 Task: Send an email with the signature Karen Flores with the subject Follow-up on a contract and the message Can you provide an update on the recruitment process for the new position? from softage.5@softage.net to softage.4@softage.net and move the email from Sent Items to the folder Dashboards
Action: Mouse moved to (54, 58)
Screenshot: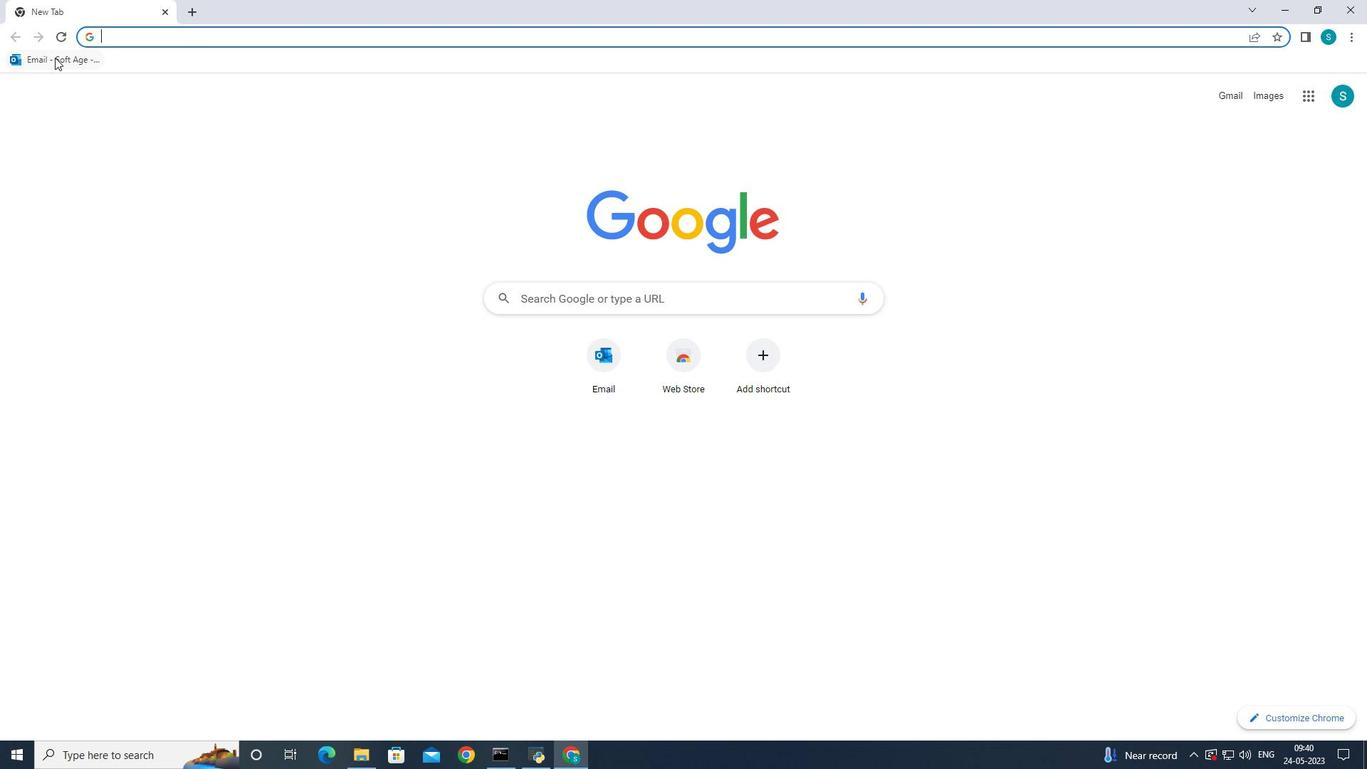 
Action: Mouse pressed left at (54, 58)
Screenshot: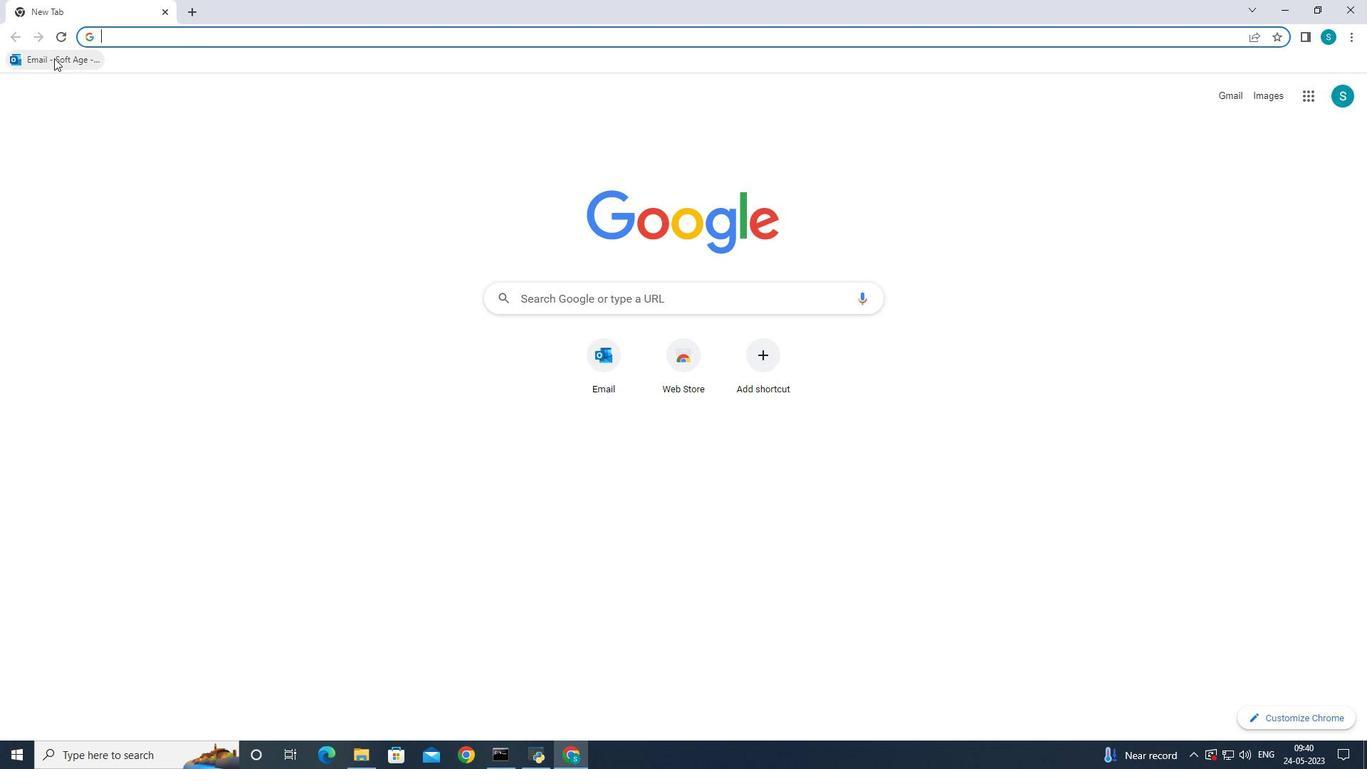 
Action: Mouse moved to (189, 128)
Screenshot: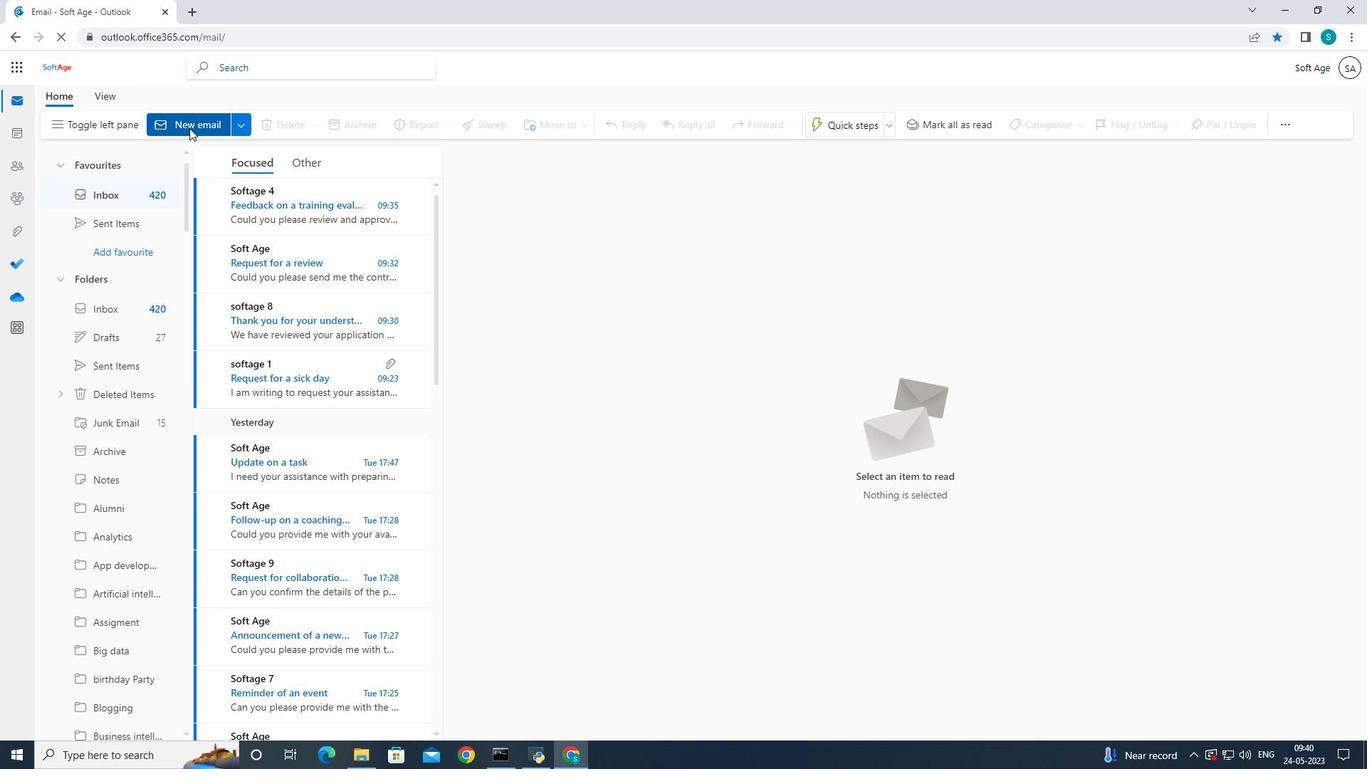 
Action: Mouse pressed left at (189, 128)
Screenshot: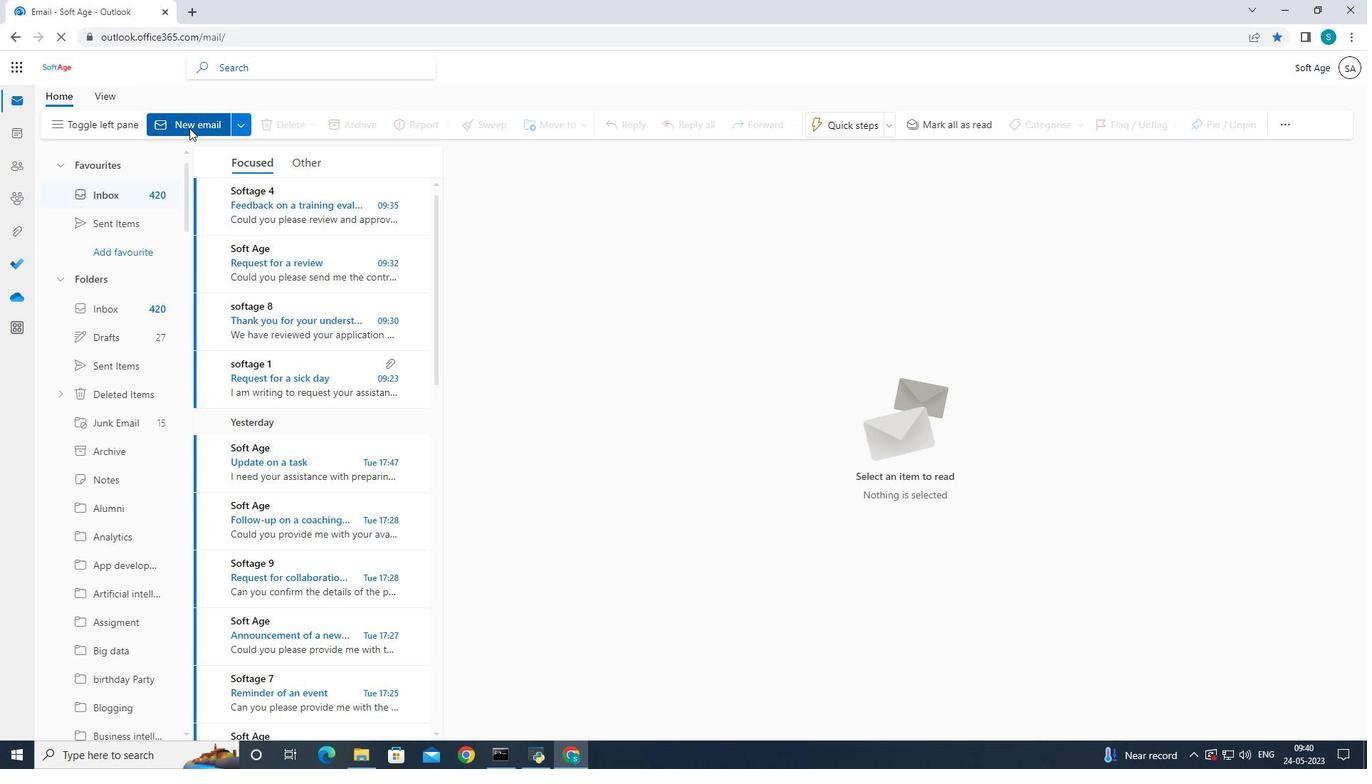 
Action: Mouse moved to (197, 126)
Screenshot: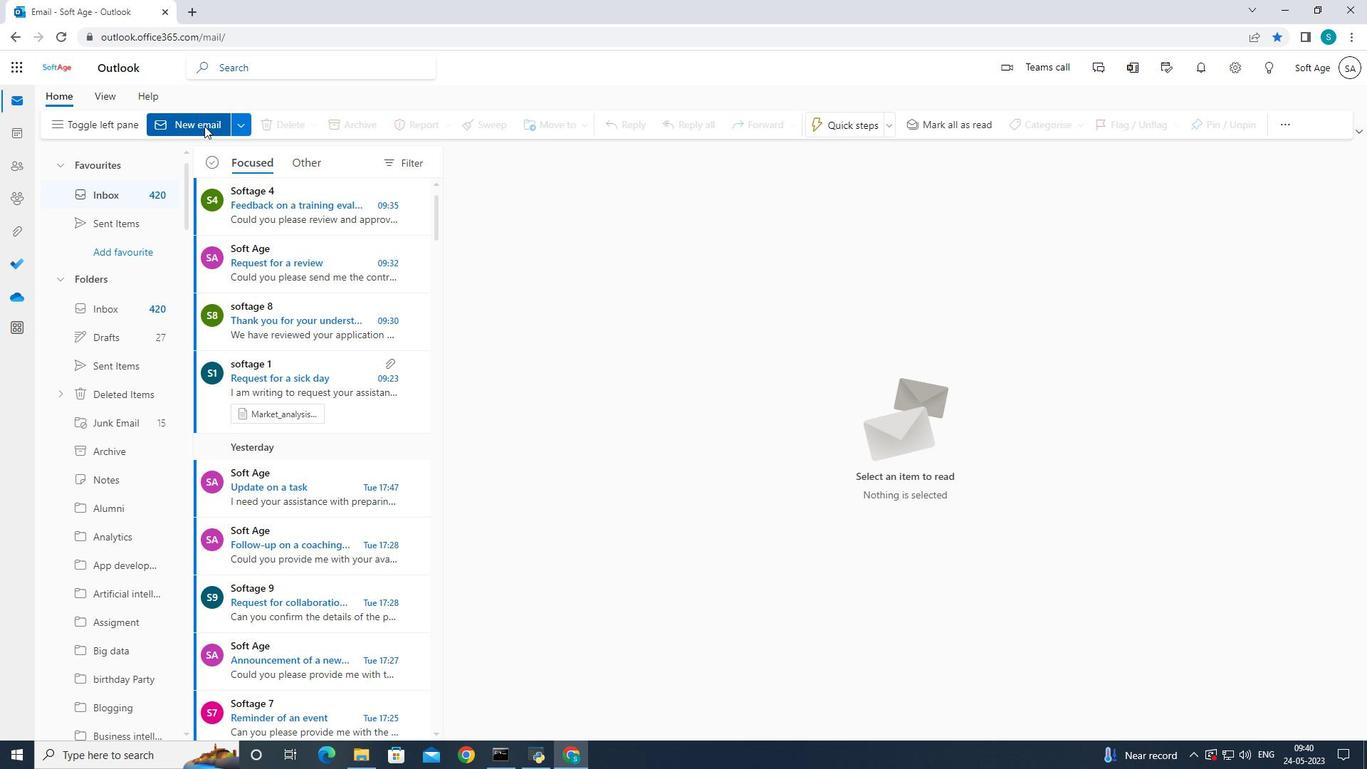 
Action: Mouse pressed left at (197, 126)
Screenshot: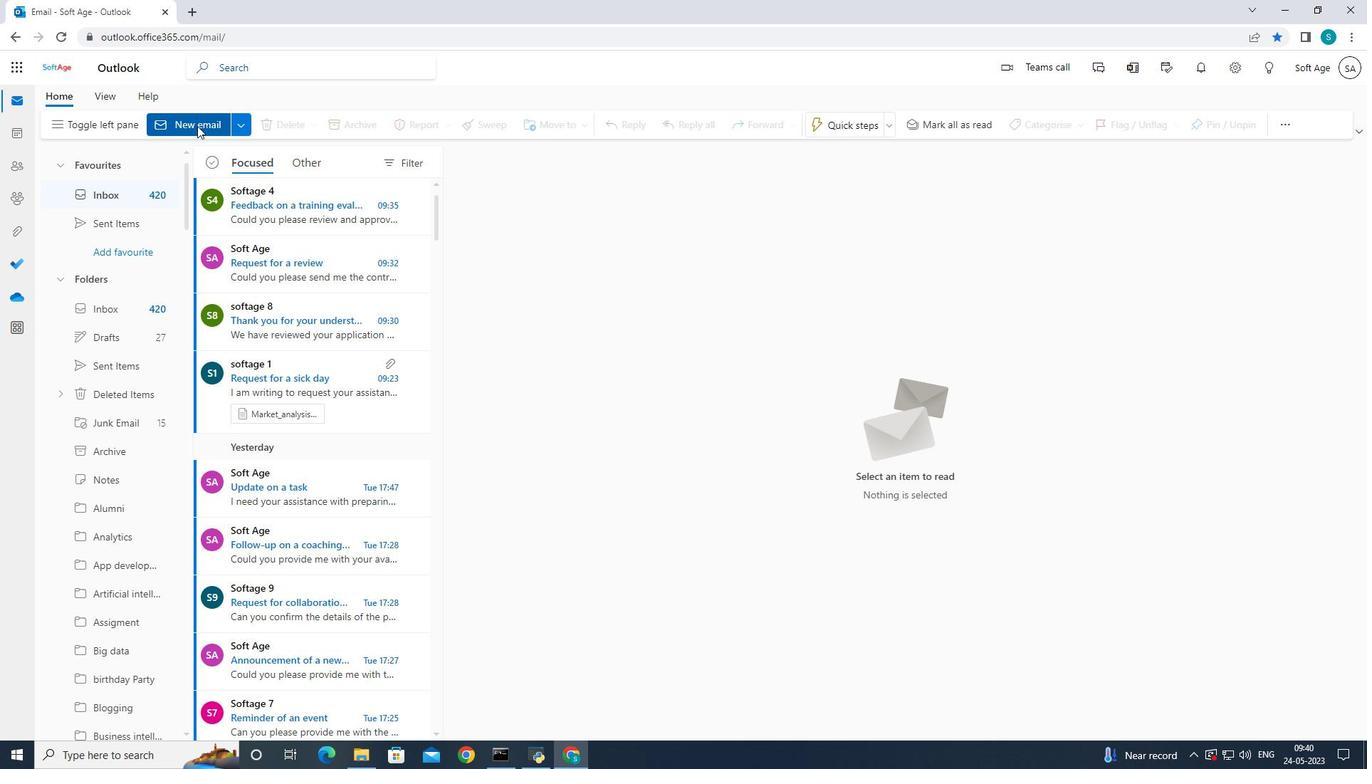 
Action: Mouse pressed left at (197, 126)
Screenshot: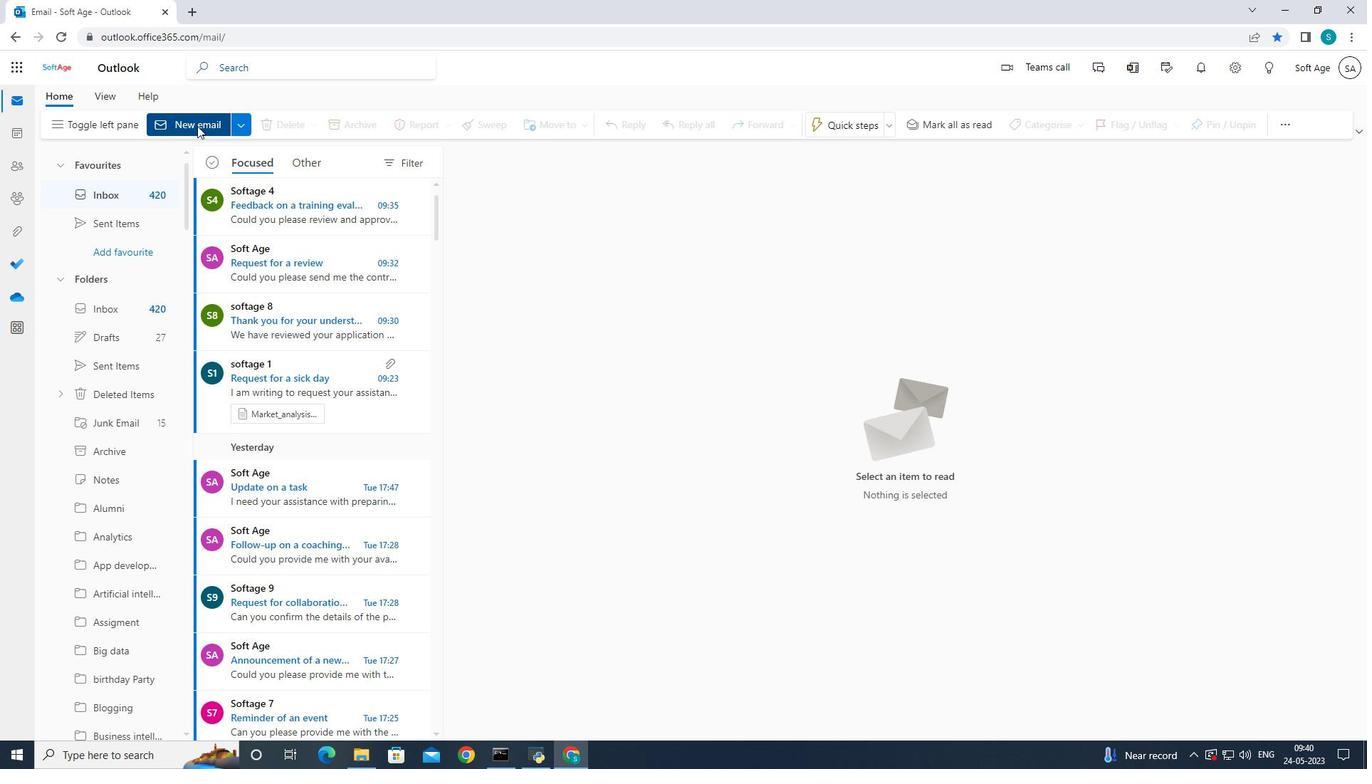 
Action: Mouse moved to (926, 125)
Screenshot: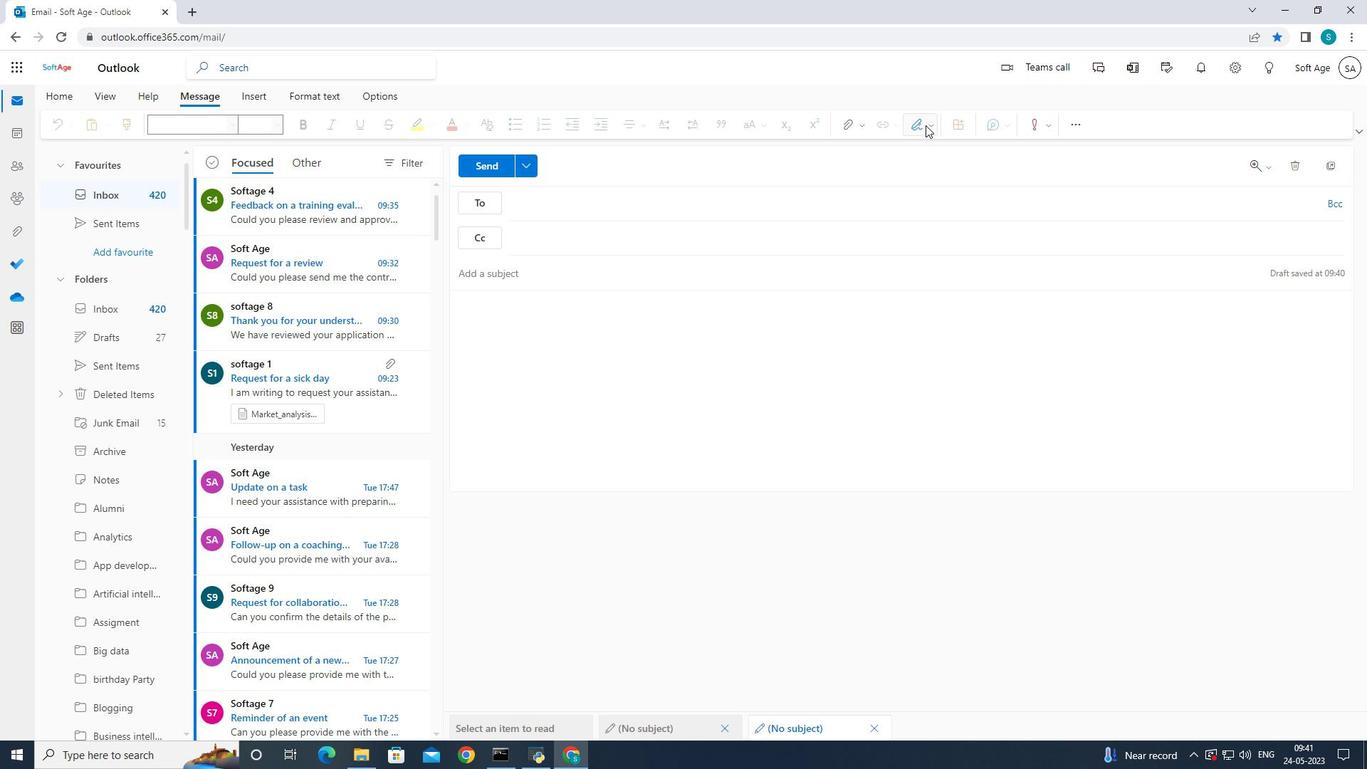 
Action: Mouse pressed left at (926, 125)
Screenshot: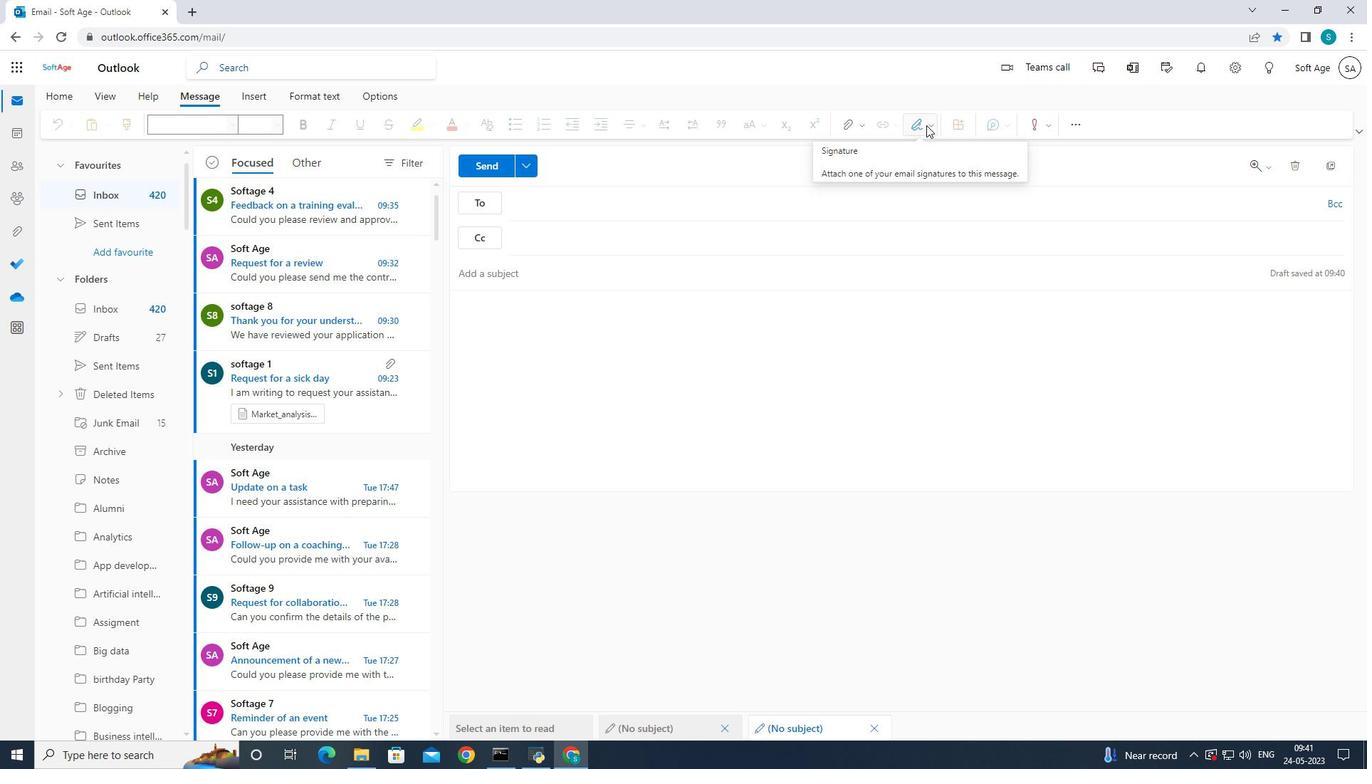 
Action: Mouse moved to (908, 182)
Screenshot: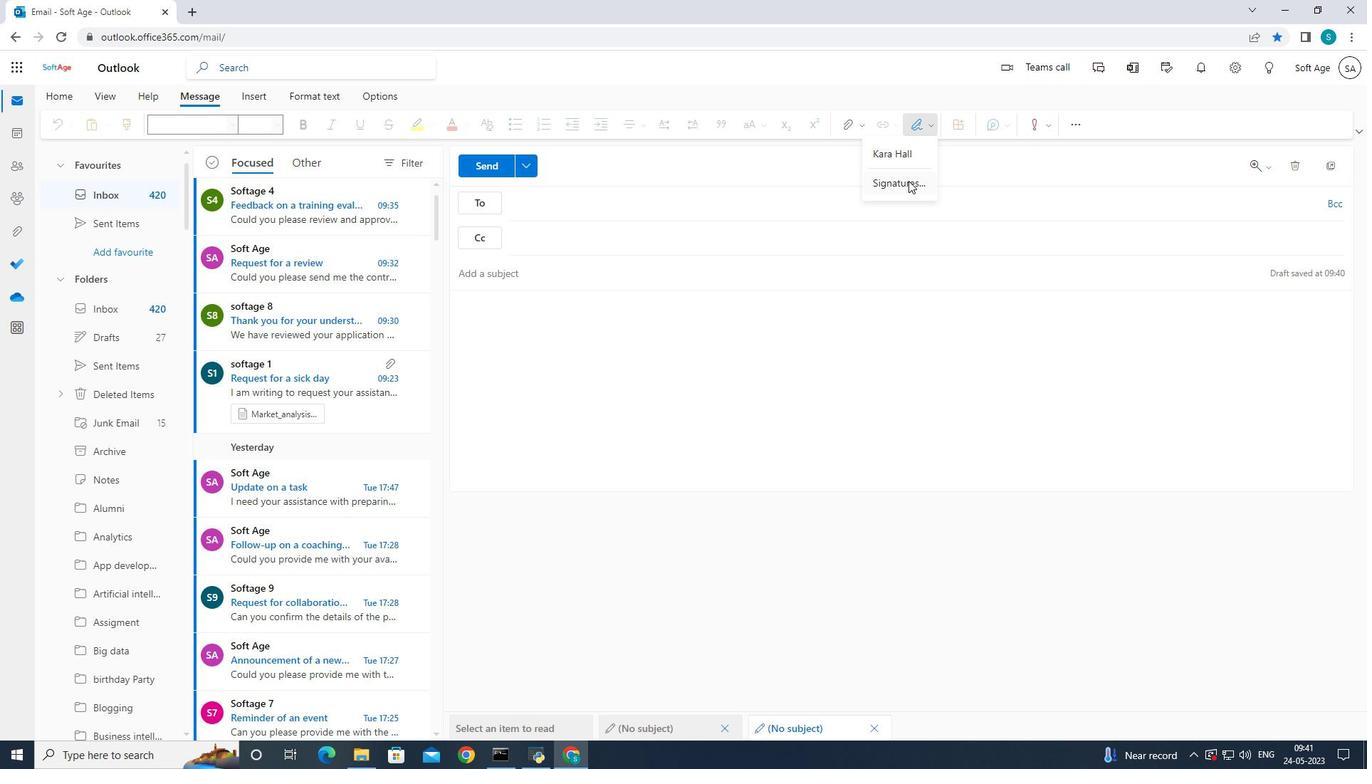 
Action: Mouse pressed left at (908, 182)
Screenshot: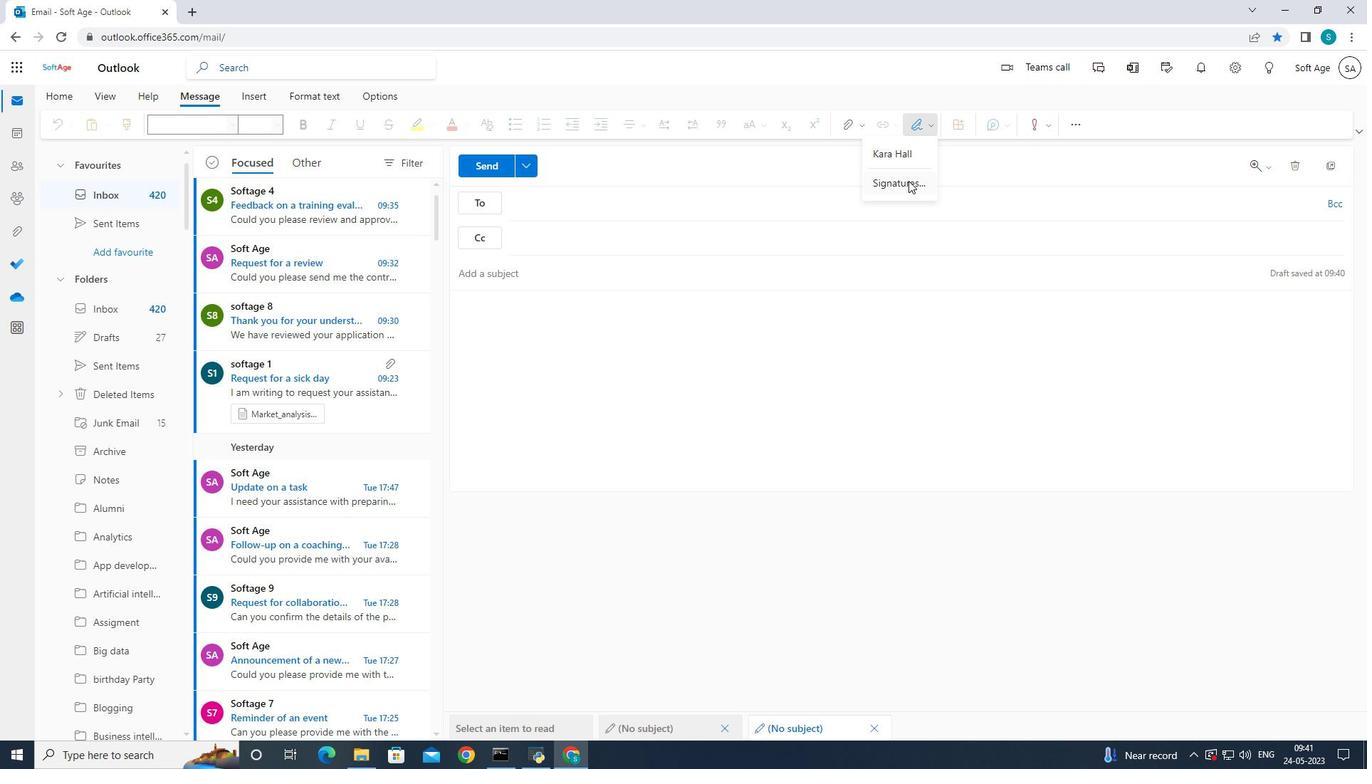 
Action: Mouse moved to (980, 235)
Screenshot: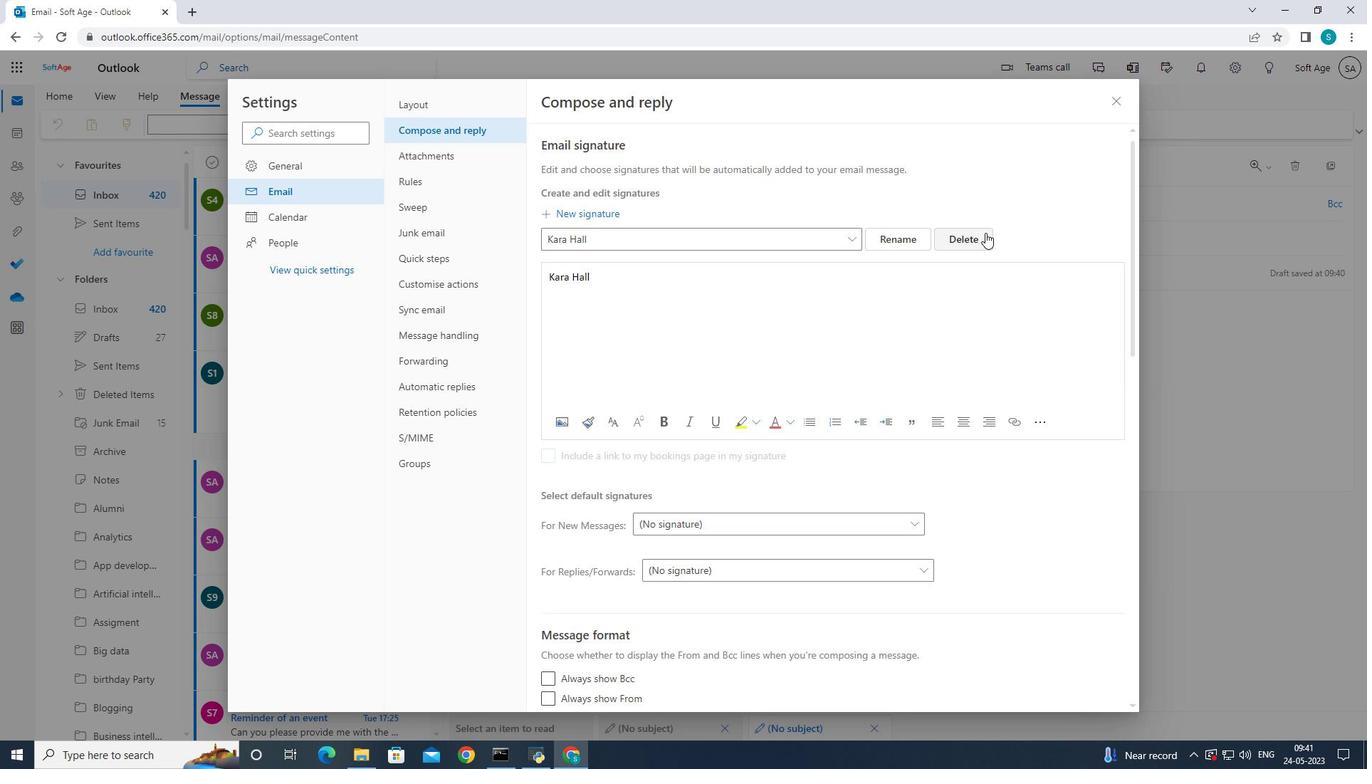 
Action: Mouse pressed left at (980, 235)
Screenshot: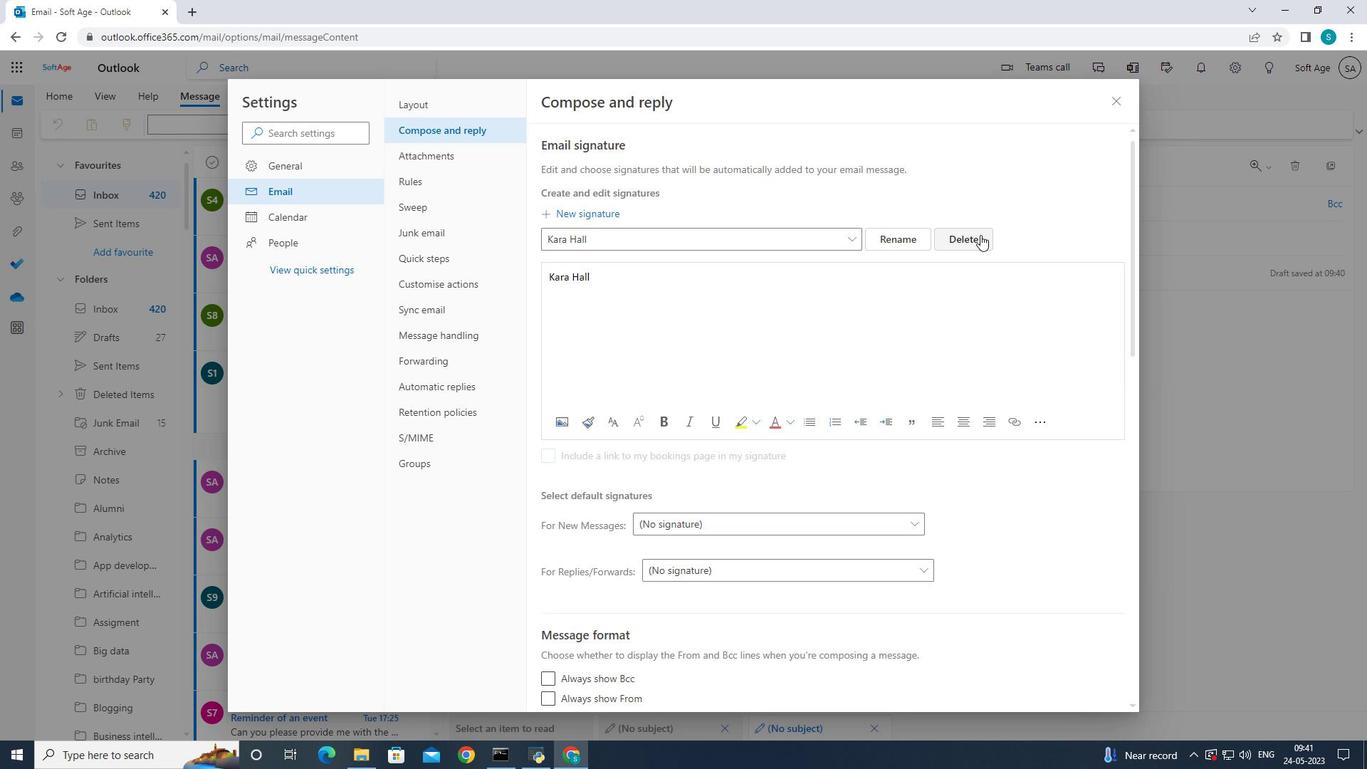 
Action: Mouse moved to (914, 240)
Screenshot: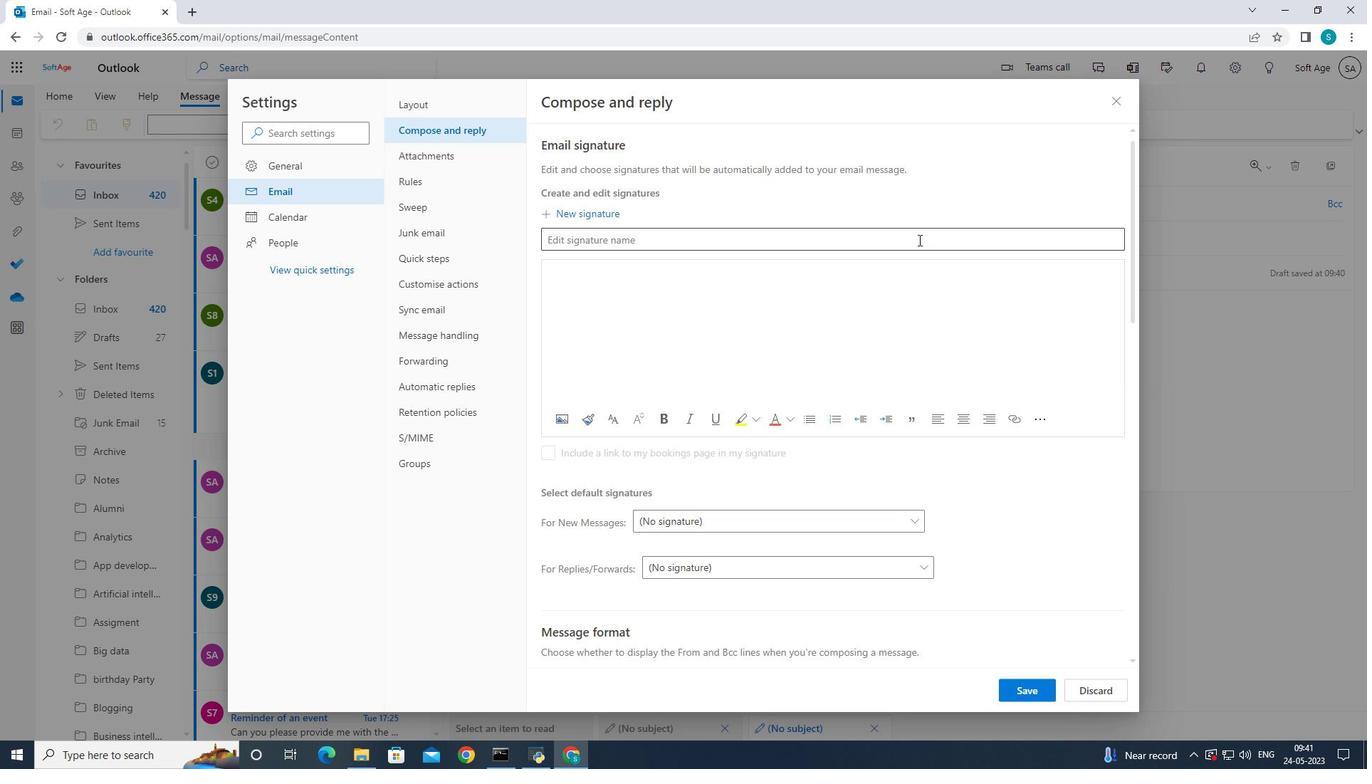 
Action: Key pressed <Key.caps_lock>KA<Key.caps_lock>
Screenshot: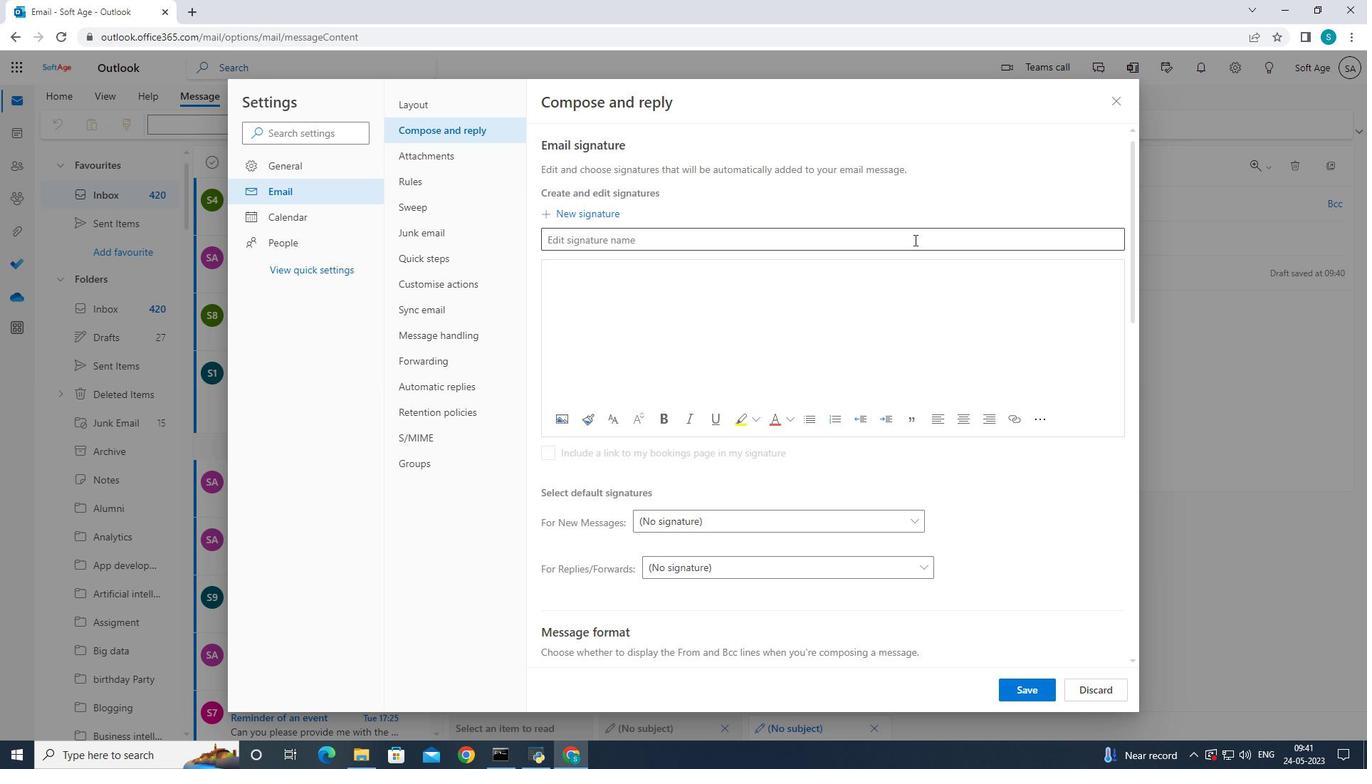 
Action: Mouse moved to (678, 232)
Screenshot: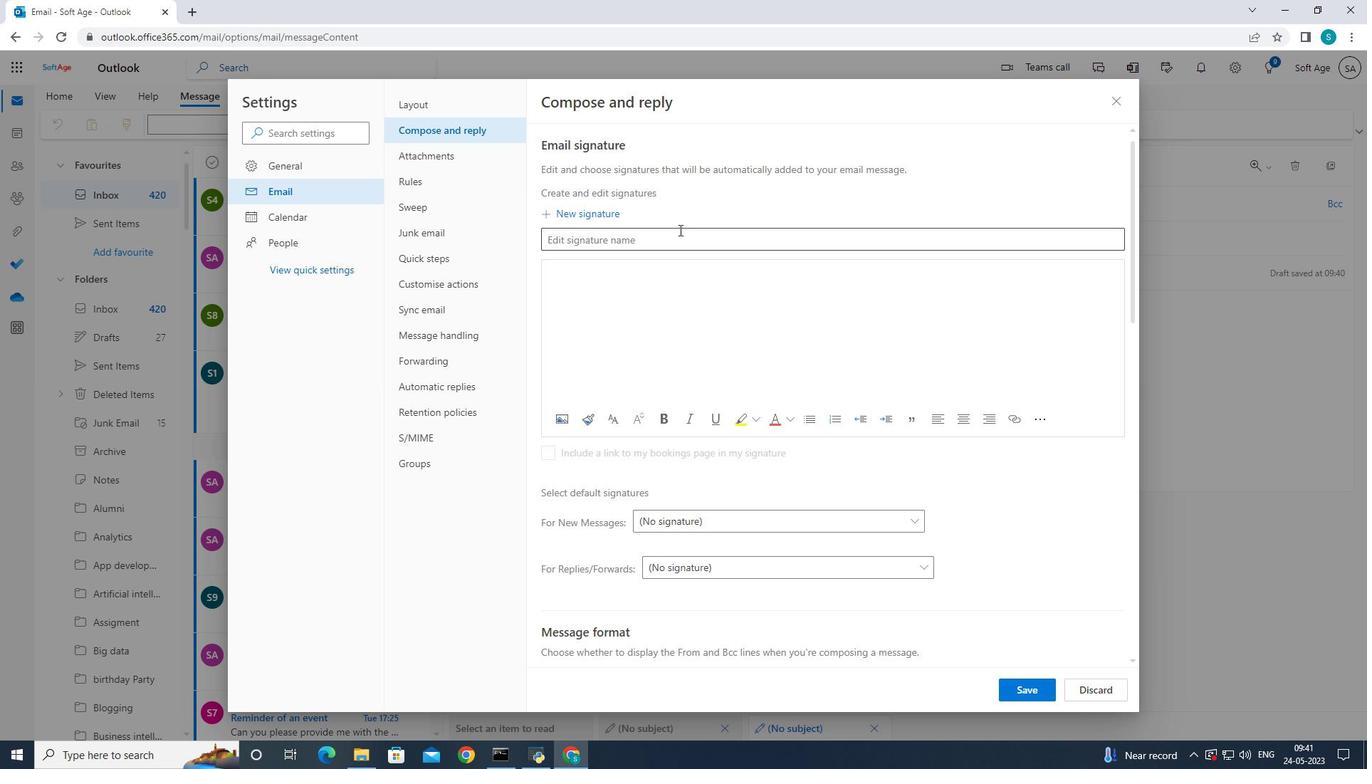 
Action: Mouse pressed left at (678, 232)
Screenshot: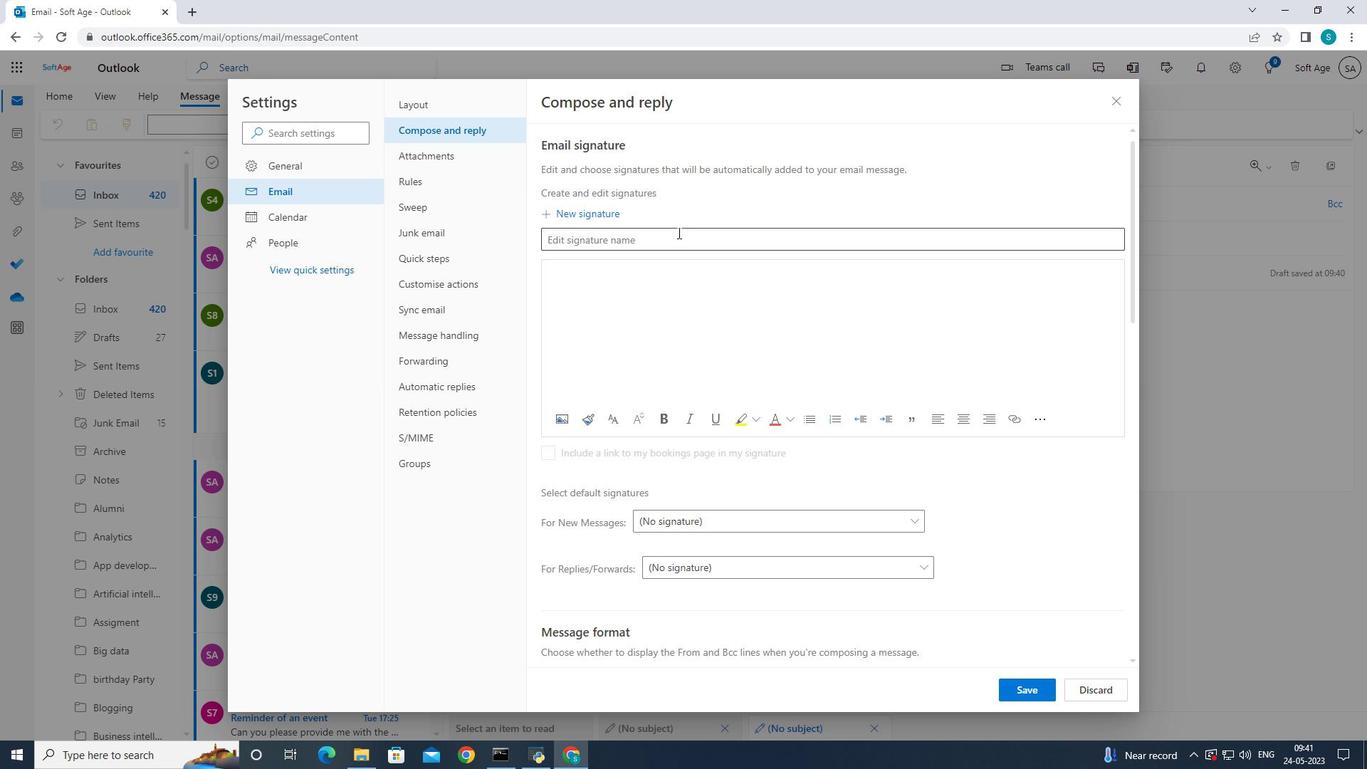 
Action: Mouse moved to (755, 220)
Screenshot: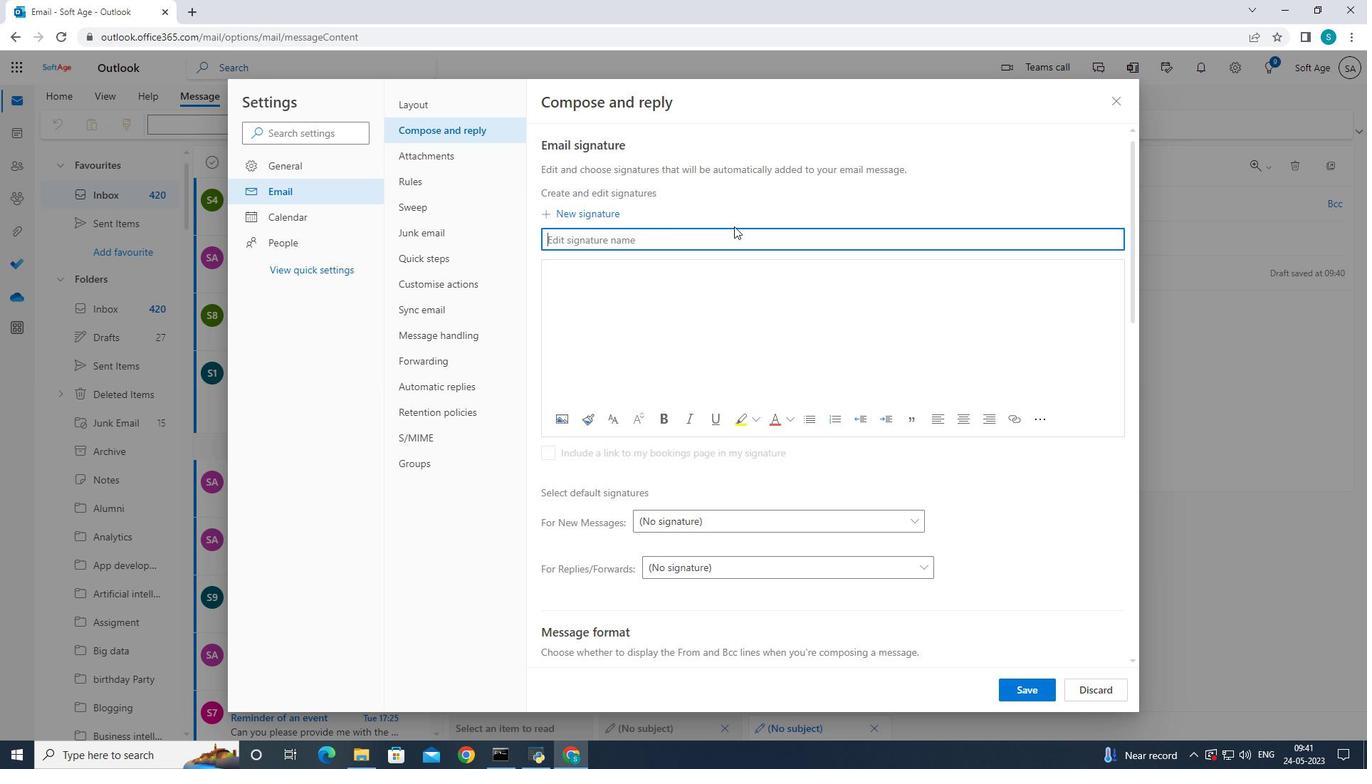 
Action: Key pressed <Key.caps_lock>K<Key.caps_lock>aren<Key.space><Key.caps_lock>F<Key.caps_lock>lores
Screenshot: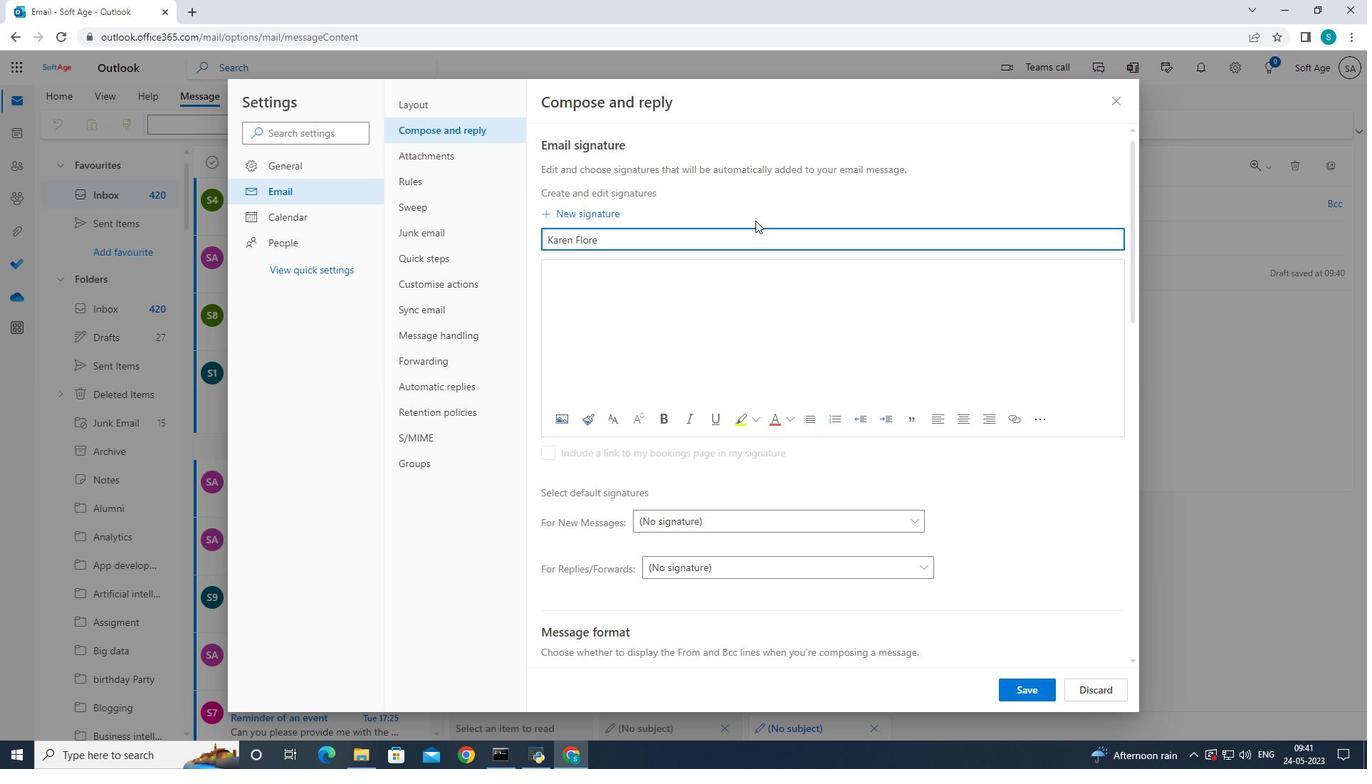 
Action: Mouse moved to (659, 273)
Screenshot: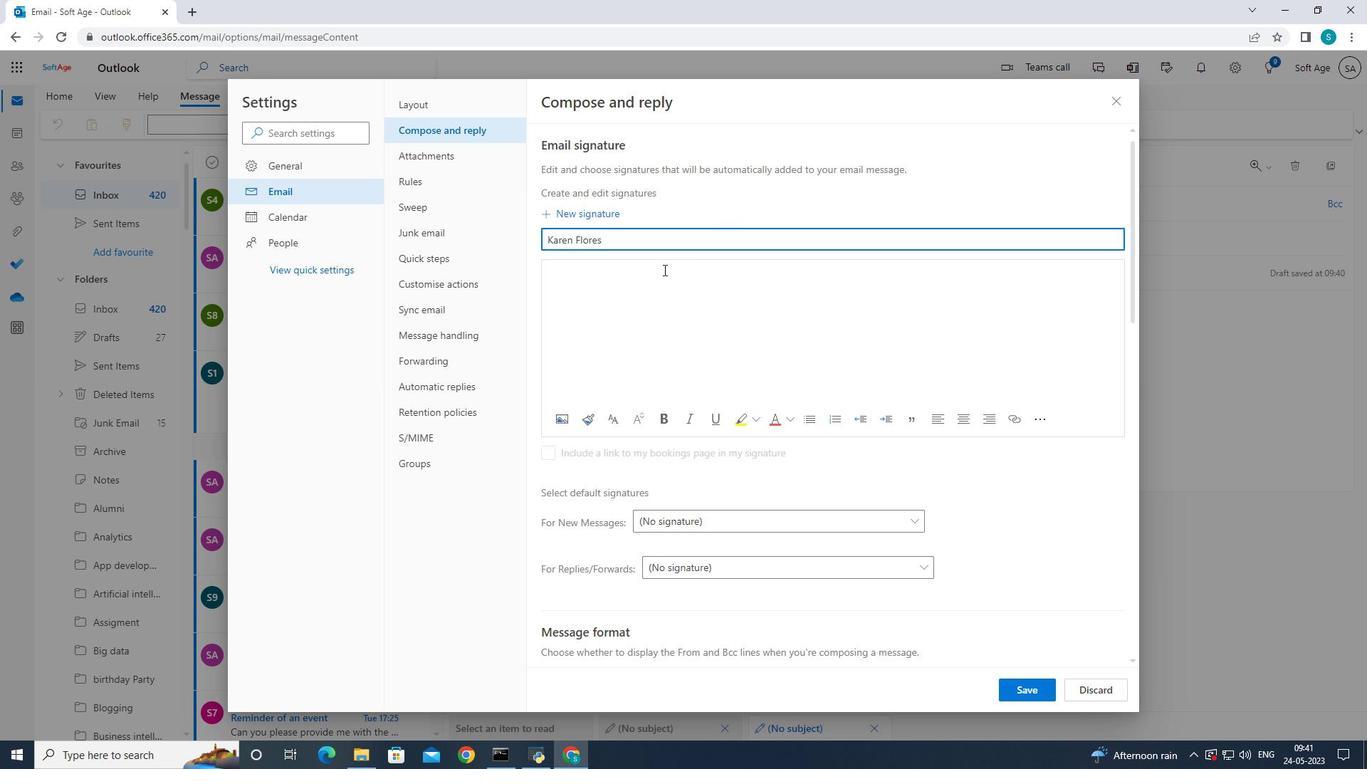 
Action: Mouse pressed left at (659, 273)
Screenshot: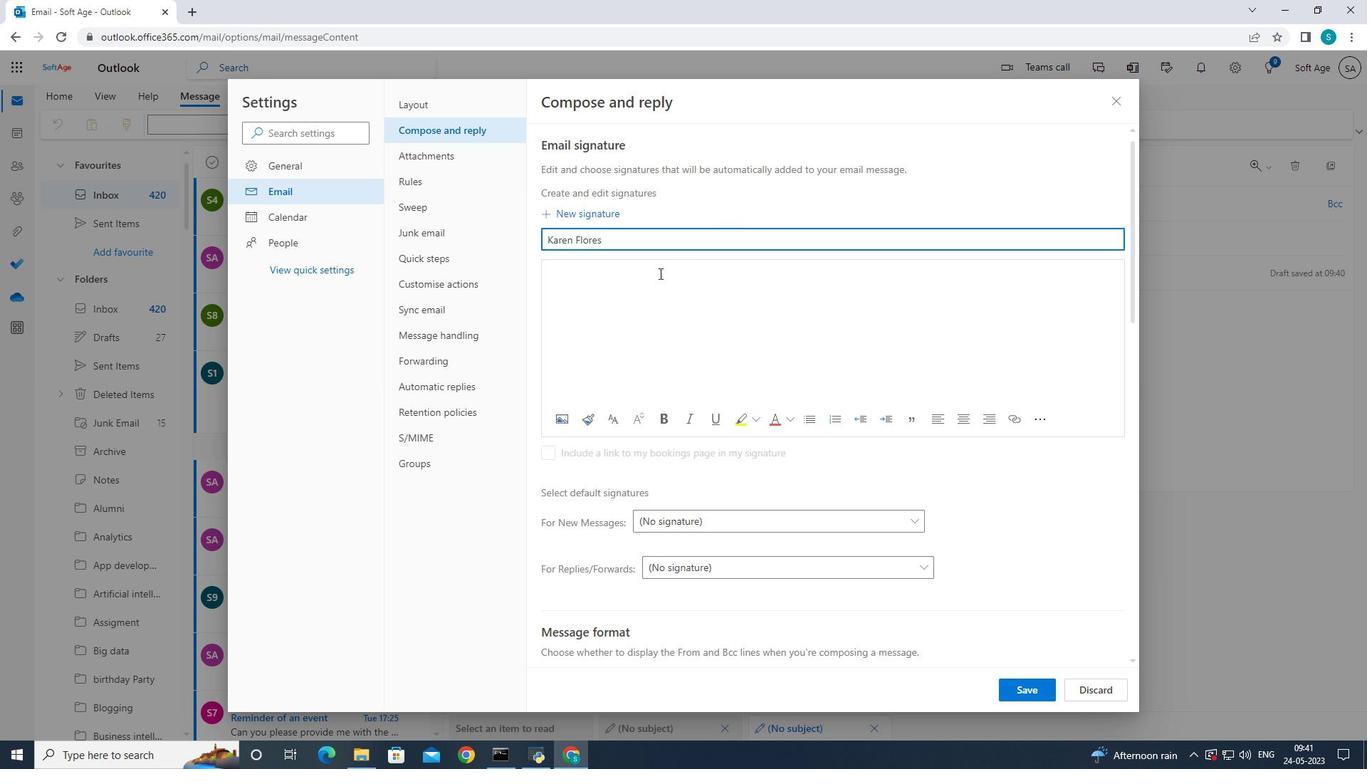 
Action: Key pressed <Key.caps_lock>K<Key.caps_lock>aren<Key.space><Key.caps_lock>F<Key.caps_lock>lores
Screenshot: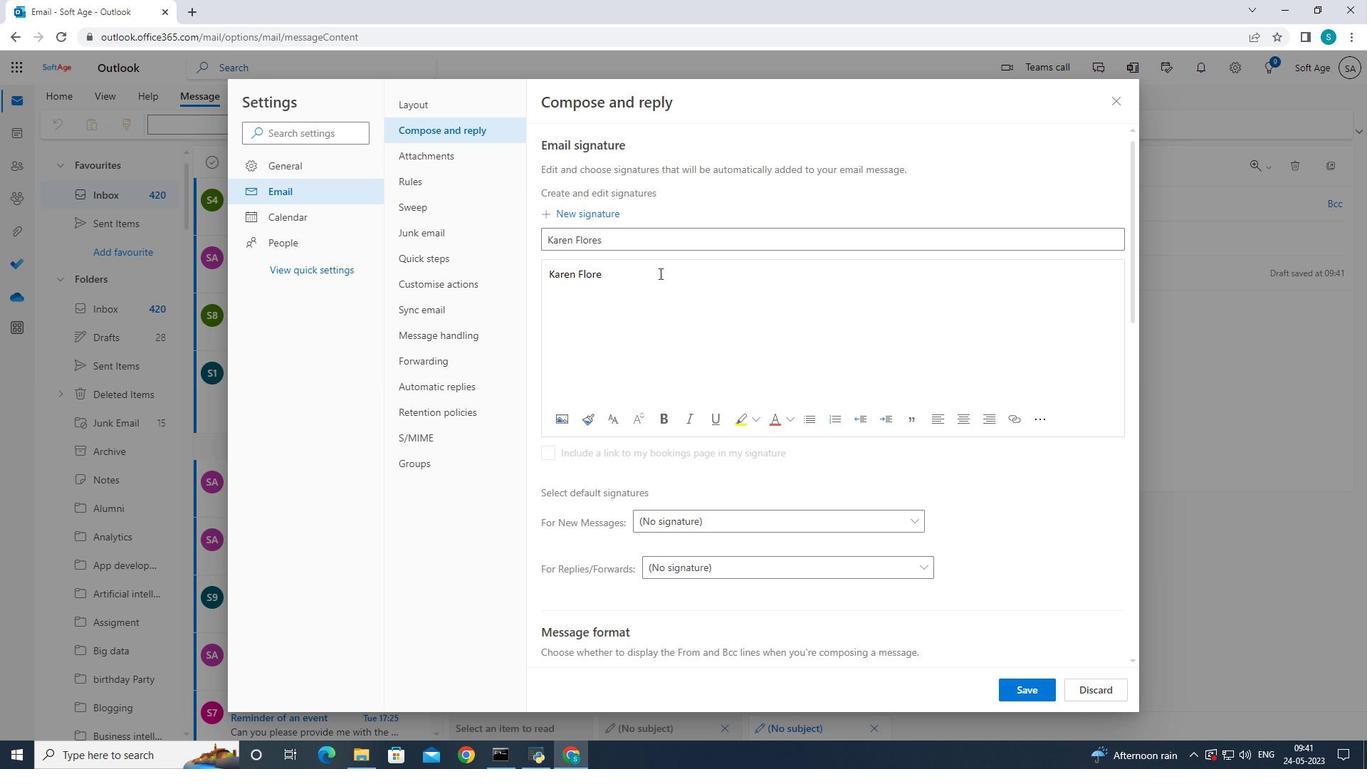 
Action: Mouse moved to (1007, 687)
Screenshot: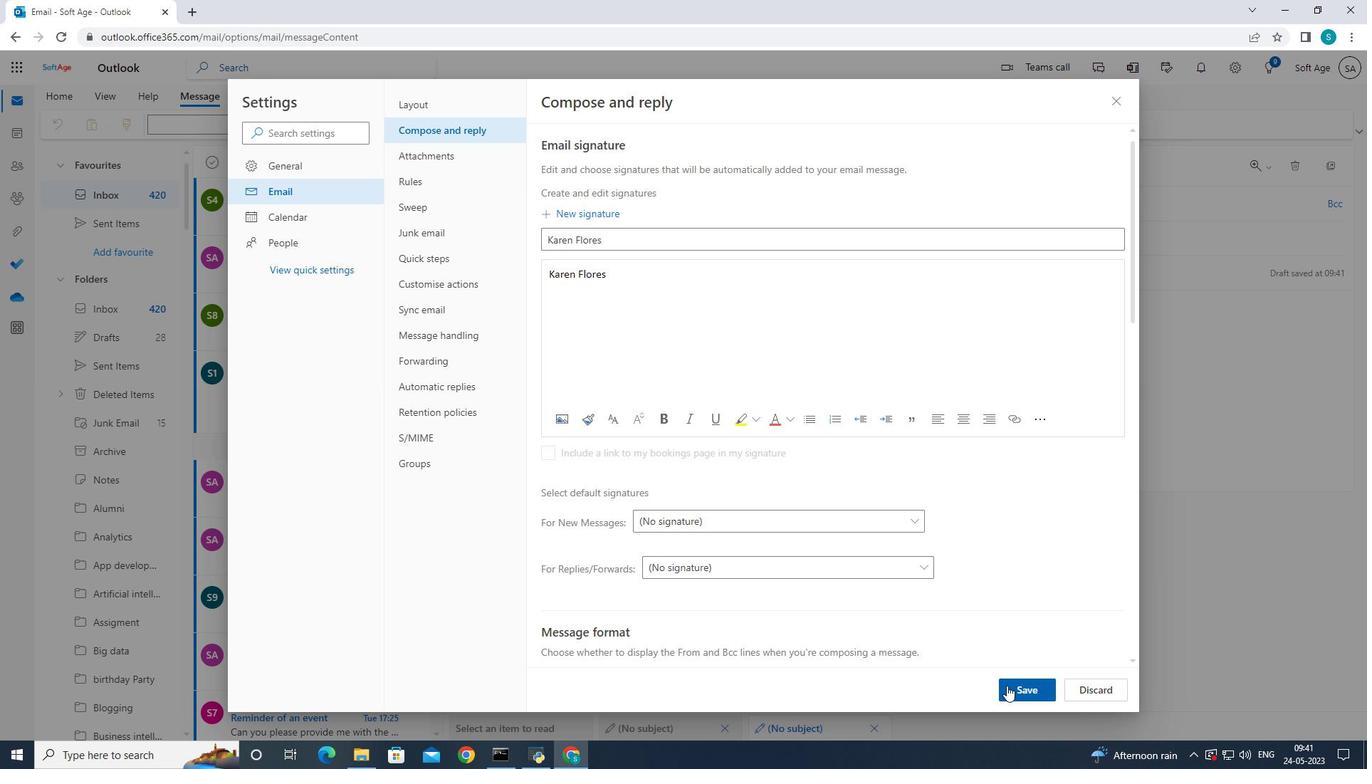 
Action: Mouse pressed left at (1007, 687)
Screenshot: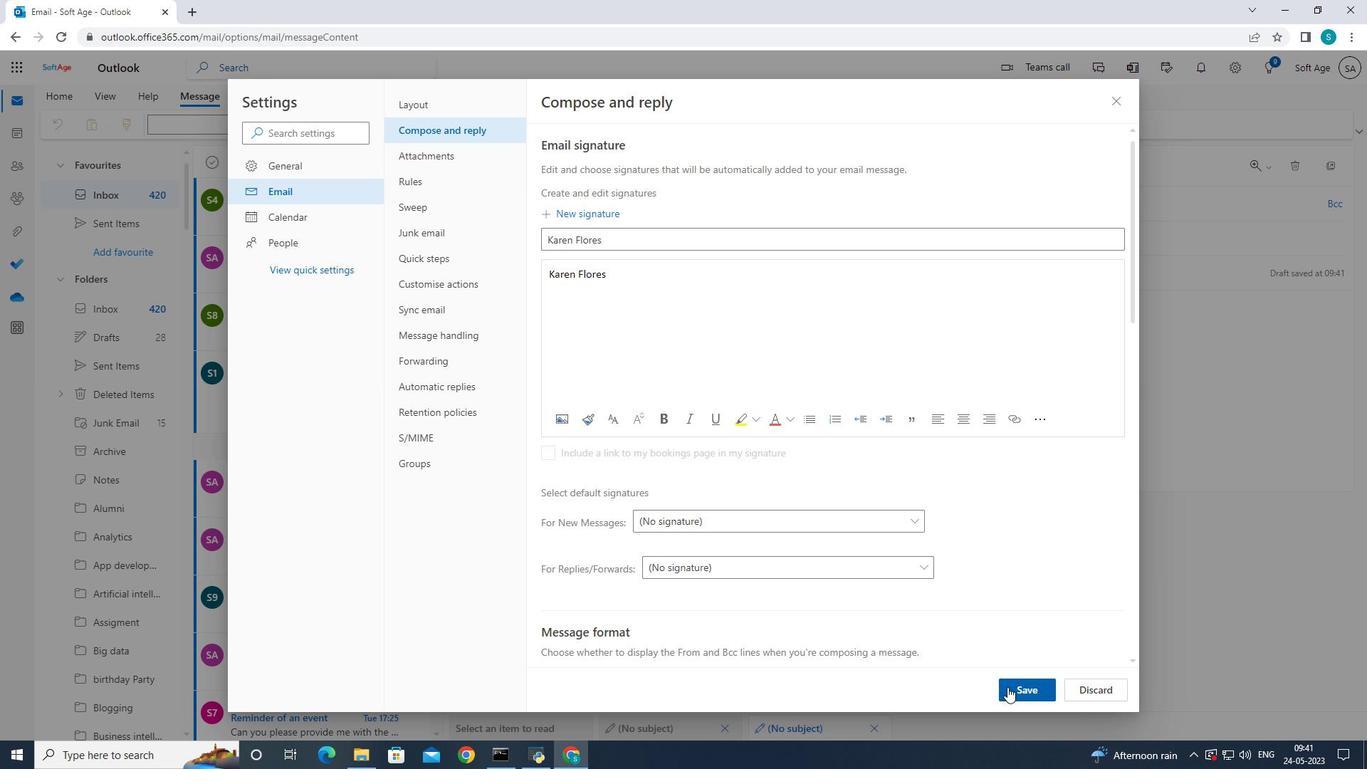 
Action: Mouse moved to (1113, 91)
Screenshot: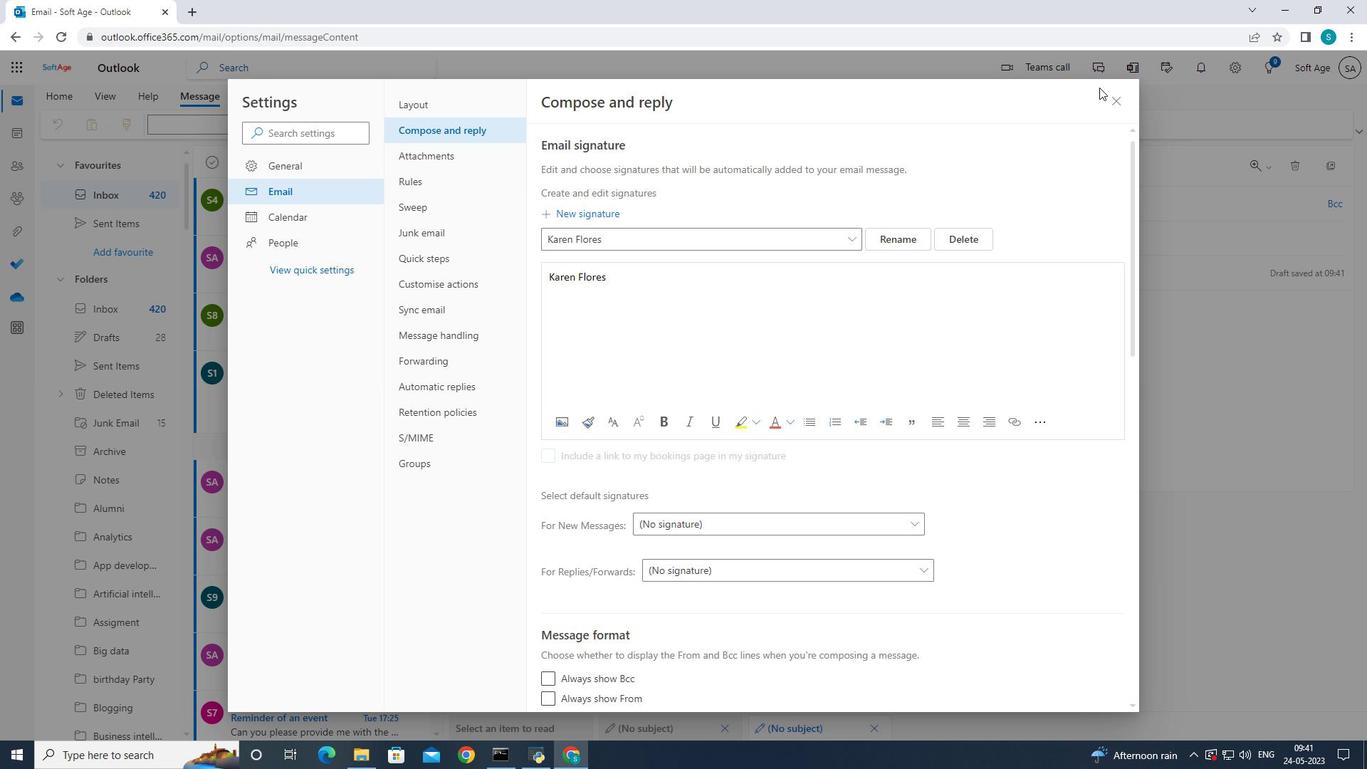 
Action: Mouse pressed left at (1113, 91)
Screenshot: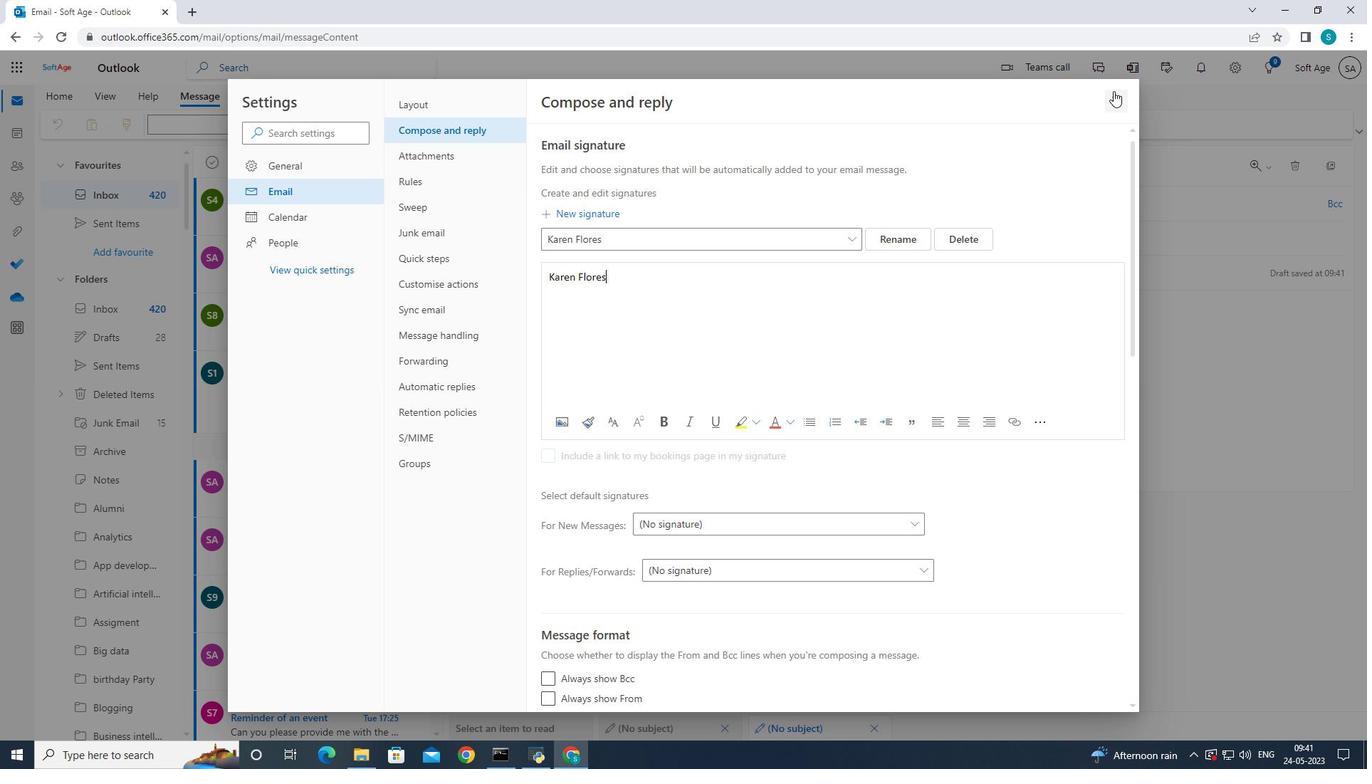 
Action: Mouse moved to (514, 269)
Screenshot: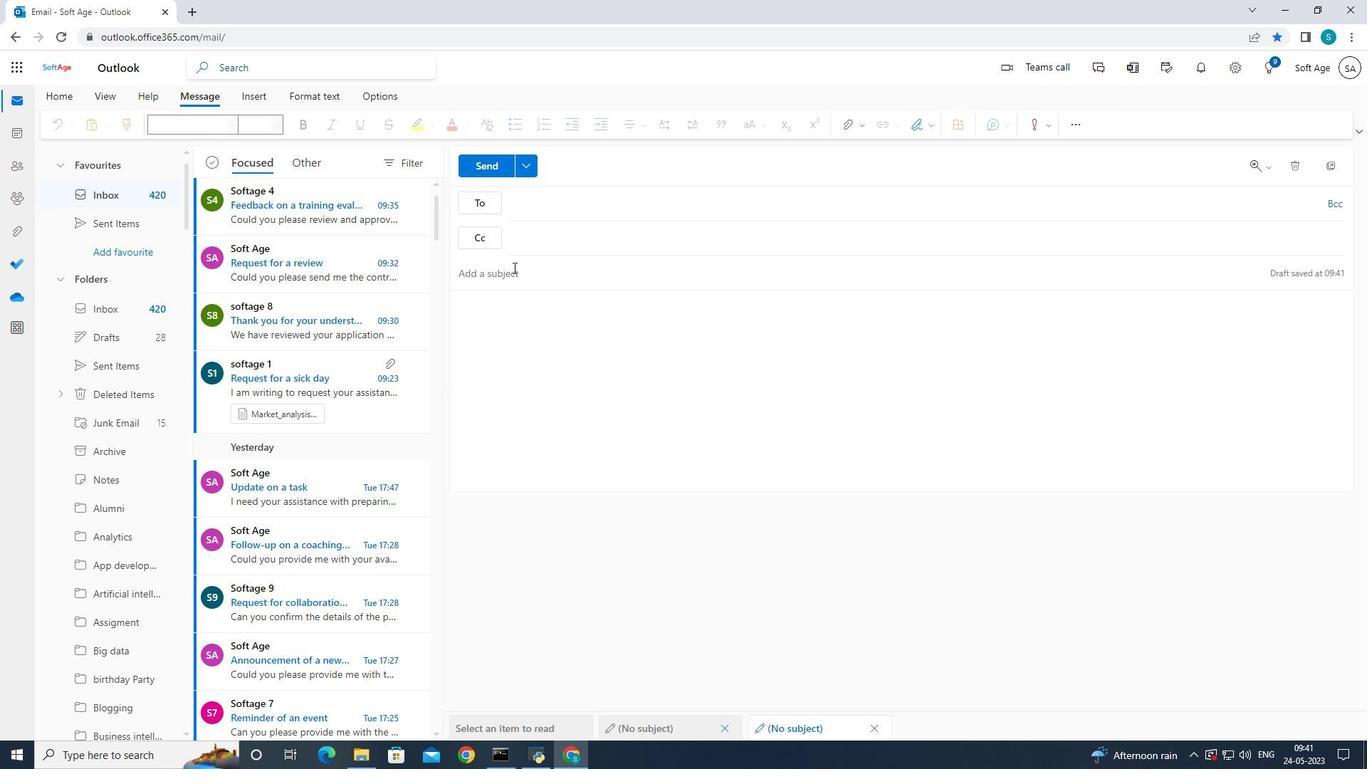 
Action: Mouse pressed left at (514, 269)
Screenshot: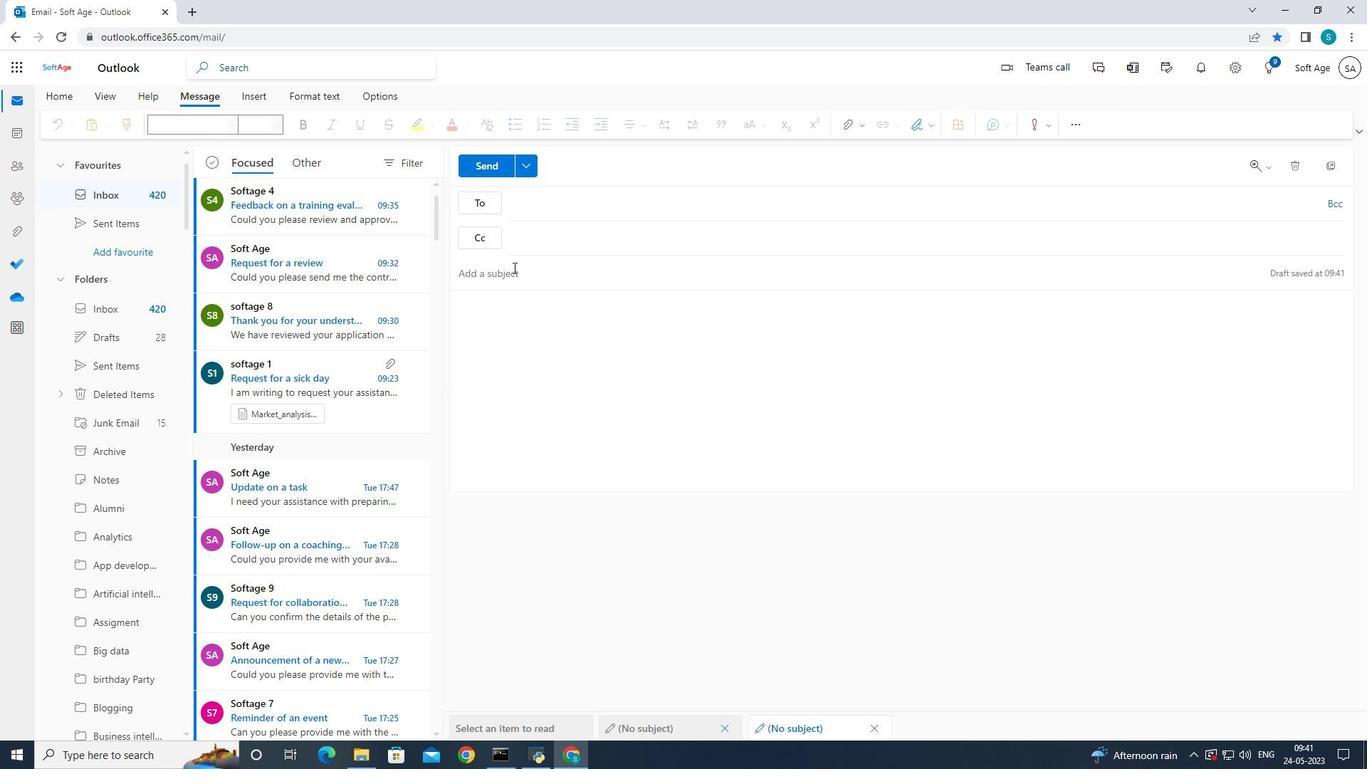 
Action: Mouse moved to (551, 263)
Screenshot: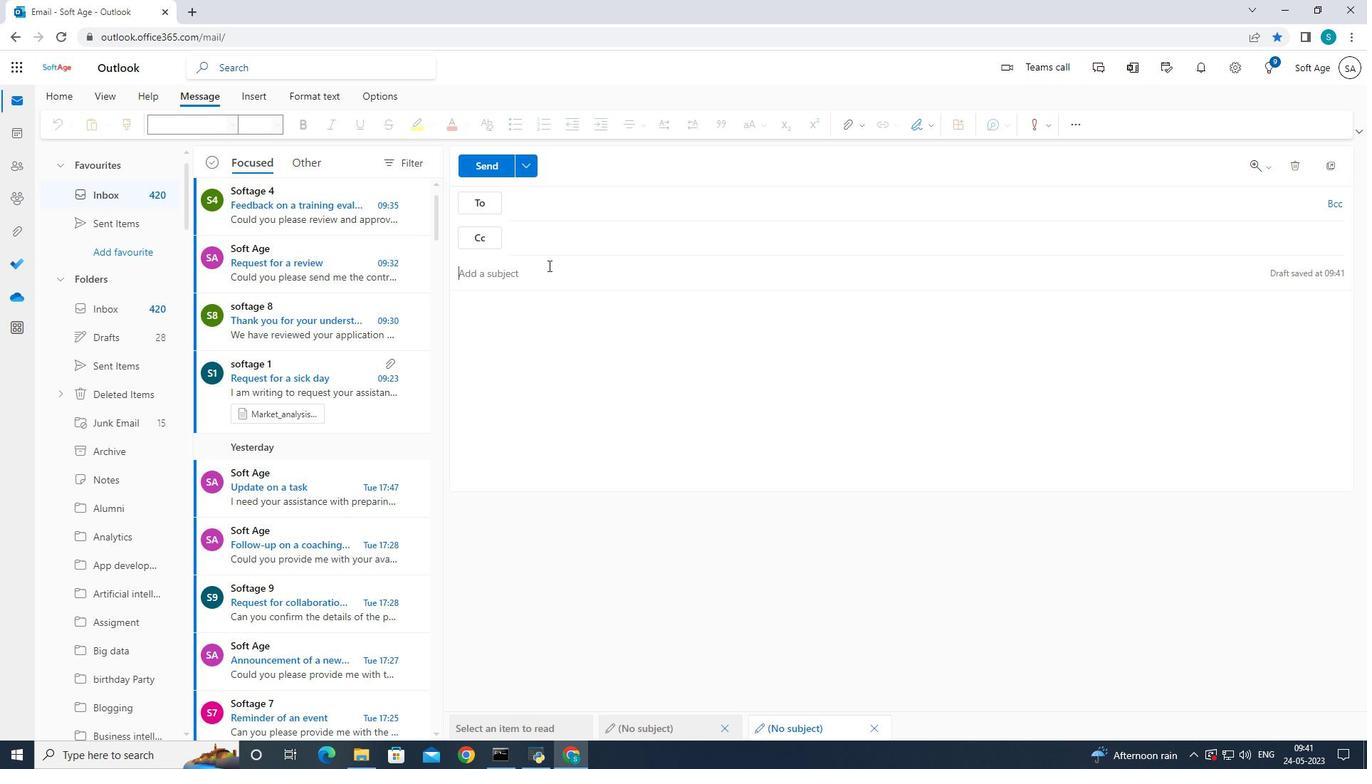 
Action: Key pressed <Key.caps_lock>F<Key.caps_lock>olloe-up<Key.space>on<Key.space>a<Key.space>contract
Screenshot: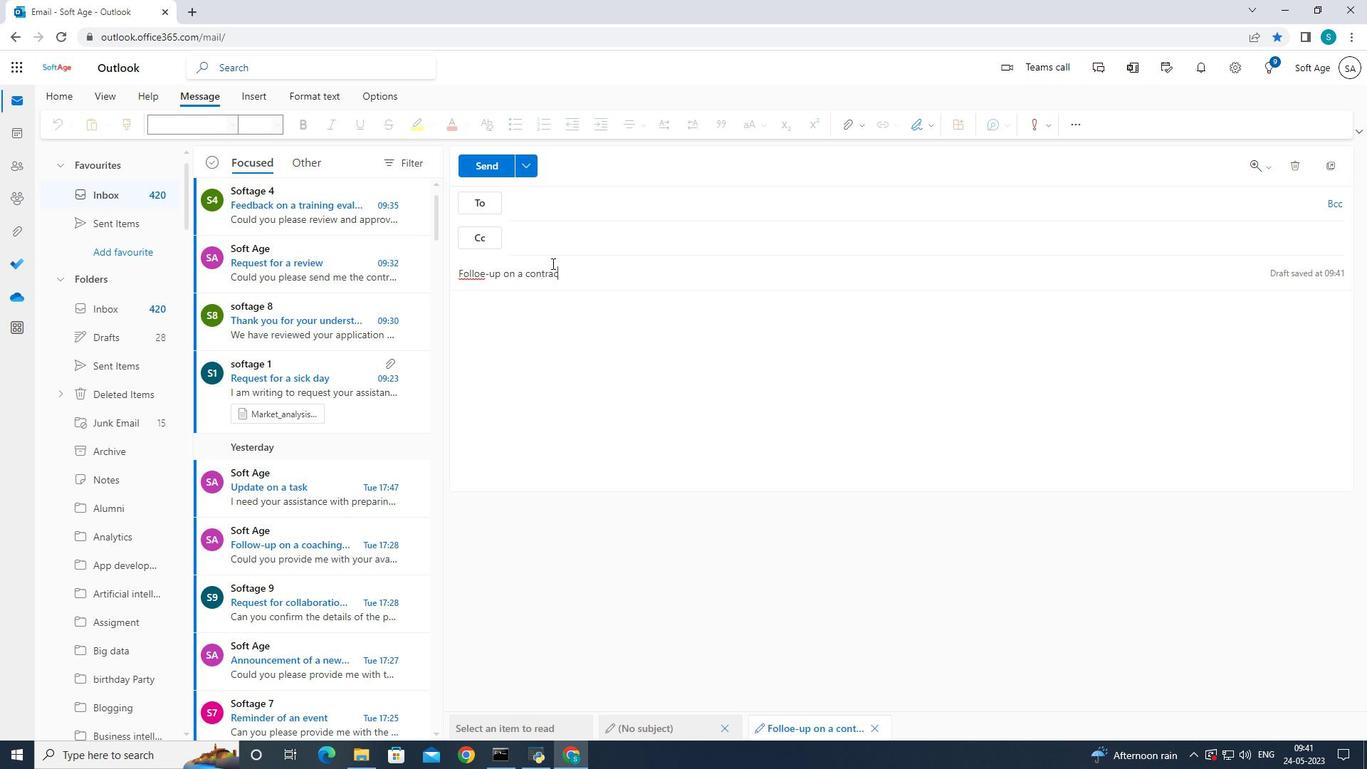 
Action: Mouse moved to (485, 276)
Screenshot: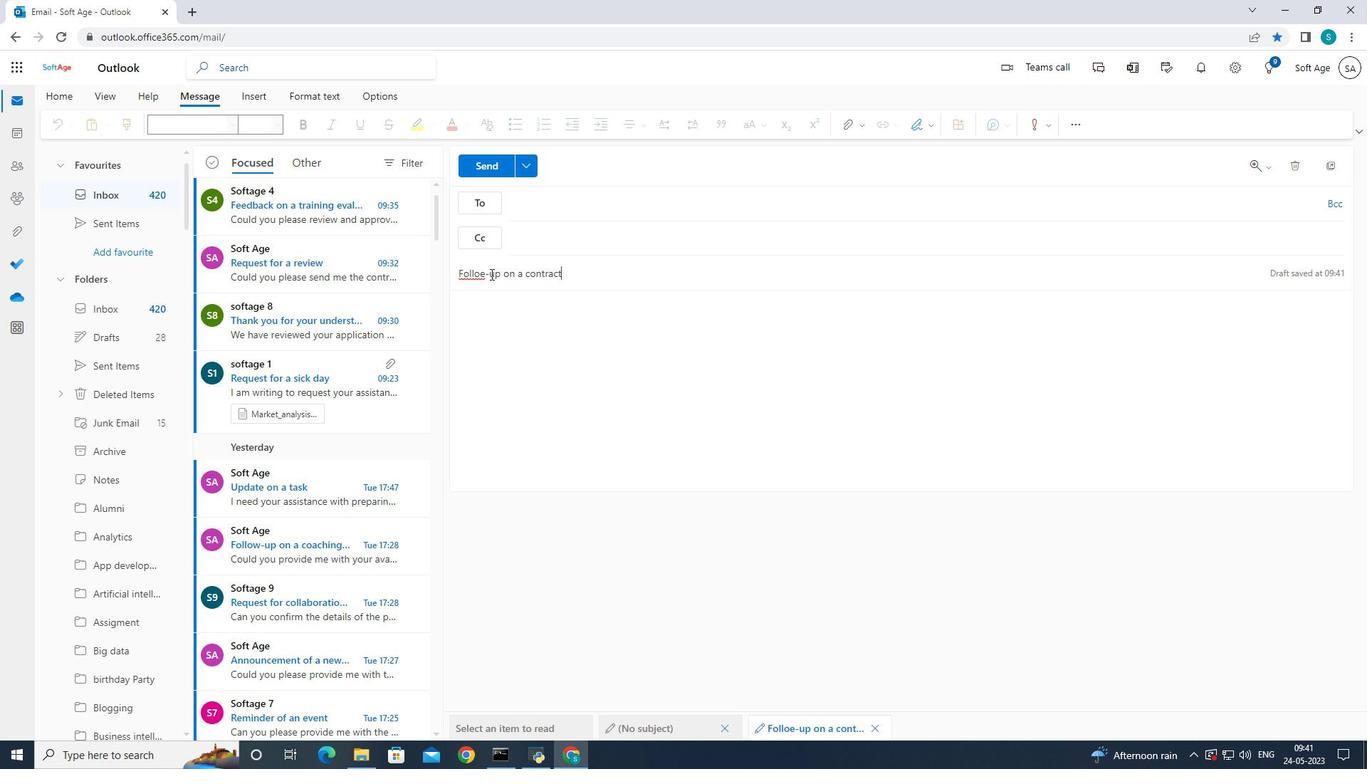 
Action: Mouse pressed left at (485, 276)
Screenshot: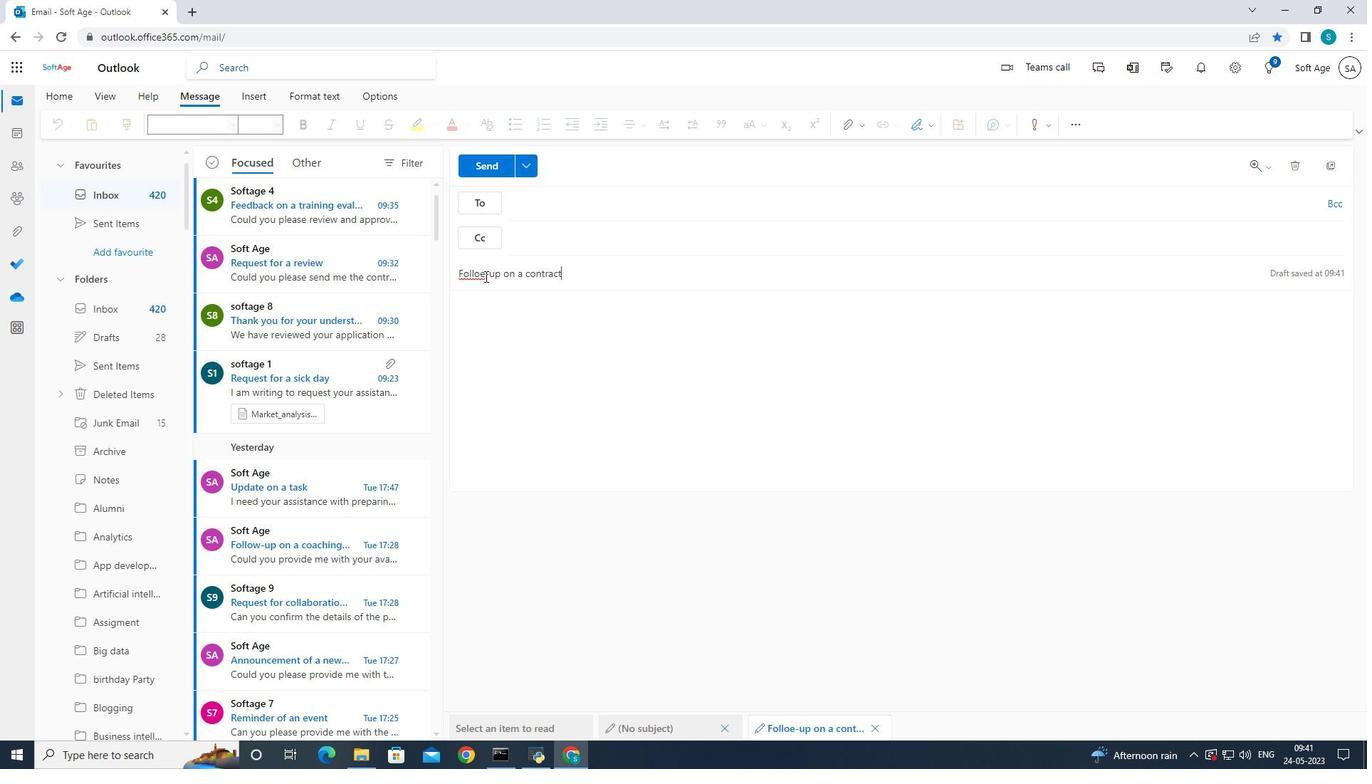 
Action: Mouse moved to (496, 272)
Screenshot: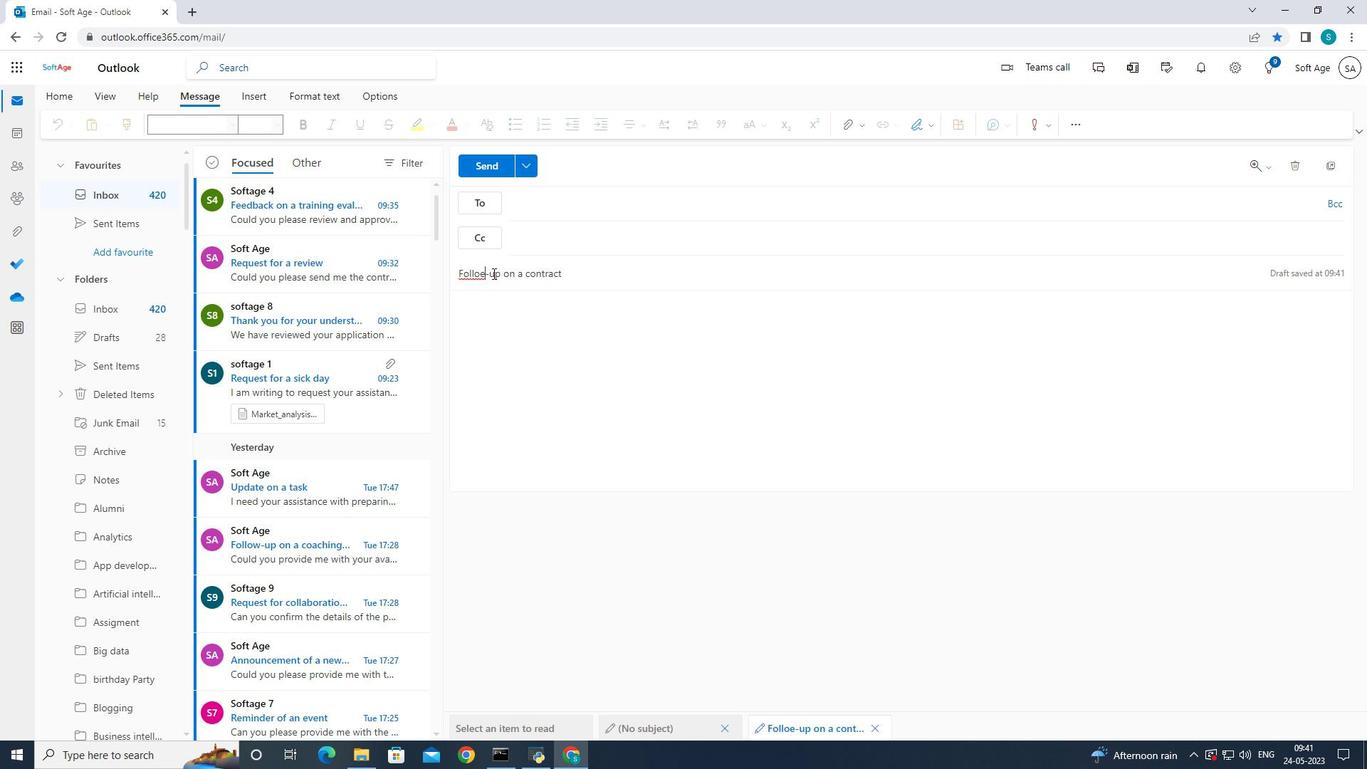 
Action: Key pressed <Key.backspace>w
Screenshot: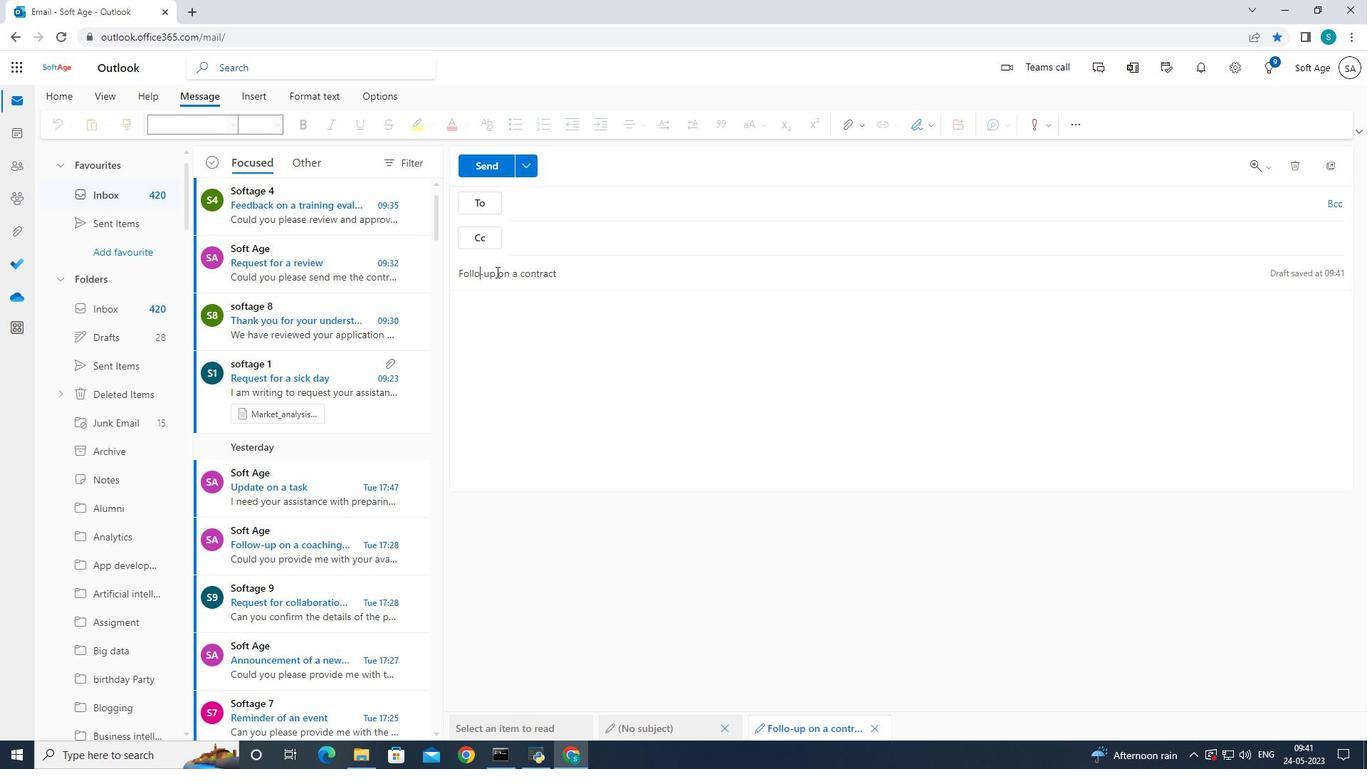 
Action: Mouse moved to (501, 299)
Screenshot: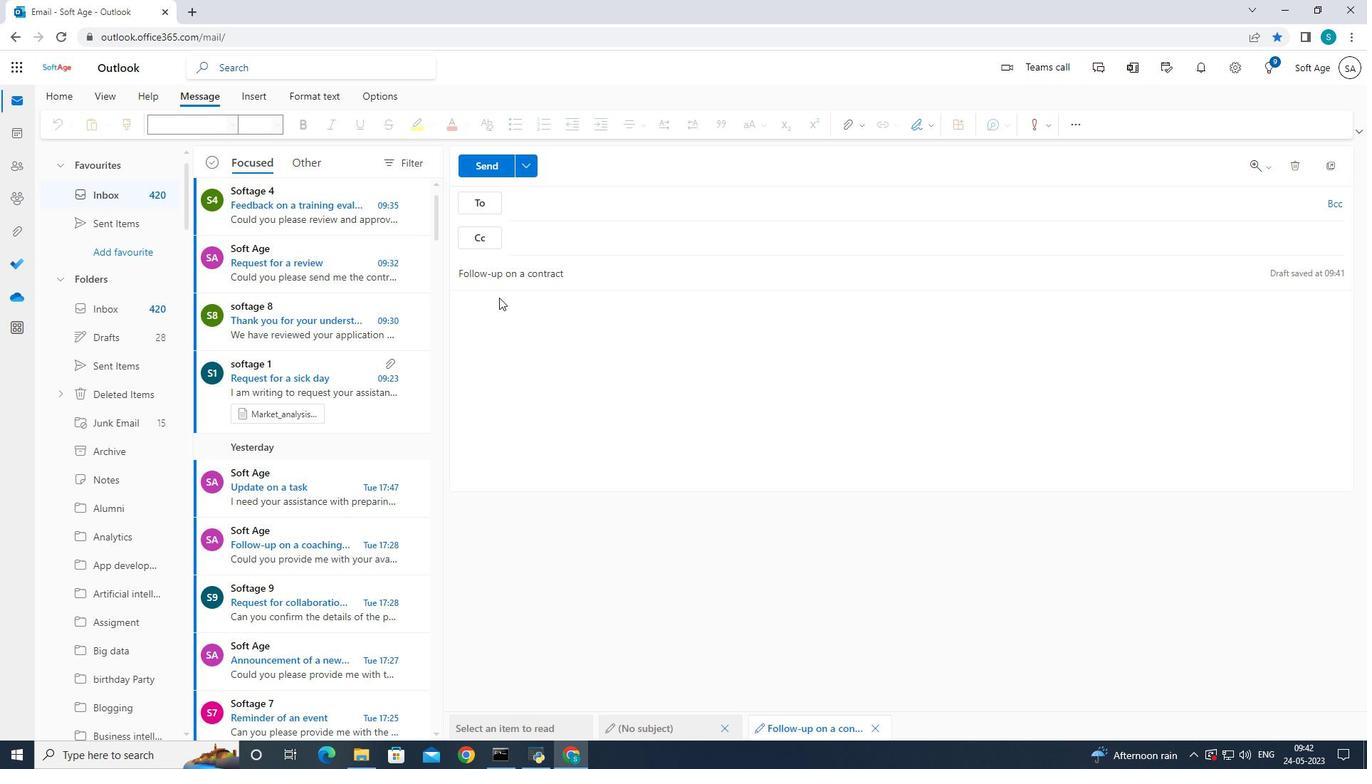 
Action: Mouse pressed left at (501, 299)
Screenshot: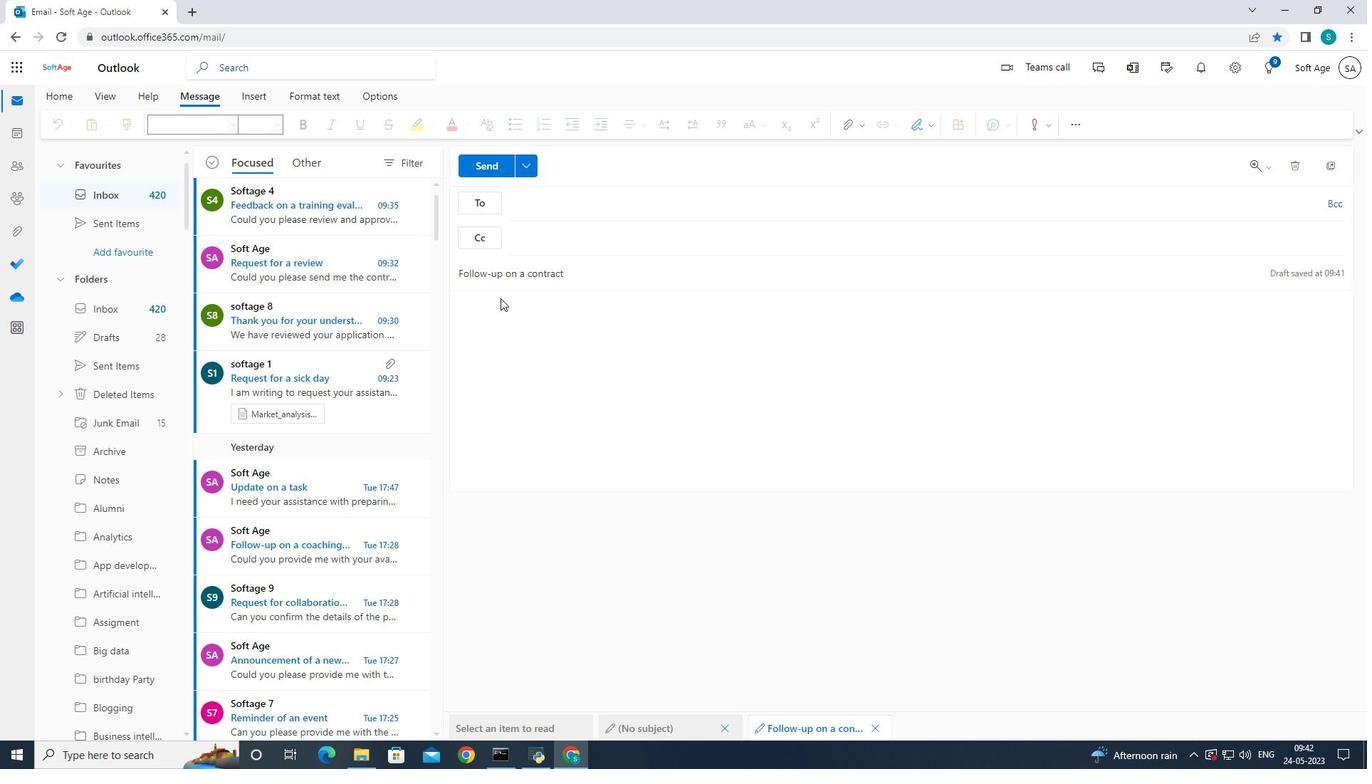 
Action: Mouse moved to (529, 321)
Screenshot: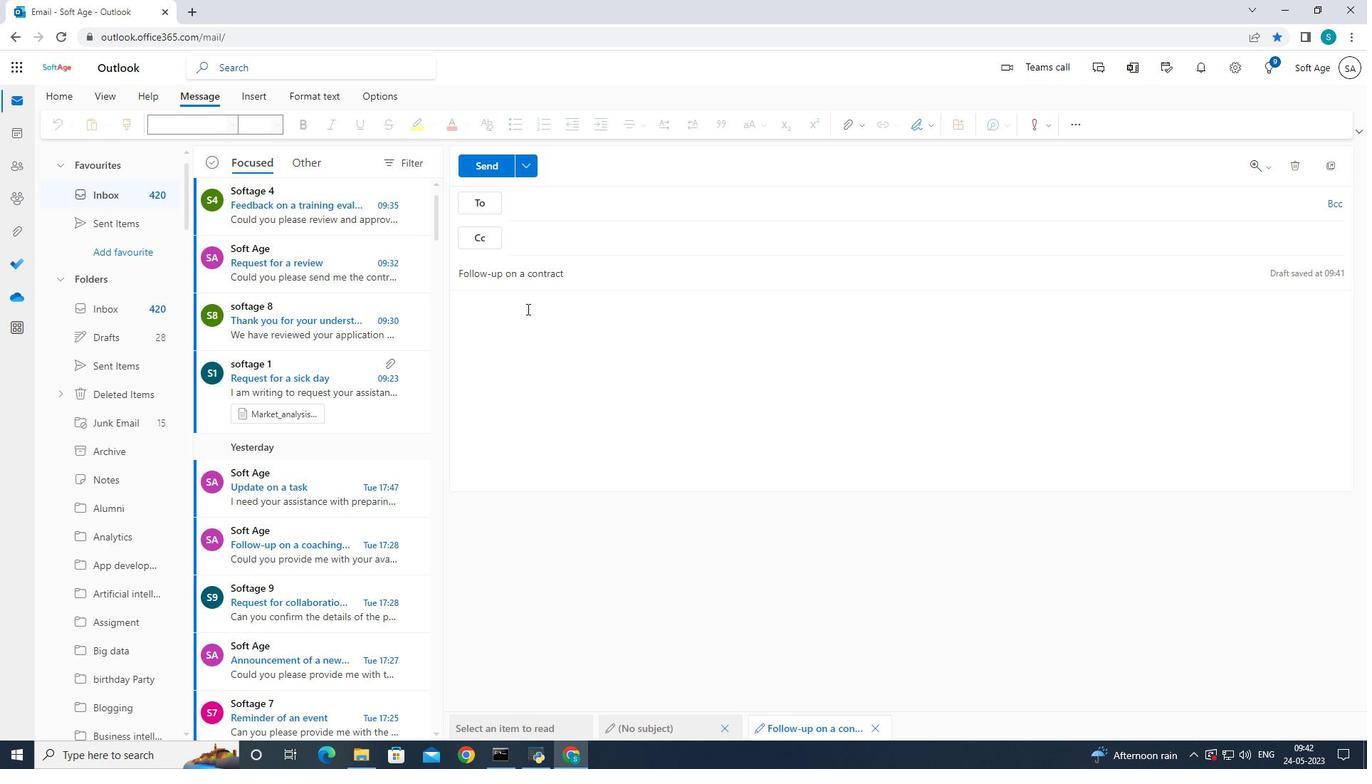 
Action: Mouse pressed left at (527, 309)
Screenshot: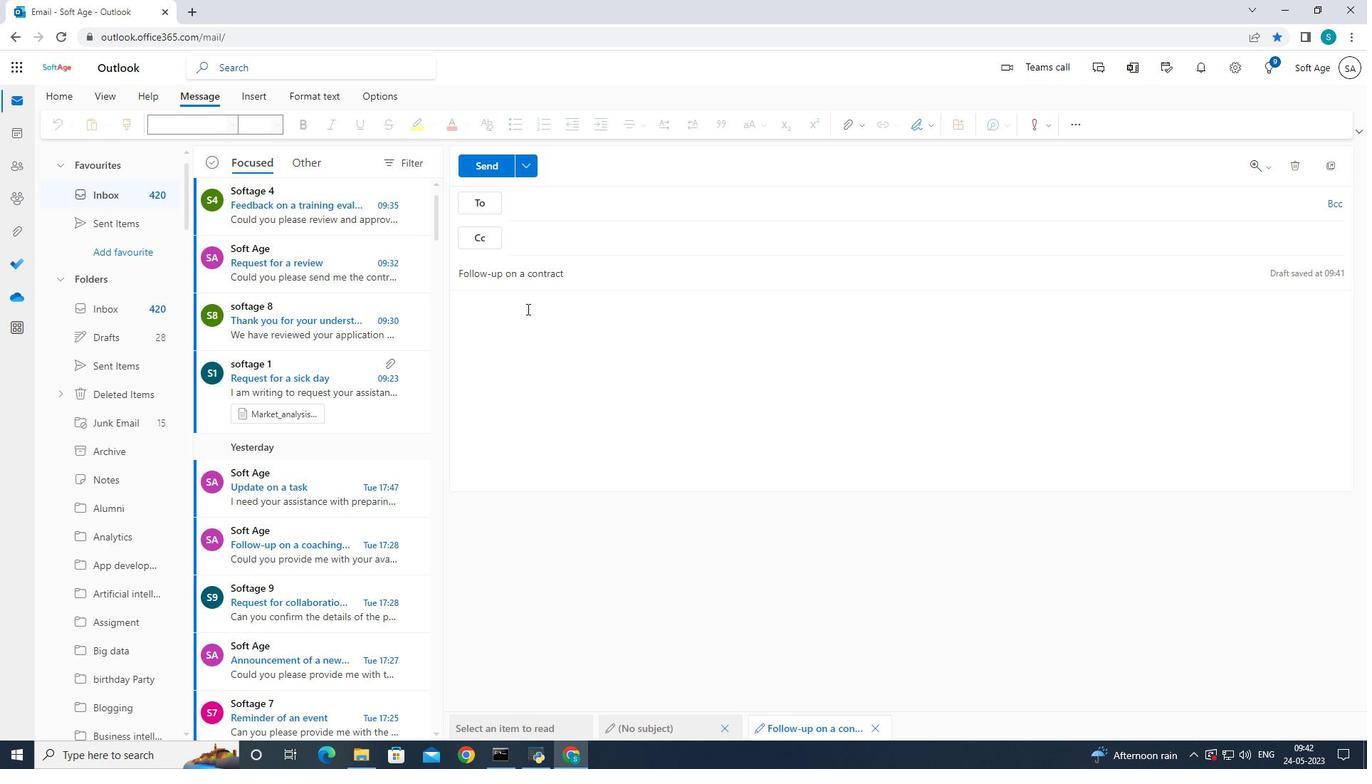 
Action: Mouse moved to (930, 123)
Screenshot: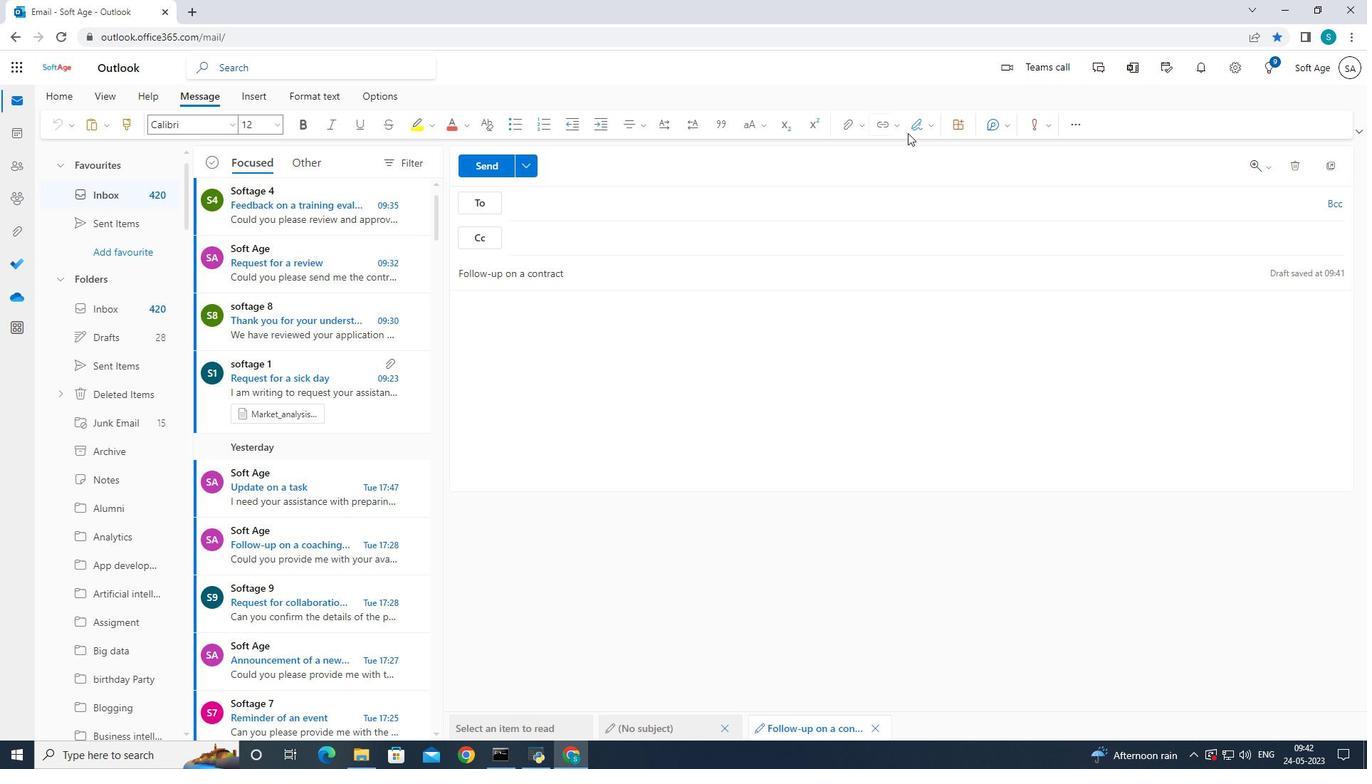 
Action: Mouse pressed left at (930, 123)
Screenshot: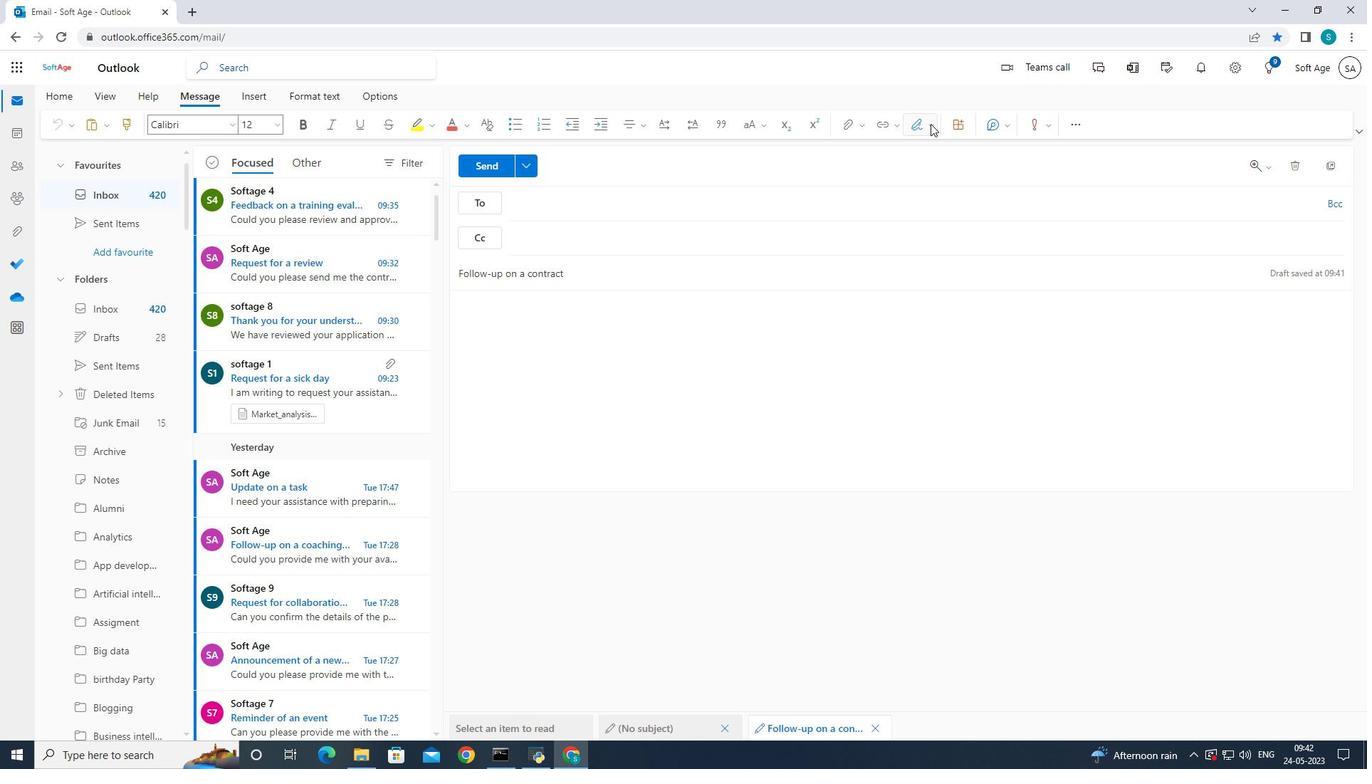 
Action: Mouse moved to (919, 153)
Screenshot: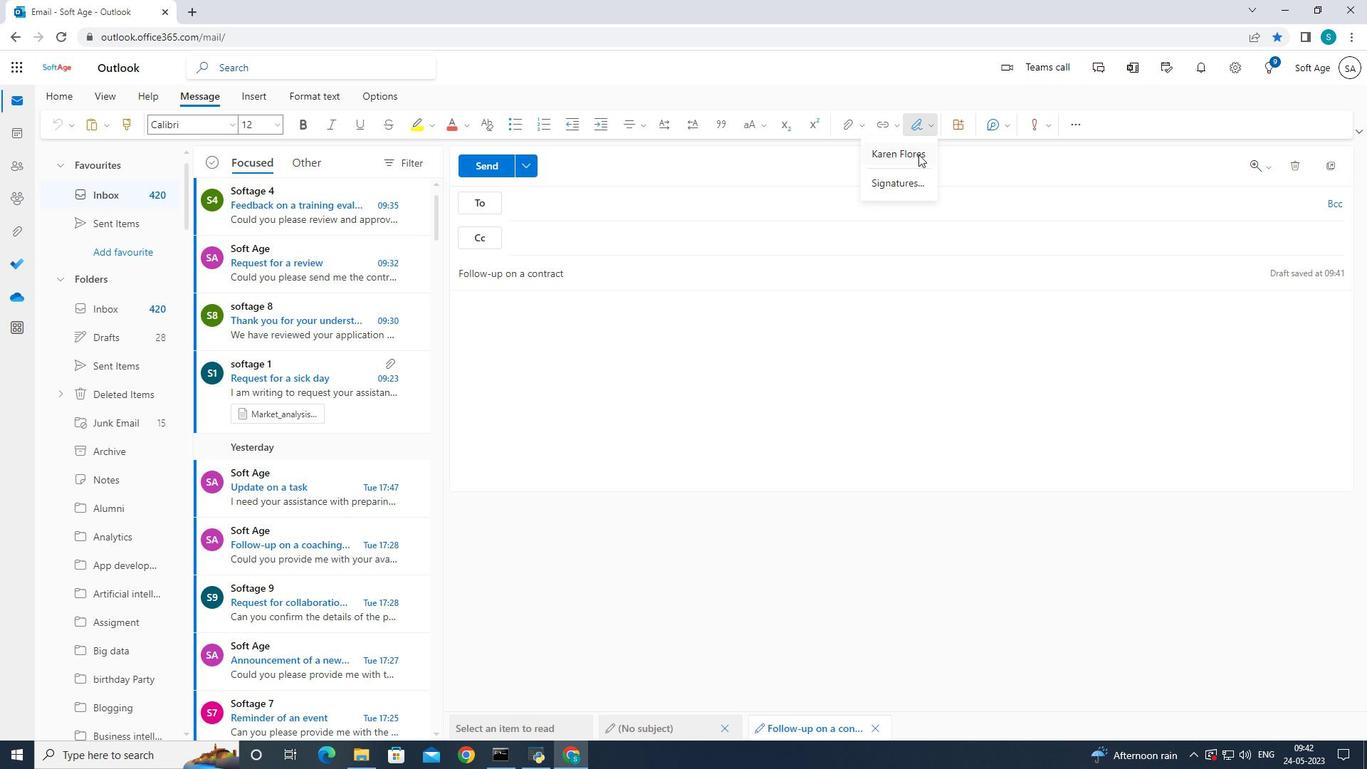 
Action: Mouse pressed left at (919, 153)
Screenshot: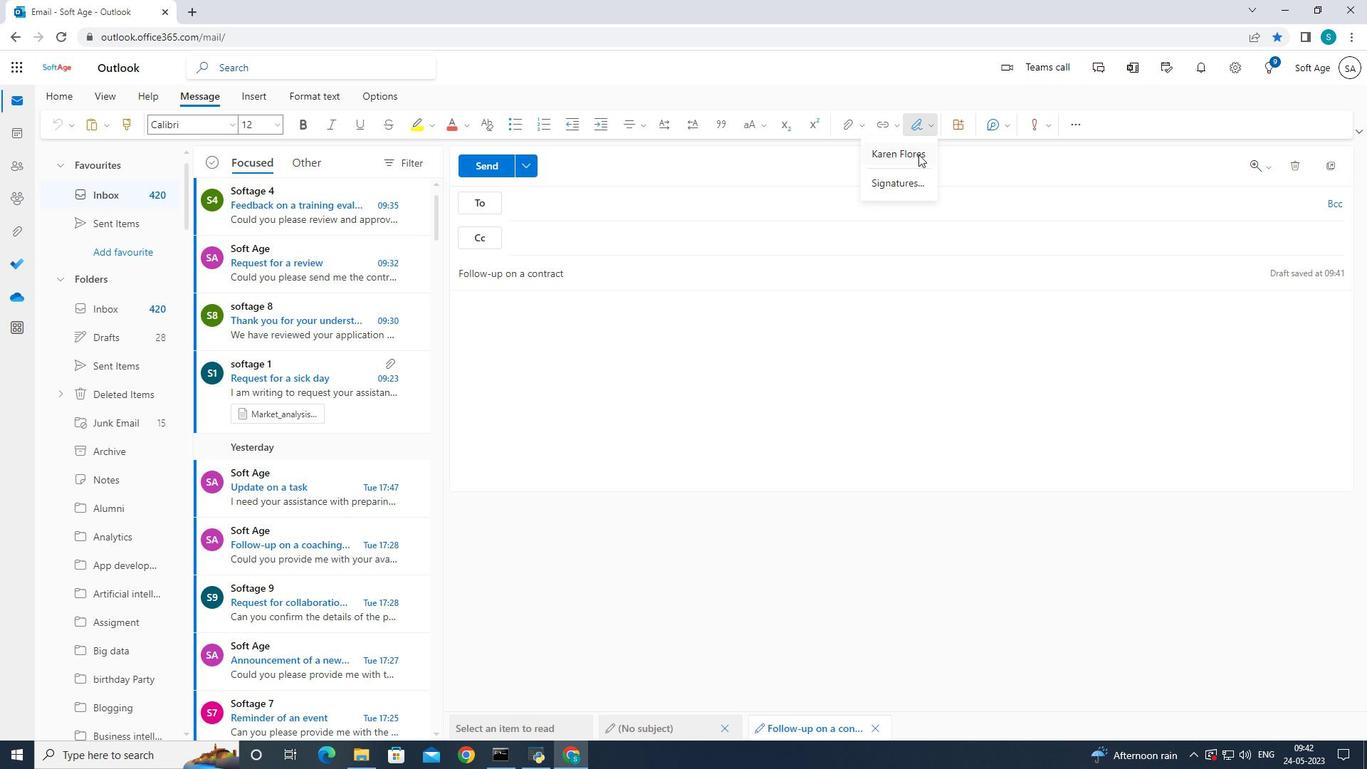 
Action: Mouse moved to (806, 298)
Screenshot: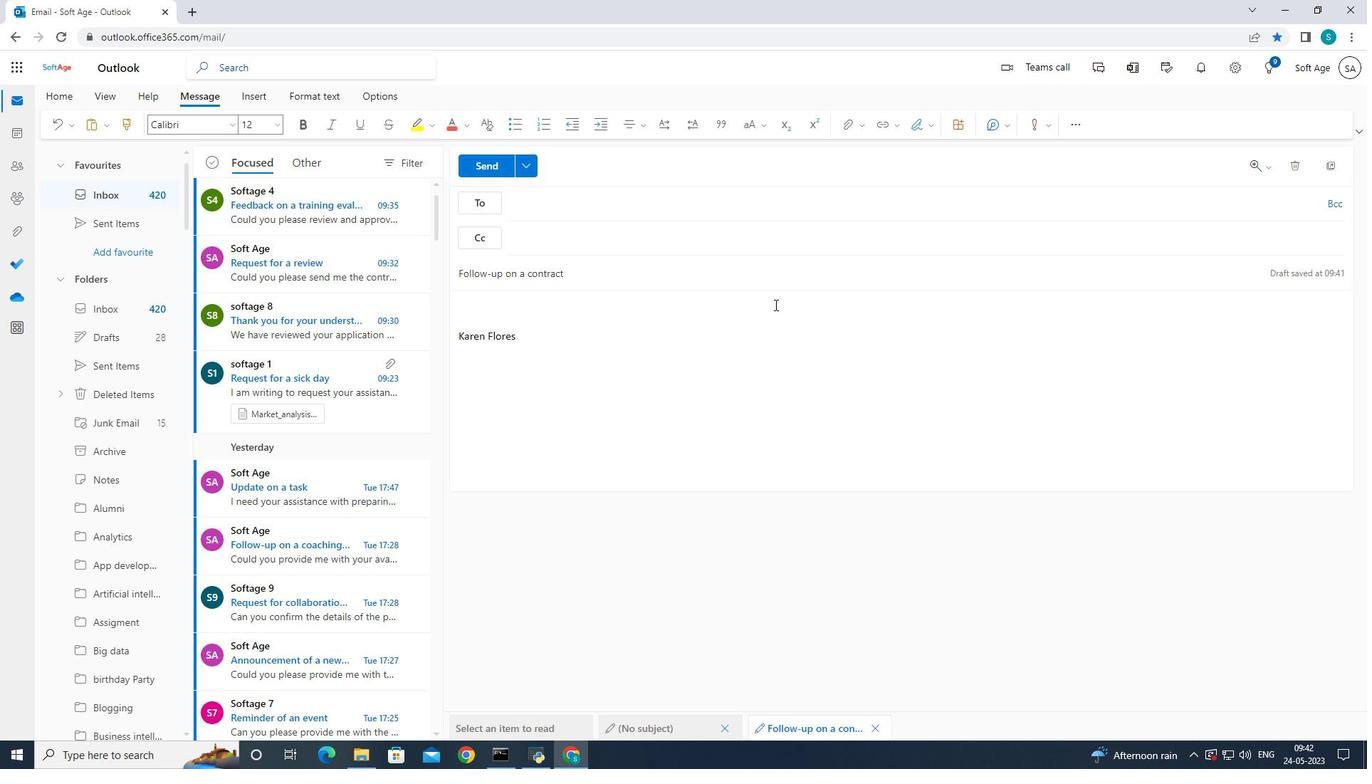 
Action: Key pressed <Key.caps_lock>C<Key.caps_lock>an<Key.space>you<Key.space>provide<Key.space>an<Key.space>update<Key.space>on<Key.space>the<Key.space>recruitment<Key.space>process<Key.space>for<Key.space>the<Key.space>new<Key.space>position<Key.shift_r>?
Screenshot: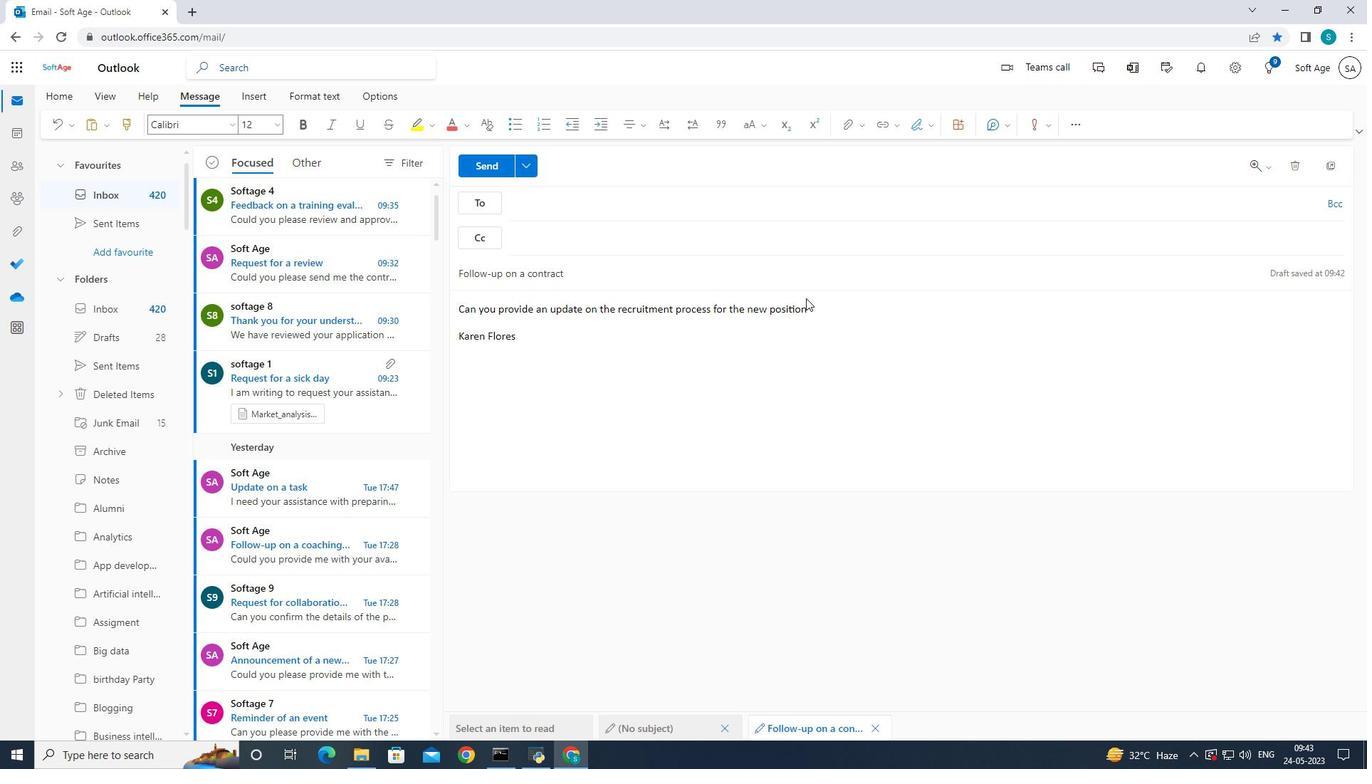 
Action: Mouse moved to (561, 202)
Screenshot: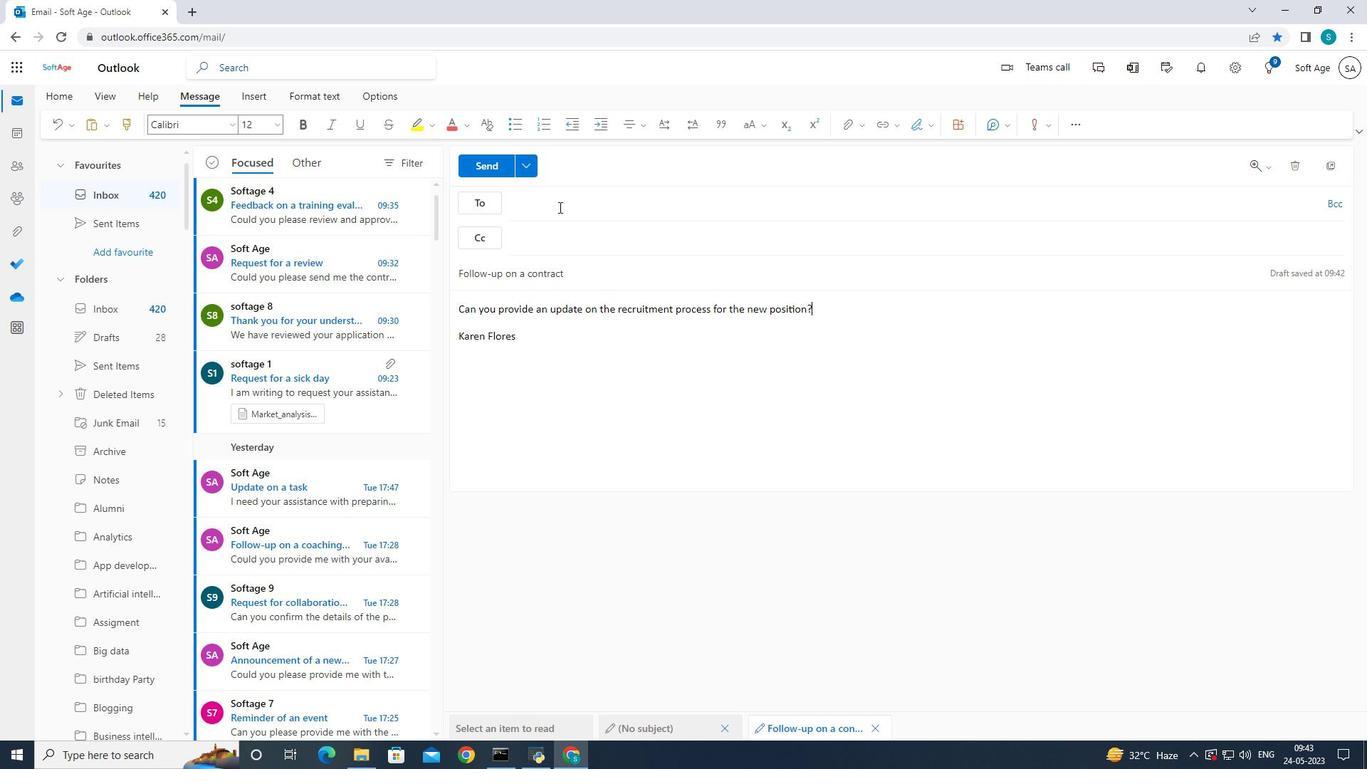
Action: Mouse pressed left at (561, 202)
Screenshot: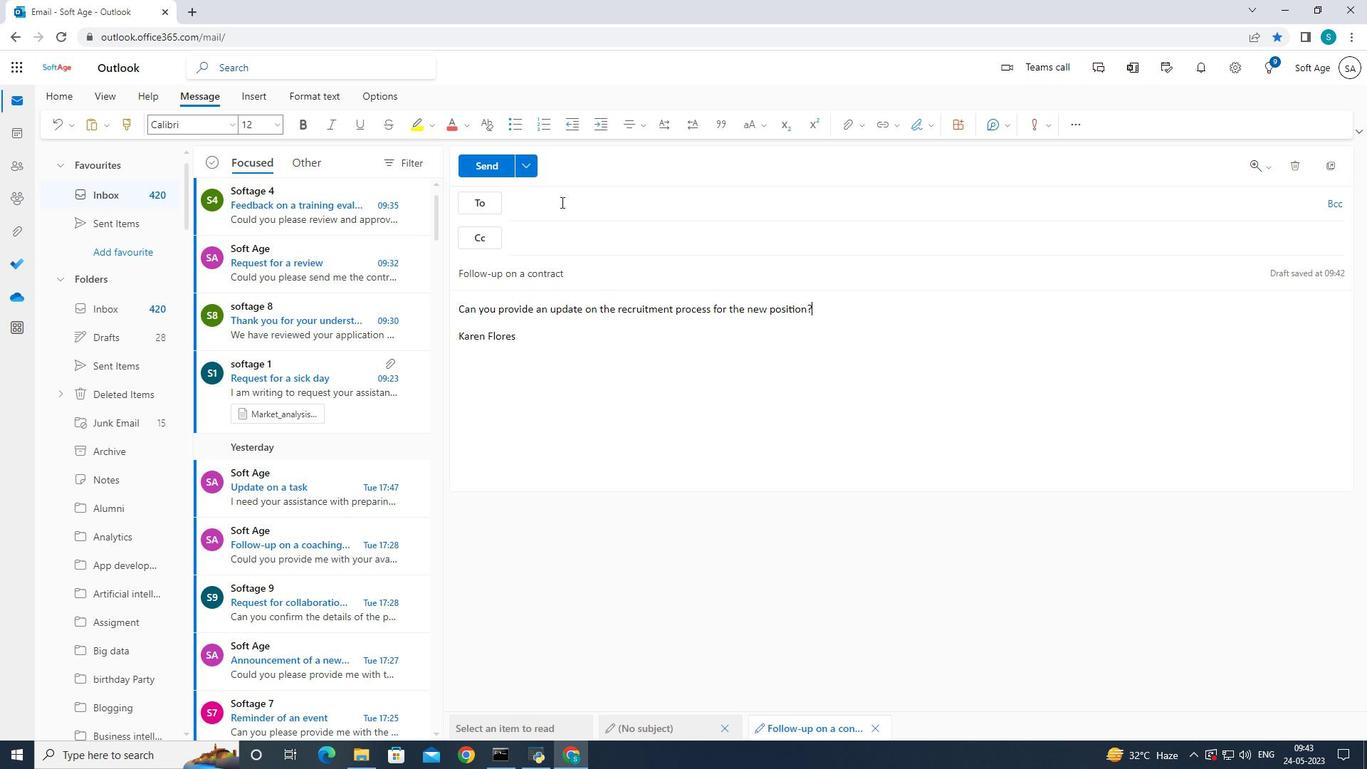 
Action: Mouse moved to (712, 260)
Screenshot: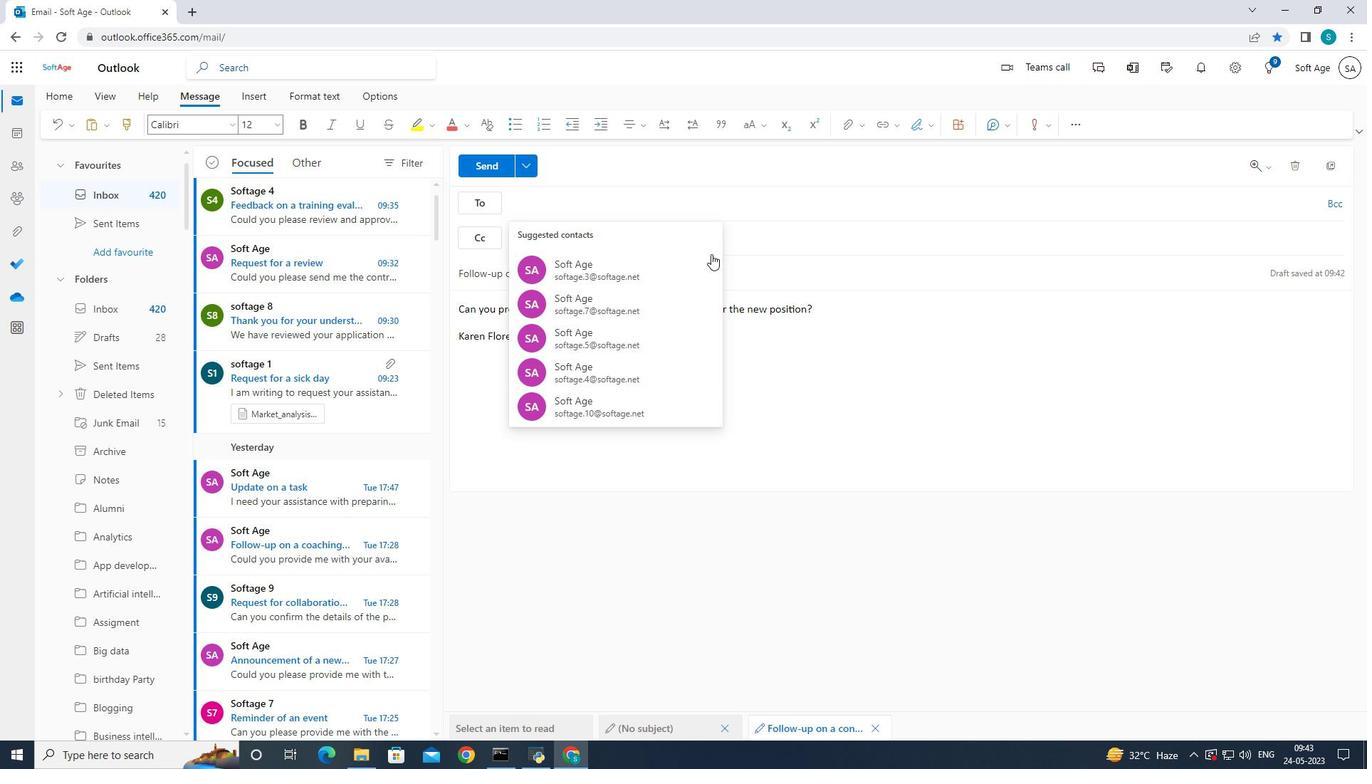 
Action: Key pressed softage.4<Key.shift>@so
Screenshot: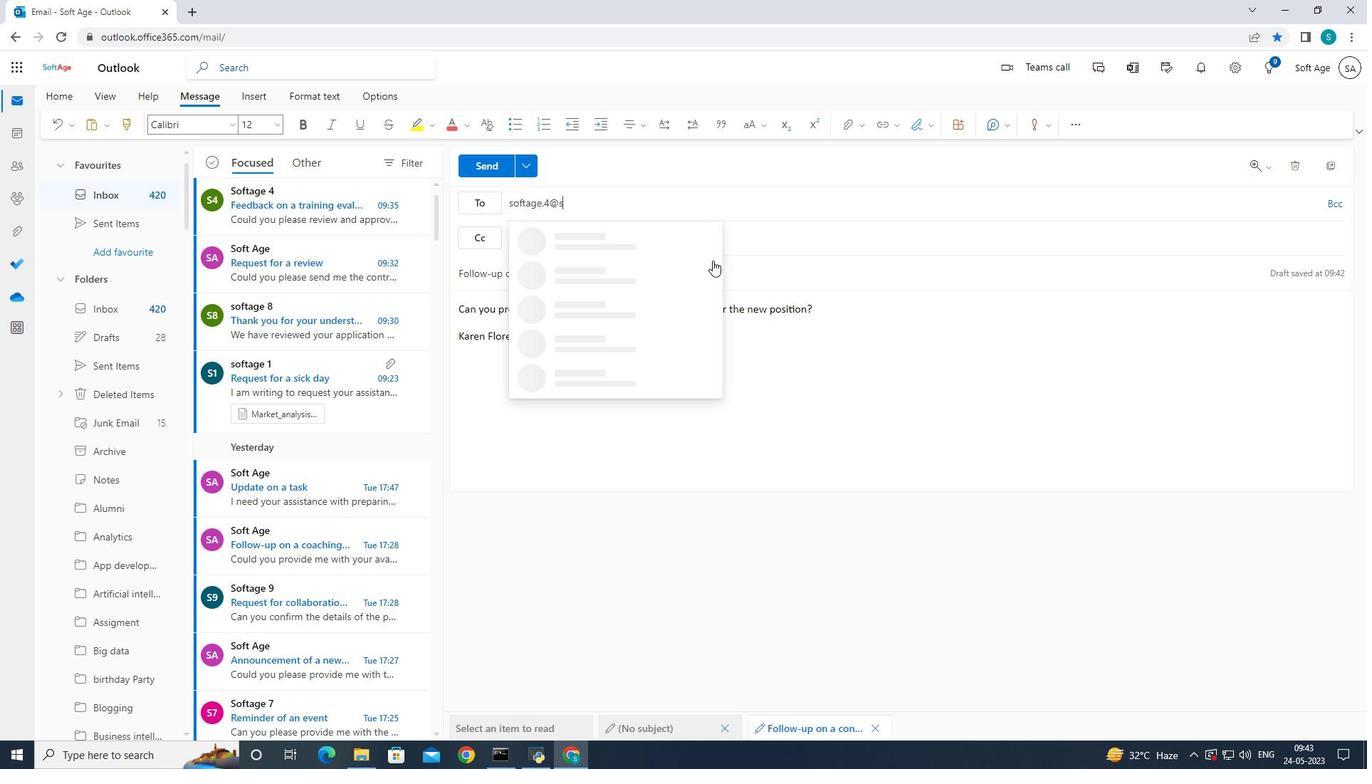 
Action: Mouse moved to (586, 243)
Screenshot: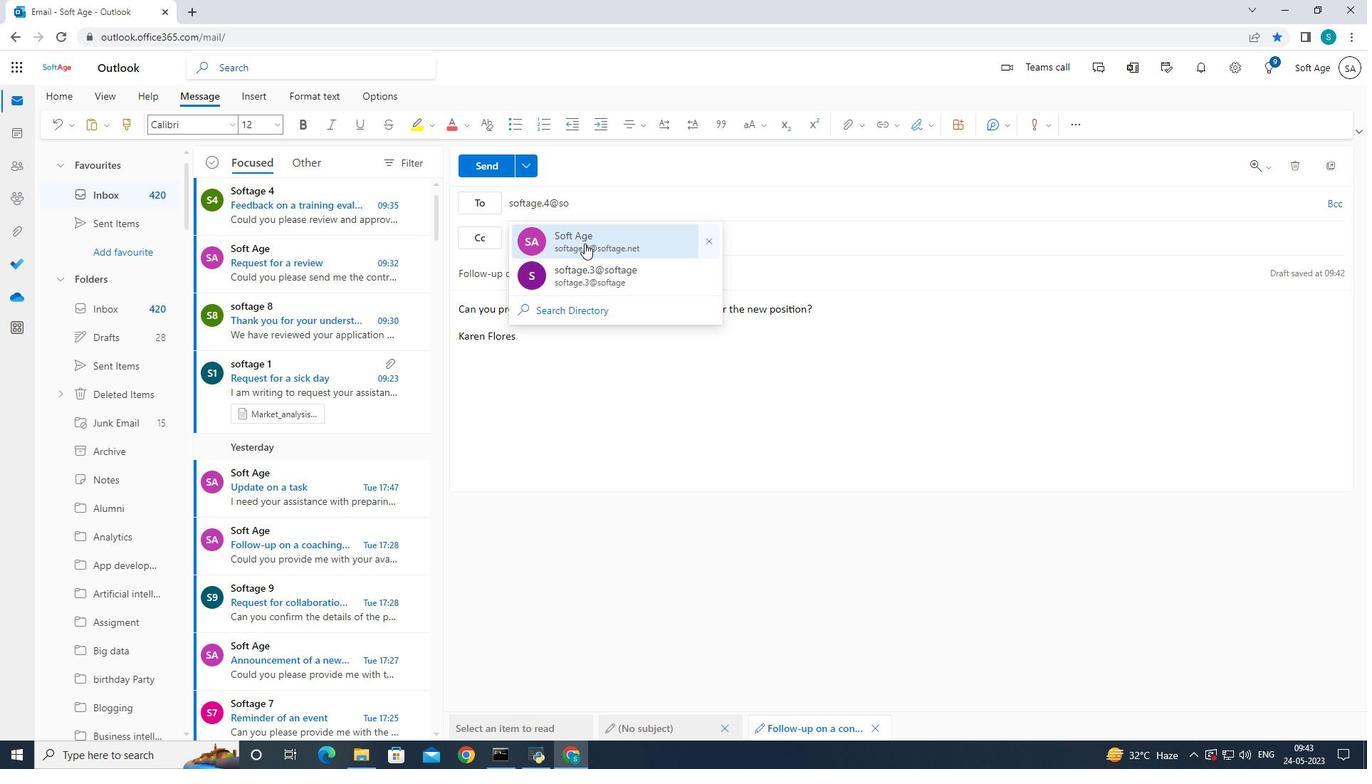 
Action: Mouse pressed left at (586, 243)
Screenshot: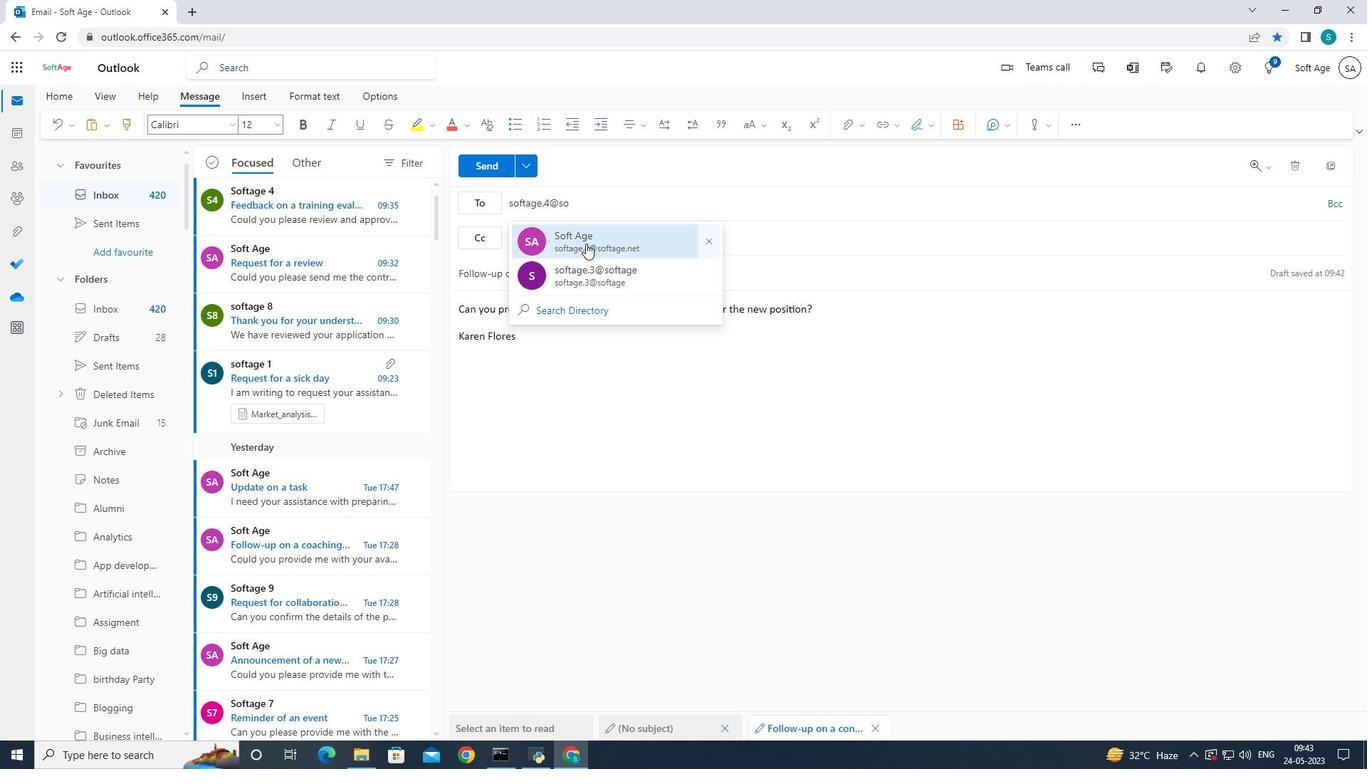 
Action: Mouse moved to (118, 400)
Screenshot: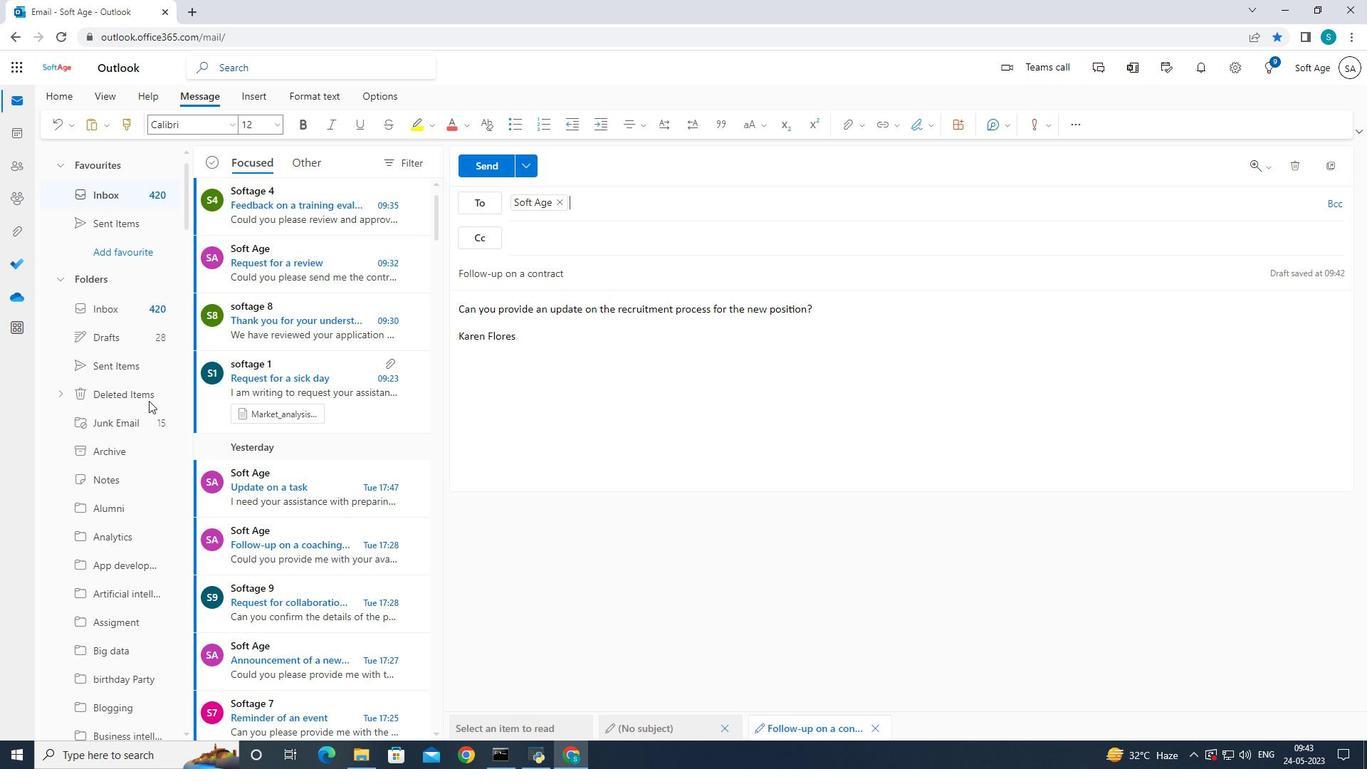 
Action: Mouse scrolled (118, 400) with delta (0, 0)
Screenshot: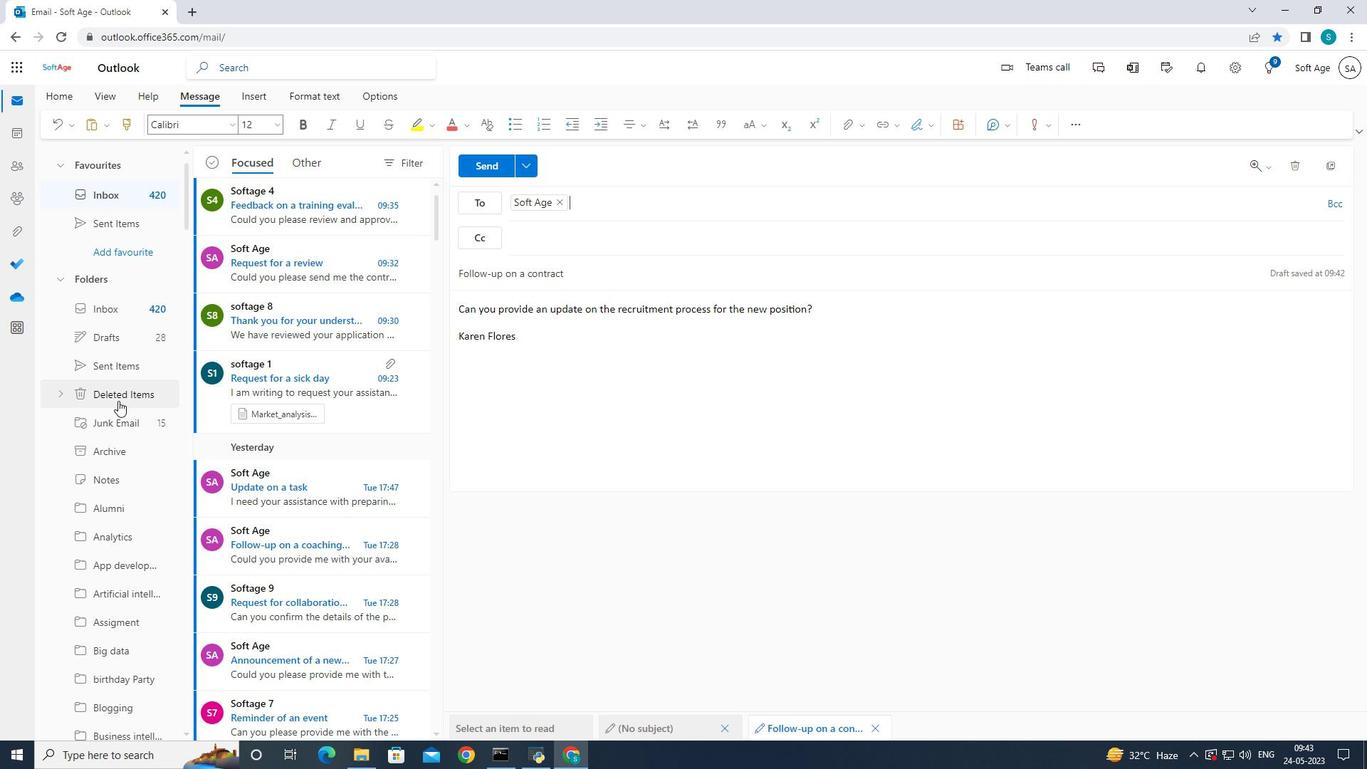 
Action: Mouse scrolled (118, 400) with delta (0, 0)
Screenshot: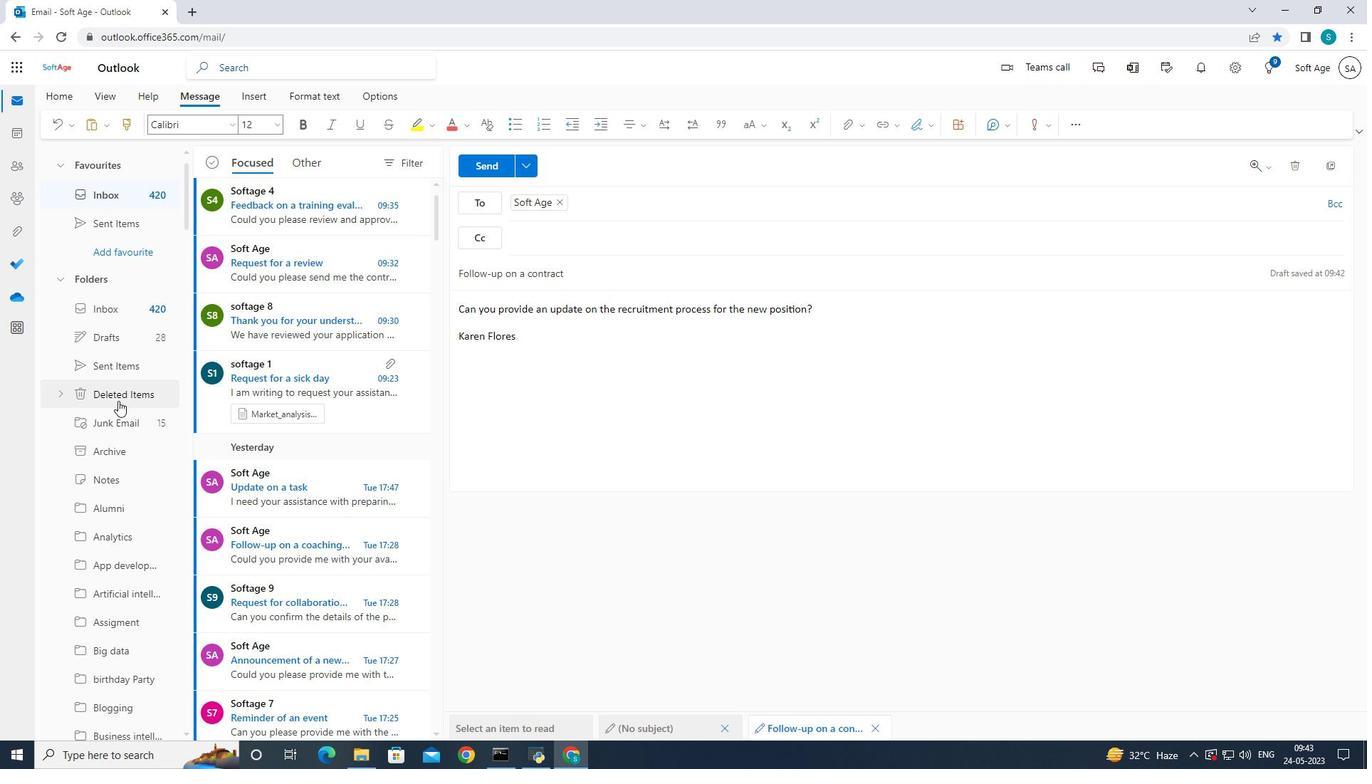 
Action: Mouse scrolled (118, 400) with delta (0, 0)
Screenshot: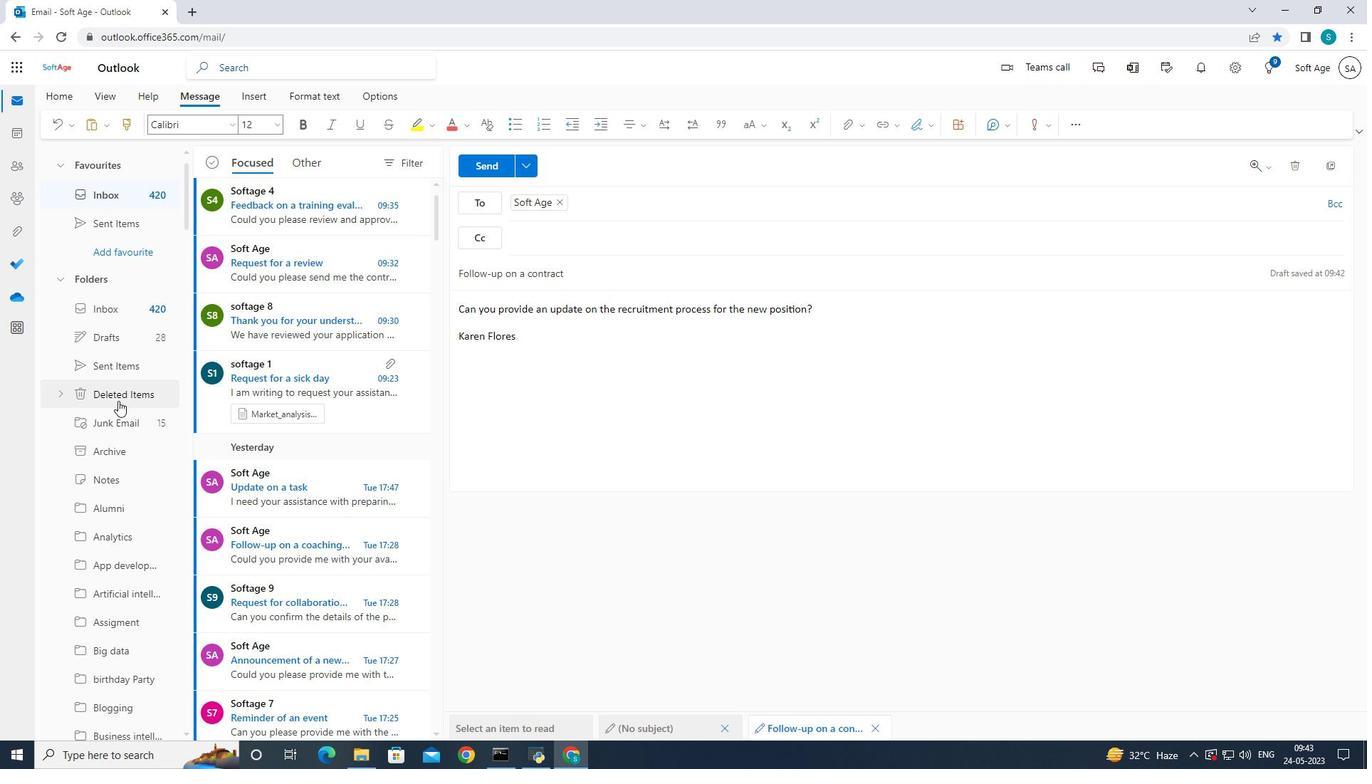 
Action: Mouse scrolled (118, 400) with delta (0, 0)
Screenshot: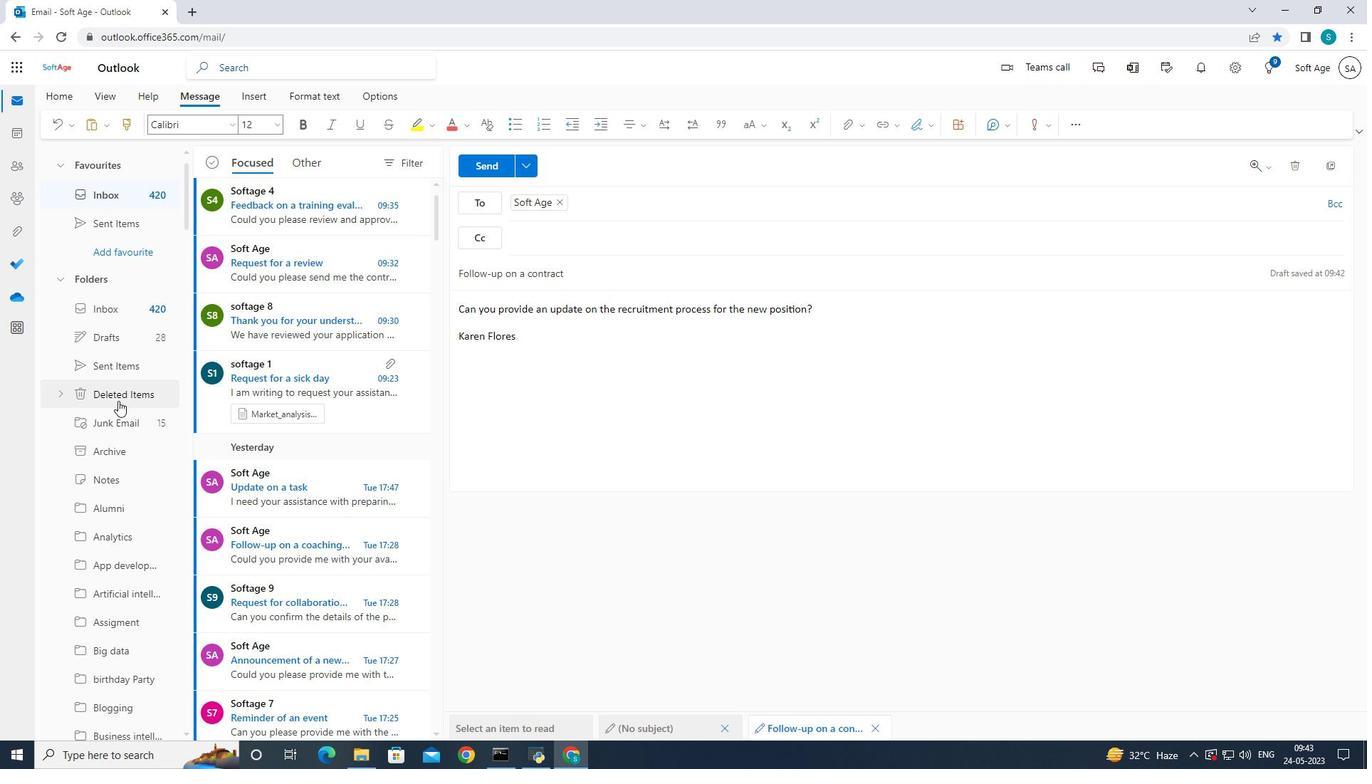 
Action: Mouse scrolled (118, 400) with delta (0, 0)
Screenshot: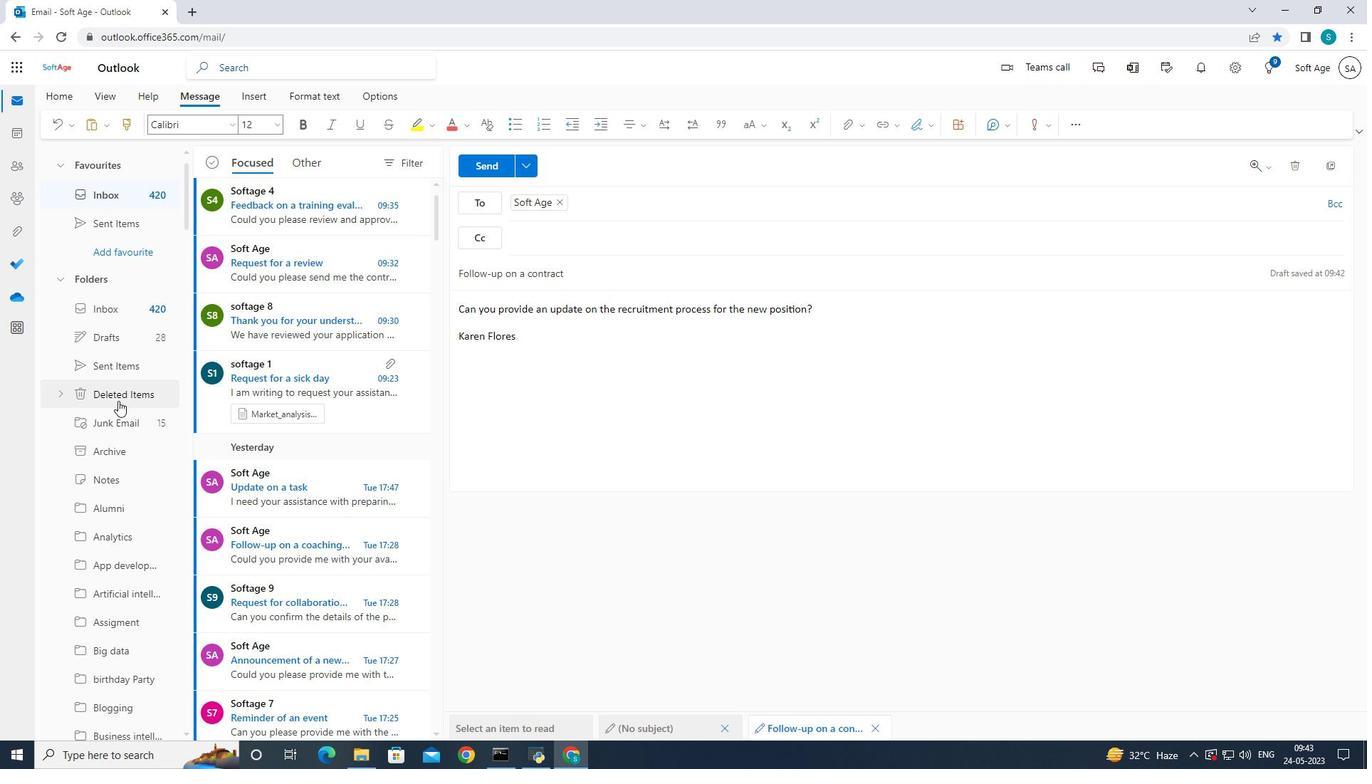 
Action: Mouse moved to (120, 399)
Screenshot: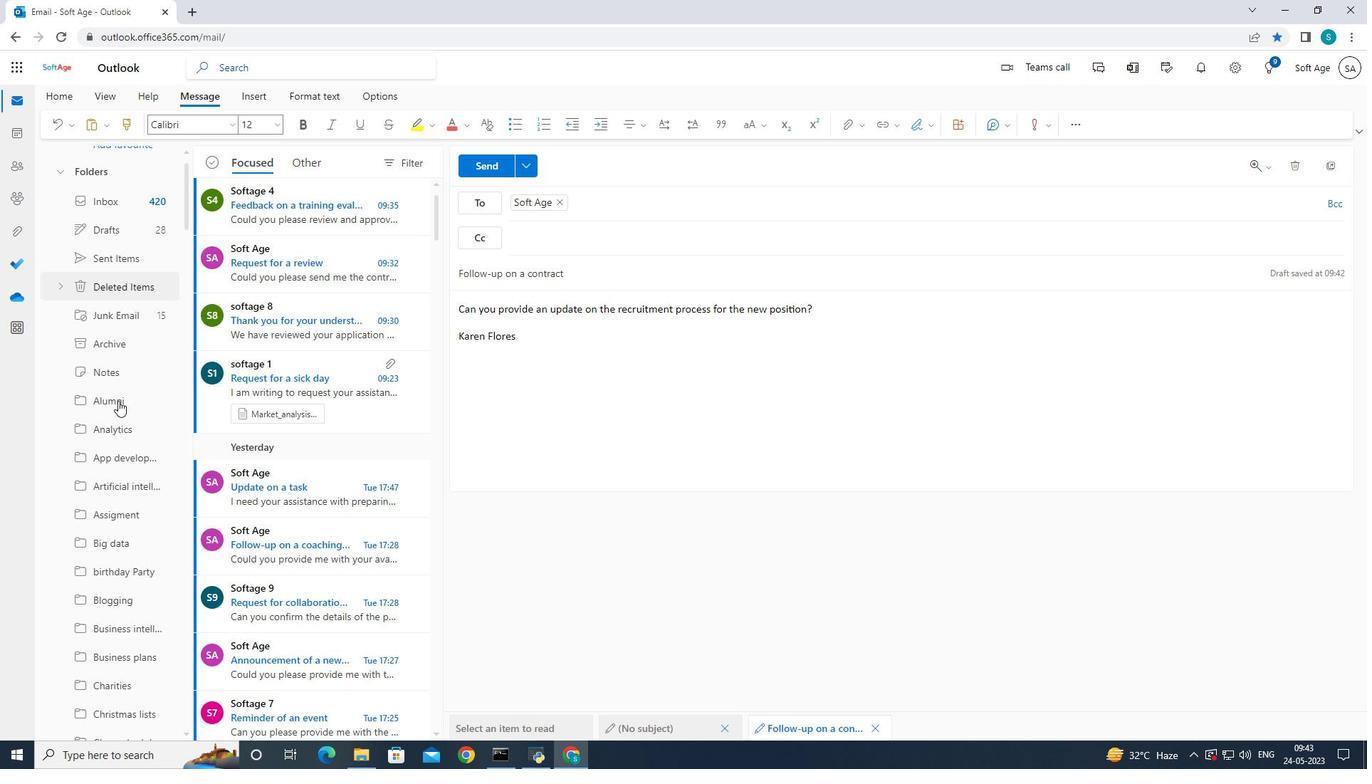 
Action: Mouse scrolled (120, 398) with delta (0, 0)
Screenshot: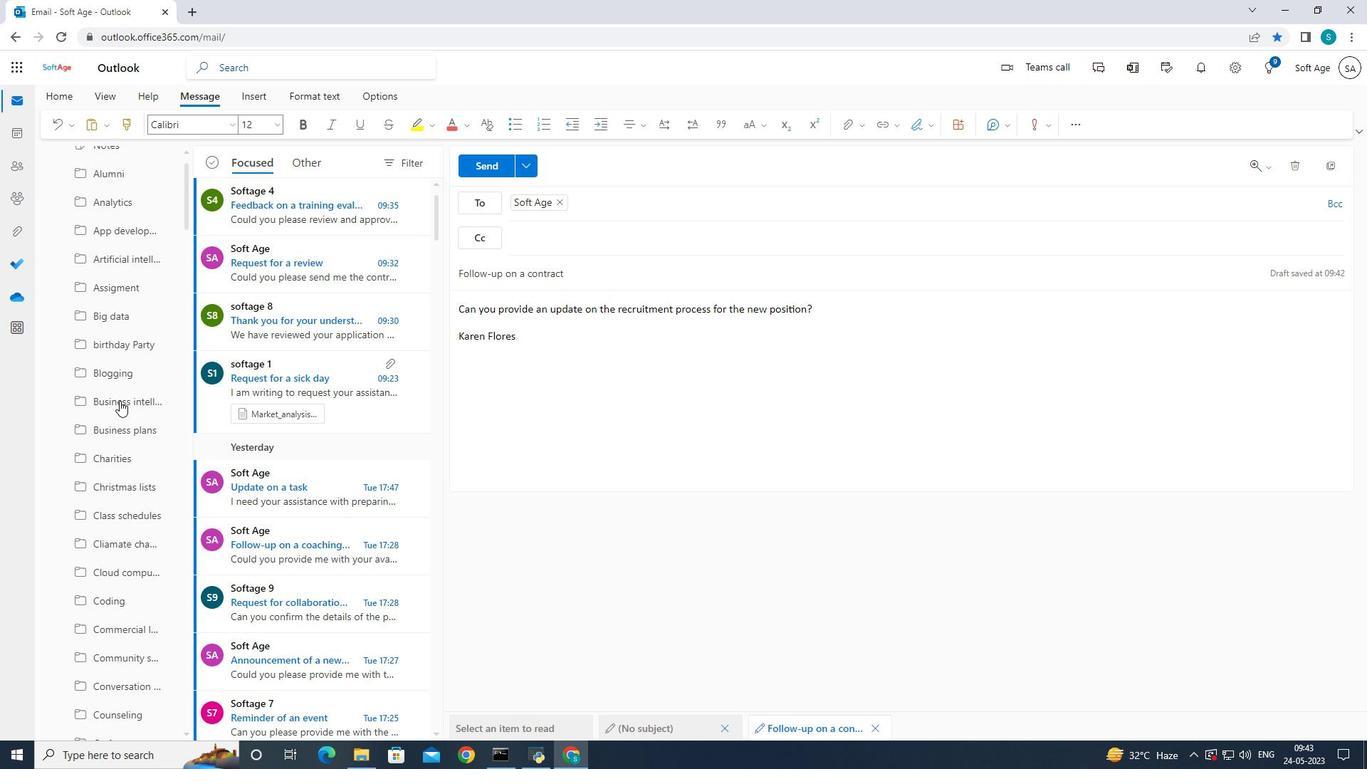 
Action: Mouse scrolled (120, 398) with delta (0, 0)
Screenshot: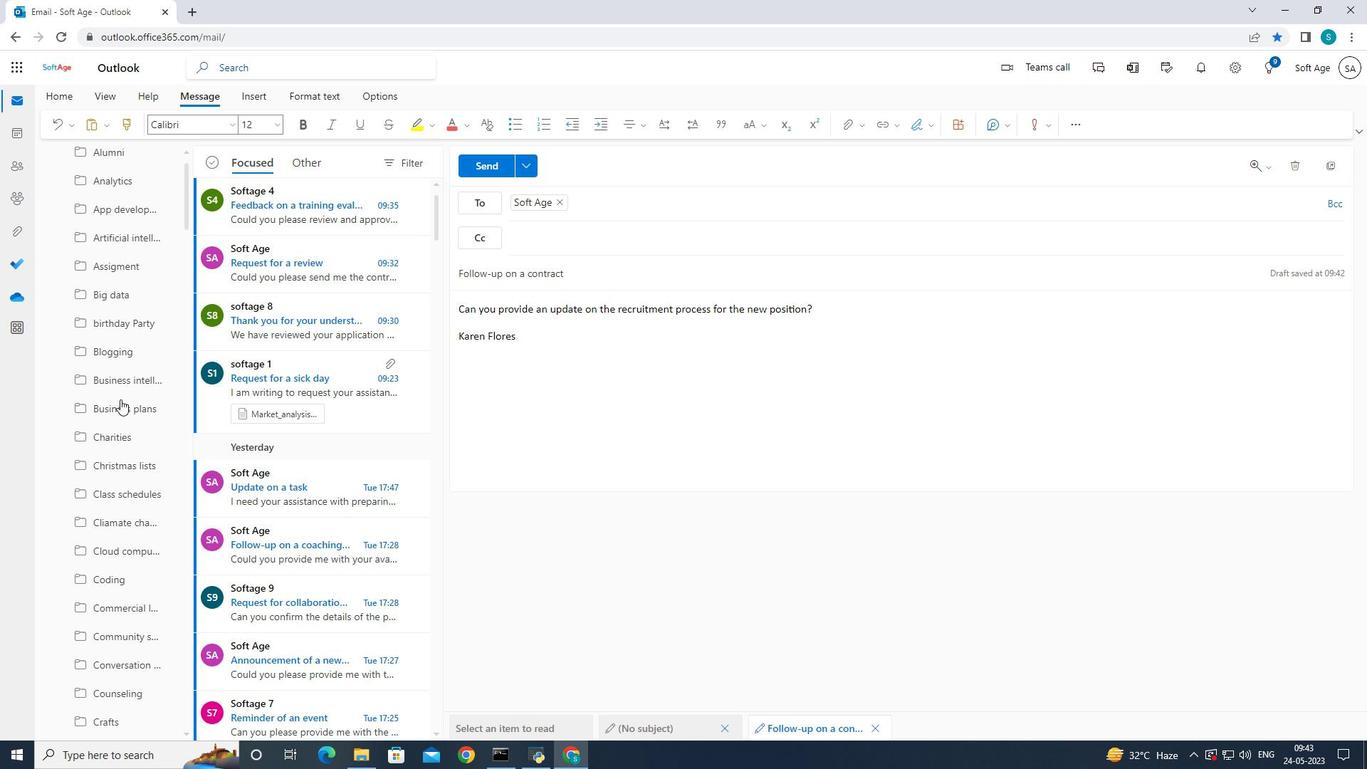 
Action: Mouse scrolled (120, 398) with delta (0, 0)
Screenshot: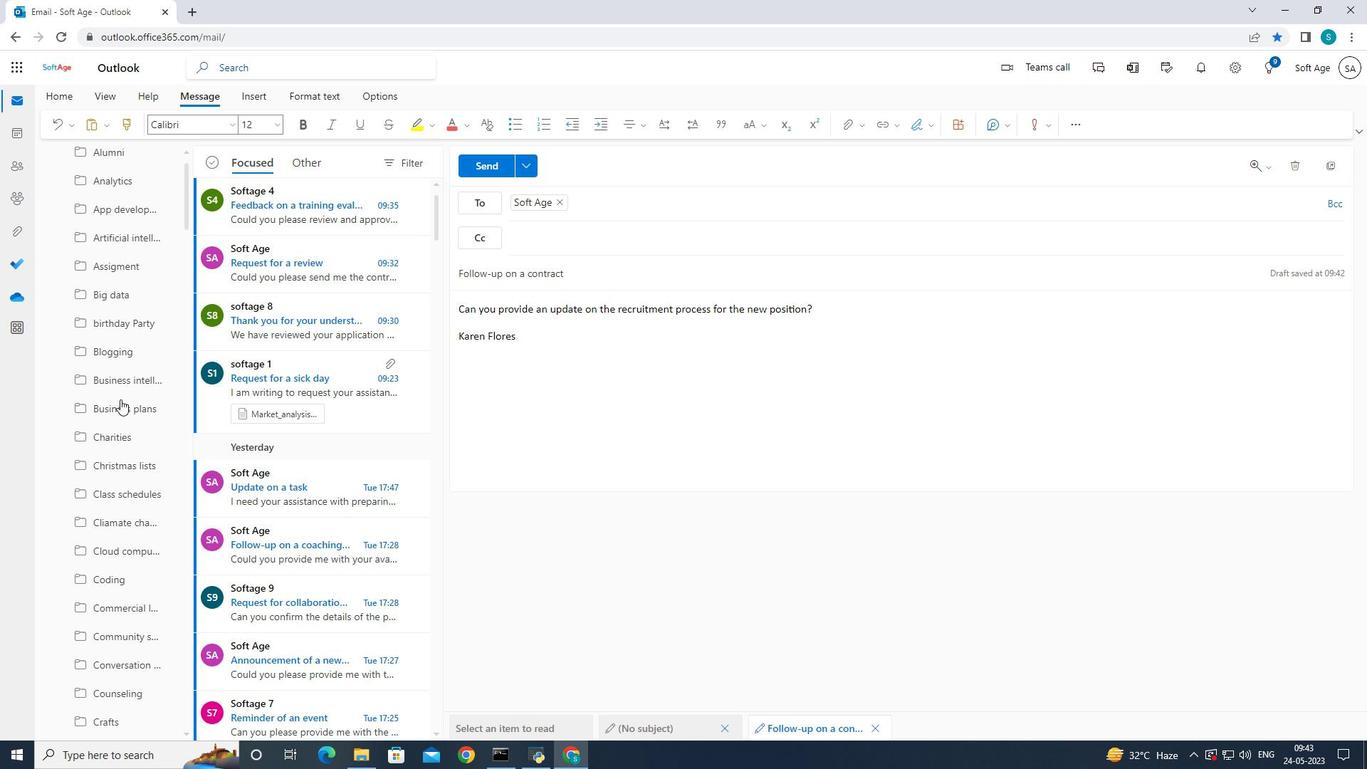
Action: Mouse scrolled (120, 398) with delta (0, 0)
Screenshot: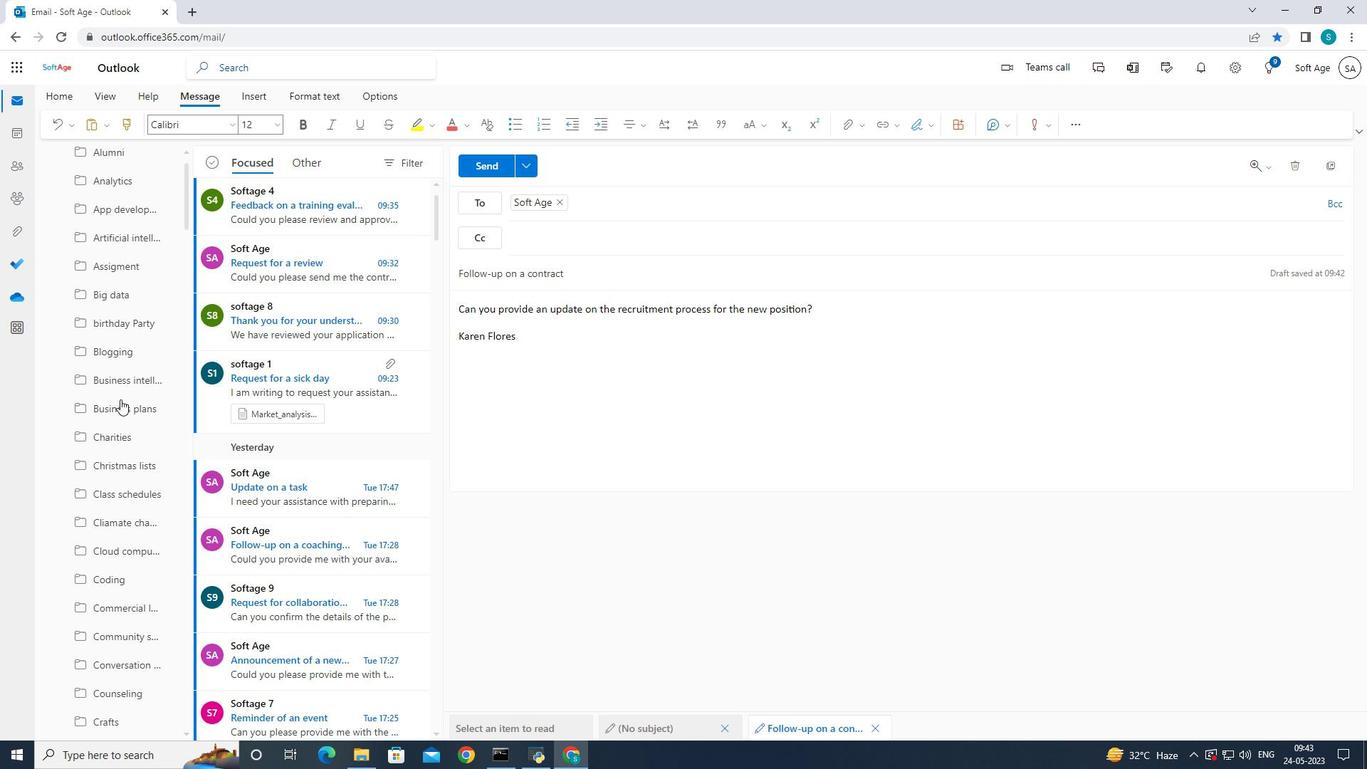 
Action: Mouse scrolled (120, 398) with delta (0, 0)
Screenshot: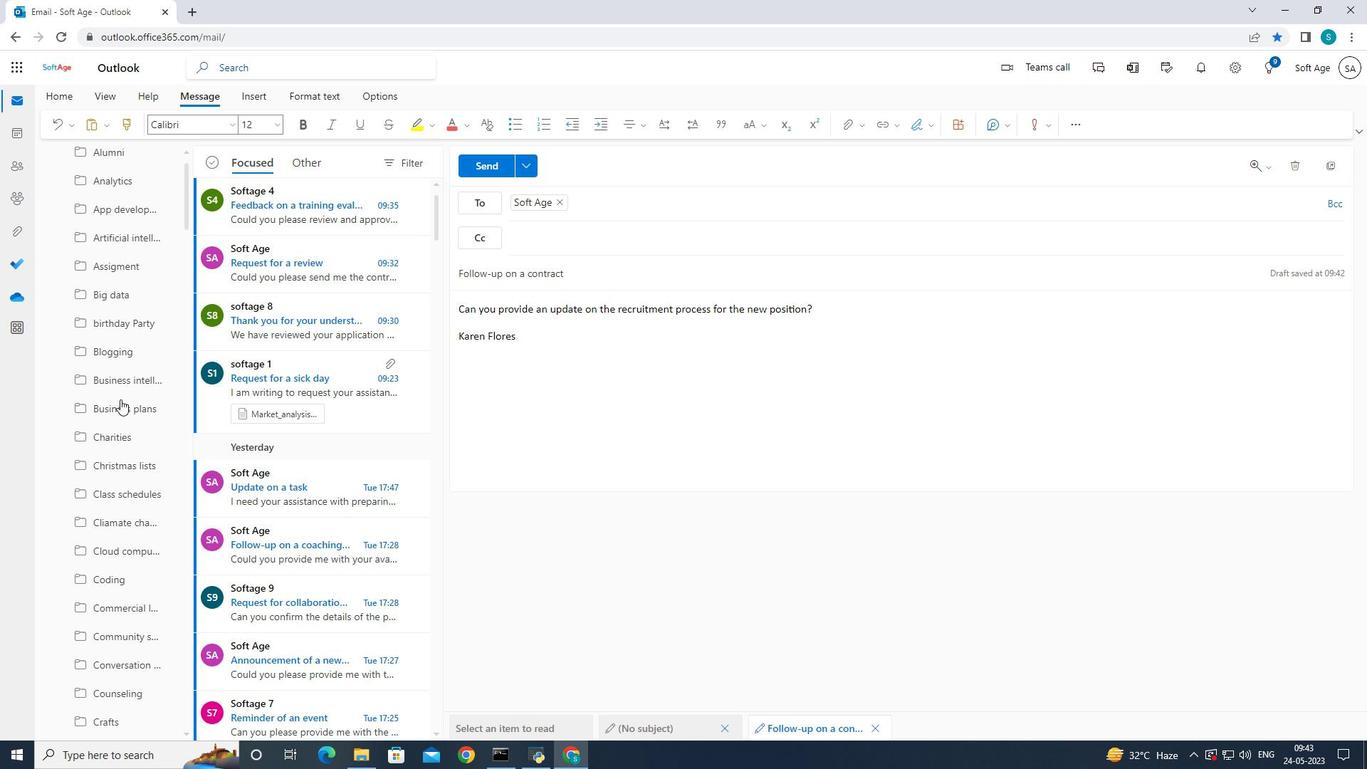 
Action: Mouse moved to (123, 398)
Screenshot: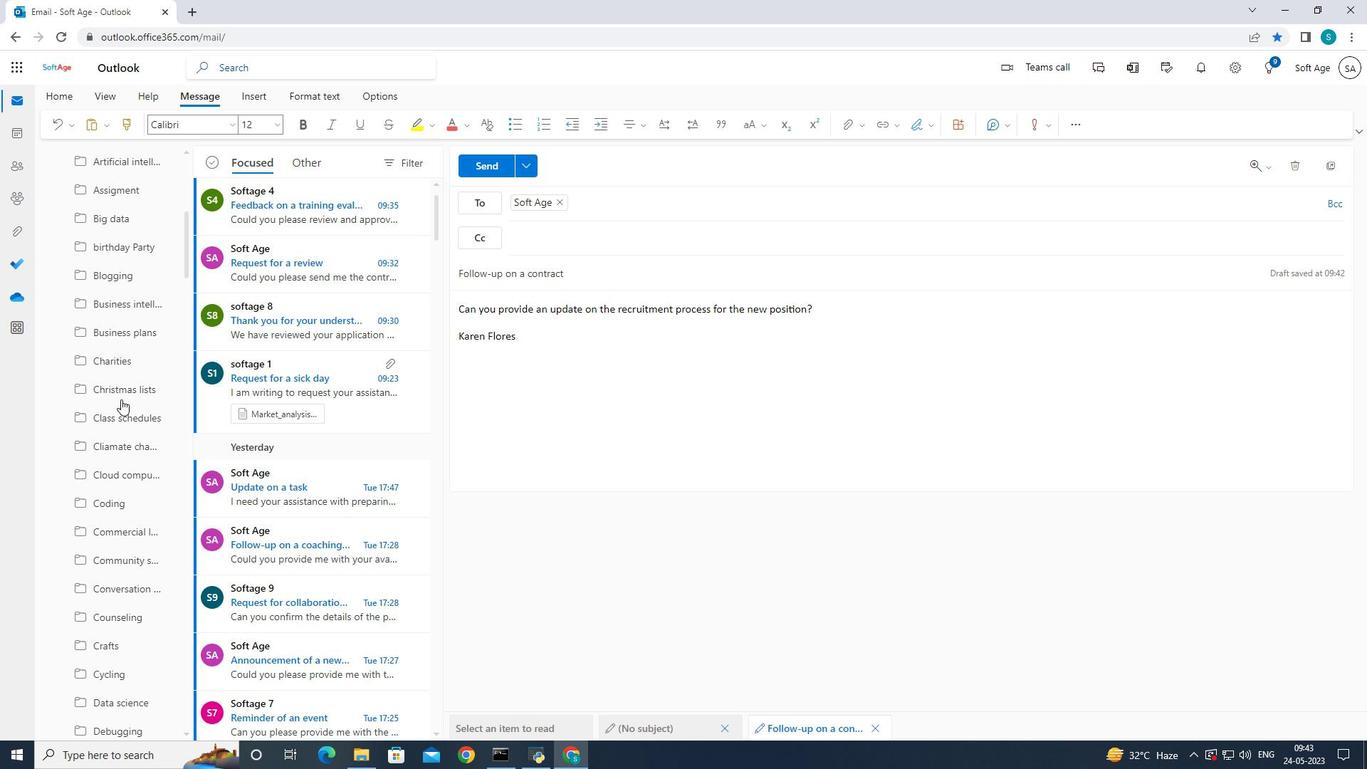 
Action: Mouse scrolled (123, 398) with delta (0, 0)
Screenshot: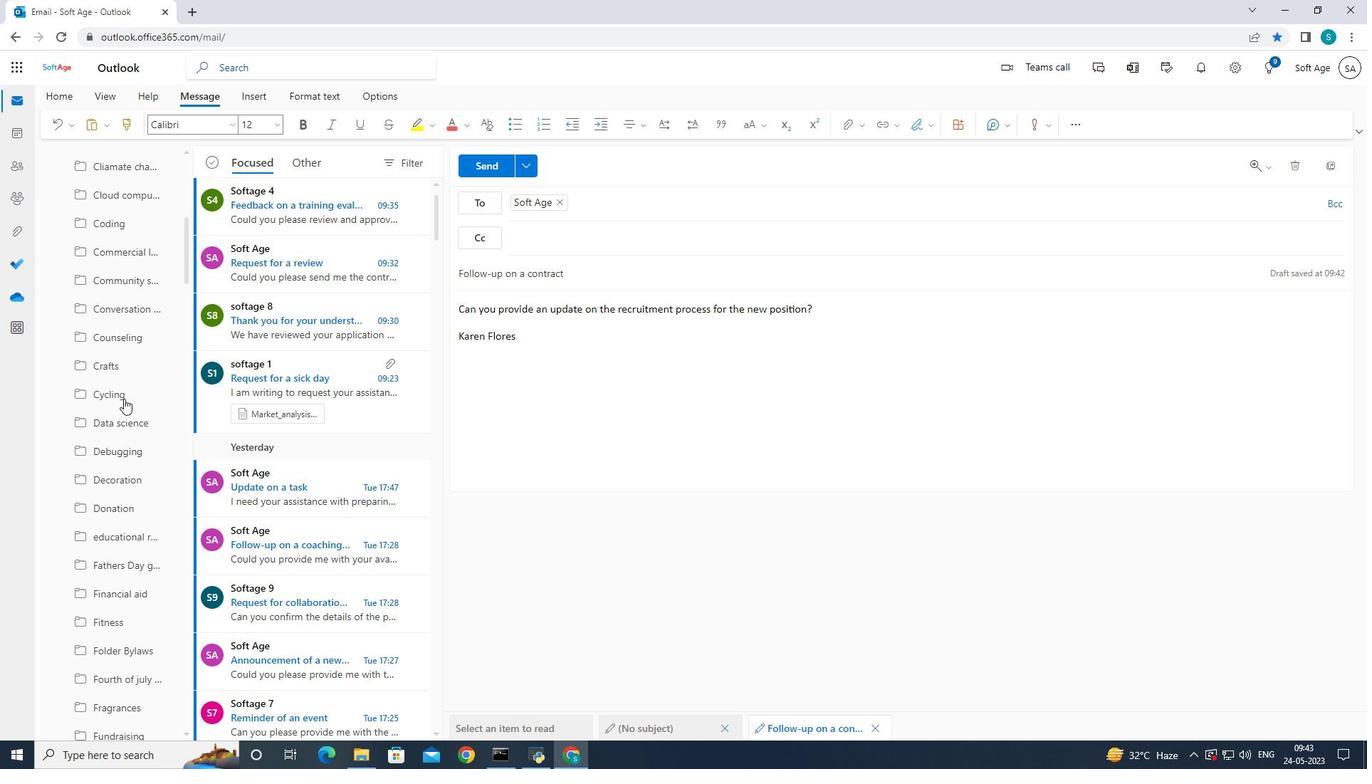 
Action: Mouse scrolled (123, 398) with delta (0, 0)
Screenshot: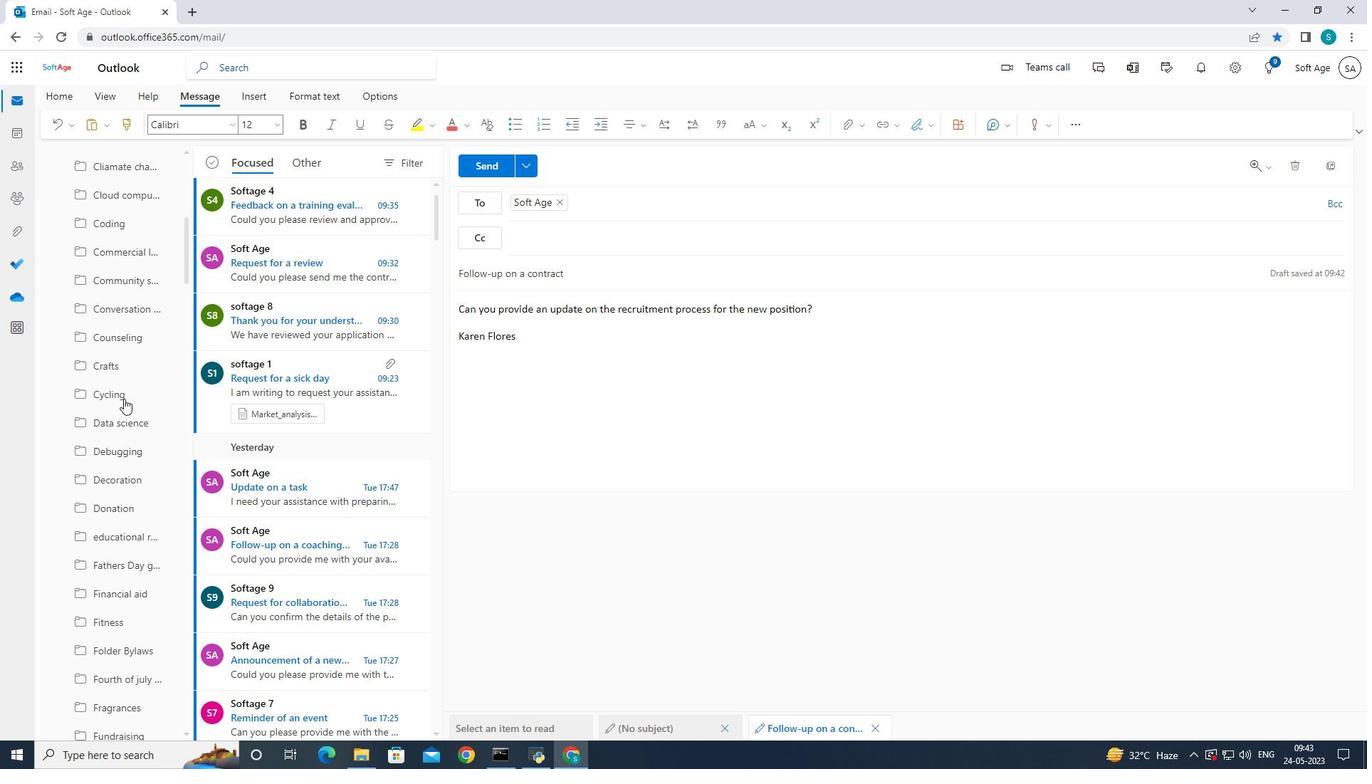 
Action: Mouse scrolled (123, 397) with delta (0, -1)
Screenshot: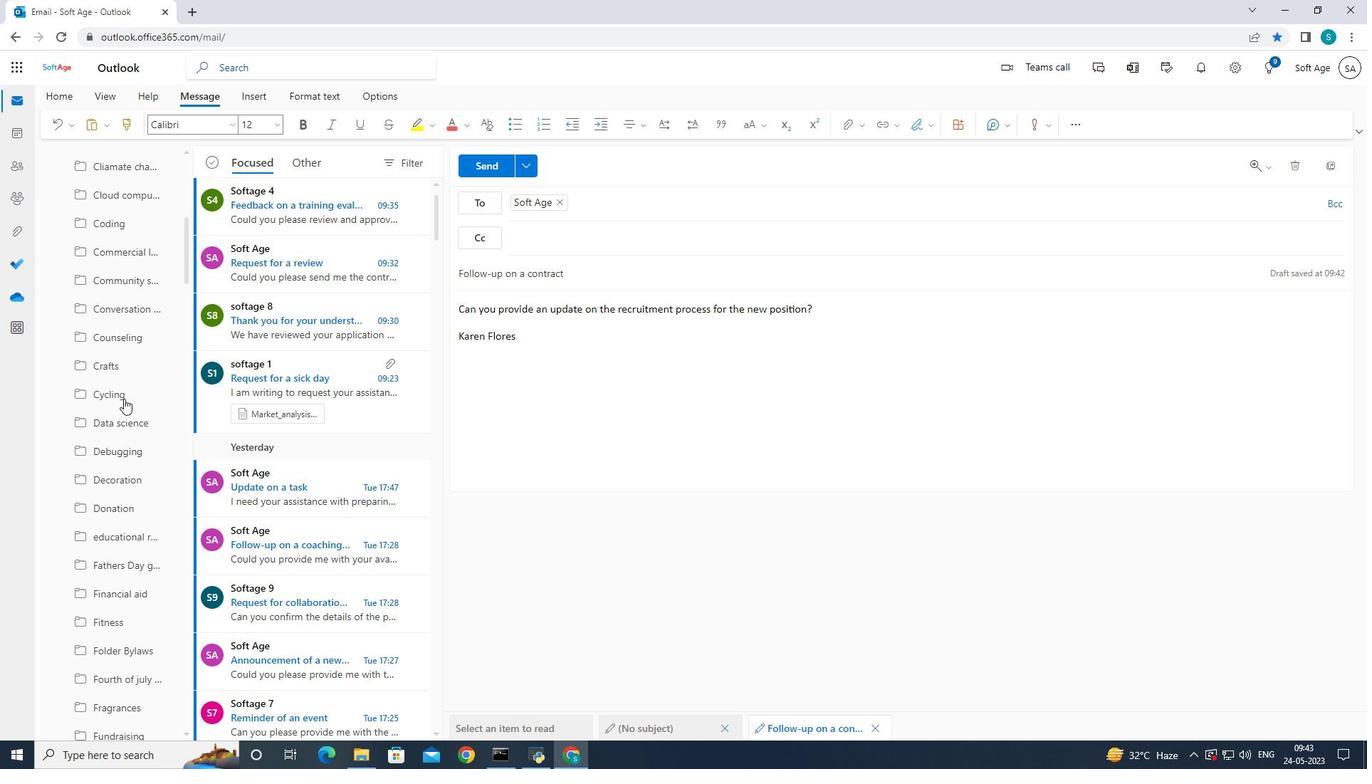
Action: Mouse scrolled (123, 398) with delta (0, 0)
Screenshot: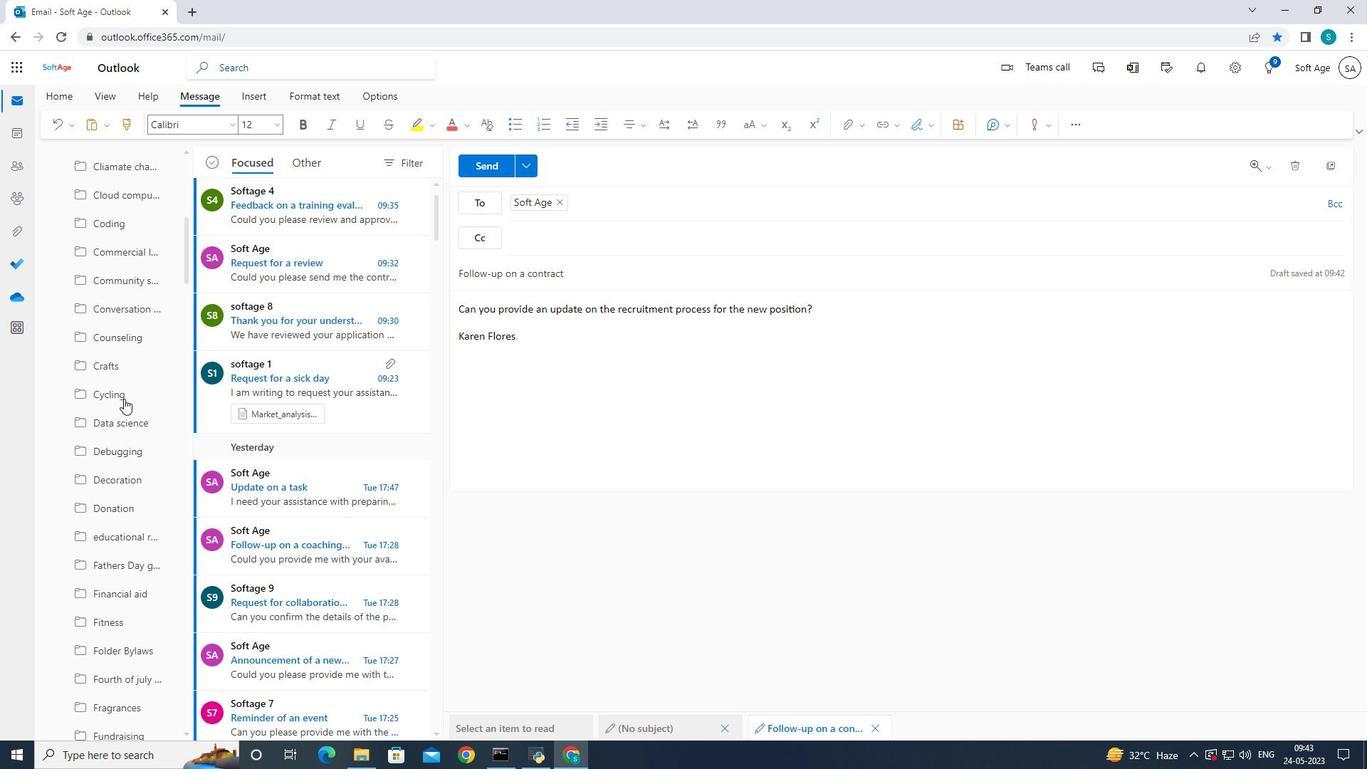 
Action: Mouse scrolled (123, 398) with delta (0, 0)
Screenshot: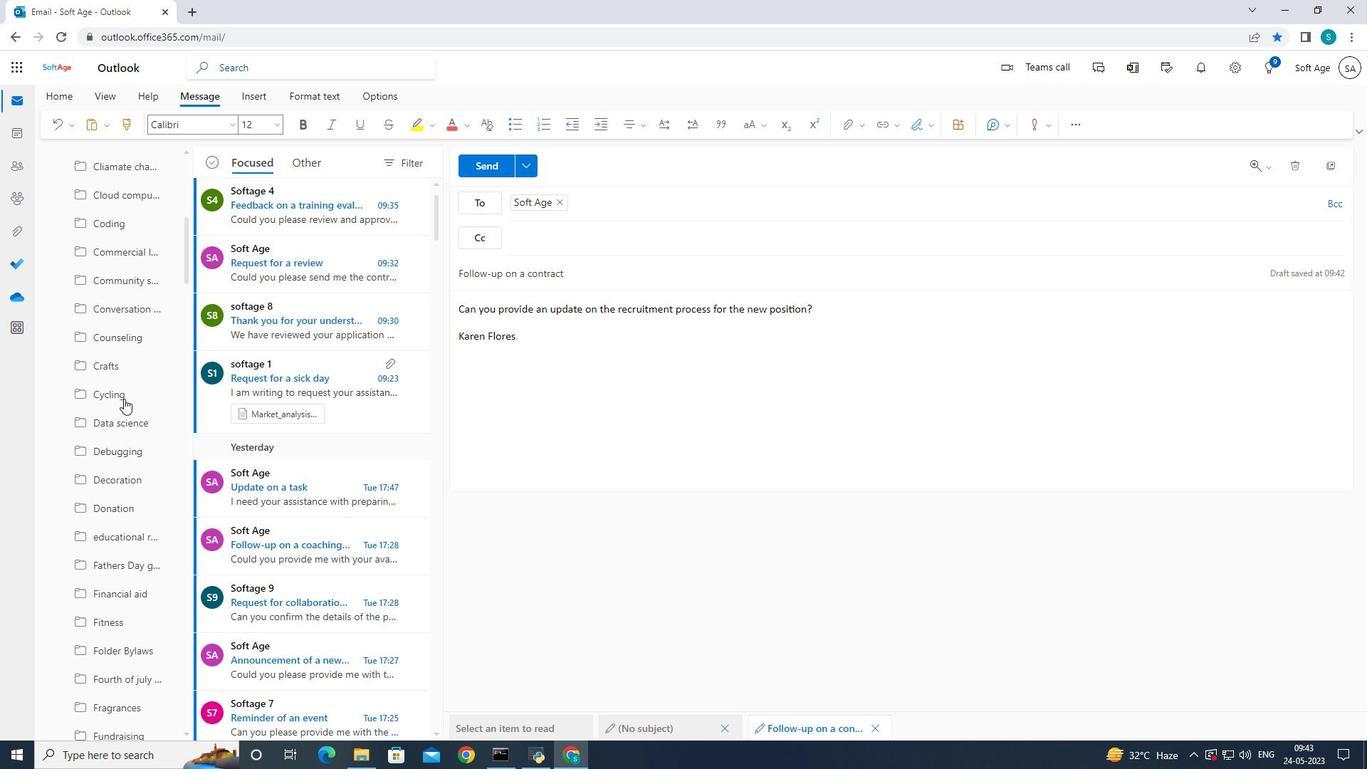 
Action: Mouse moved to (123, 398)
Screenshot: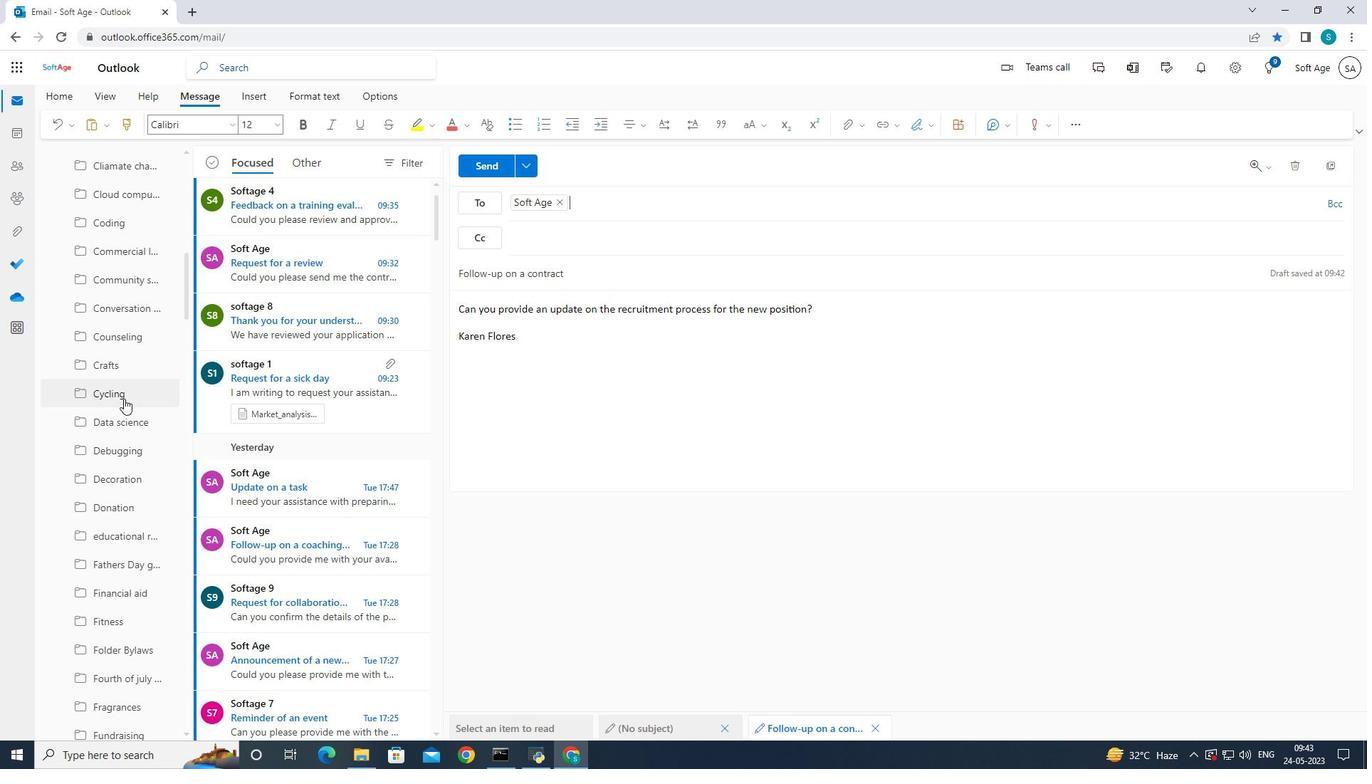 
Action: Mouse scrolled (123, 397) with delta (0, 0)
Screenshot: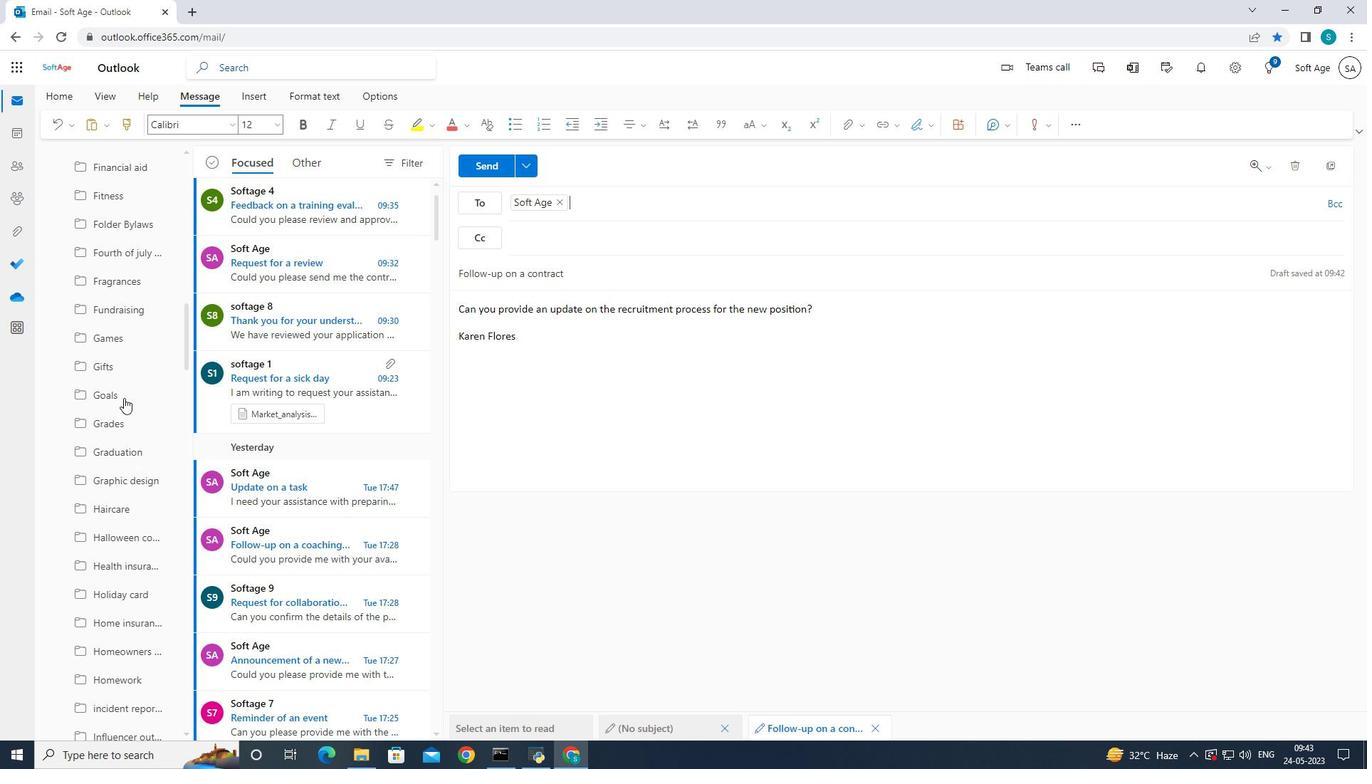 
Action: Mouse scrolled (123, 397) with delta (0, 0)
Screenshot: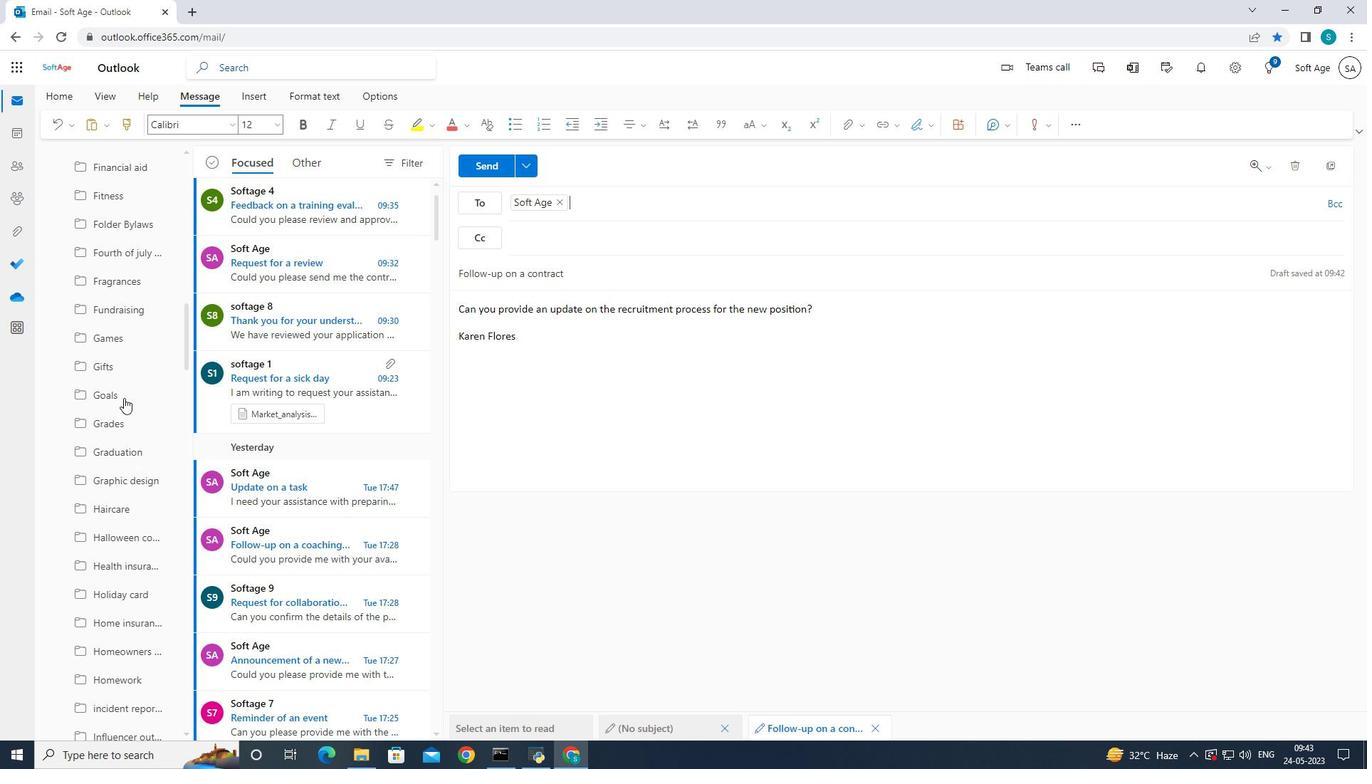 
Action: Mouse scrolled (123, 396) with delta (0, -1)
Screenshot: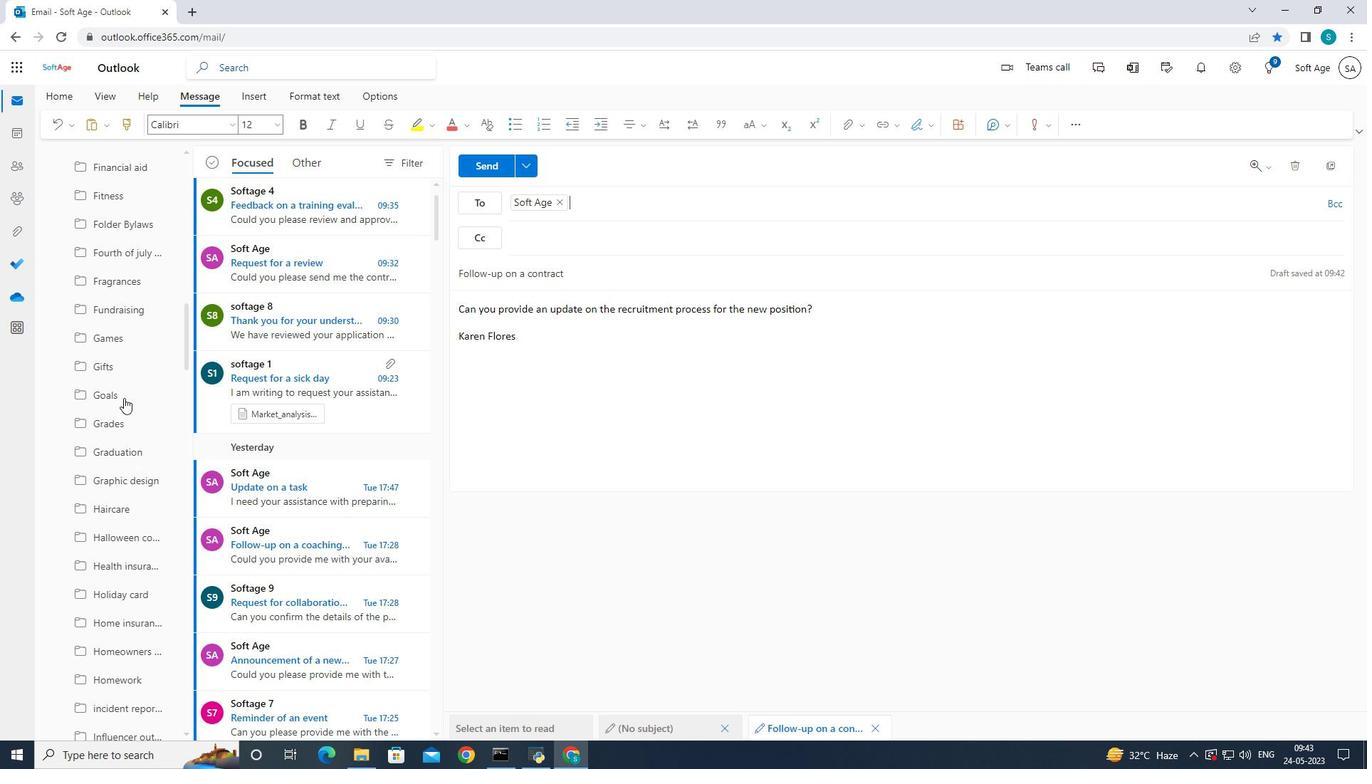 
Action: Mouse scrolled (123, 397) with delta (0, 0)
Screenshot: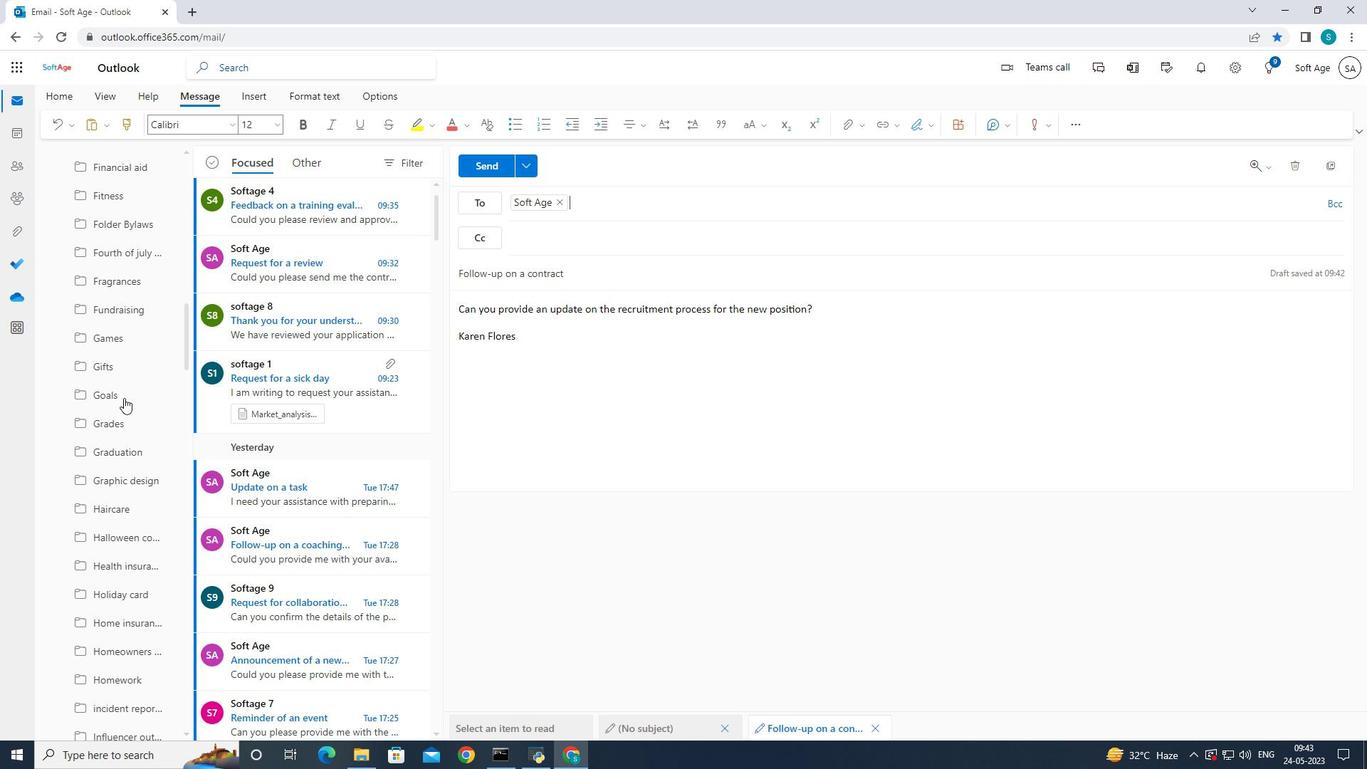 
Action: Mouse scrolled (123, 397) with delta (0, 0)
Screenshot: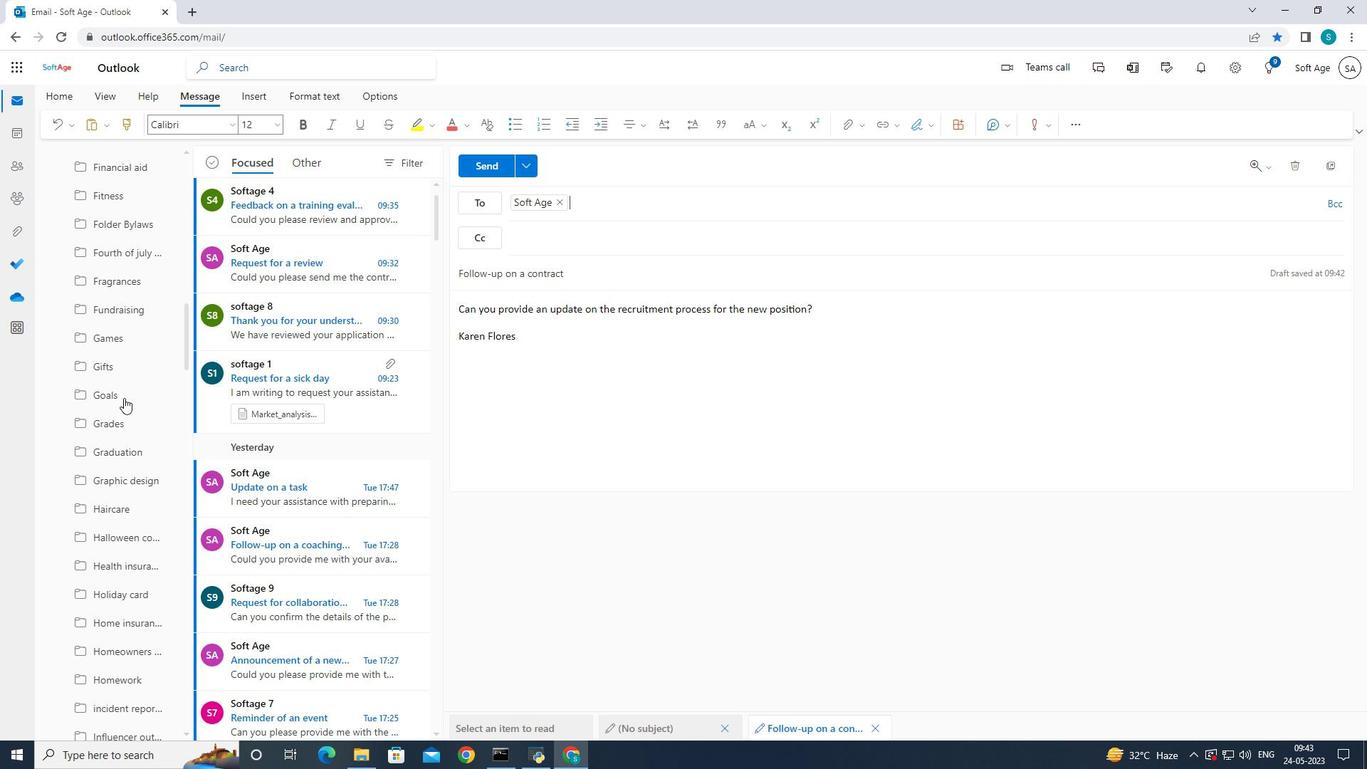 
Action: Mouse scrolled (123, 397) with delta (0, 0)
Screenshot: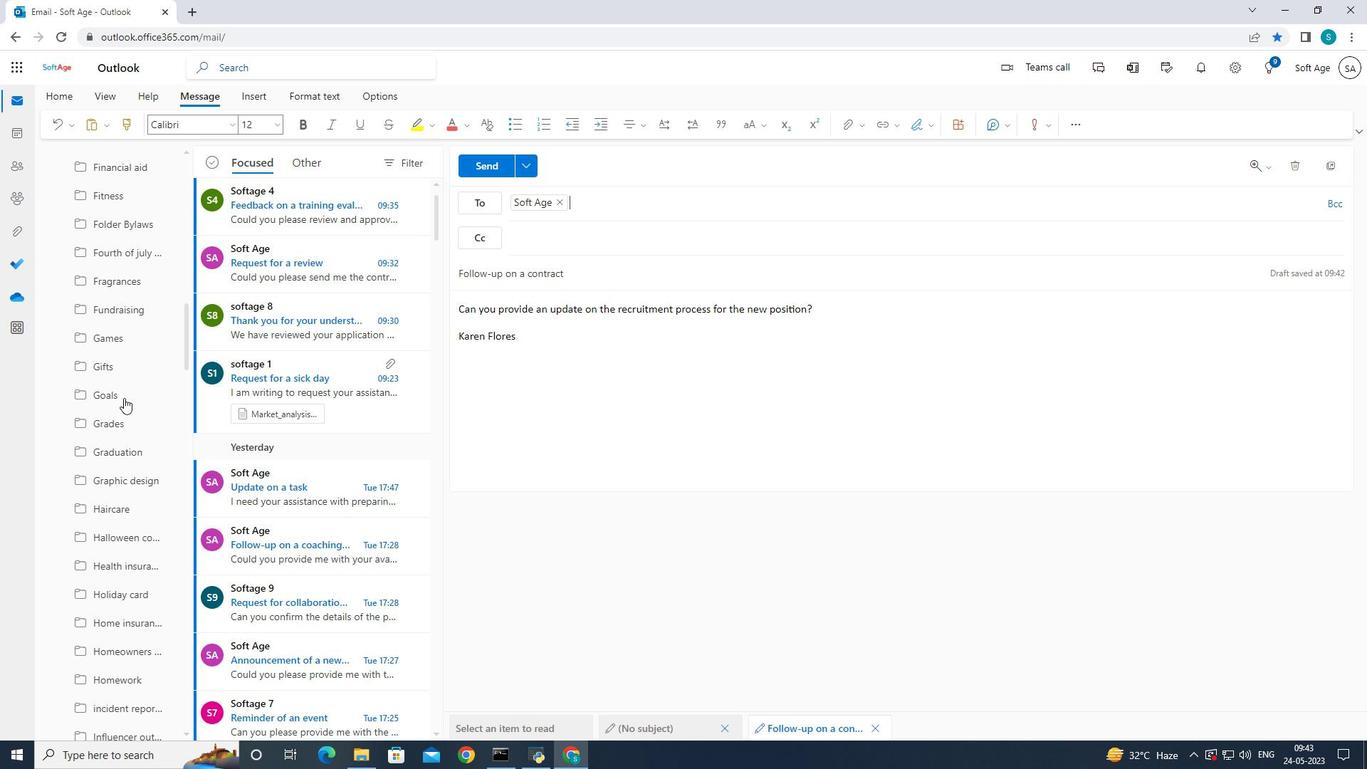 
Action: Mouse moved to (125, 396)
Screenshot: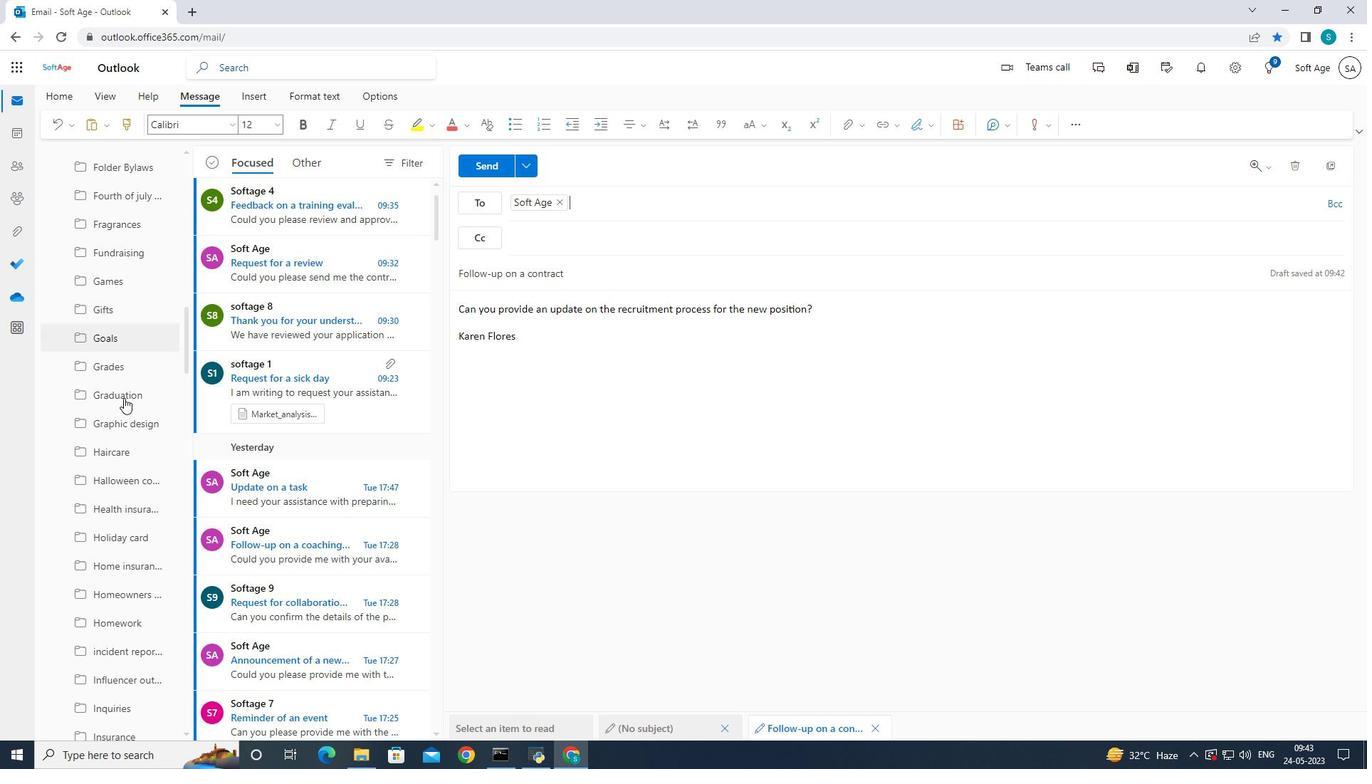
Action: Mouse scrolled (125, 395) with delta (0, 0)
Screenshot: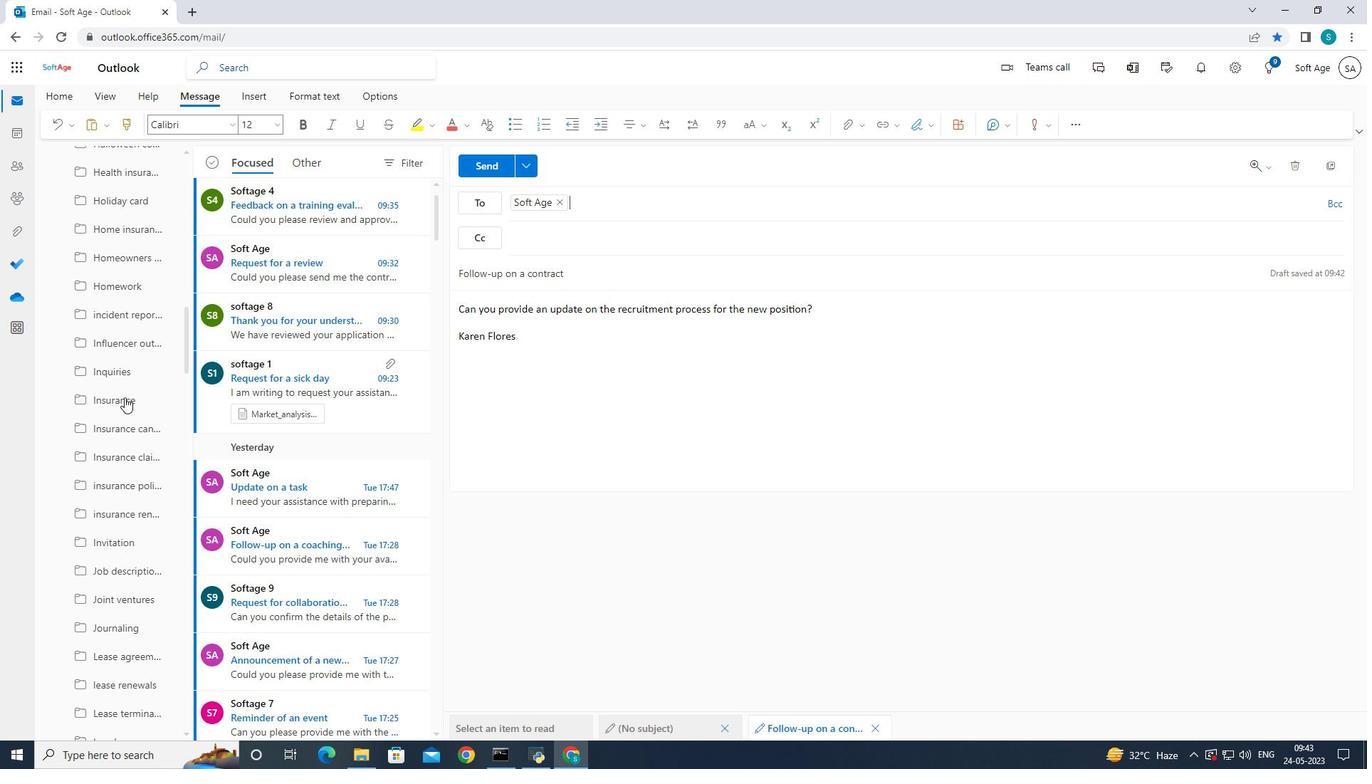 
Action: Mouse moved to (126, 396)
Screenshot: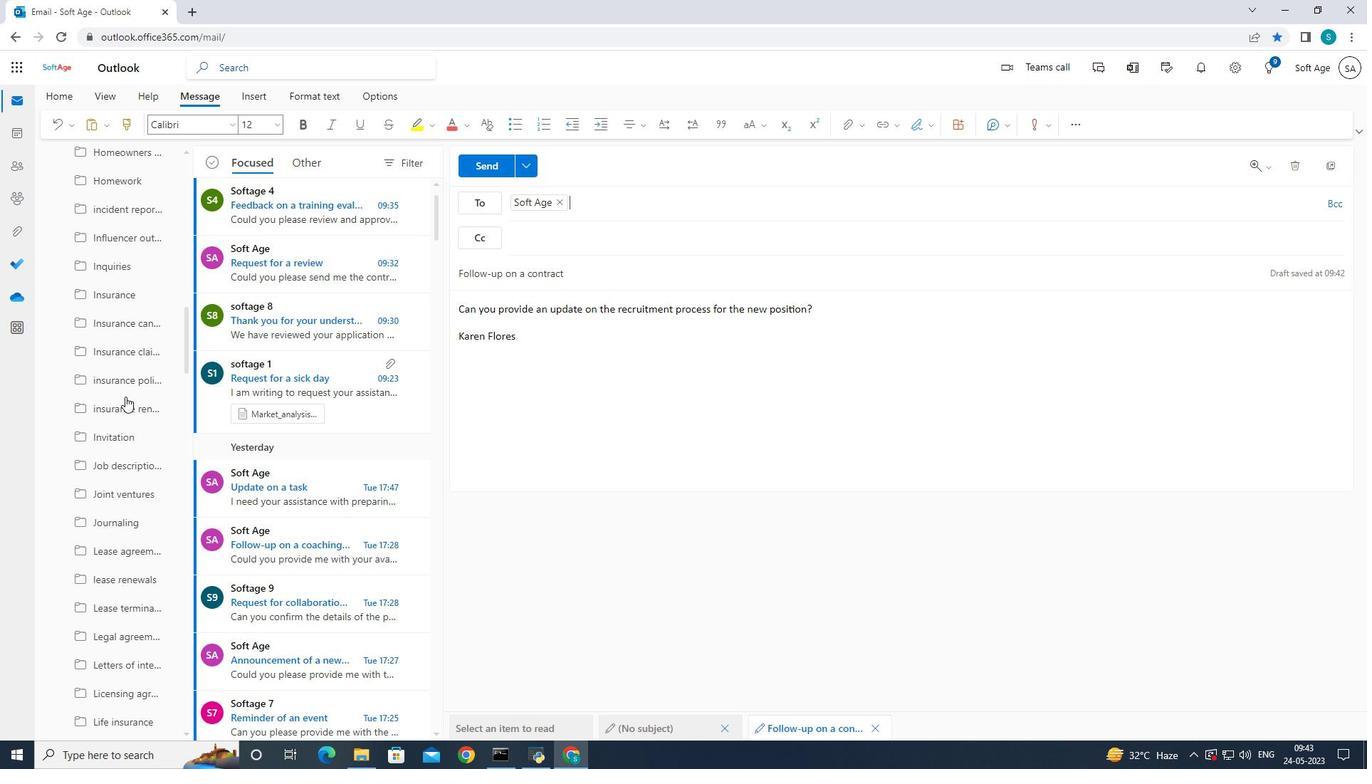
Action: Mouse scrolled (125, 395) with delta (0, 0)
Screenshot: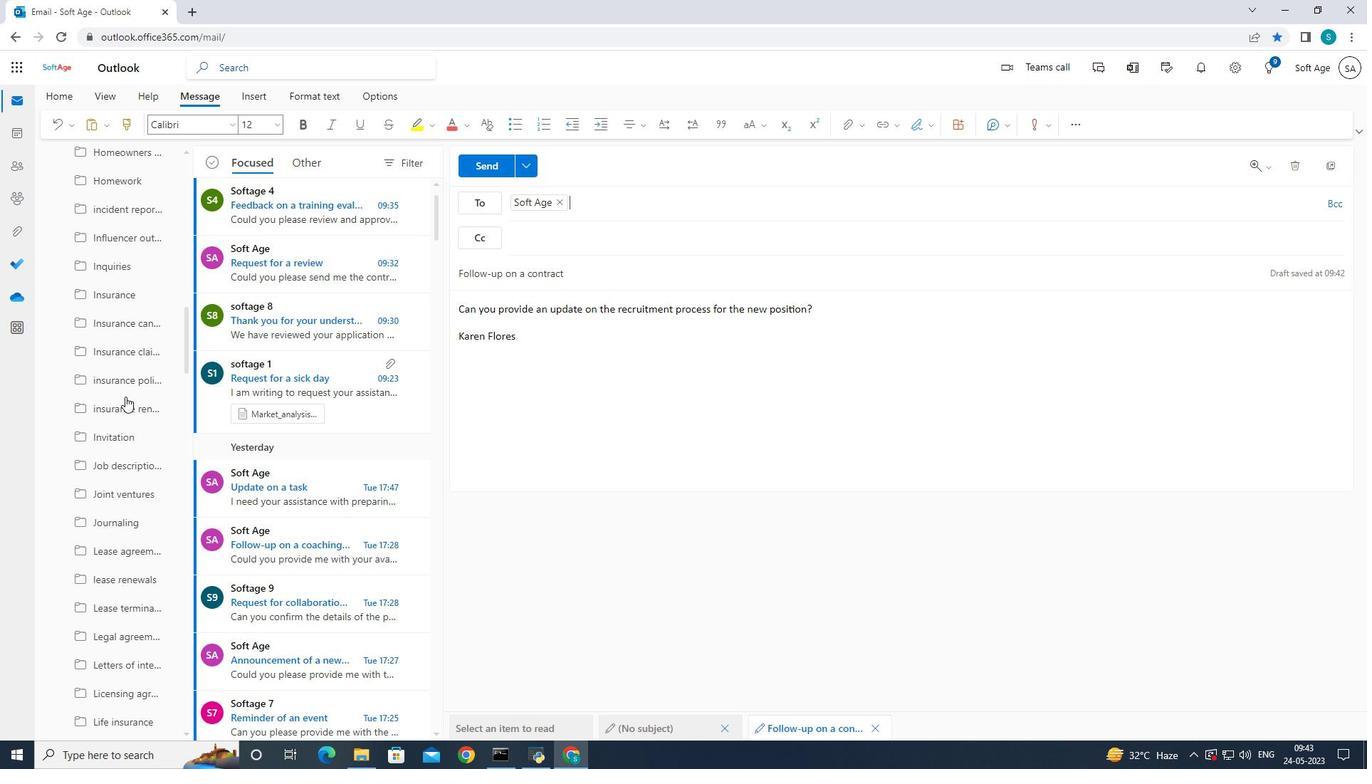 
Action: Mouse moved to (126, 396)
Screenshot: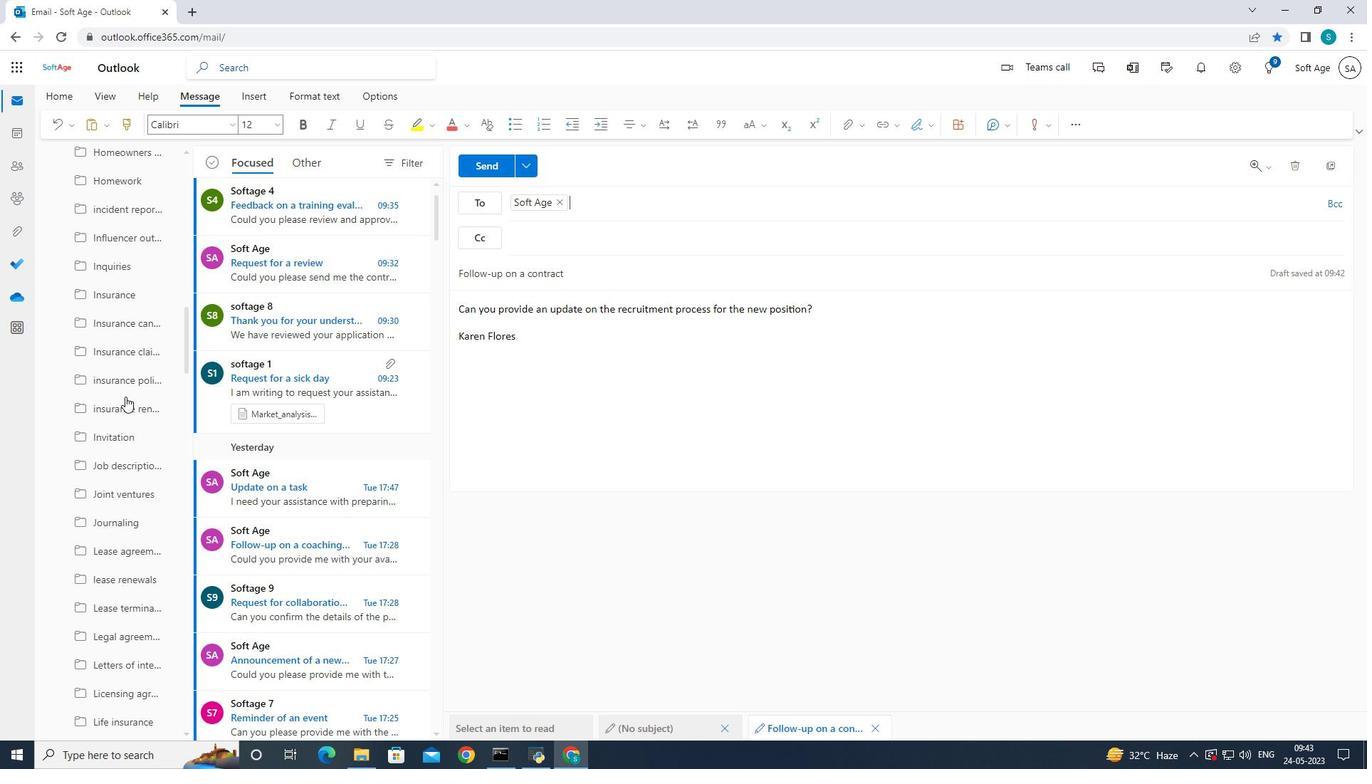 
Action: Mouse scrolled (125, 395) with delta (0, 0)
Screenshot: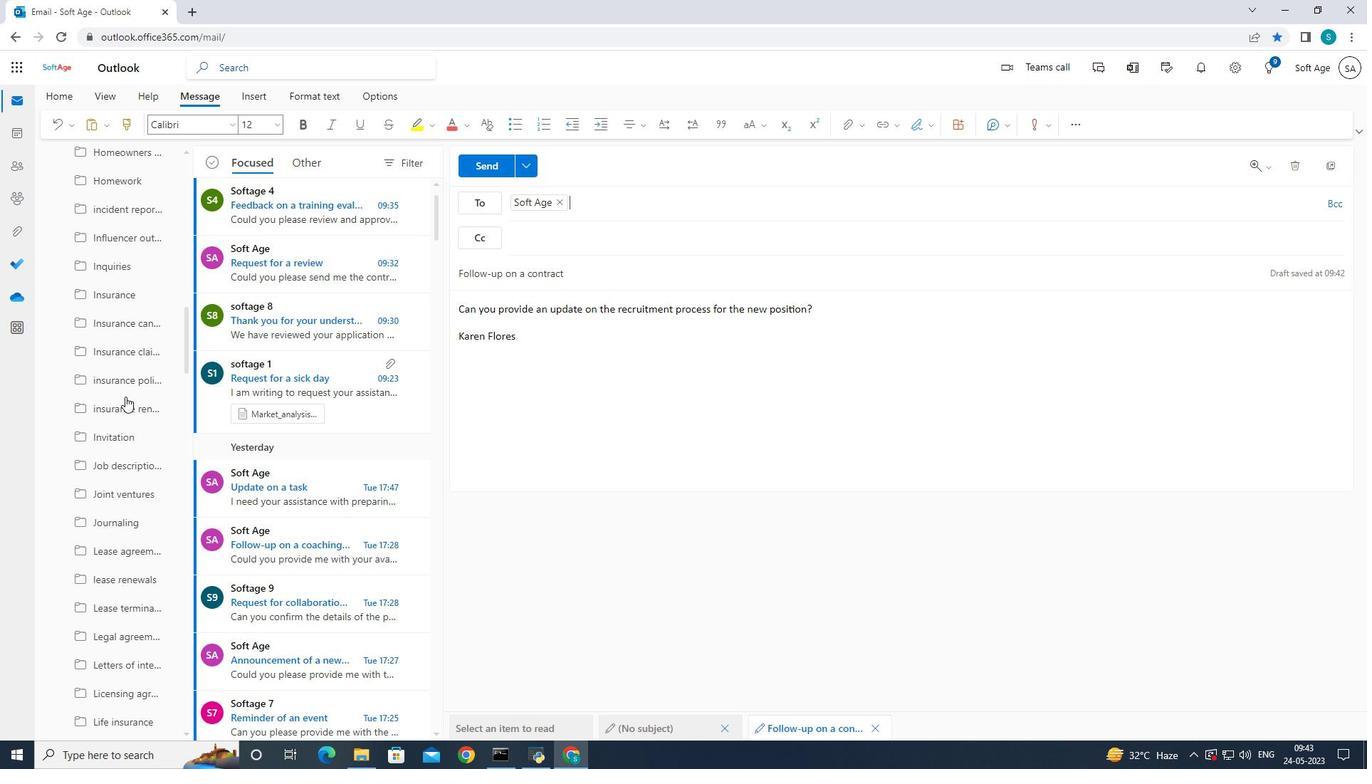 
Action: Mouse moved to (126, 396)
Screenshot: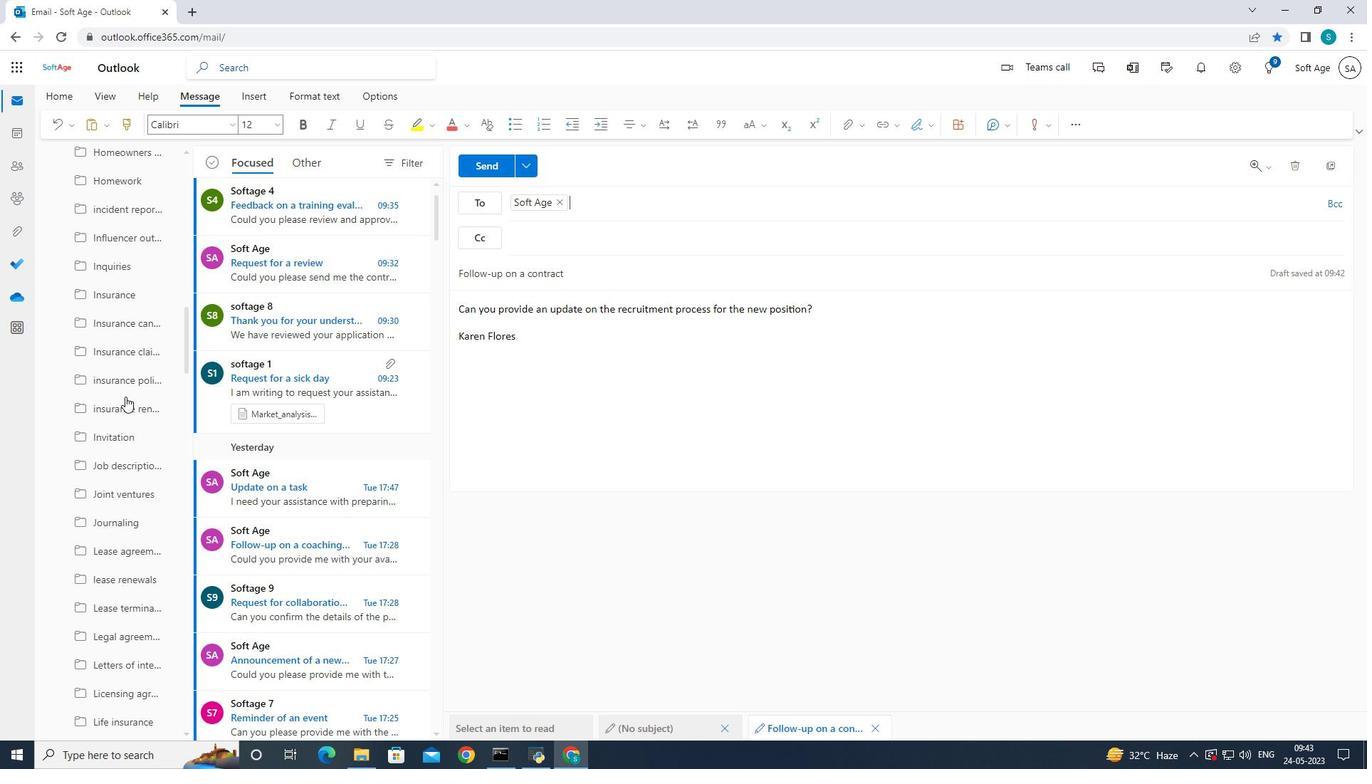 
Action: Mouse scrolled (125, 395) with delta (0, -1)
Screenshot: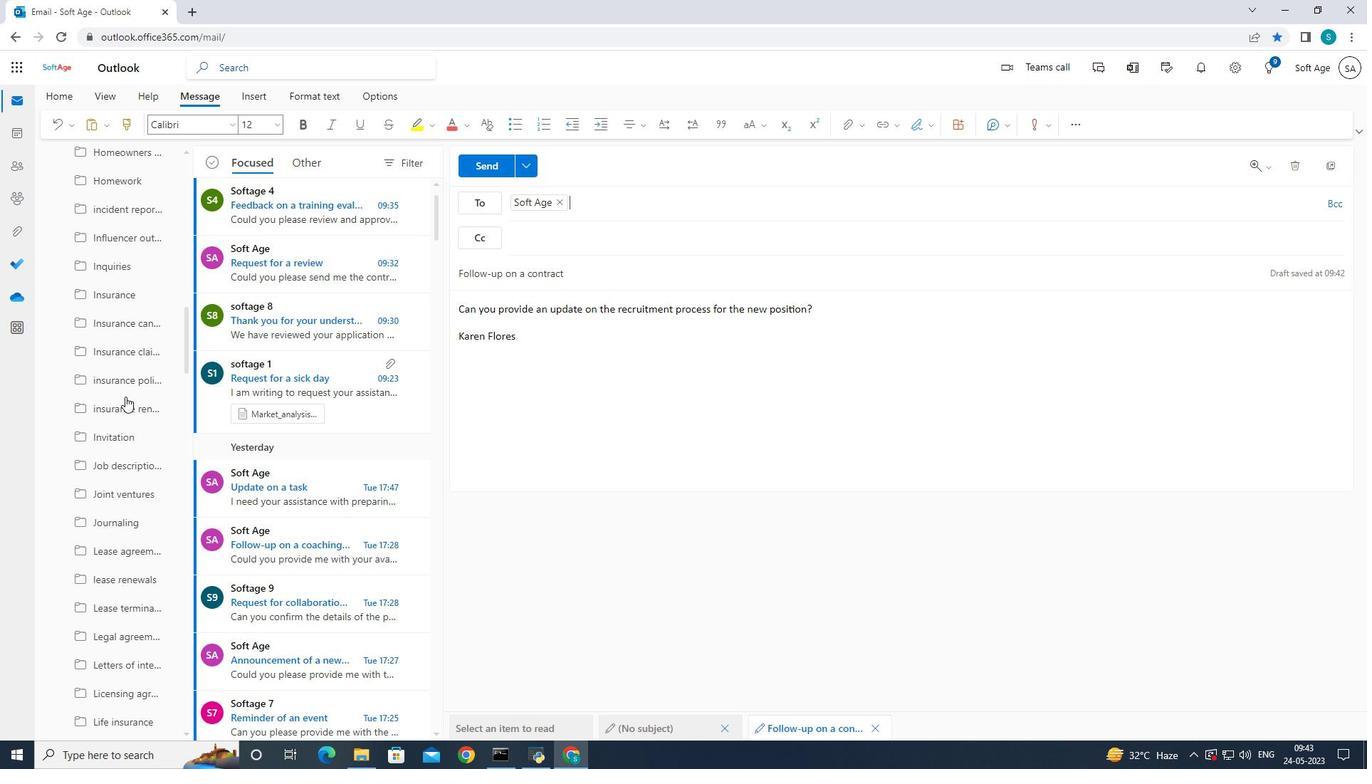 
Action: Mouse moved to (126, 396)
Screenshot: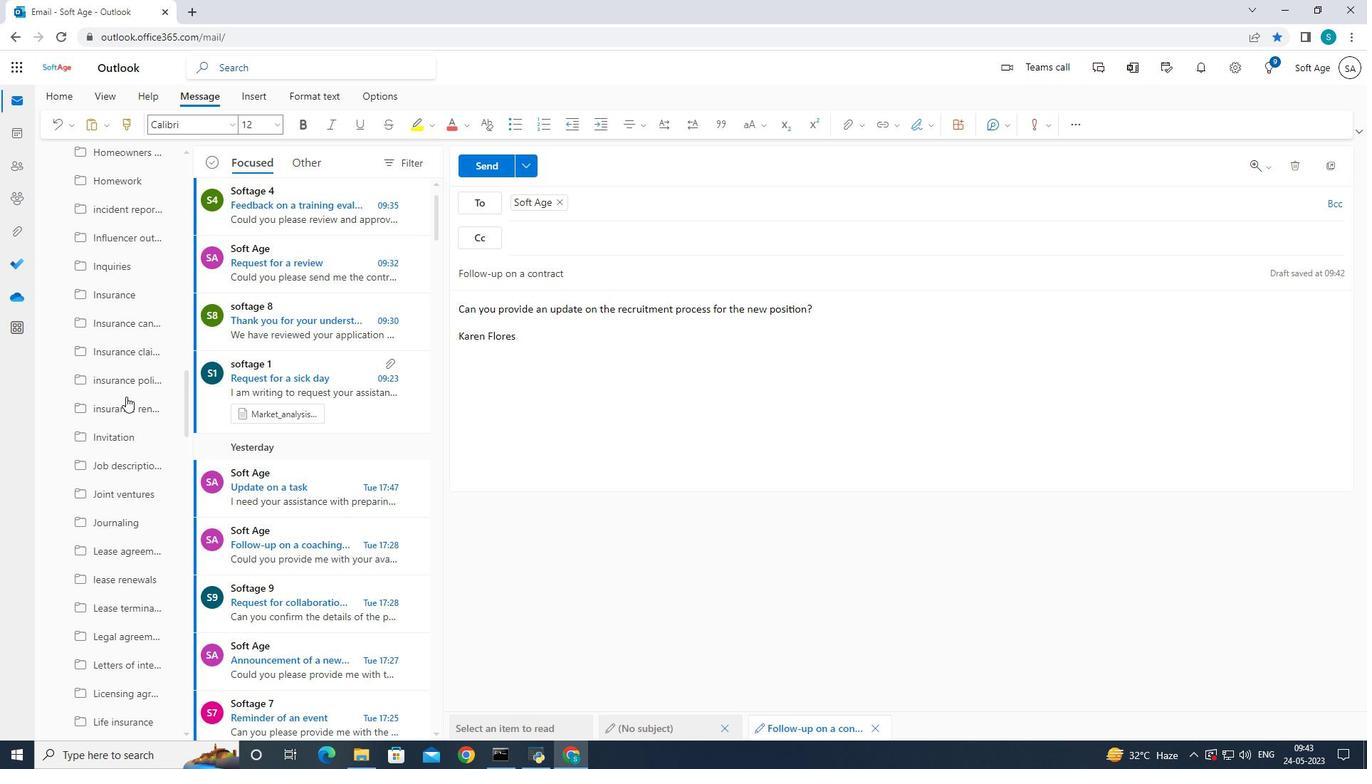 
Action: Mouse scrolled (126, 395) with delta (0, 0)
Screenshot: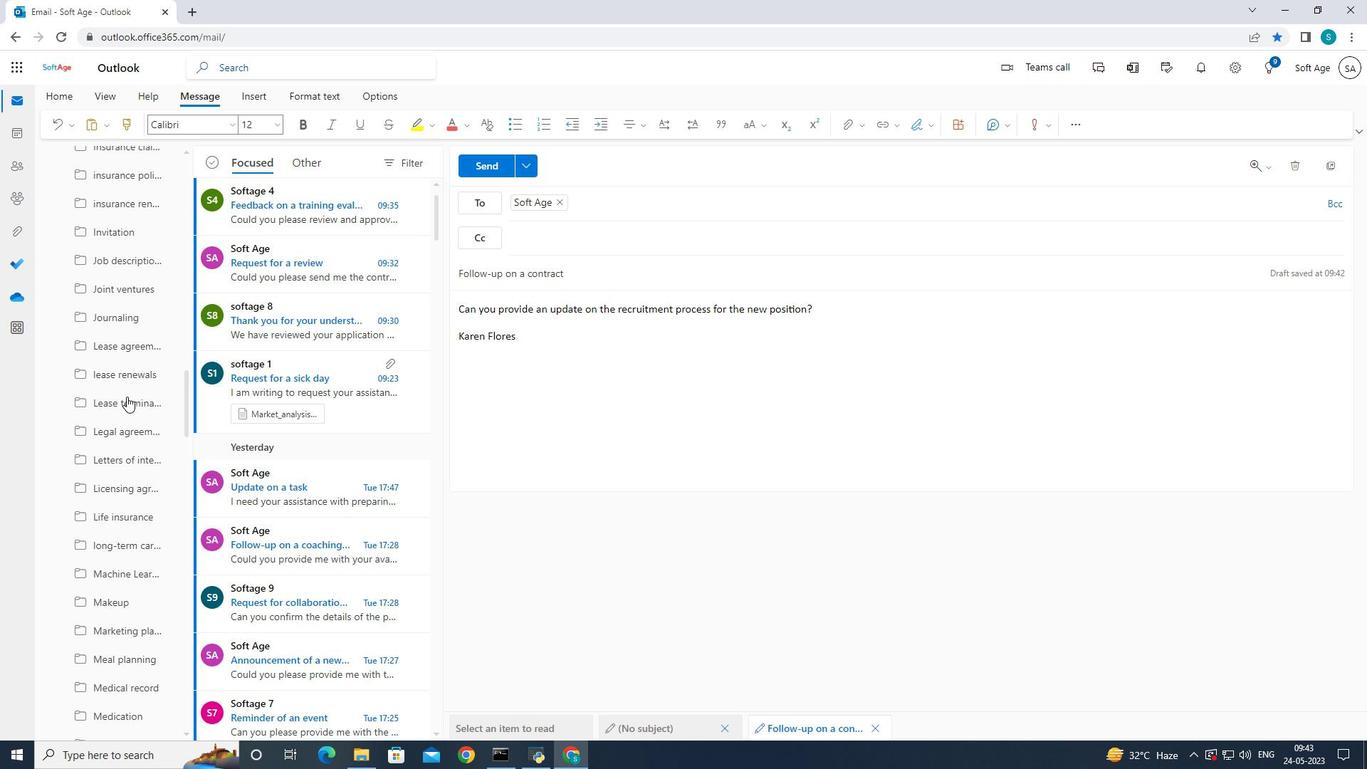
Action: Mouse moved to (127, 396)
Screenshot: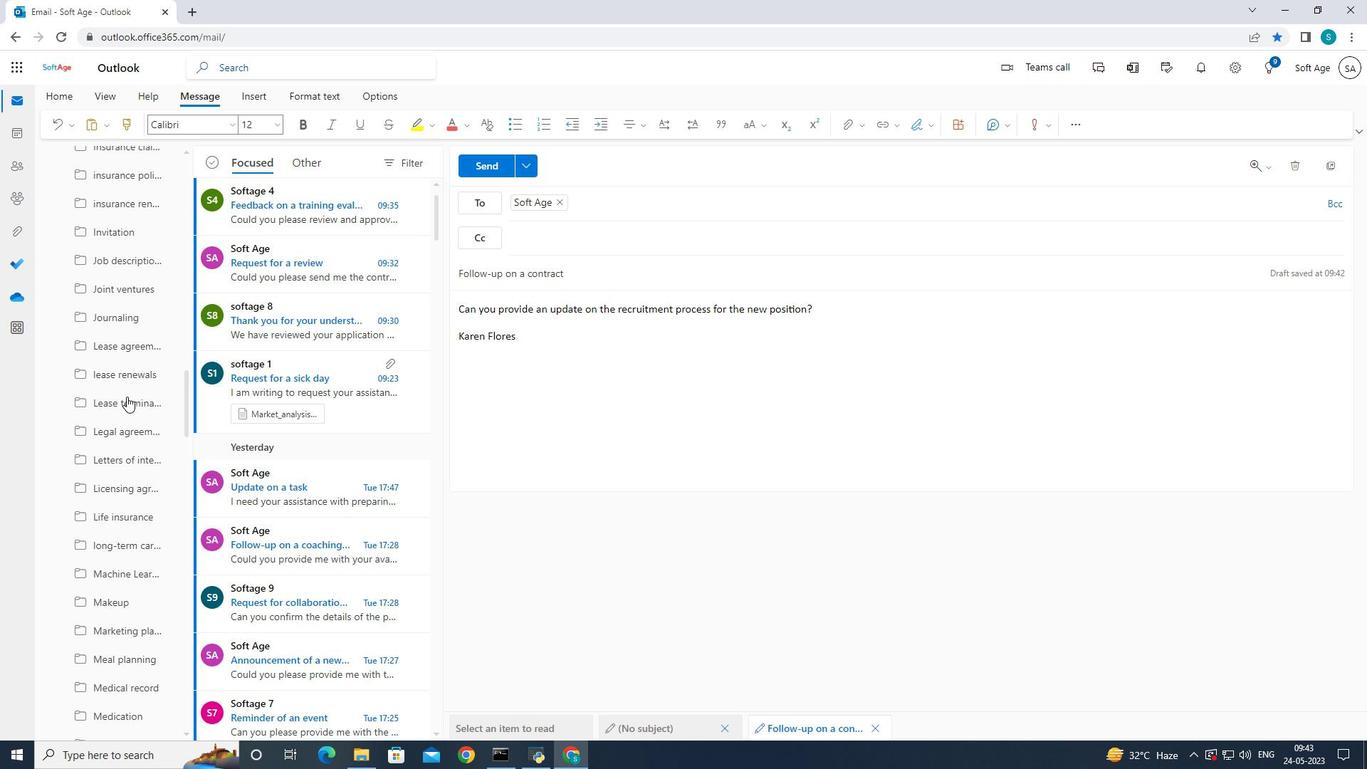 
Action: Mouse scrolled (127, 395) with delta (0, 0)
Screenshot: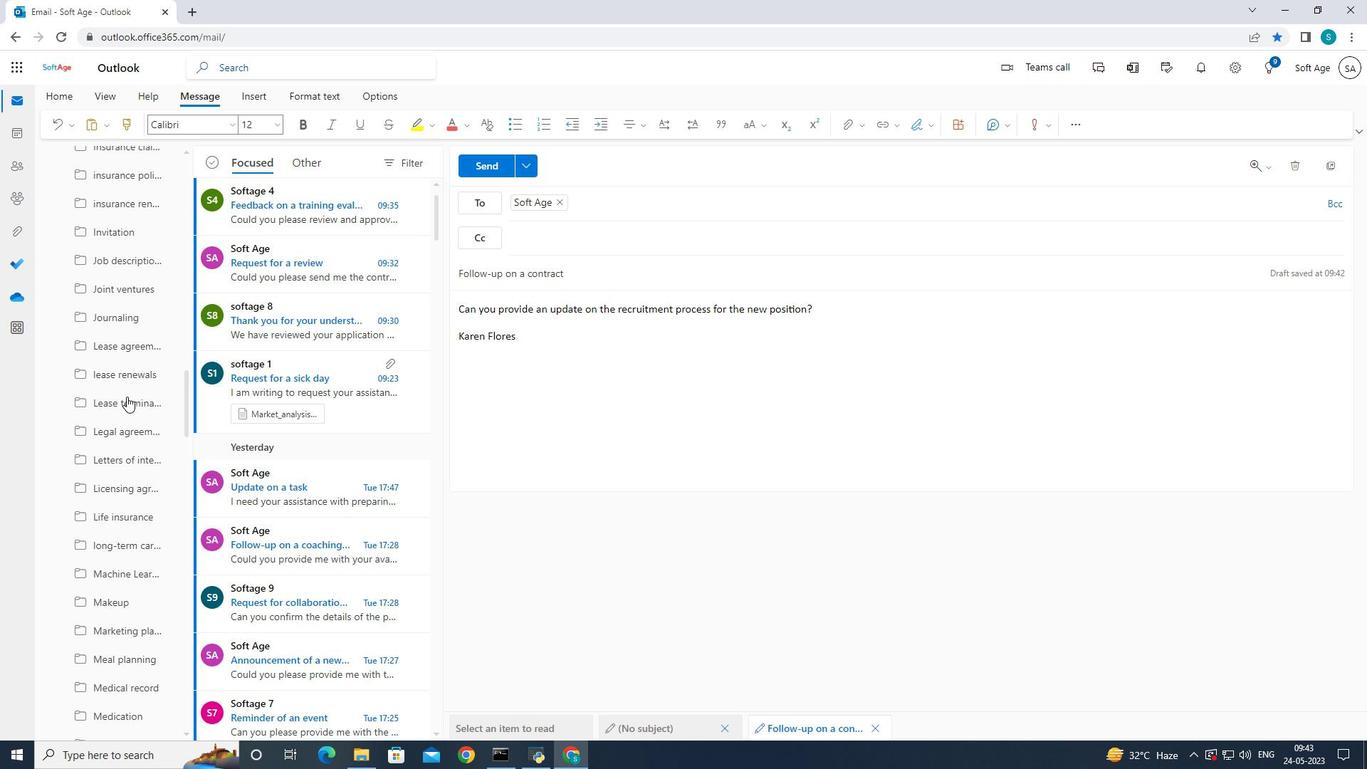 
Action: Mouse scrolled (127, 395) with delta (0, 0)
Screenshot: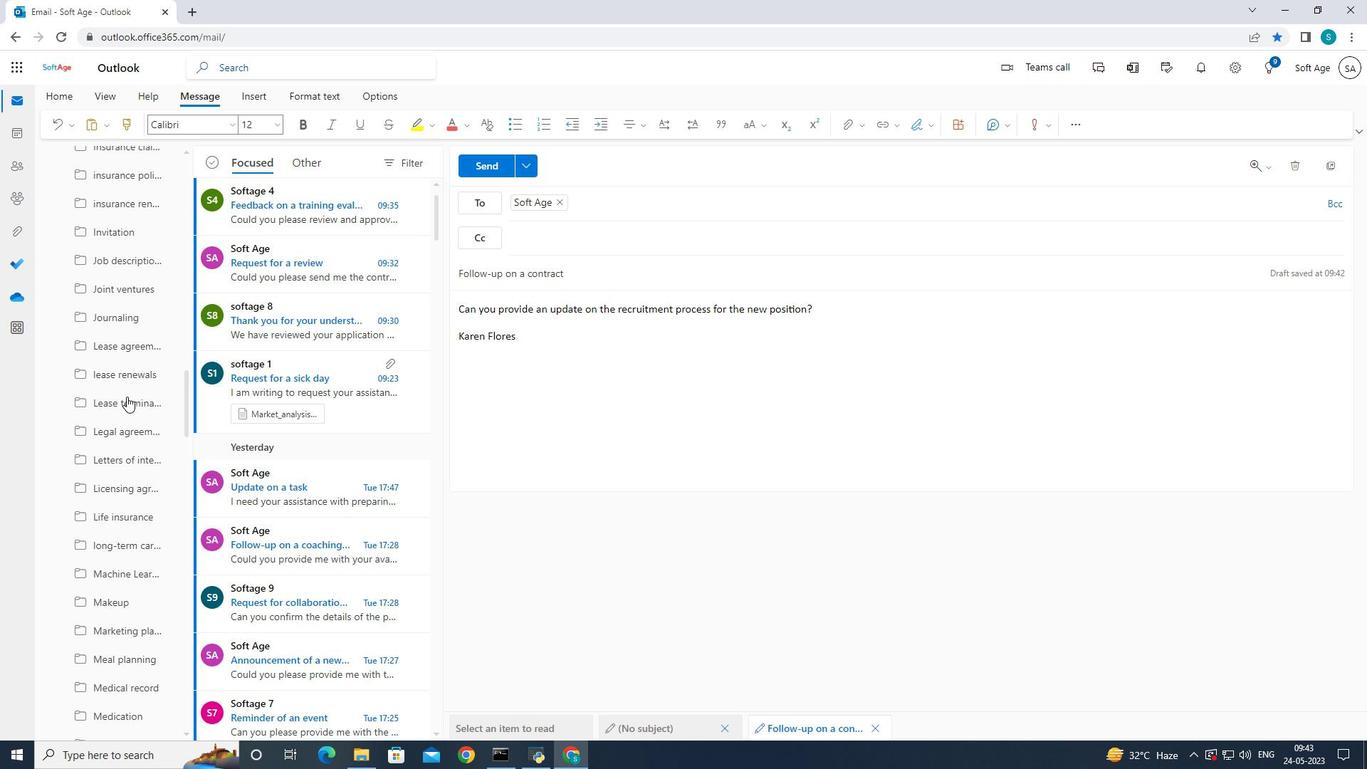 
Action: Mouse scrolled (127, 395) with delta (0, 0)
Screenshot: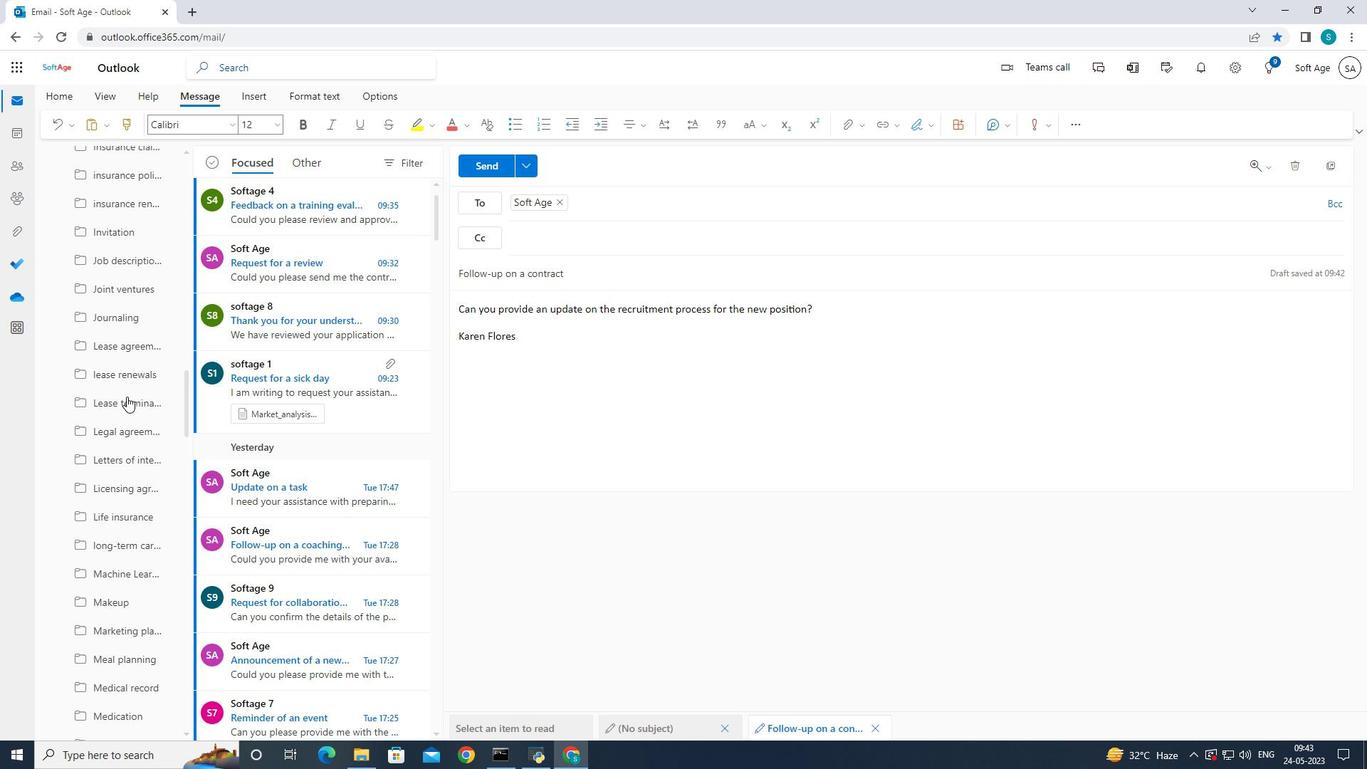 
Action: Mouse scrolled (127, 395) with delta (0, 0)
Screenshot: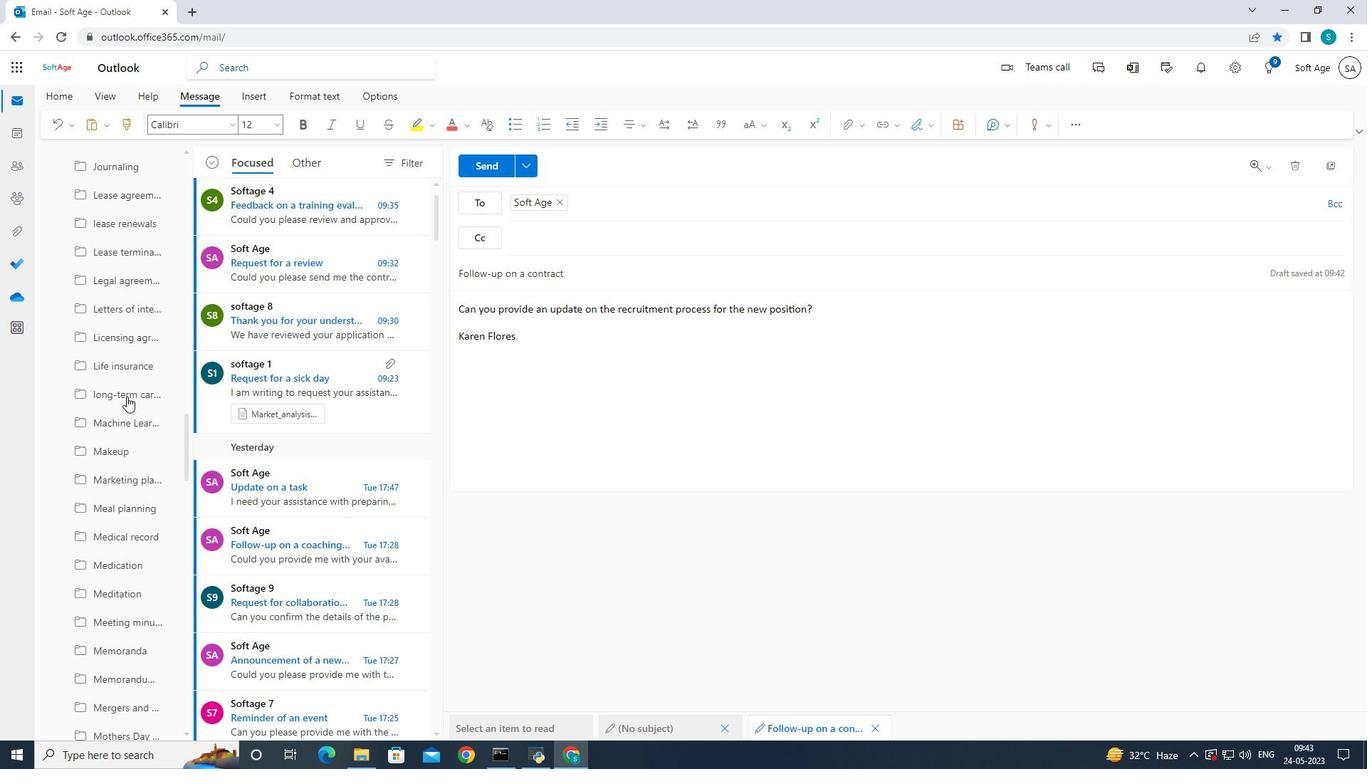 
Action: Mouse scrolled (127, 395) with delta (0, 0)
Screenshot: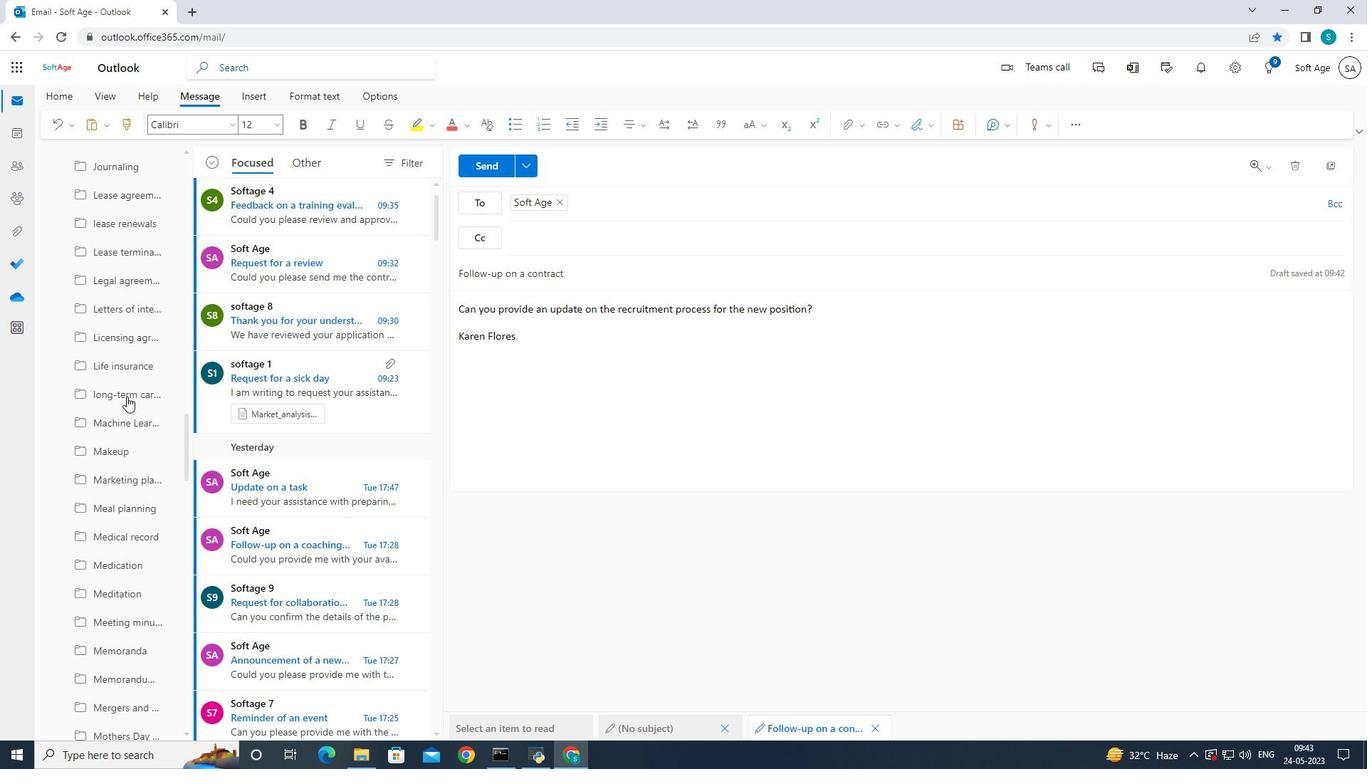 
Action: Mouse moved to (128, 396)
Screenshot: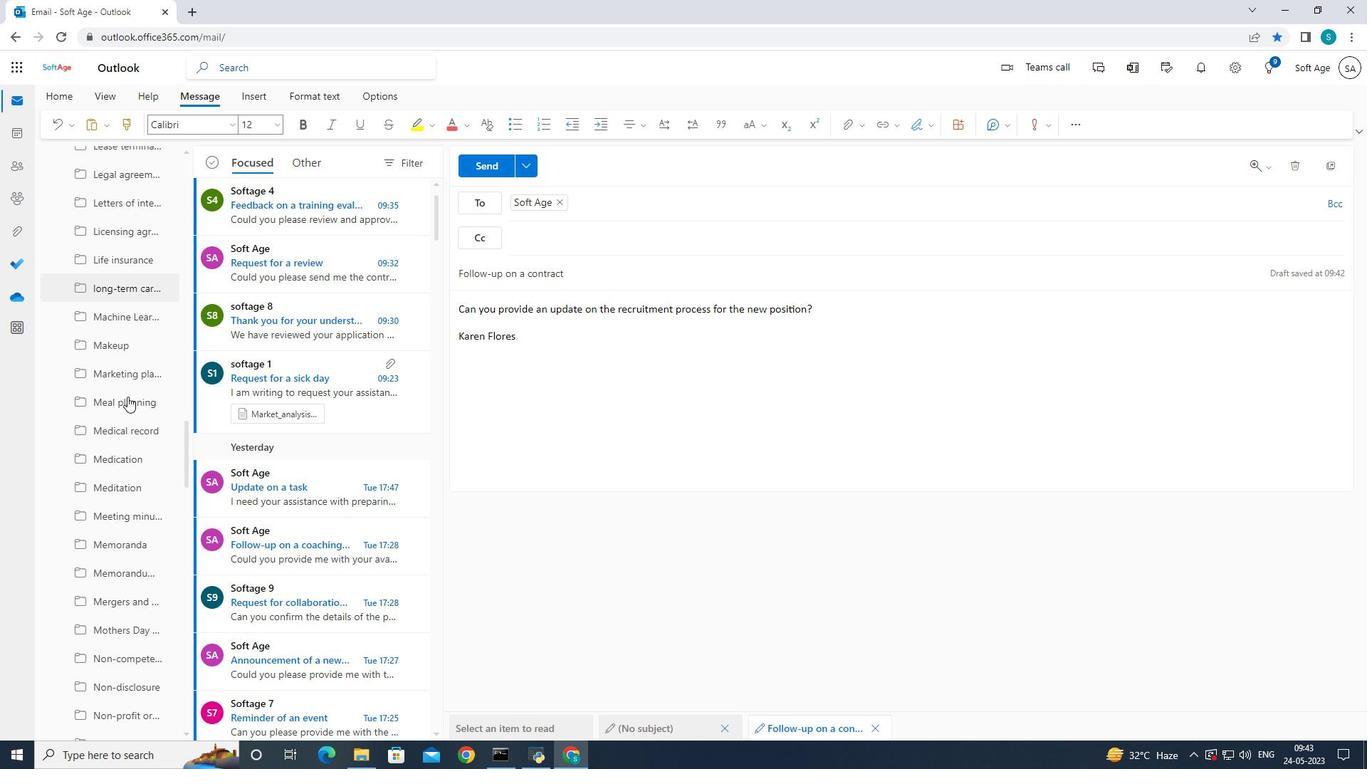 
Action: Mouse scrolled (128, 395) with delta (0, 0)
Screenshot: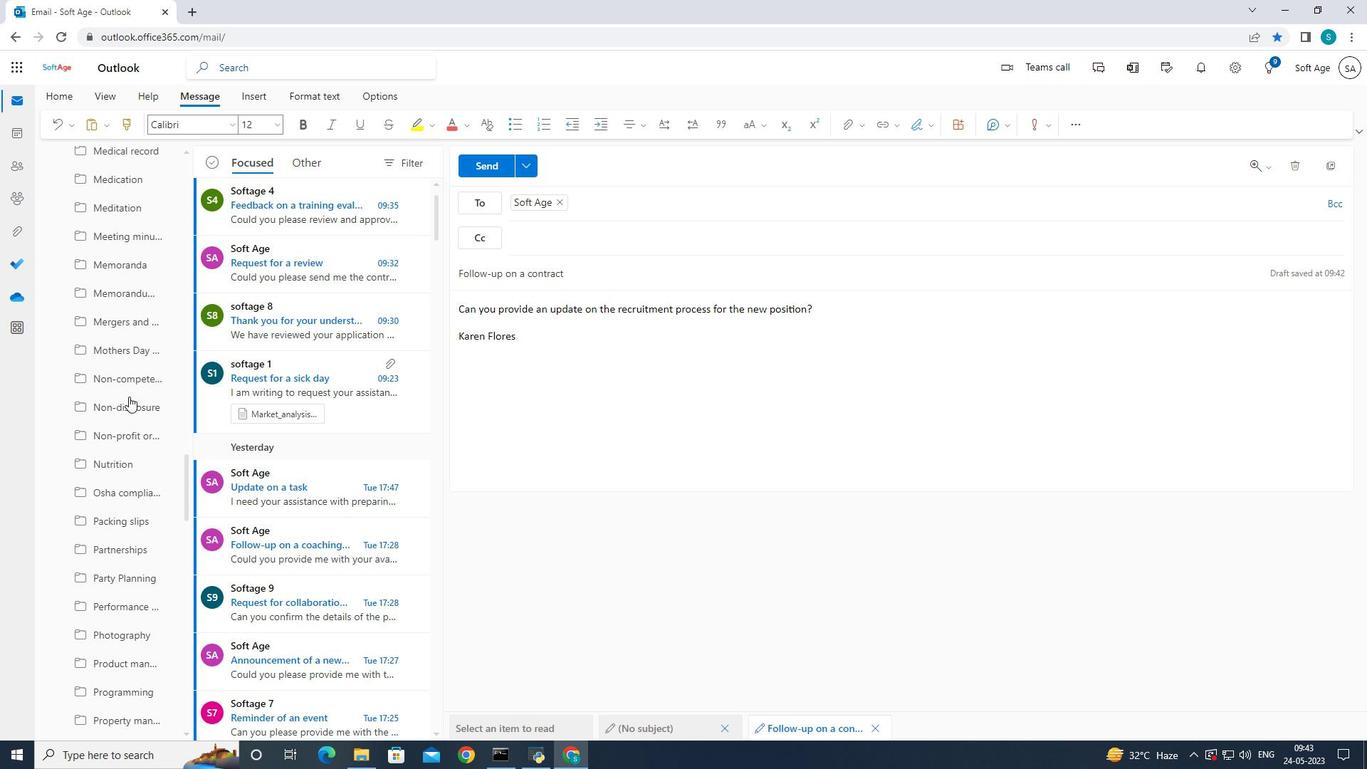 
Action: Mouse scrolled (128, 395) with delta (0, 0)
Screenshot: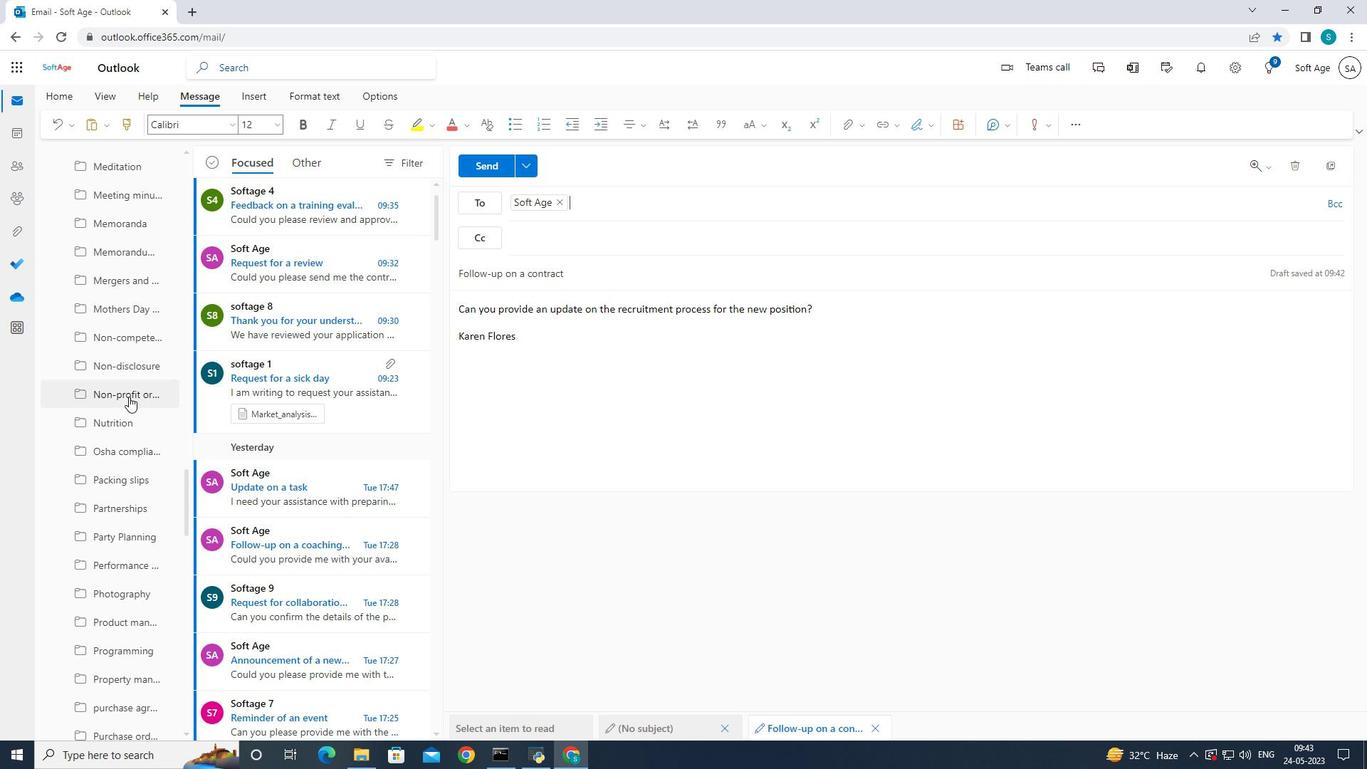 
Action: Mouse scrolled (128, 395) with delta (0, 0)
Screenshot: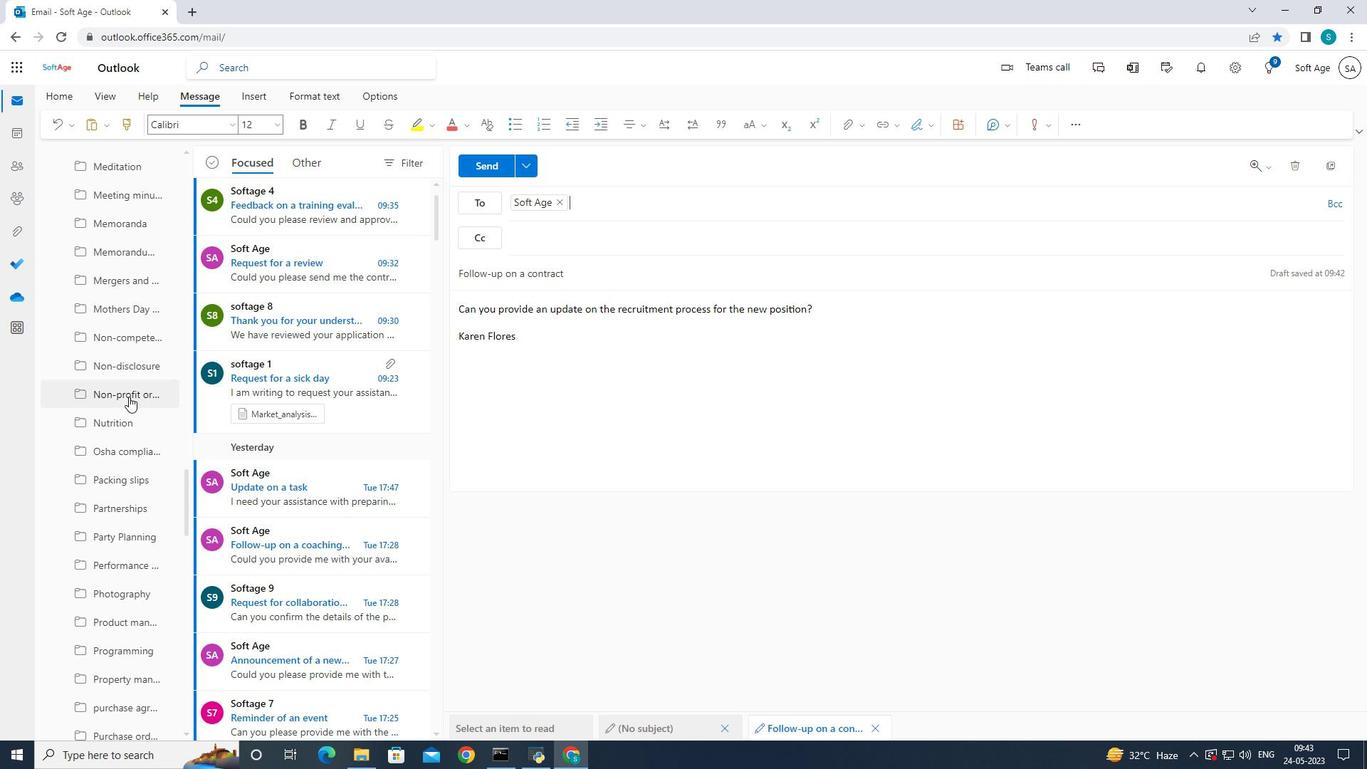 
Action: Mouse scrolled (128, 395) with delta (0, 0)
Screenshot: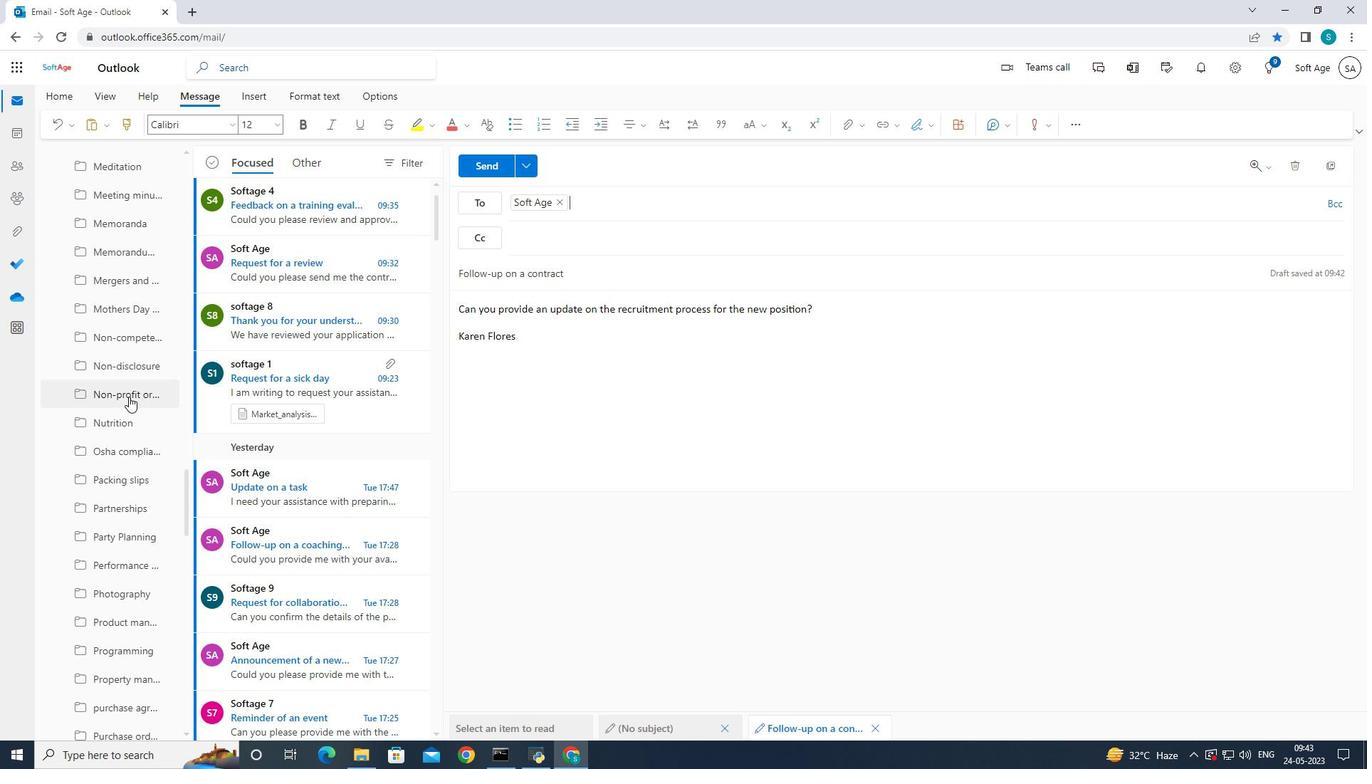 
Action: Mouse scrolled (128, 395) with delta (0, 0)
Screenshot: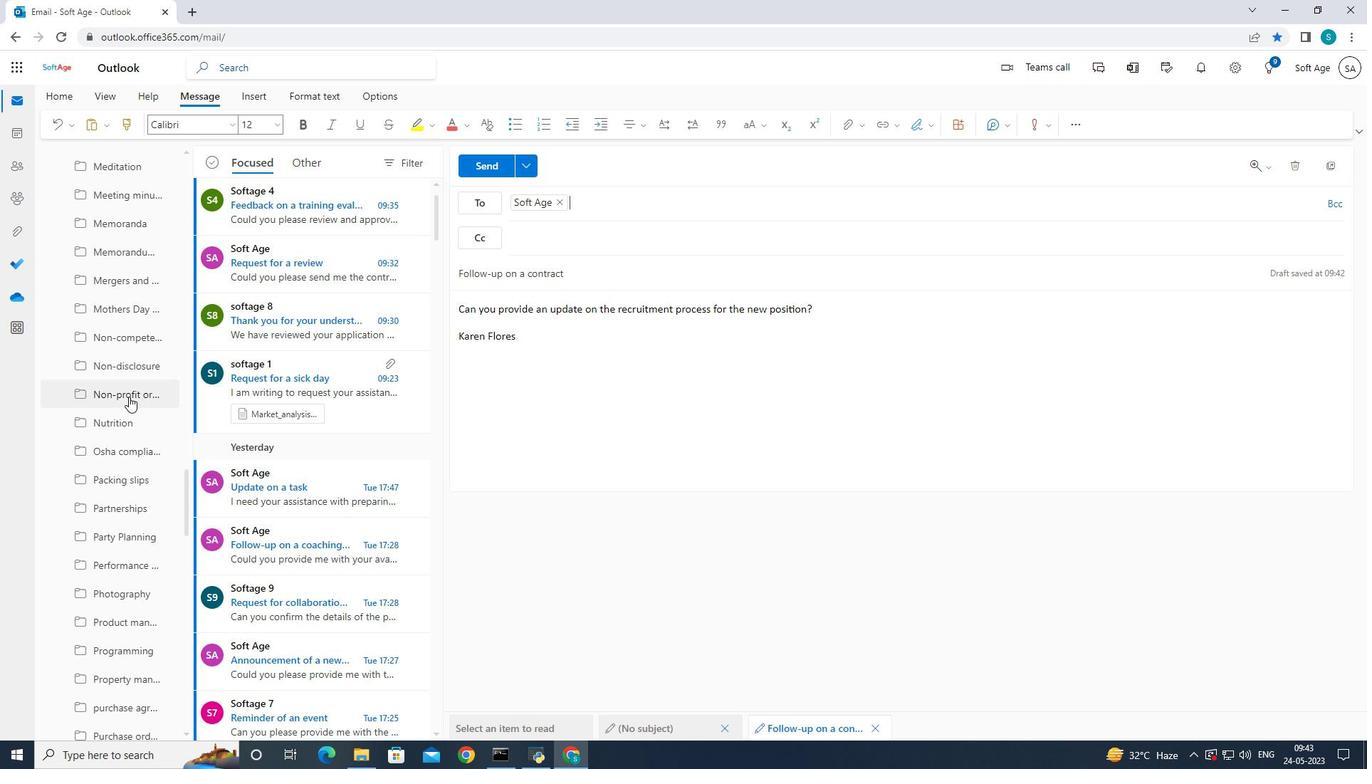 
Action: Mouse moved to (131, 395)
Screenshot: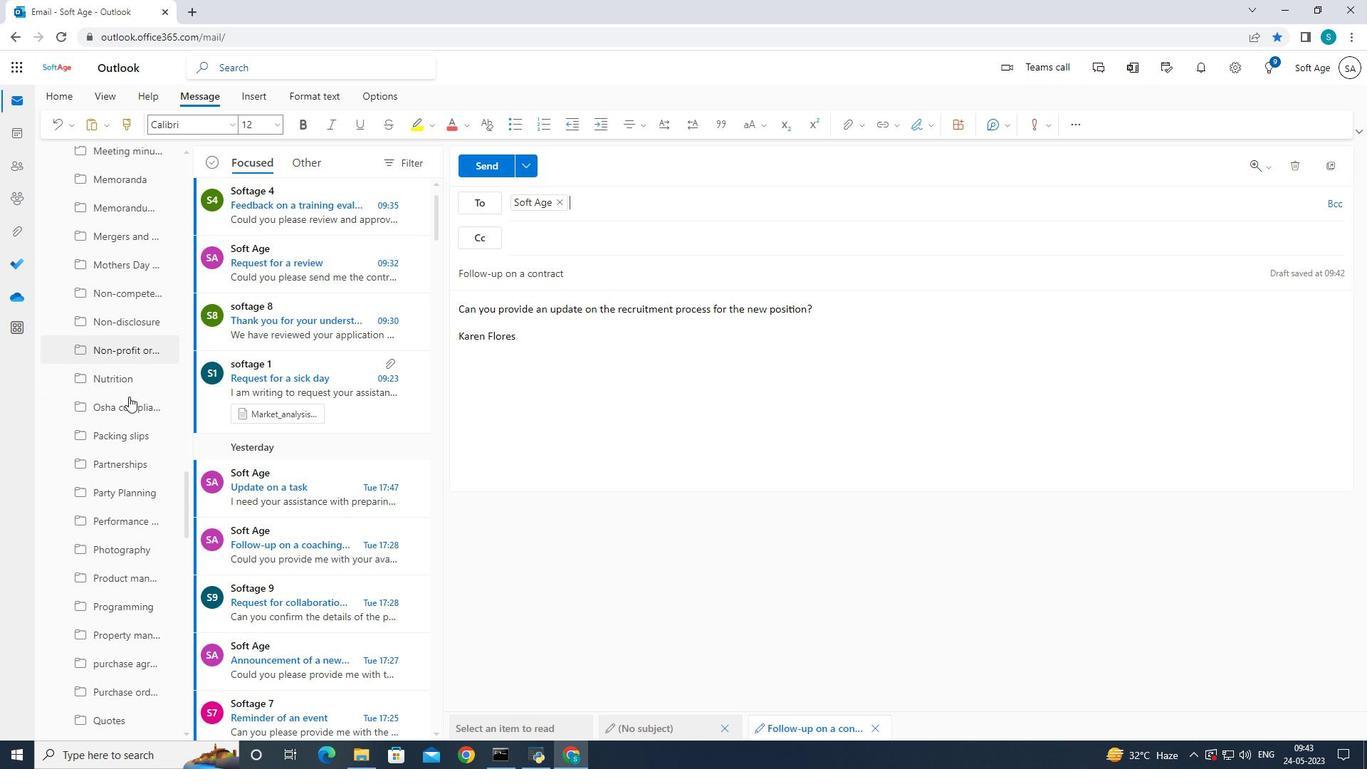 
Action: Mouse scrolled (131, 395) with delta (0, 0)
Screenshot: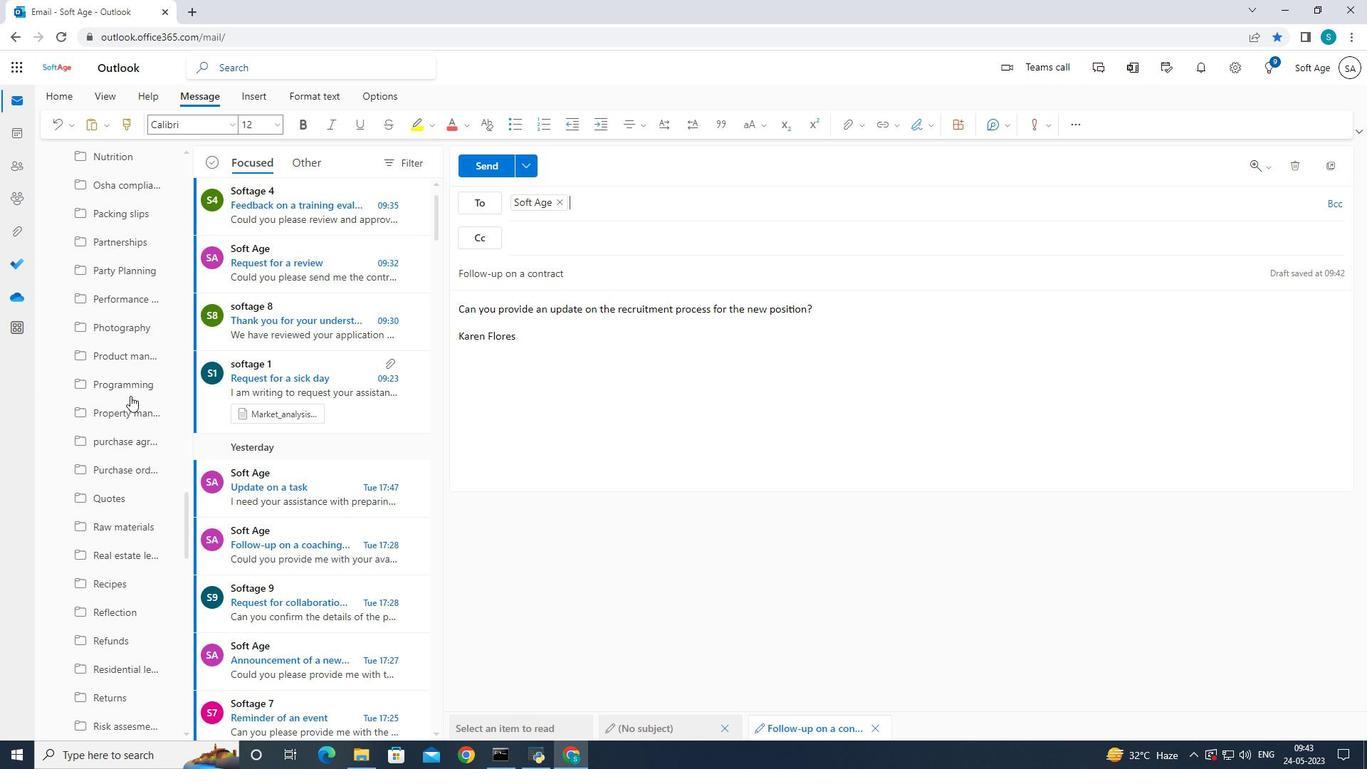 
Action: Mouse moved to (131, 395)
Screenshot: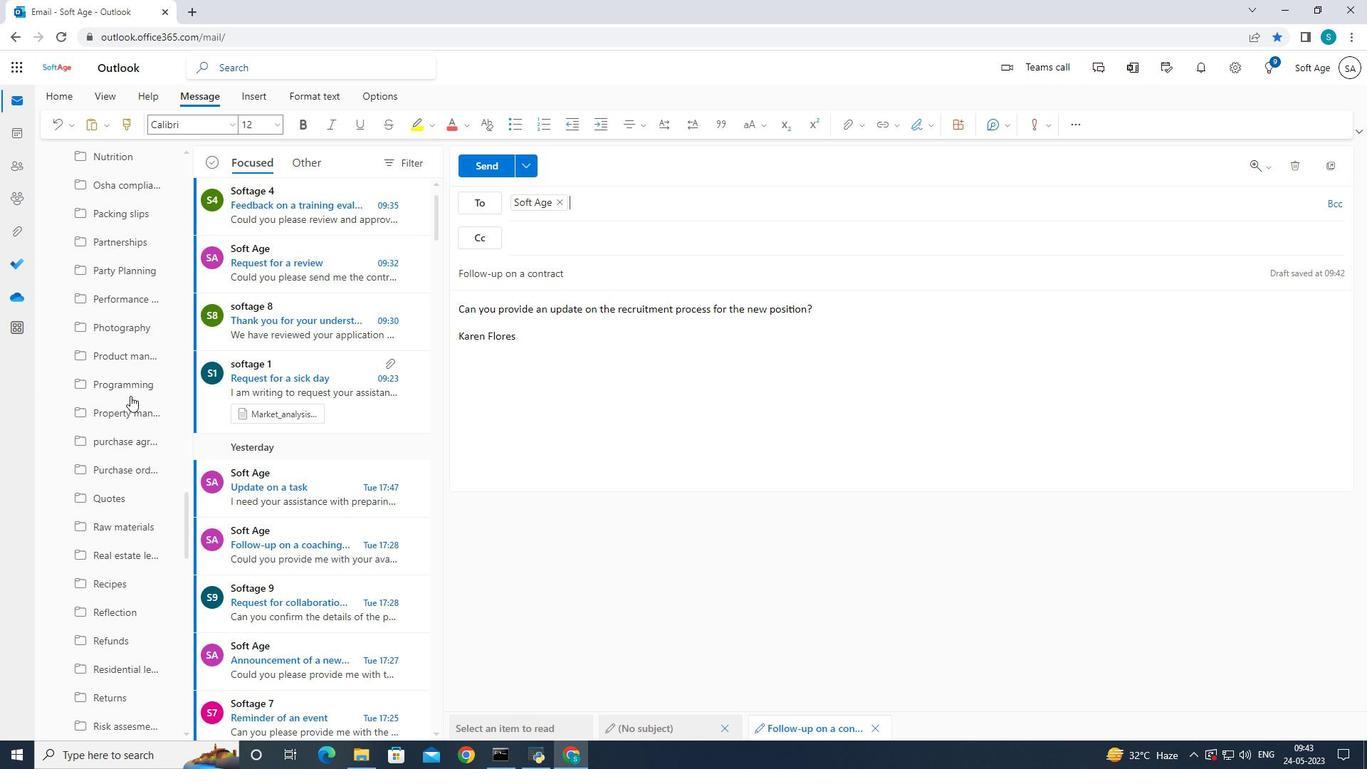 
Action: Mouse scrolled (131, 395) with delta (0, 0)
Screenshot: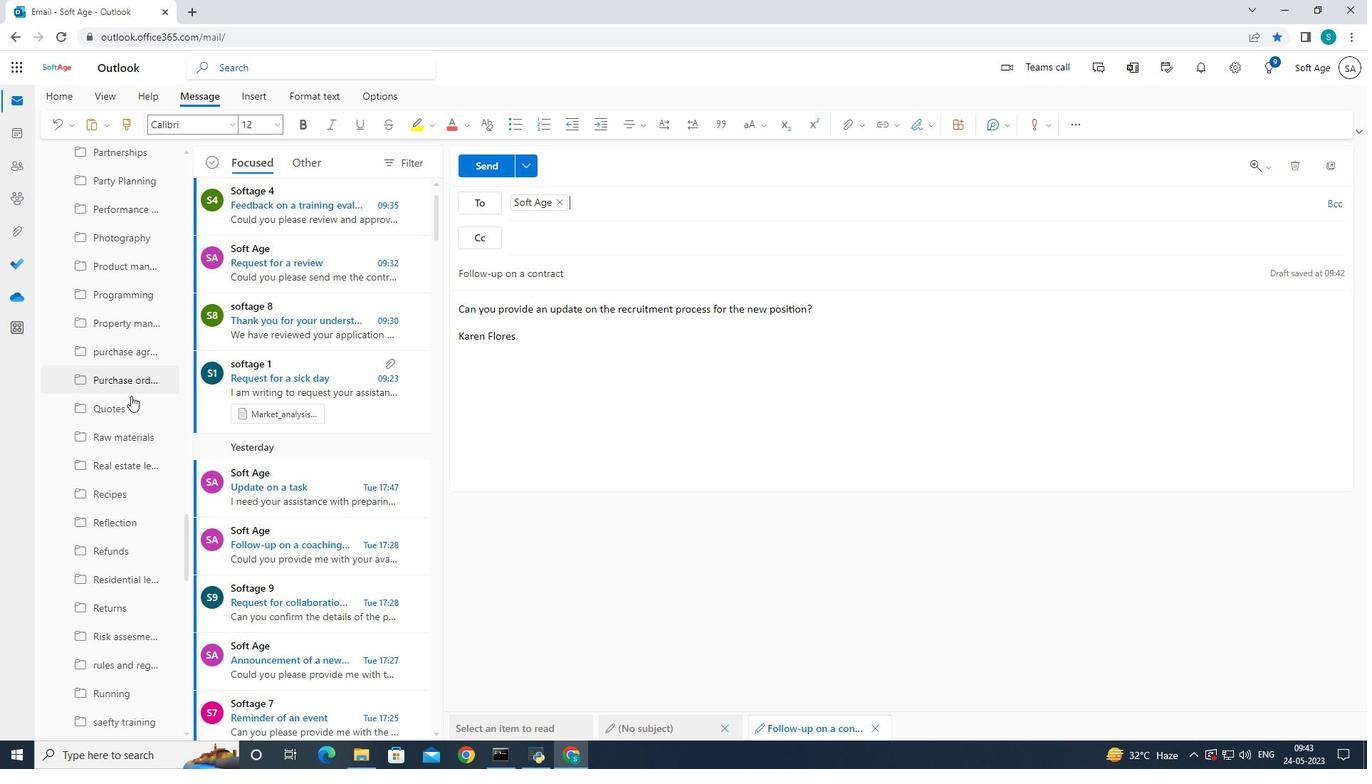
Action: Mouse scrolled (131, 395) with delta (0, 0)
Screenshot: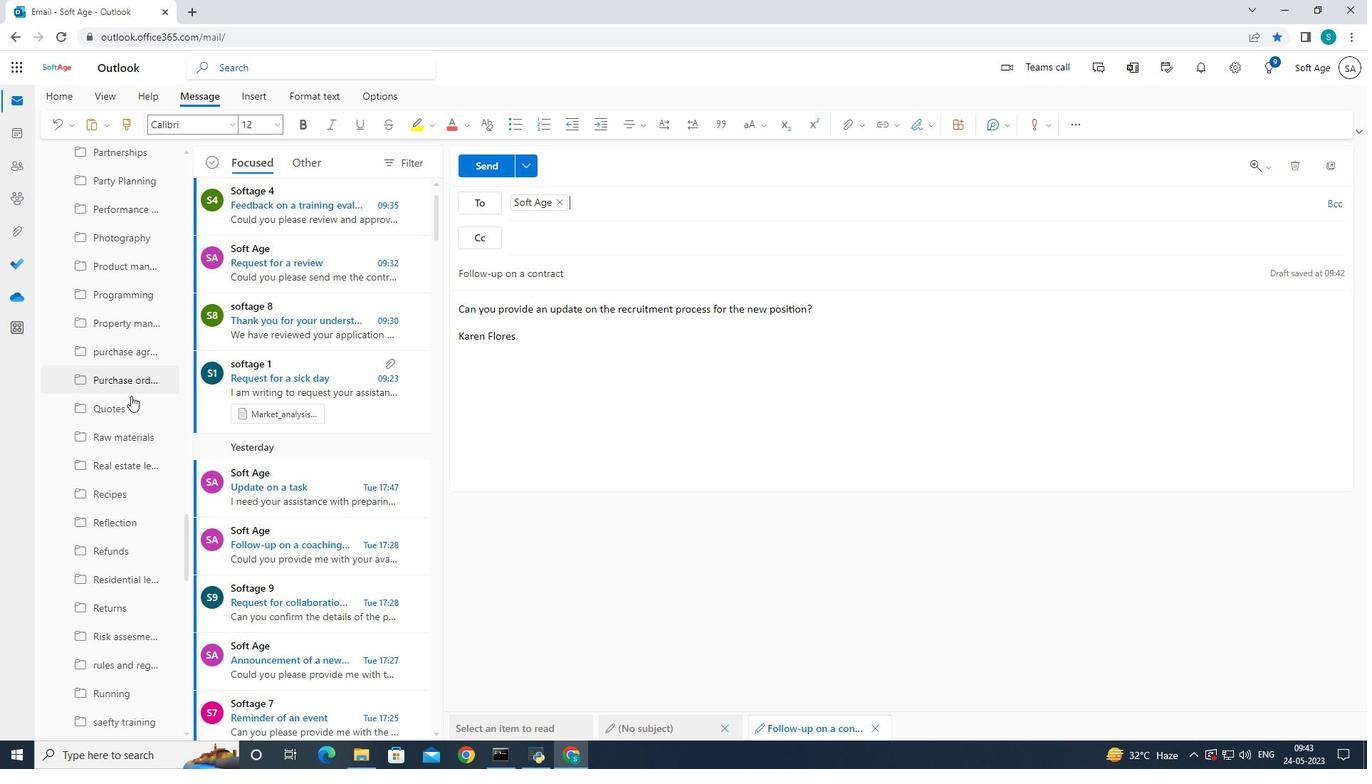 
Action: Mouse scrolled (131, 395) with delta (0, 0)
Screenshot: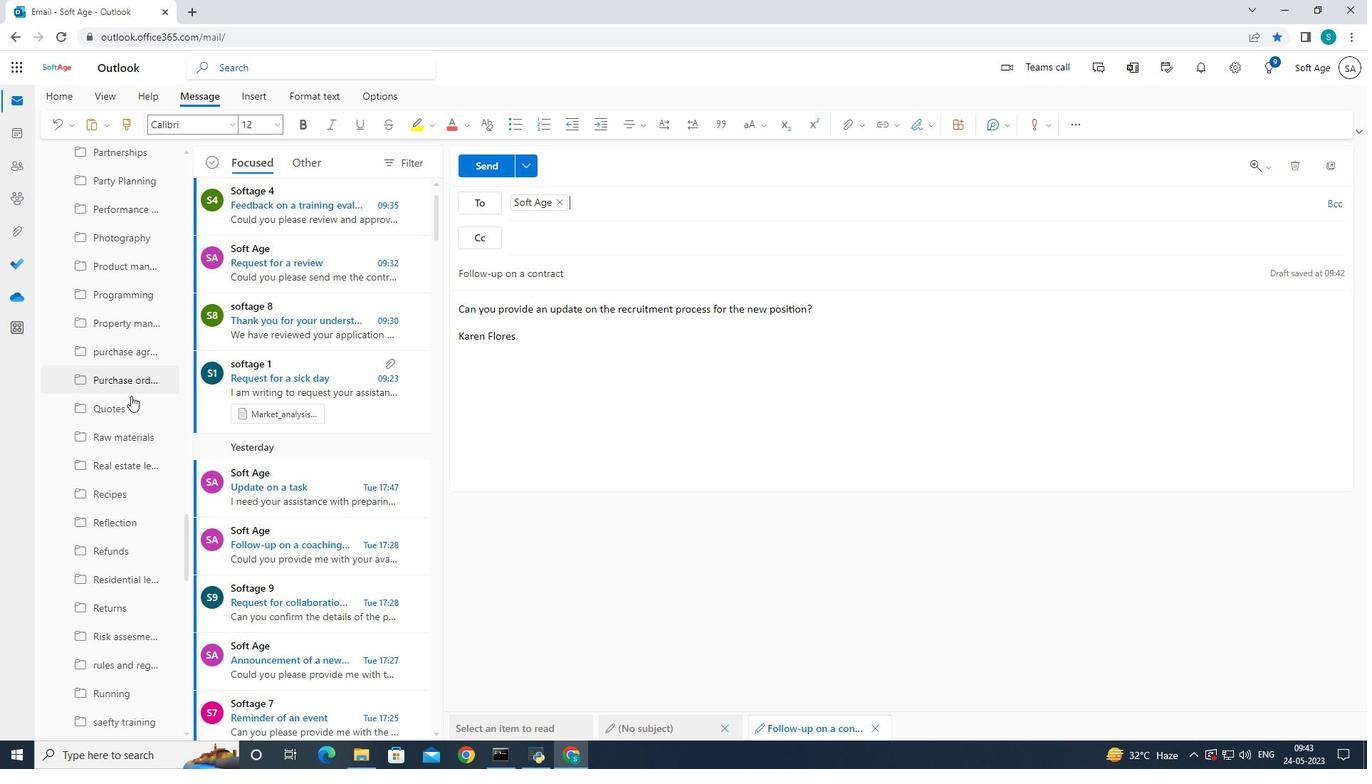 
Action: Mouse moved to (131, 395)
Screenshot: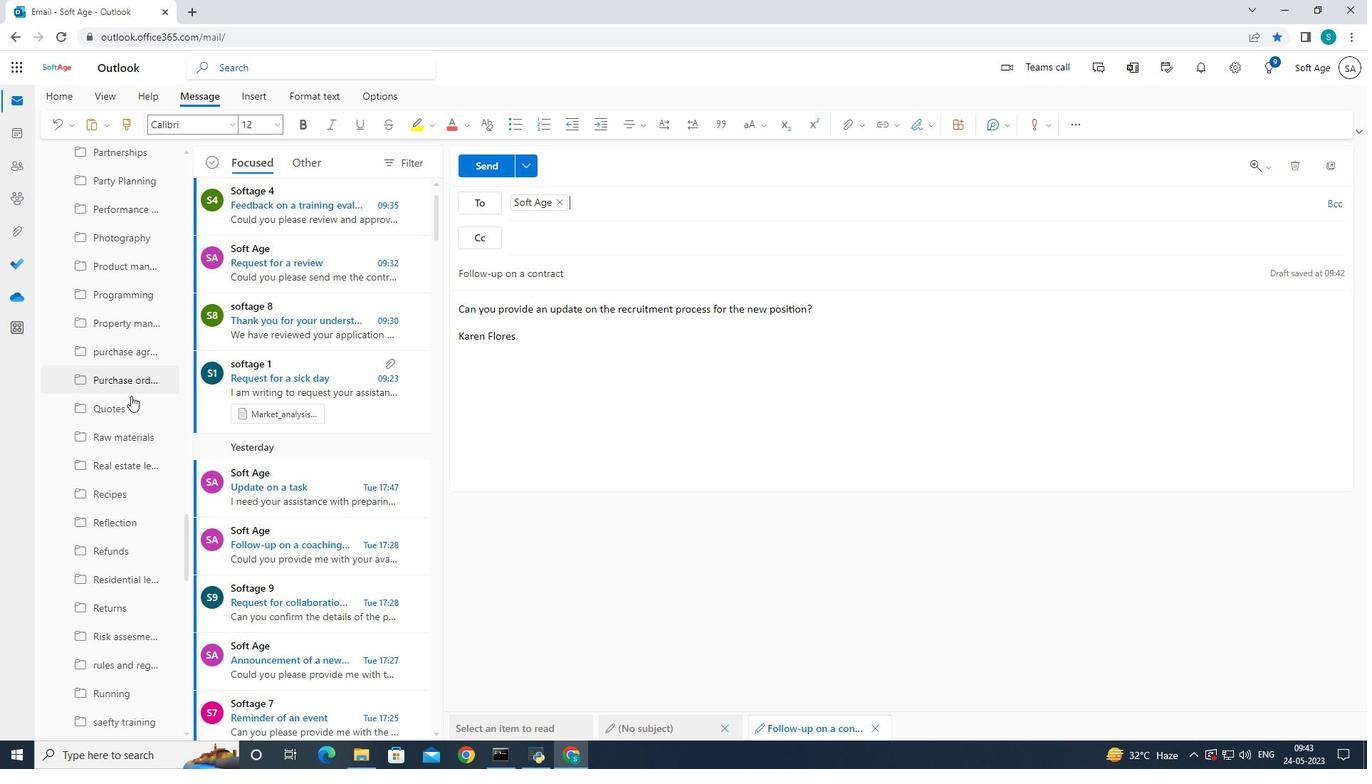 
Action: Mouse scrolled (131, 395) with delta (0, 0)
Screenshot: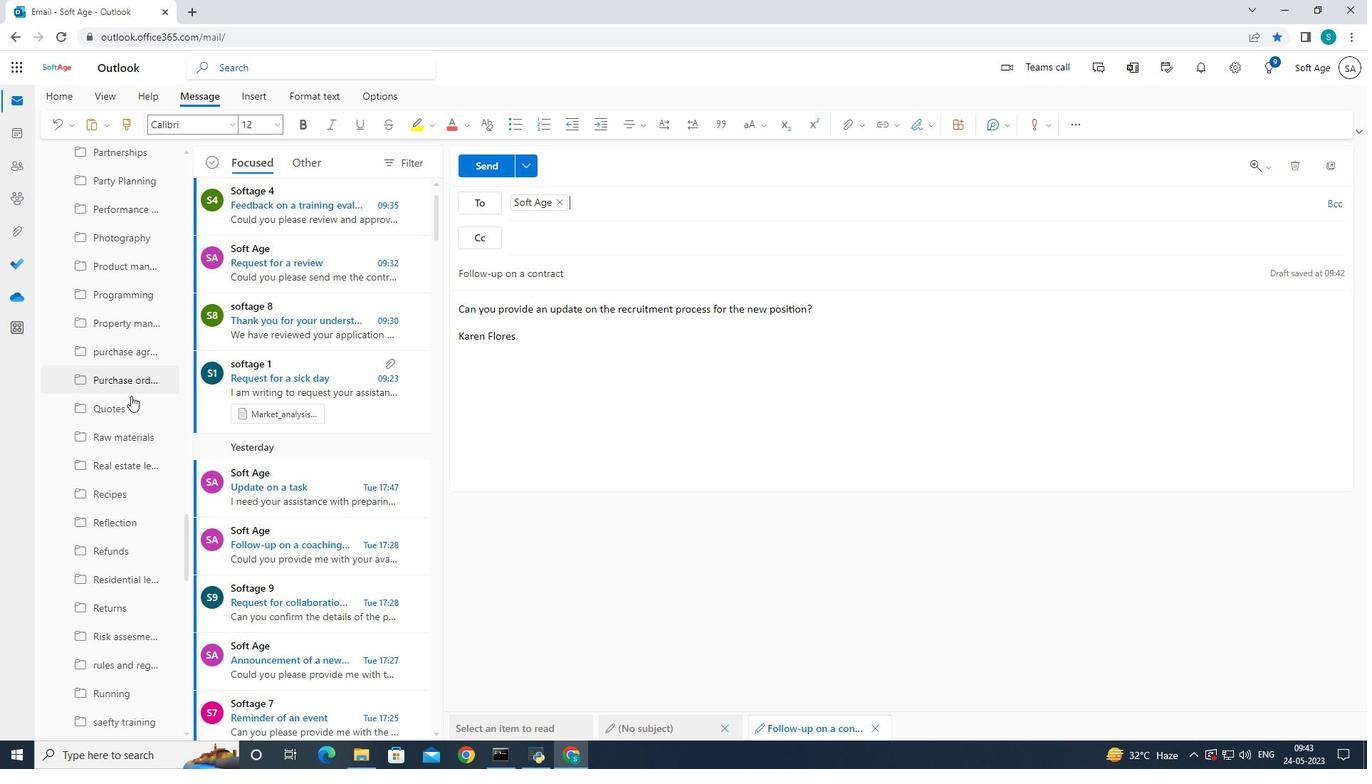
Action: Mouse scrolled (131, 395) with delta (0, 0)
Screenshot: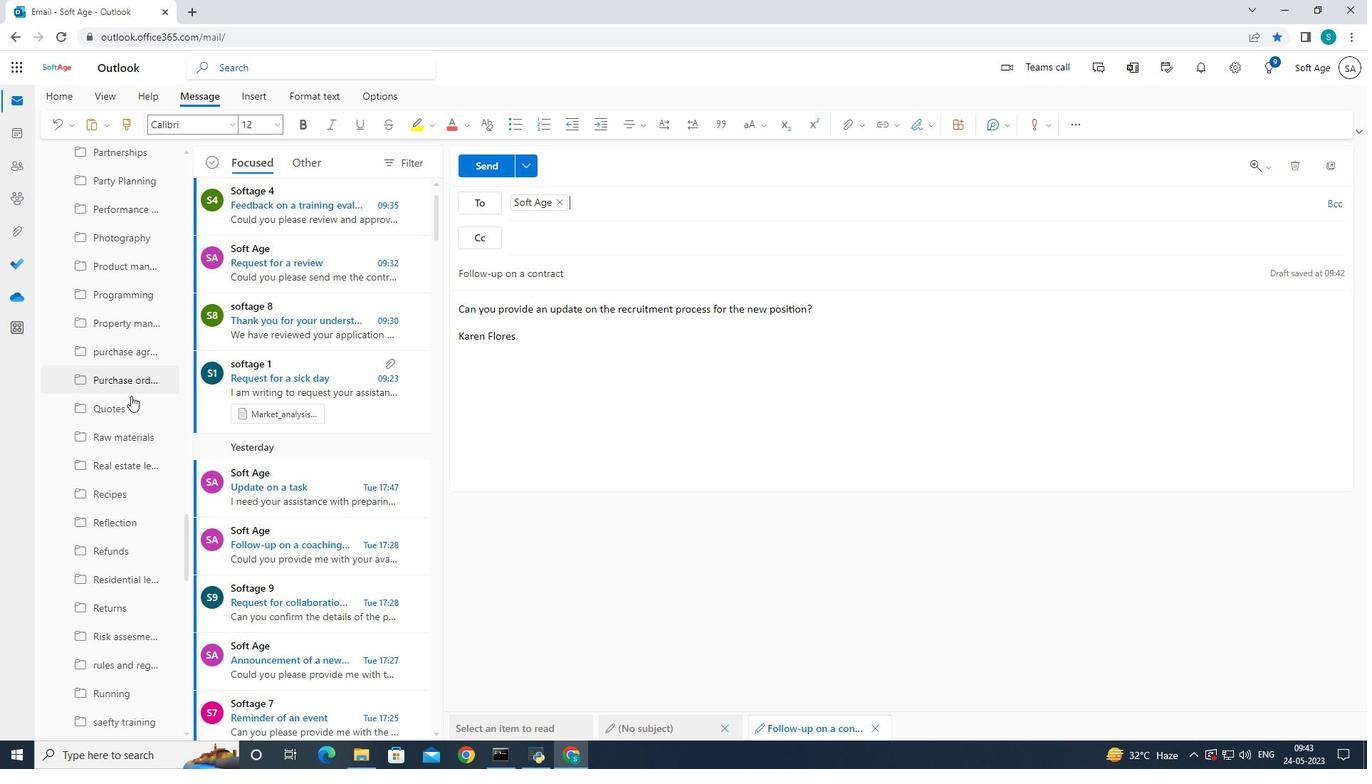 
Action: Mouse moved to (132, 395)
Screenshot: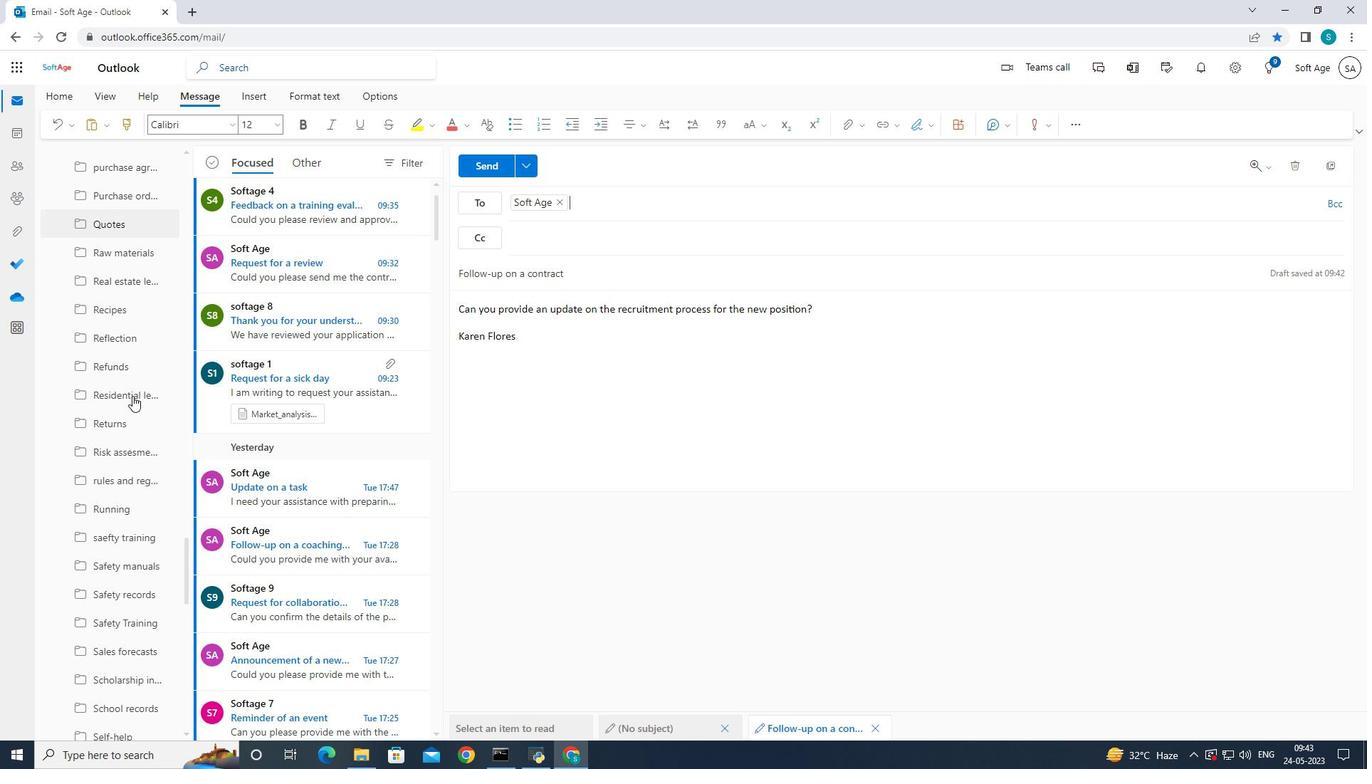 
Action: Mouse scrolled (132, 395) with delta (0, 0)
Screenshot: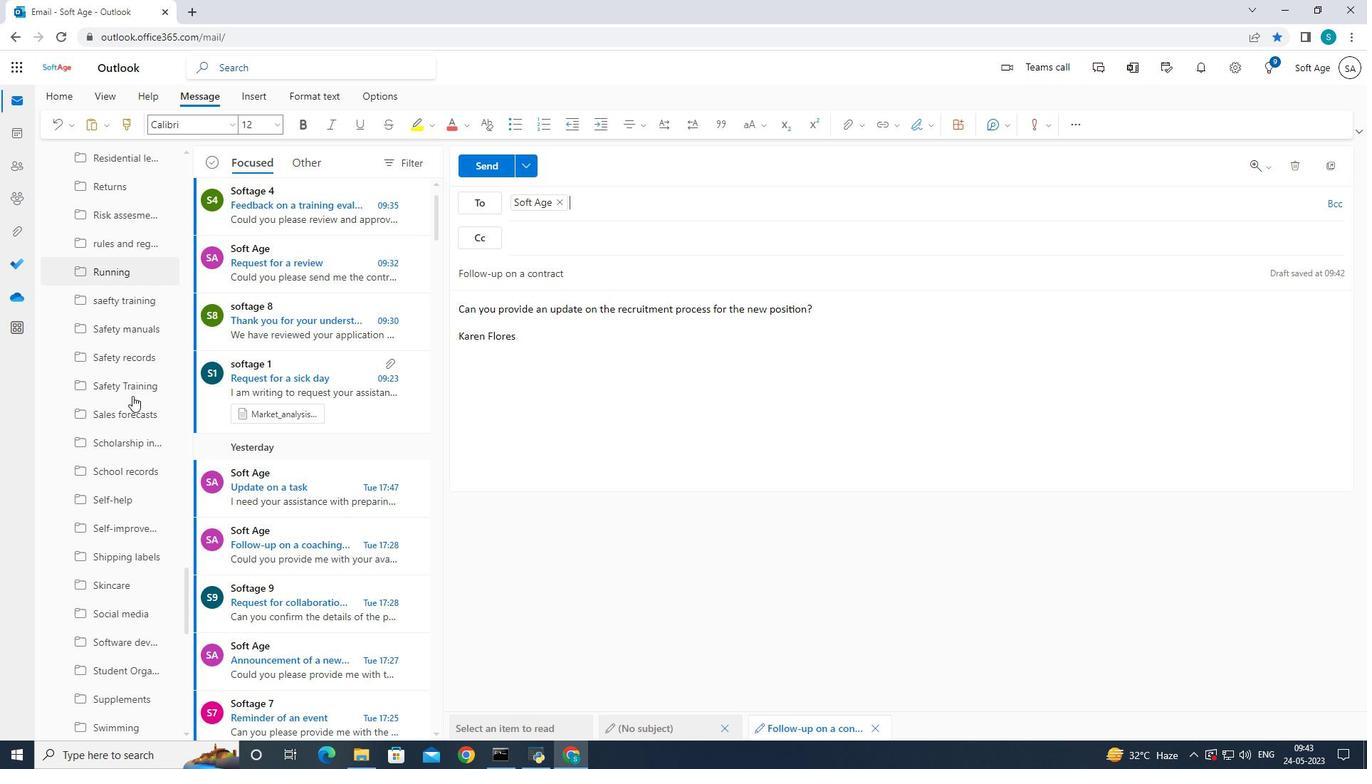 
Action: Mouse scrolled (132, 395) with delta (0, 0)
Screenshot: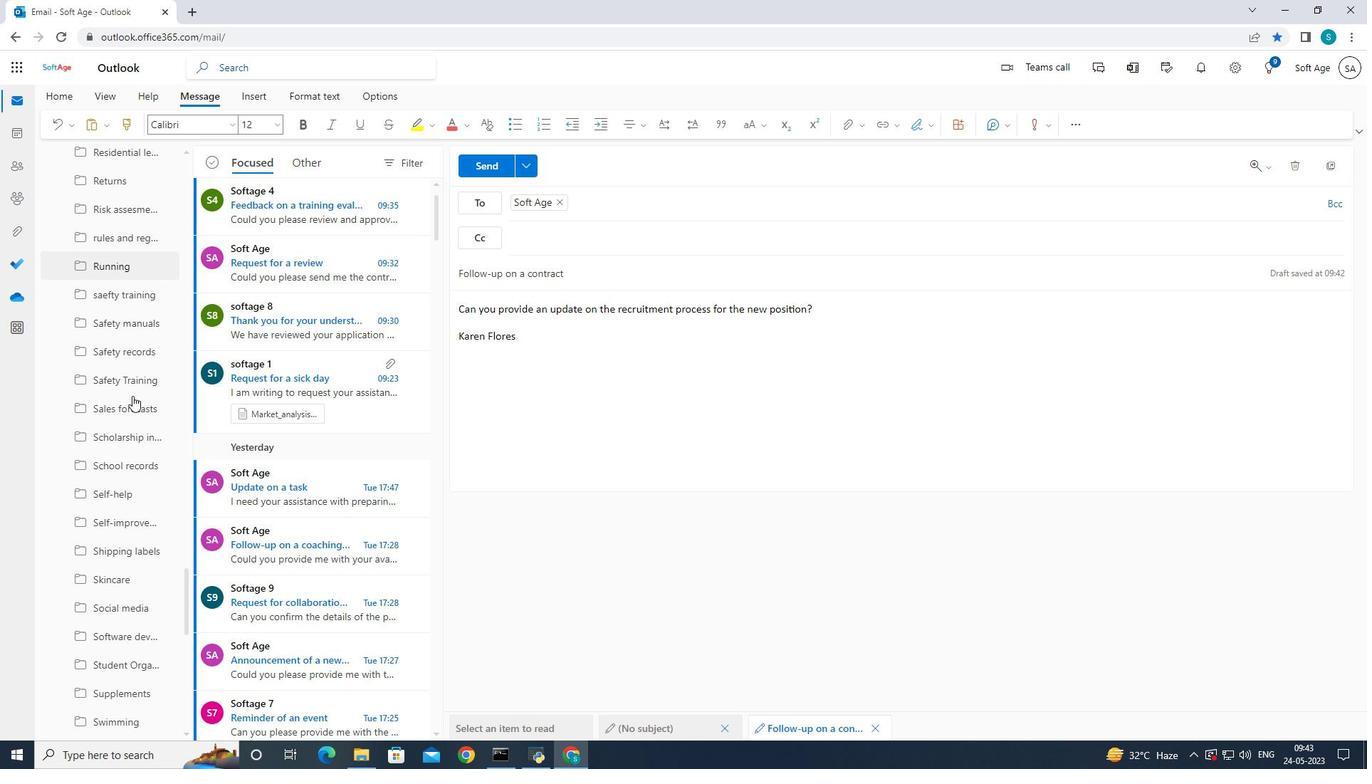 
Action: Mouse scrolled (132, 395) with delta (0, 0)
Screenshot: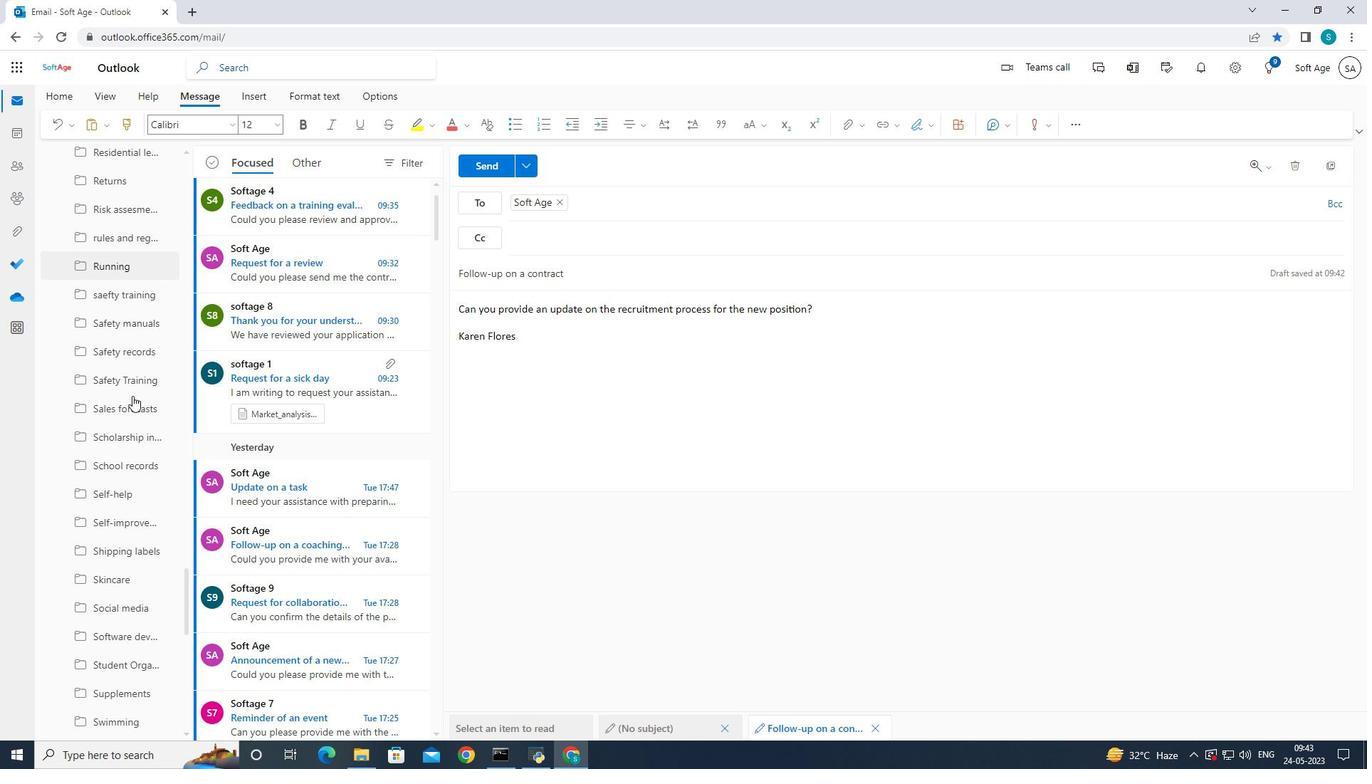 
Action: Mouse scrolled (132, 395) with delta (0, 0)
Screenshot: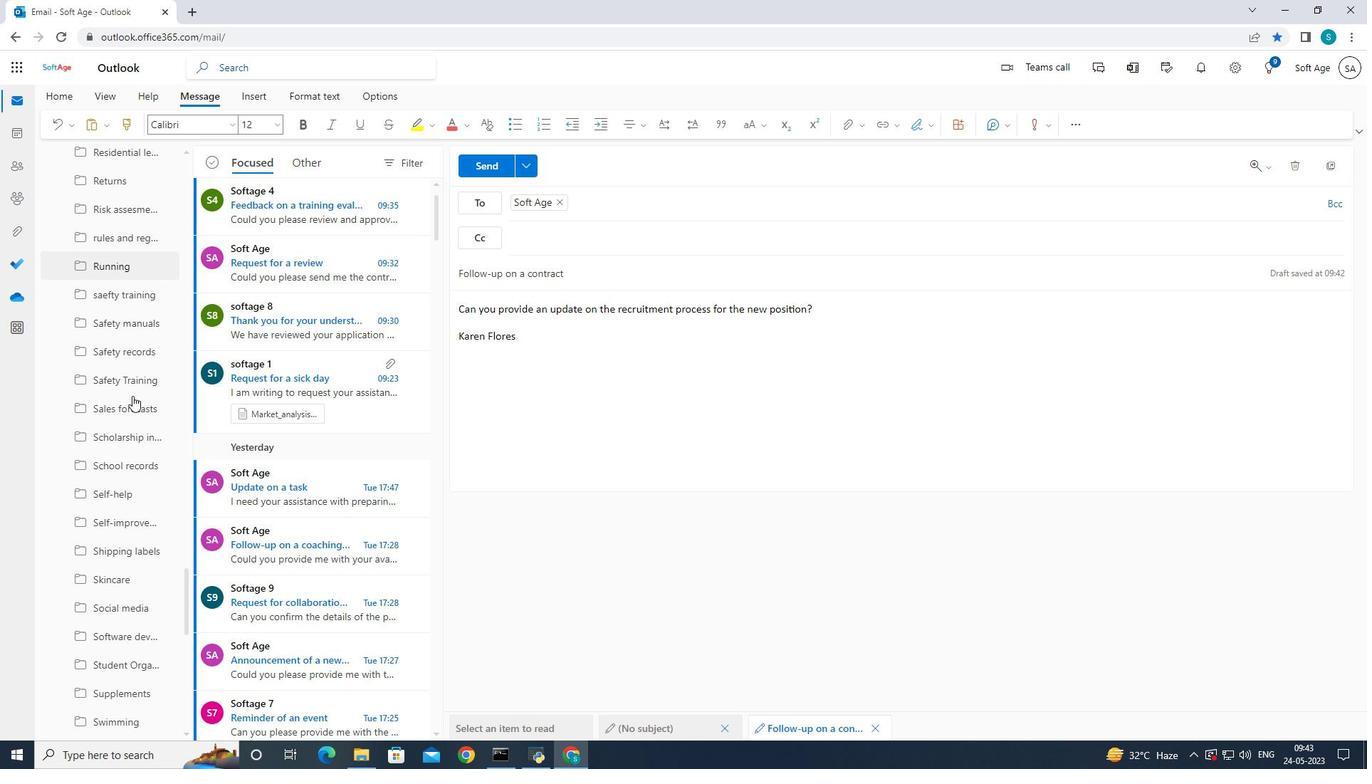 
Action: Mouse scrolled (132, 395) with delta (0, 0)
Screenshot: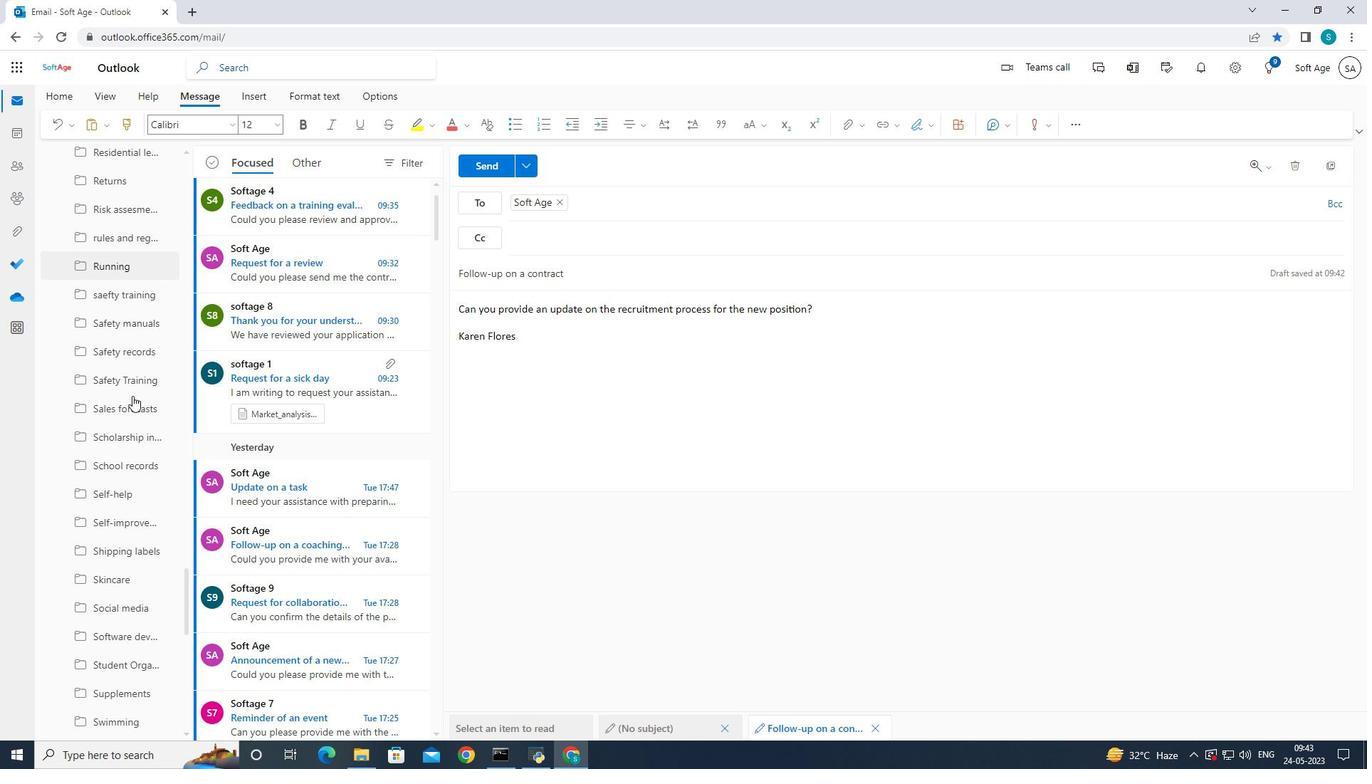 
Action: Mouse moved to (133, 395)
Screenshot: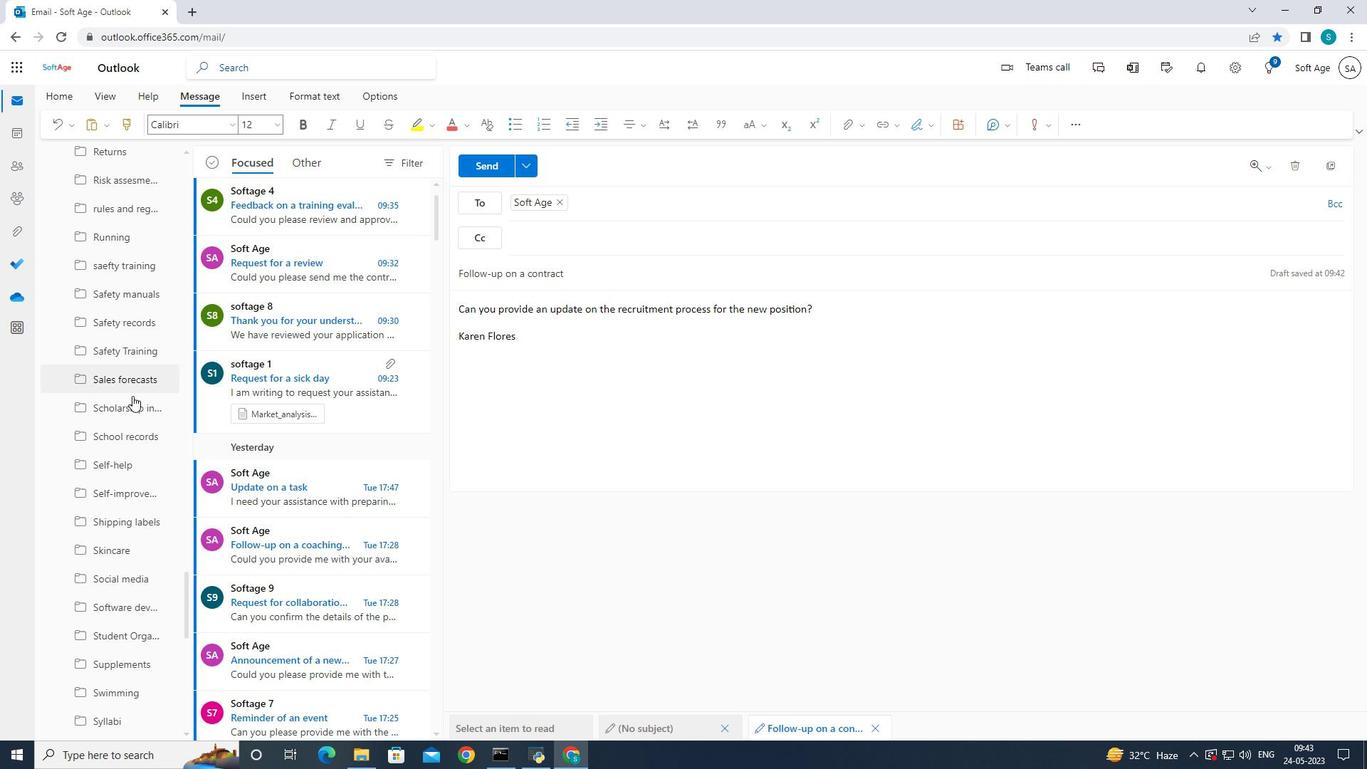 
Action: Mouse scrolled (133, 395) with delta (0, 0)
Screenshot: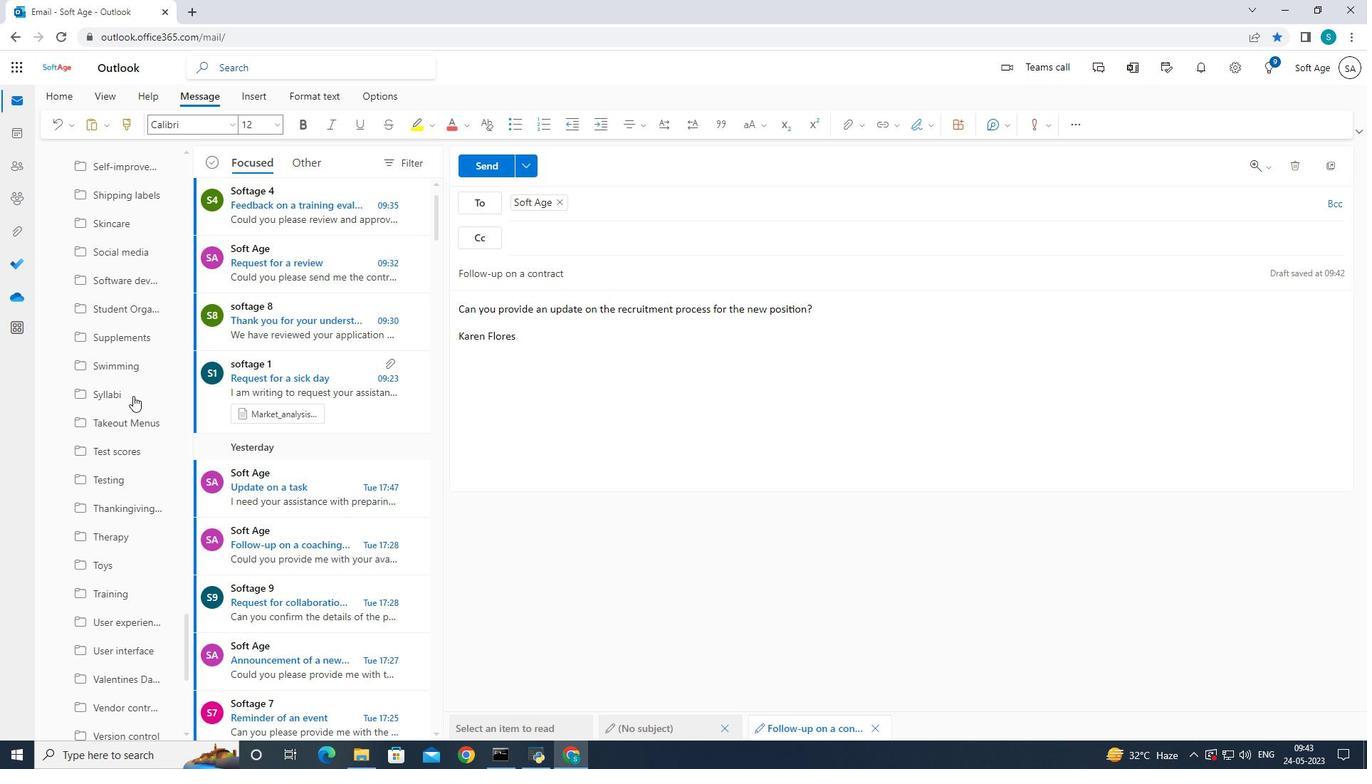 
Action: Mouse moved to (133, 395)
Screenshot: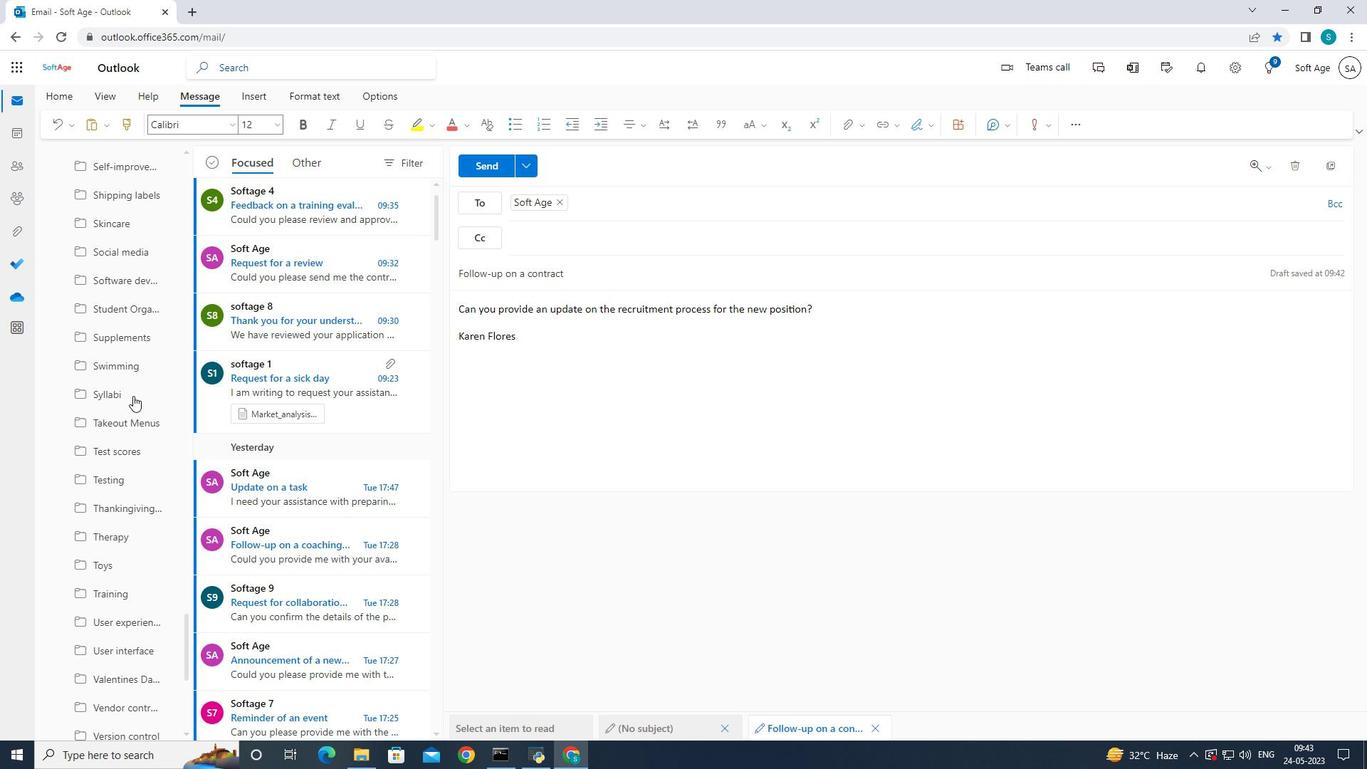 
Action: Mouse scrolled (133, 395) with delta (0, 0)
Screenshot: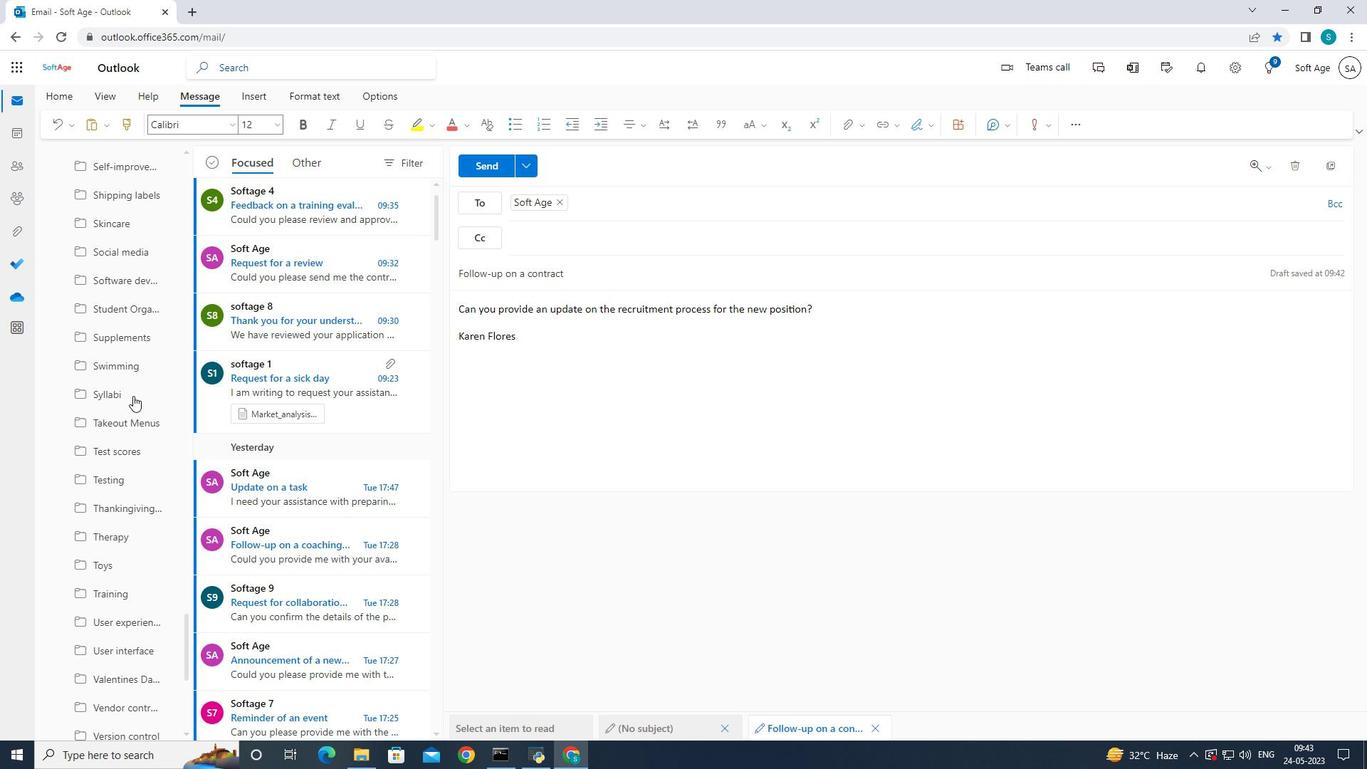 
Action: Mouse moved to (134, 395)
Screenshot: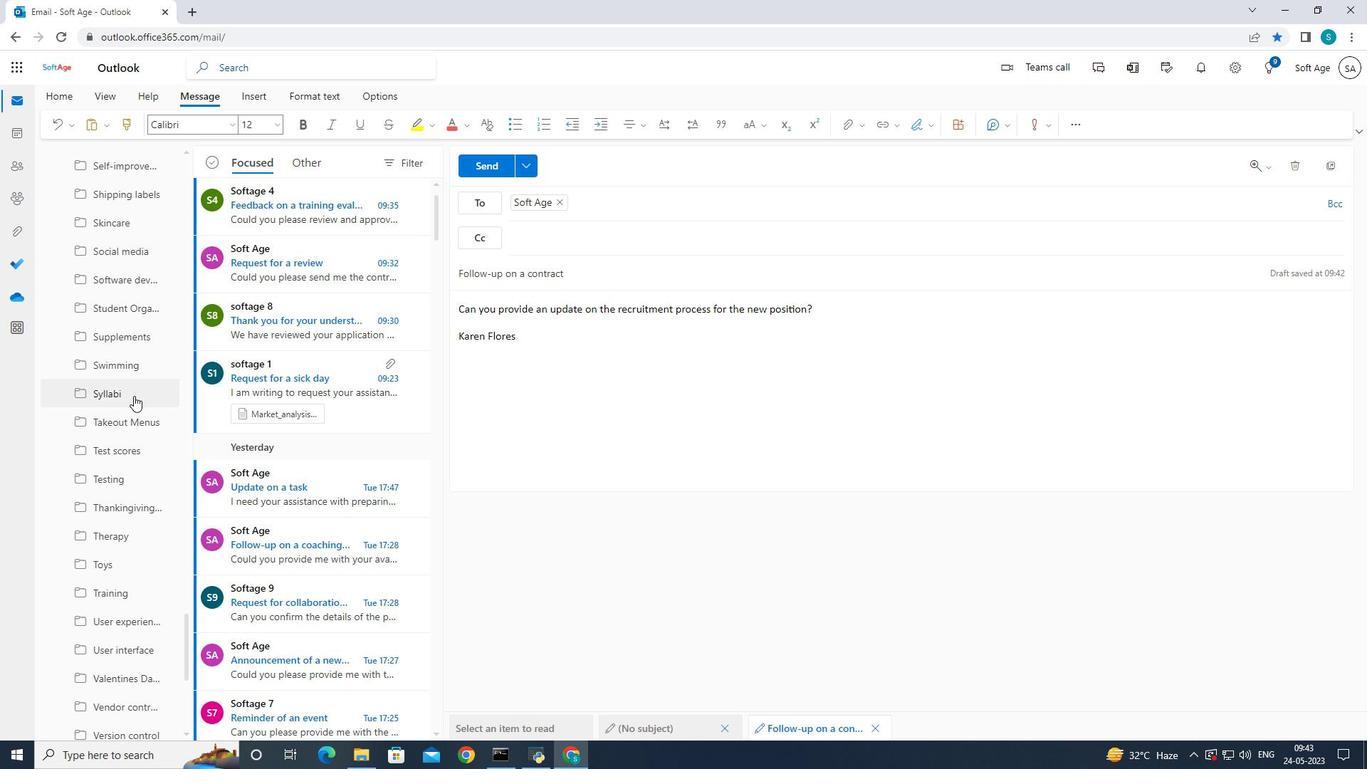 
Action: Mouse scrolled (133, 395) with delta (0, 0)
Screenshot: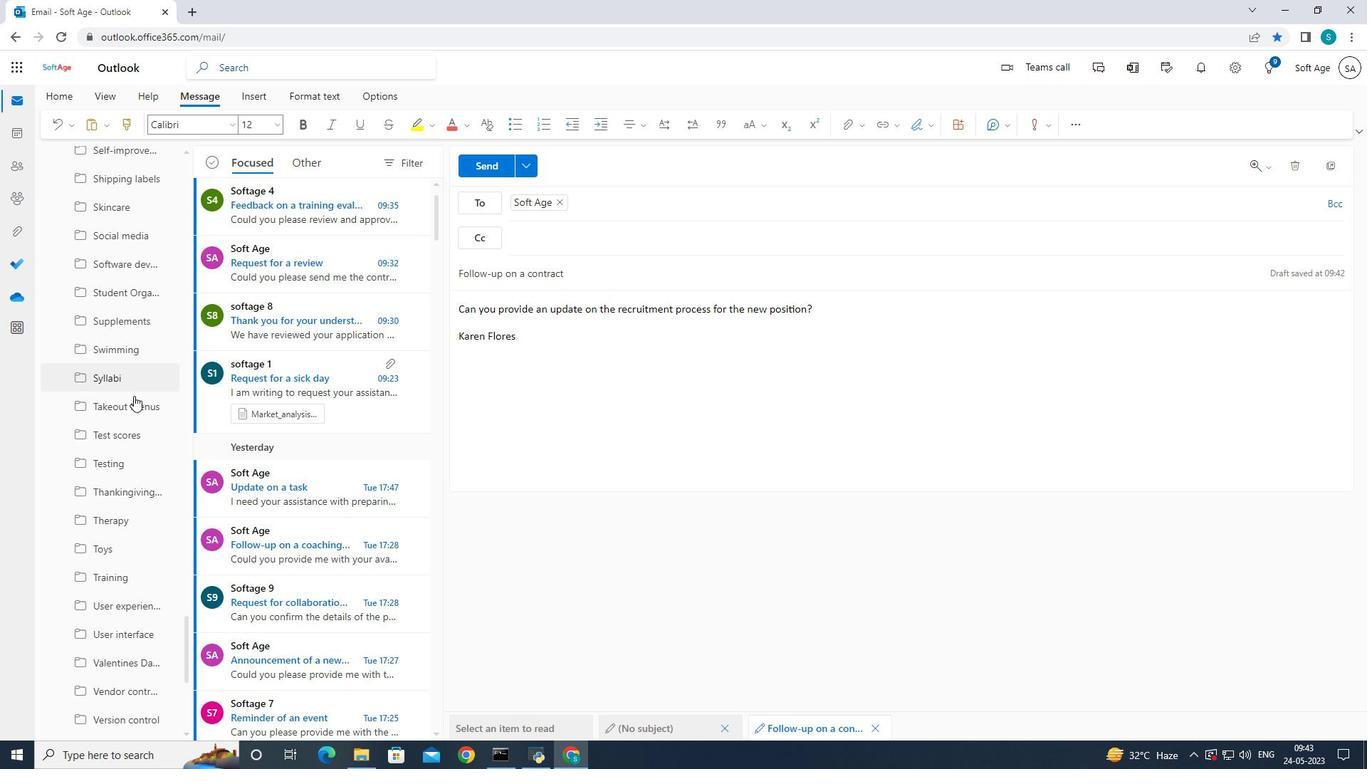 
Action: Mouse moved to (136, 395)
Screenshot: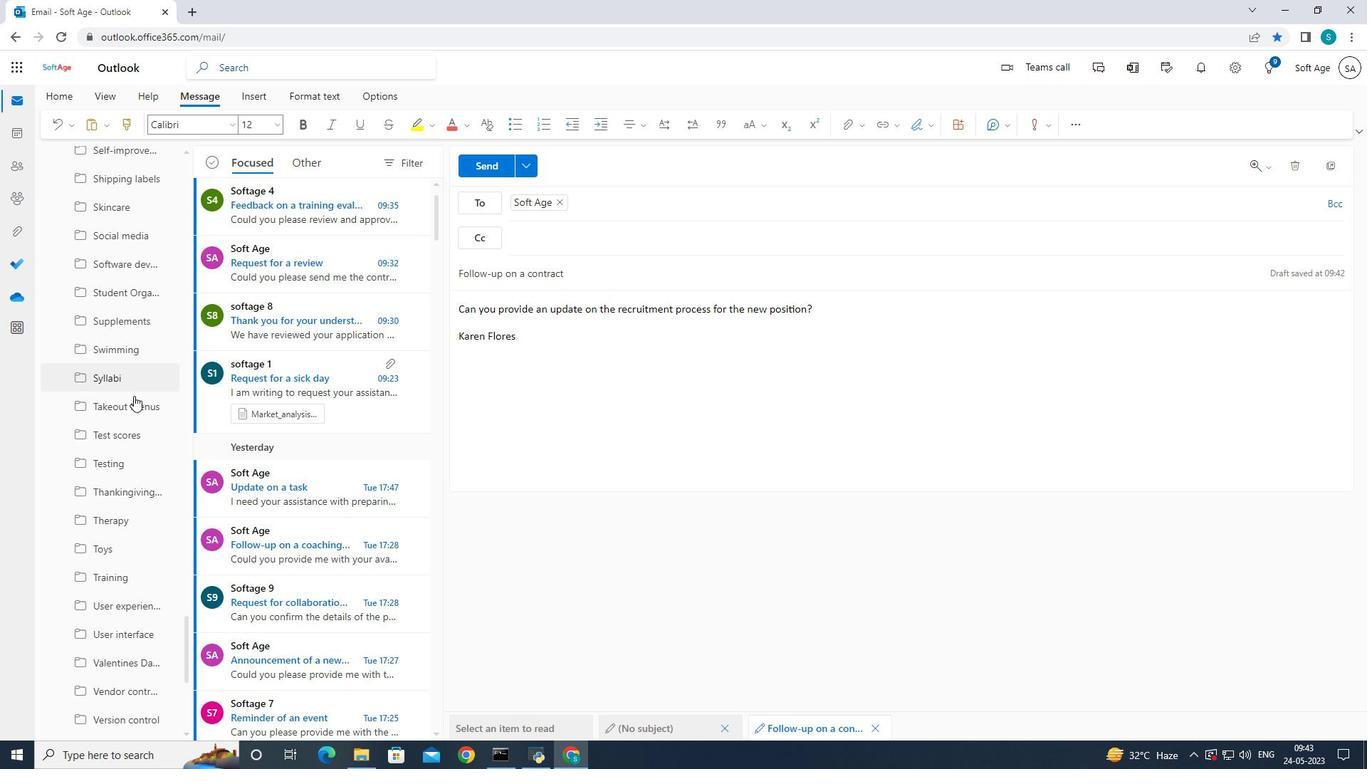 
Action: Mouse scrolled (133, 395) with delta (0, 0)
Screenshot: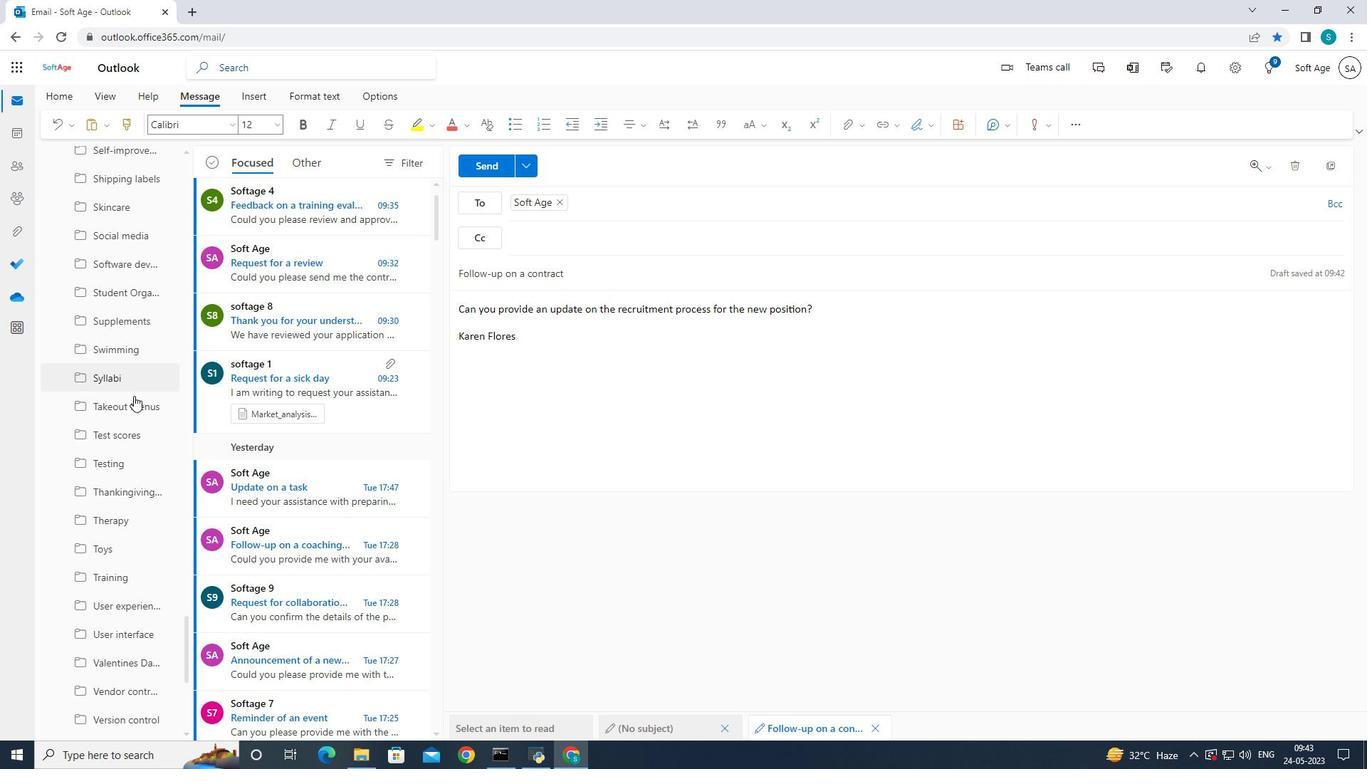 
Action: Mouse moved to (136, 395)
Screenshot: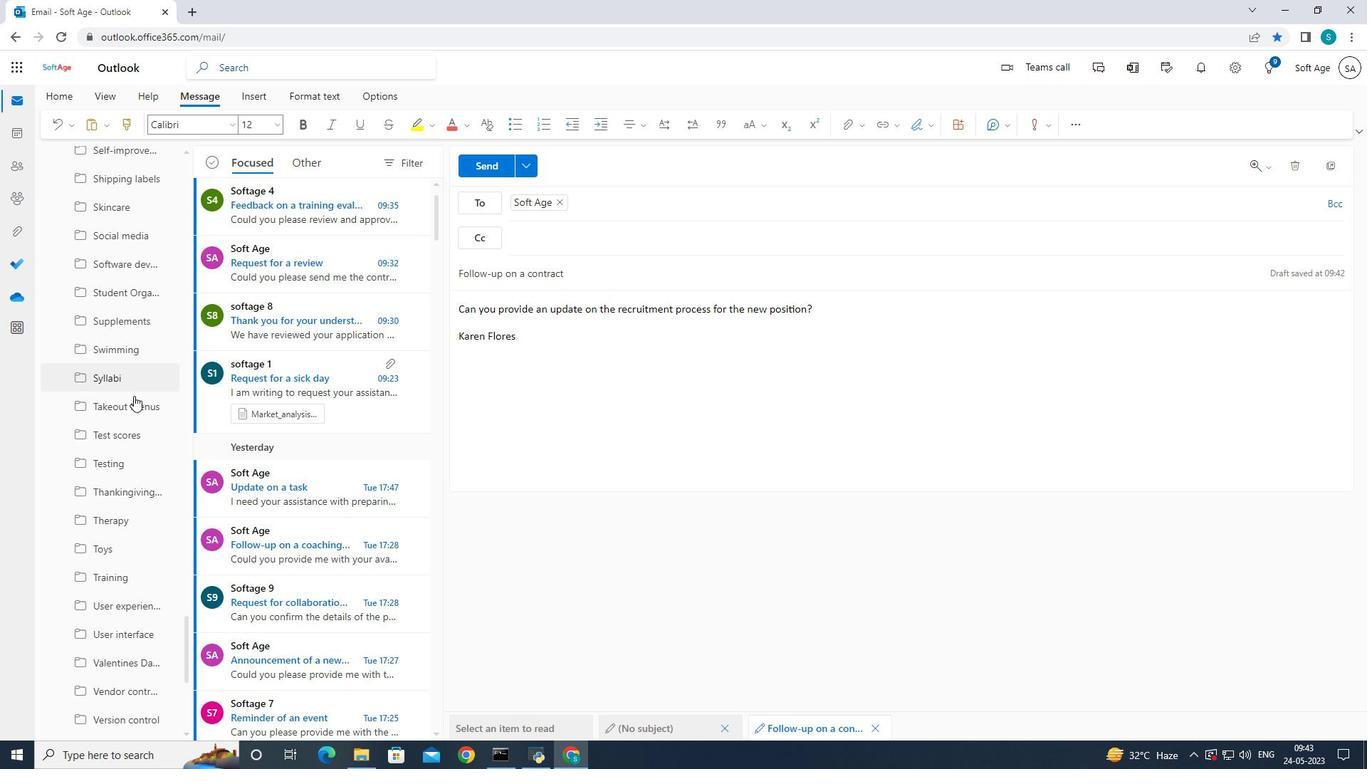 
Action: Mouse scrolled (133, 395) with delta (0, 0)
Screenshot: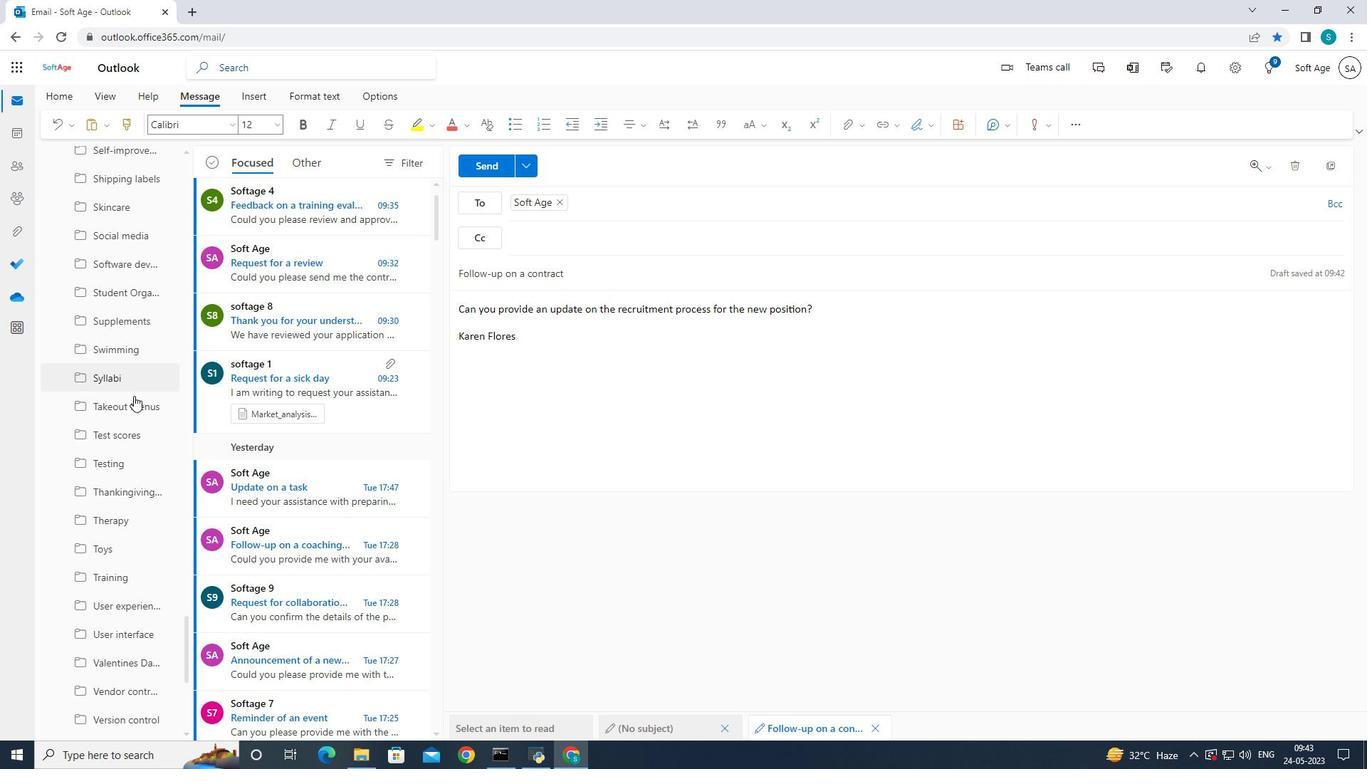 
Action: Mouse moved to (138, 393)
Screenshot: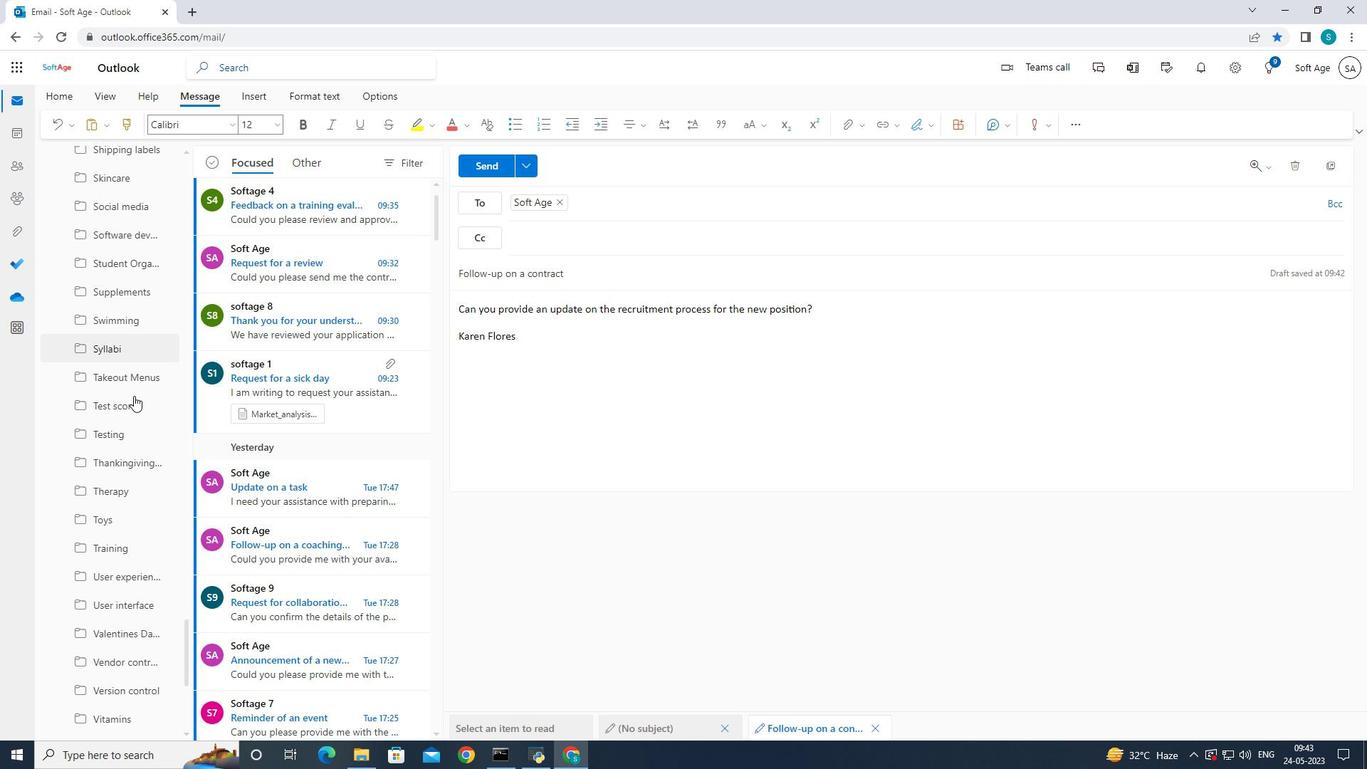 
Action: Mouse scrolled (138, 393) with delta (0, 0)
Screenshot: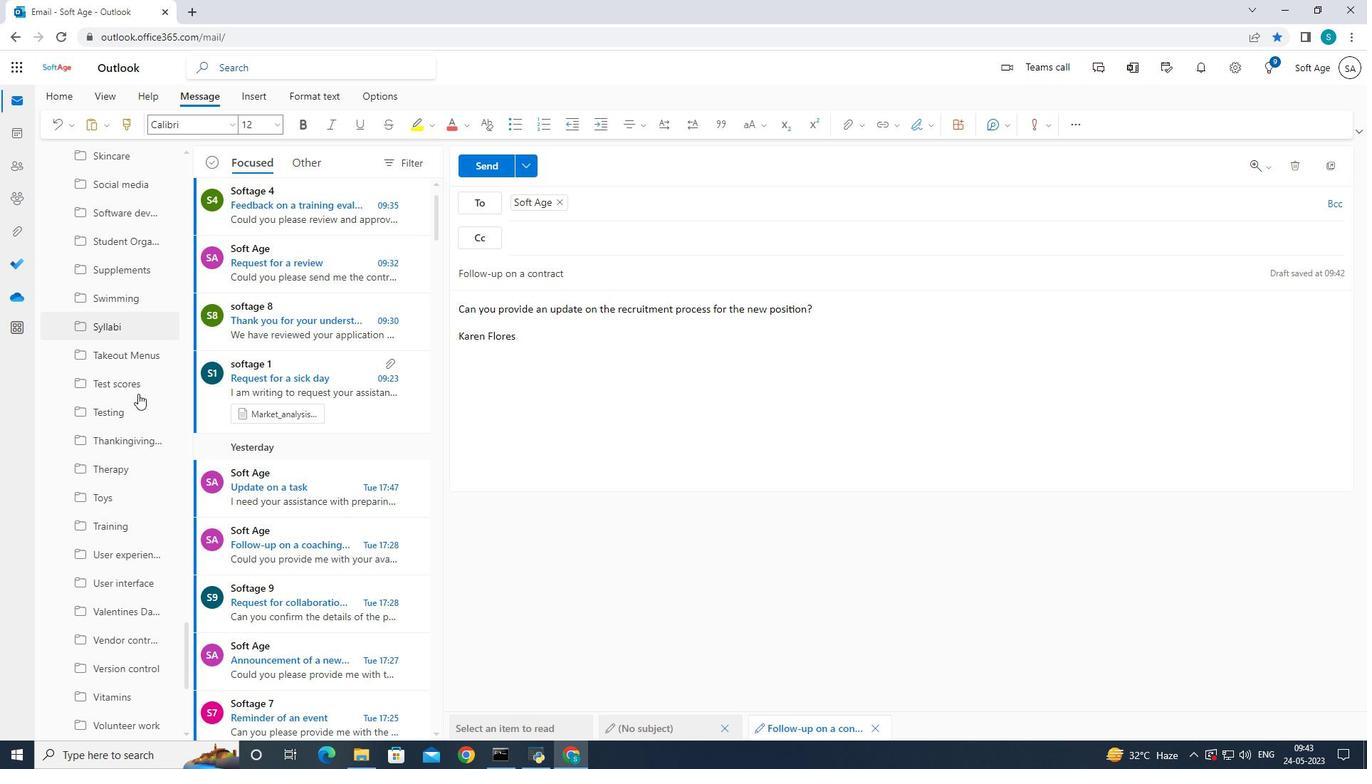 
Action: Mouse scrolled (138, 393) with delta (0, 0)
Screenshot: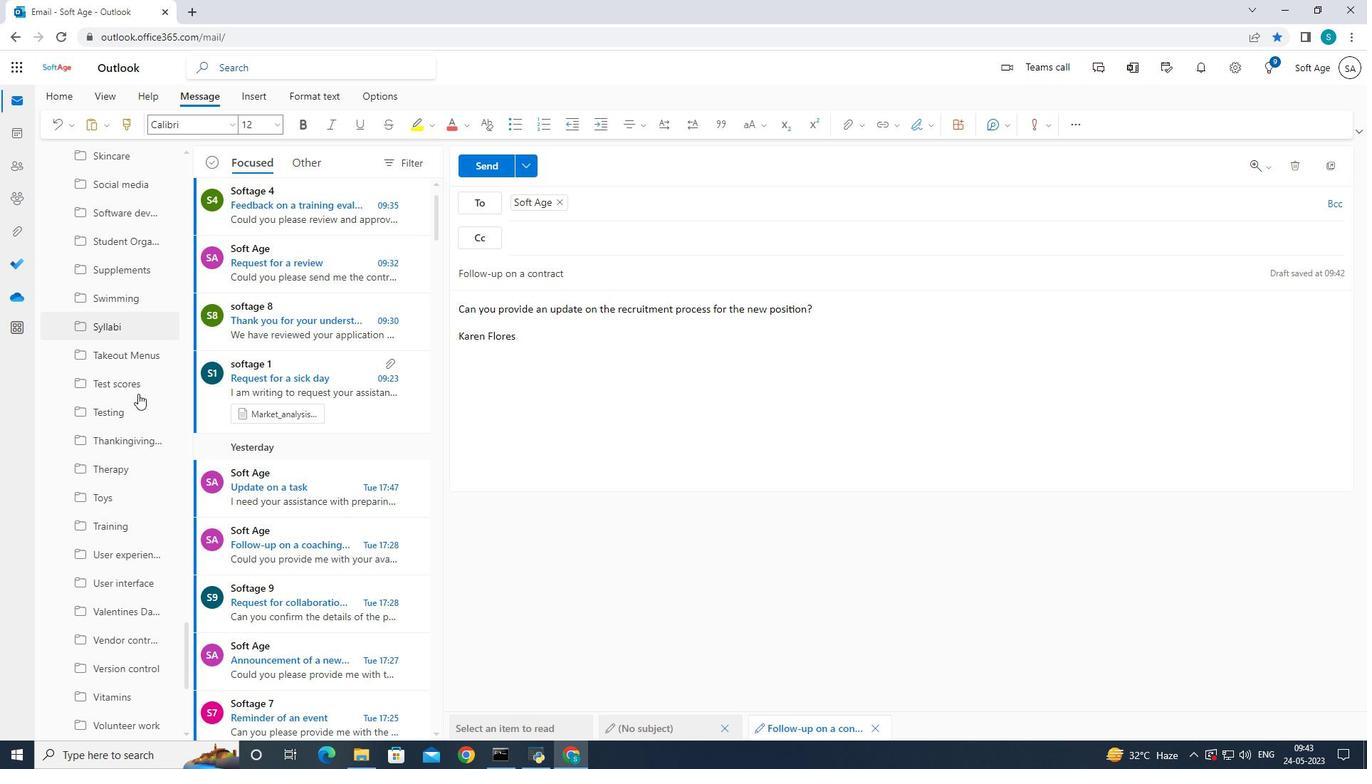 
Action: Mouse scrolled (138, 393) with delta (0, 0)
Screenshot: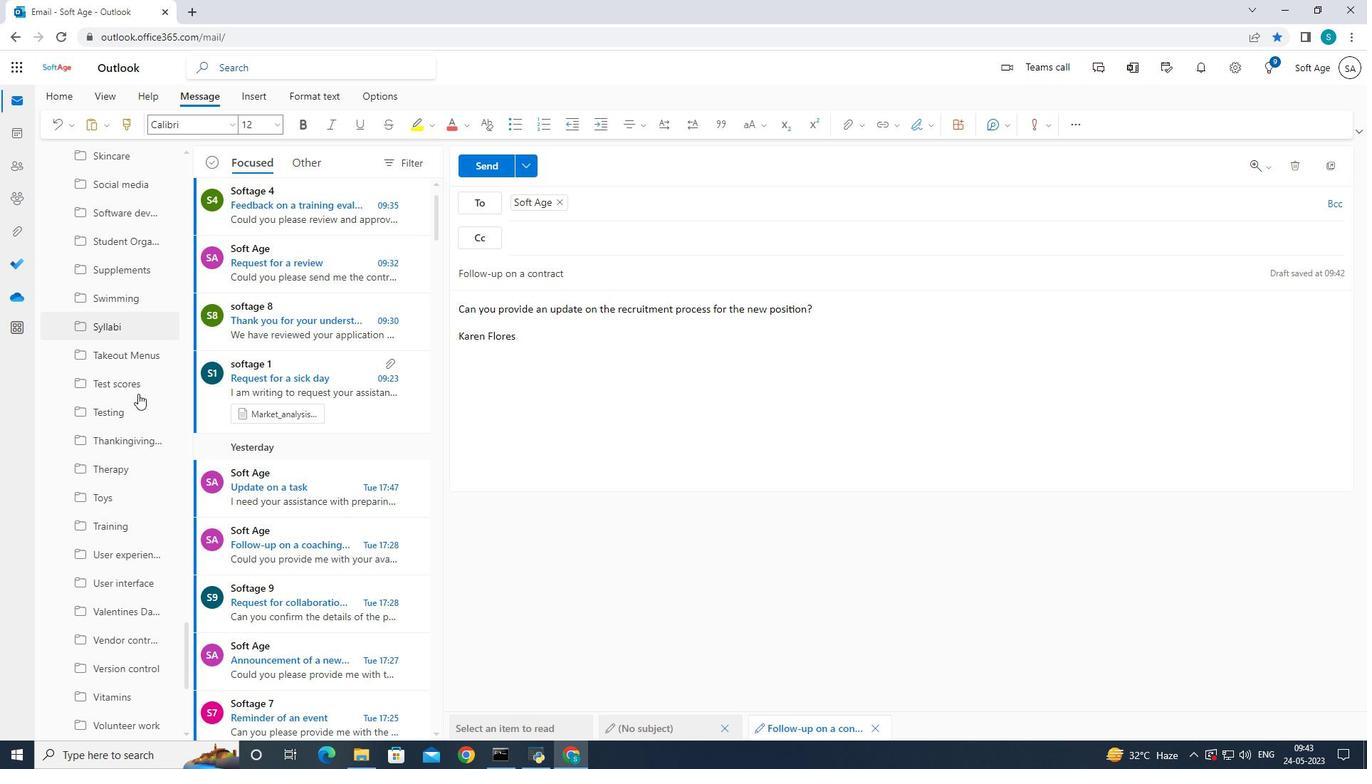 
Action: Mouse scrolled (138, 393) with delta (0, 0)
Screenshot: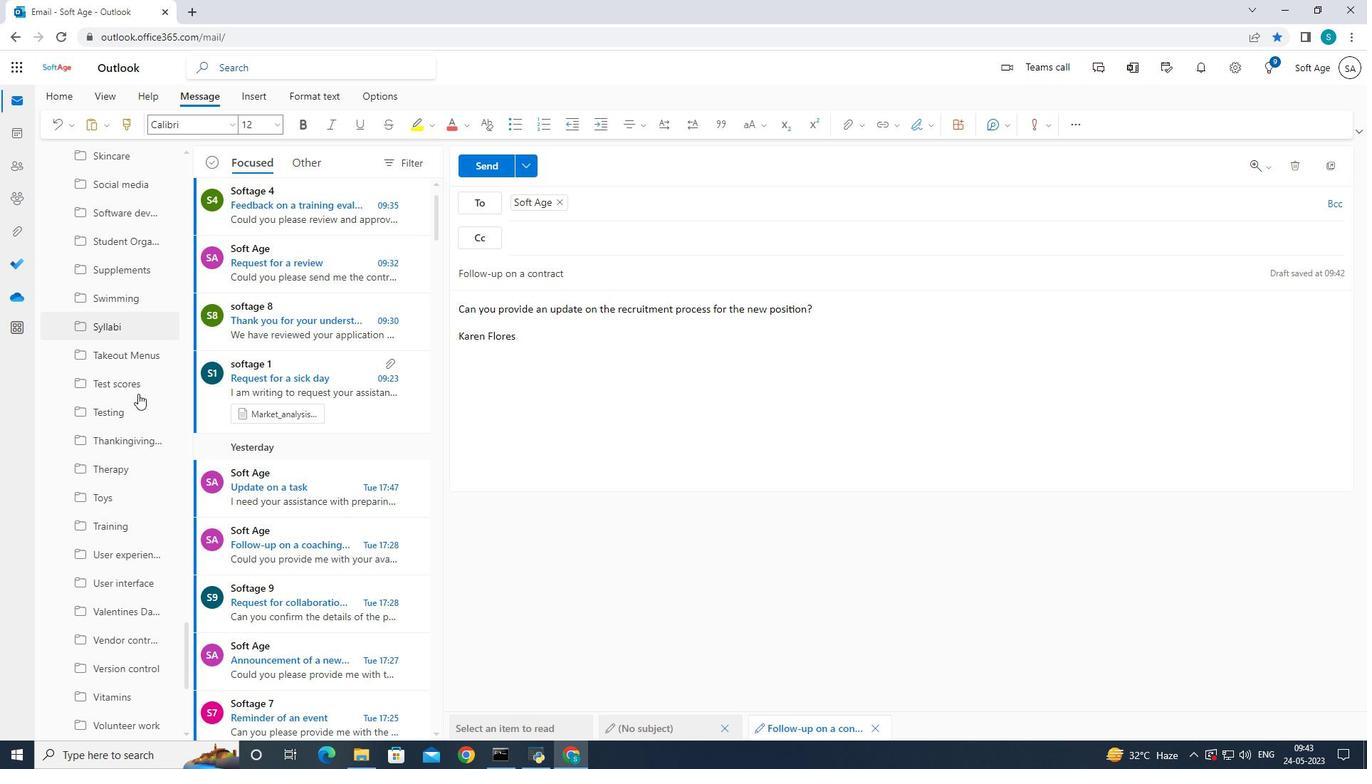 
Action: Mouse scrolled (138, 393) with delta (0, 0)
Screenshot: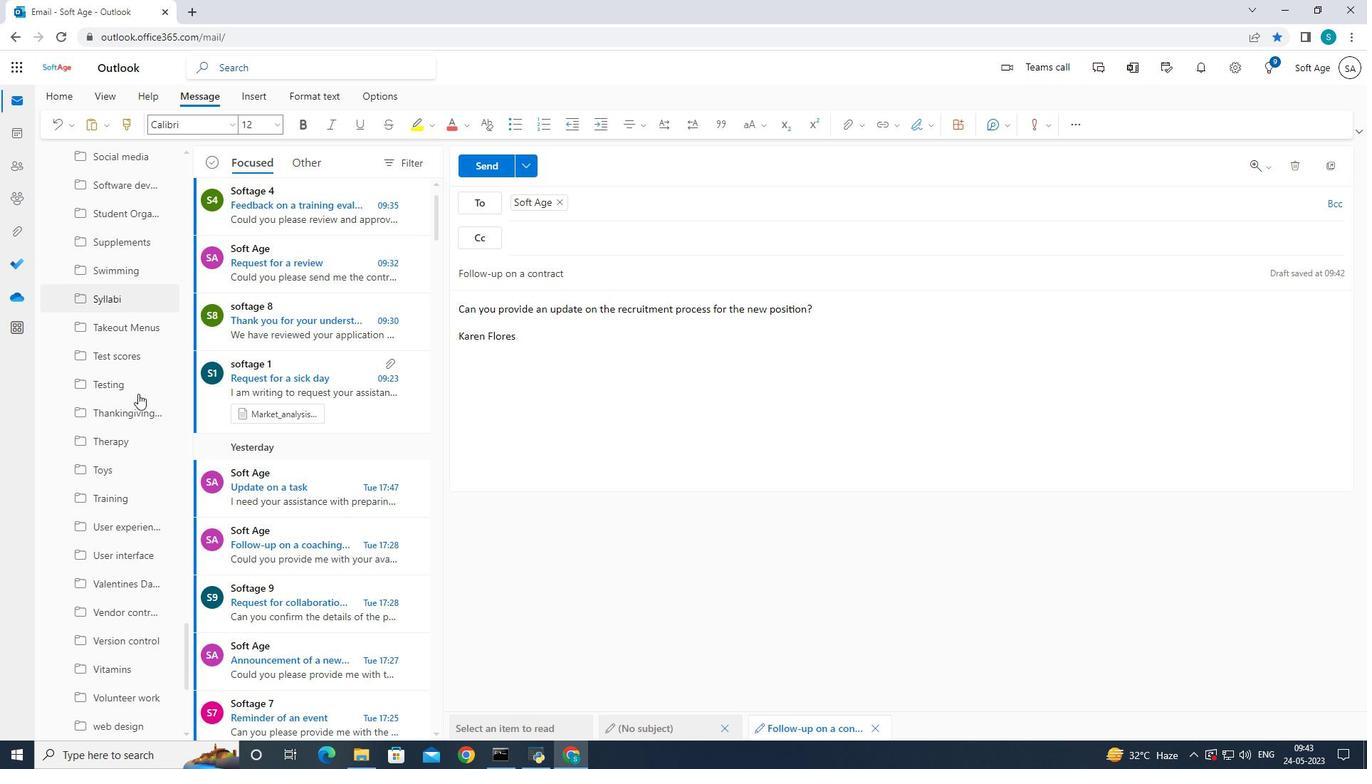 
Action: Mouse moved to (141, 392)
Screenshot: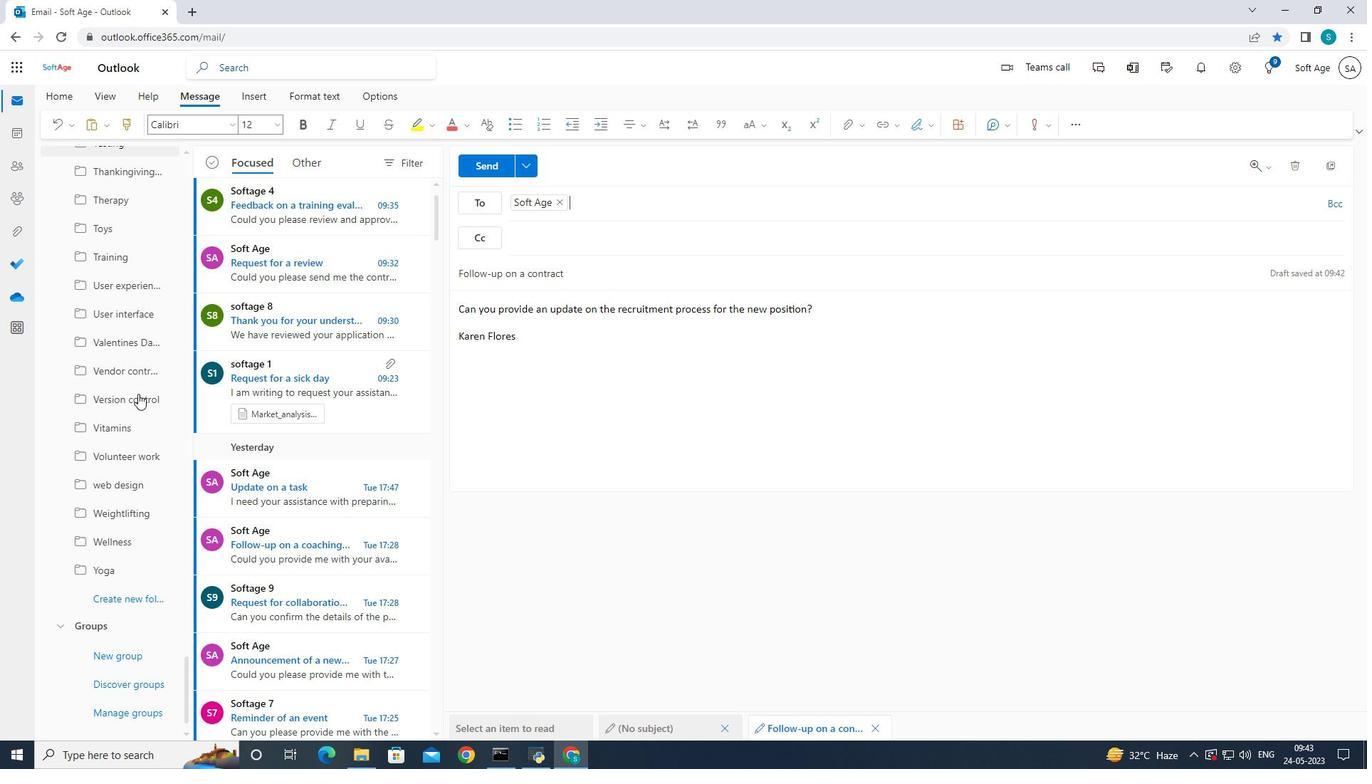 
Action: Mouse scrolled (141, 391) with delta (0, 0)
Screenshot: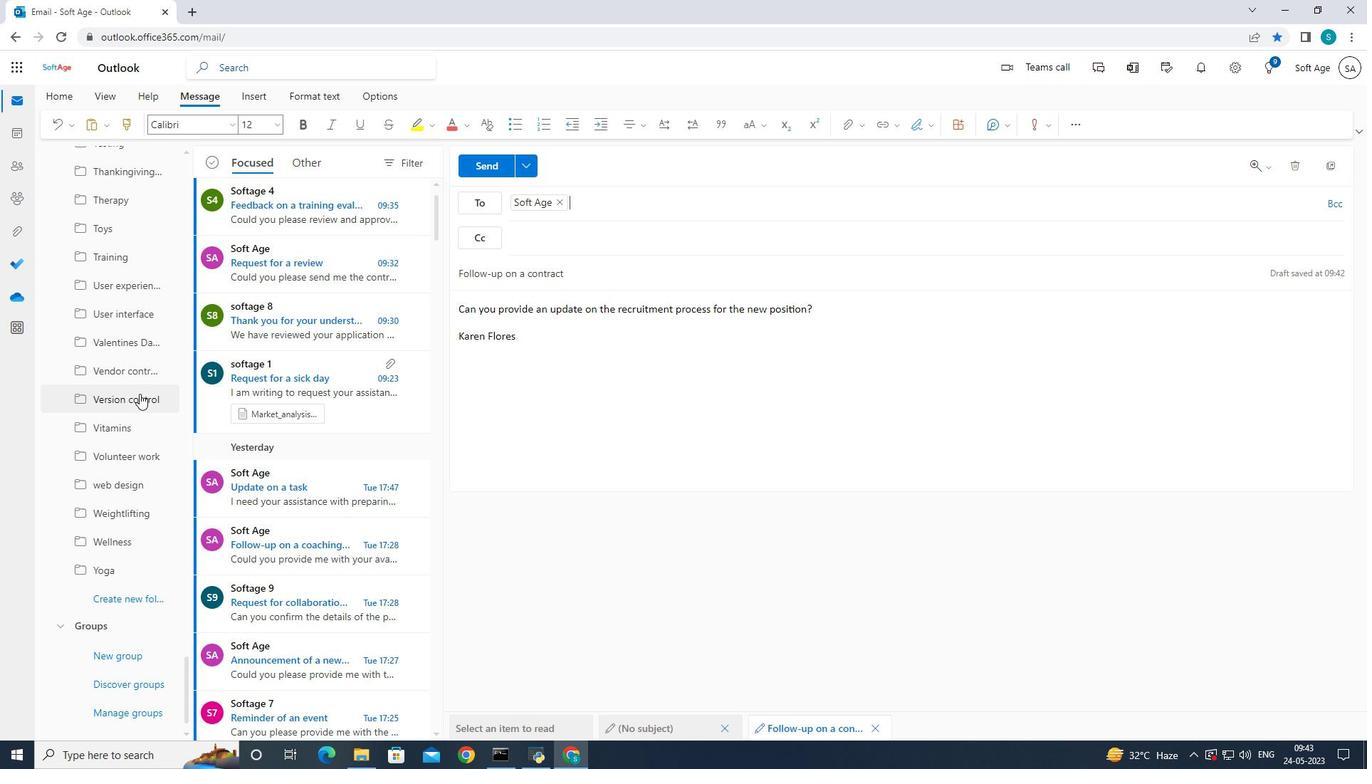 
Action: Mouse scrolled (141, 391) with delta (0, 0)
Screenshot: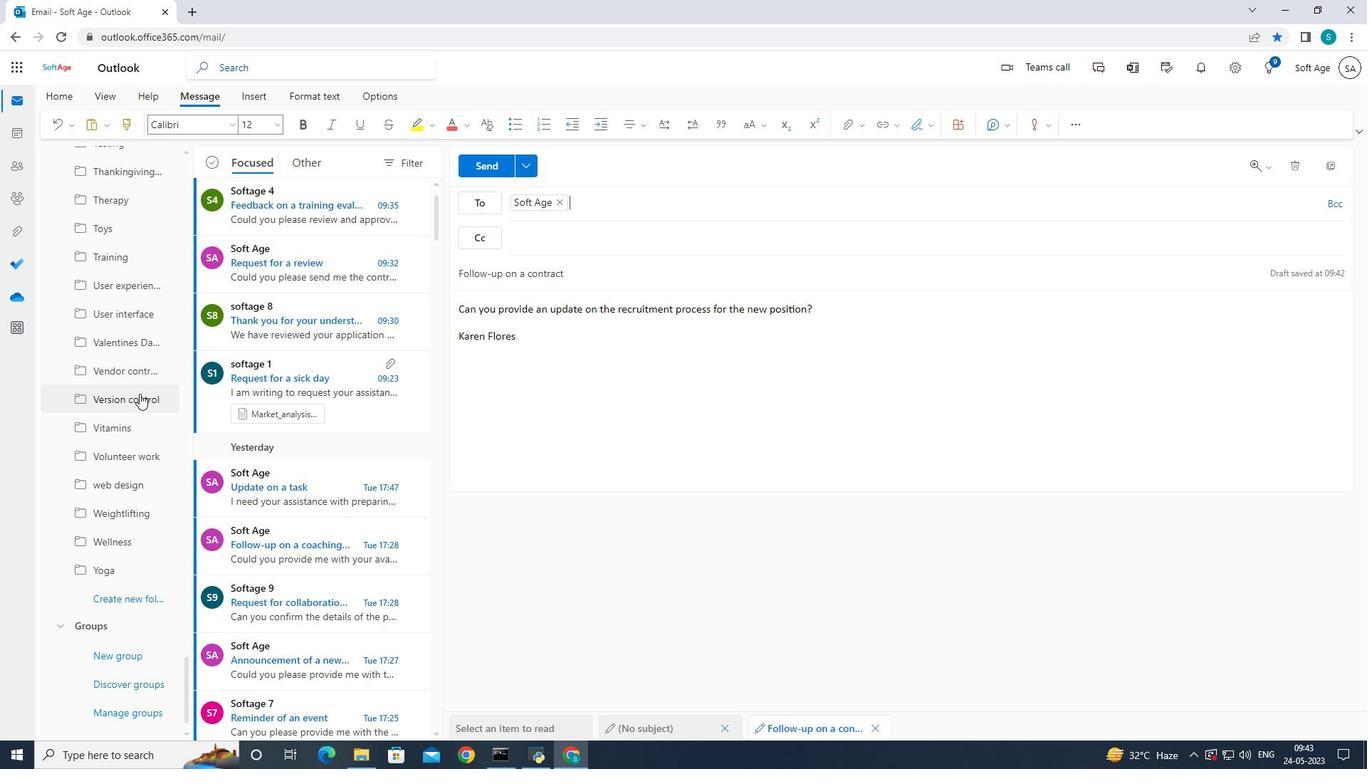 
Action: Mouse moved to (141, 392)
Screenshot: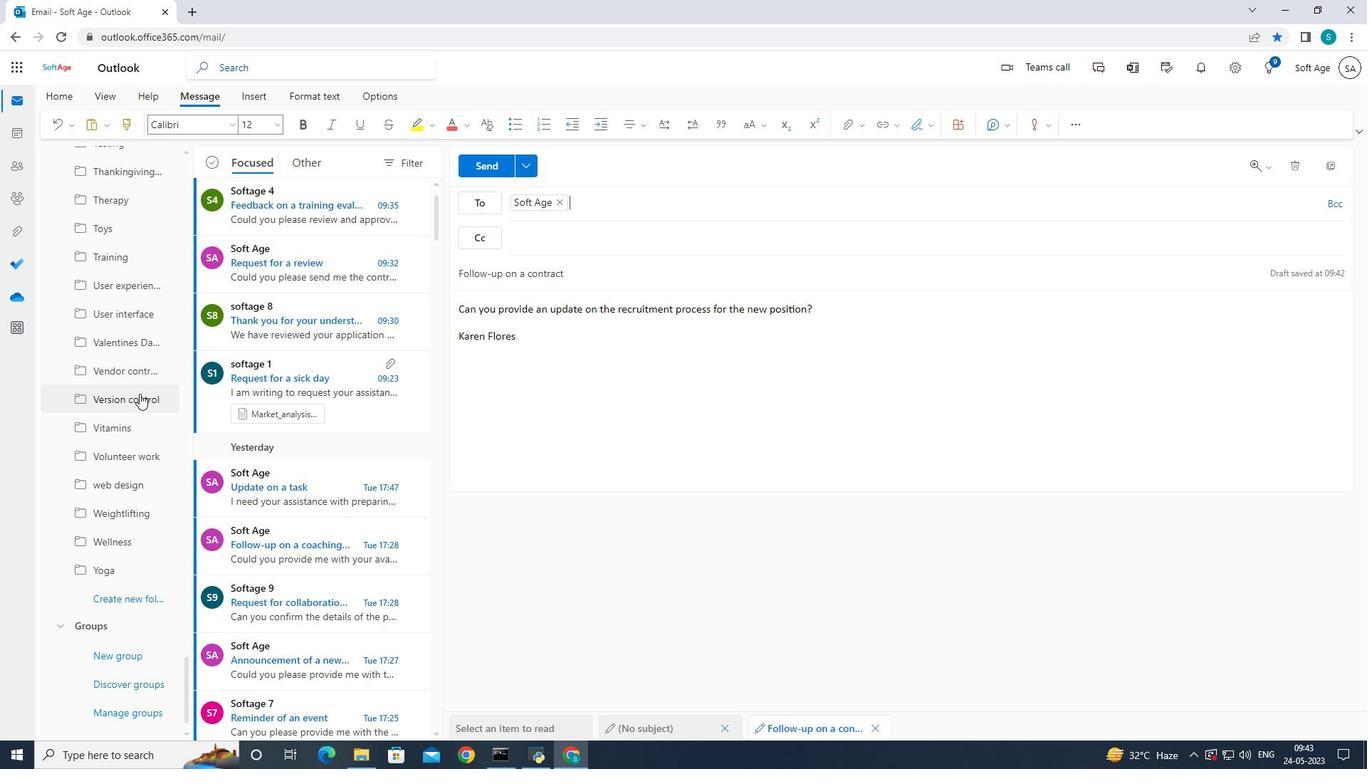 
Action: Mouse scrolled (141, 391) with delta (0, -1)
Screenshot: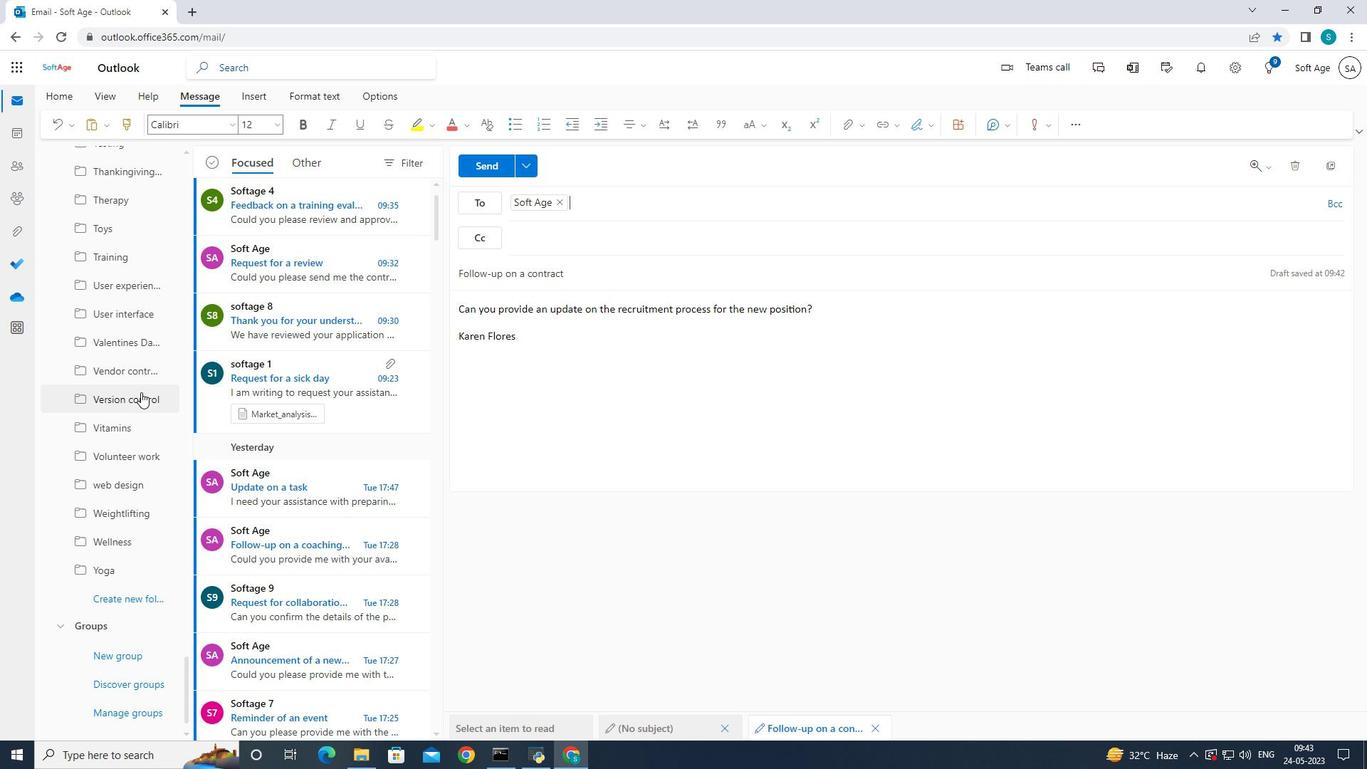 
Action: Mouse scrolled (141, 391) with delta (0, 0)
Screenshot: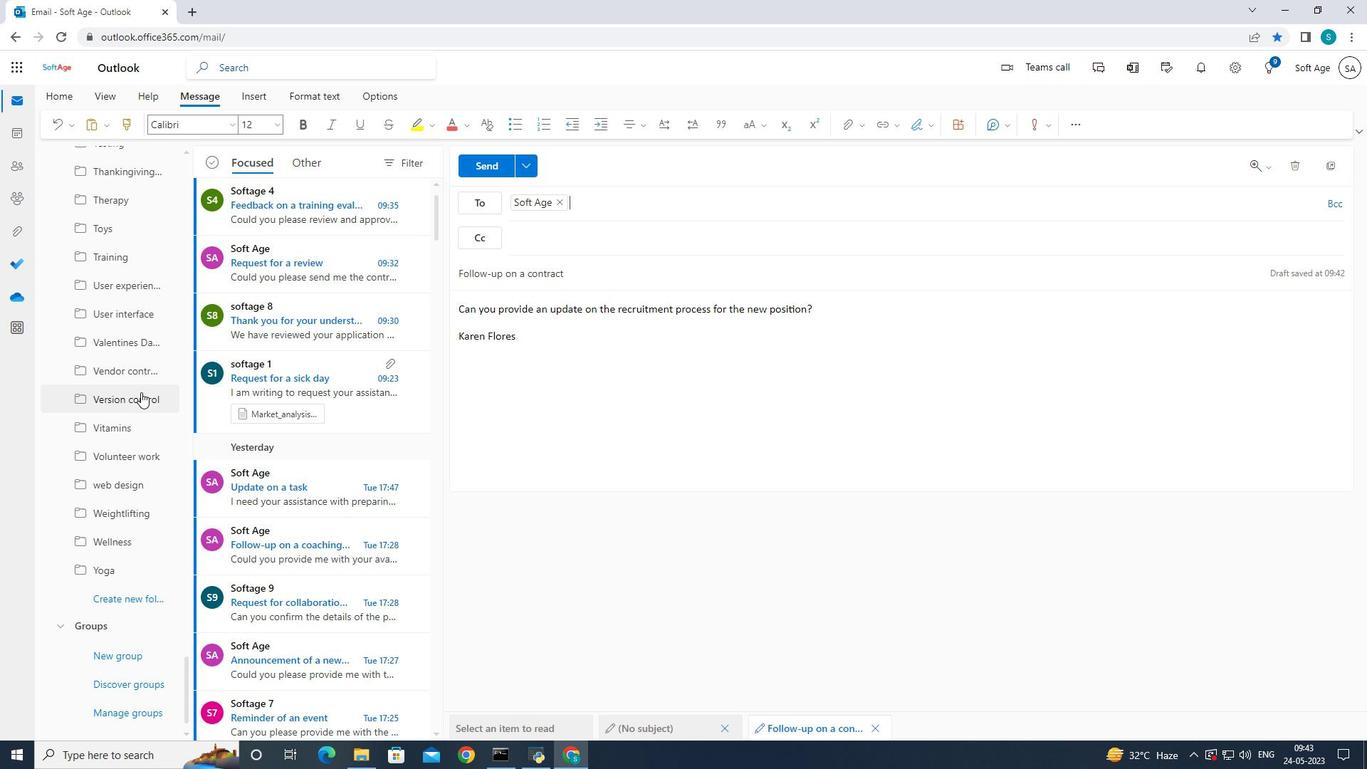 
Action: Mouse moved to (132, 599)
Screenshot: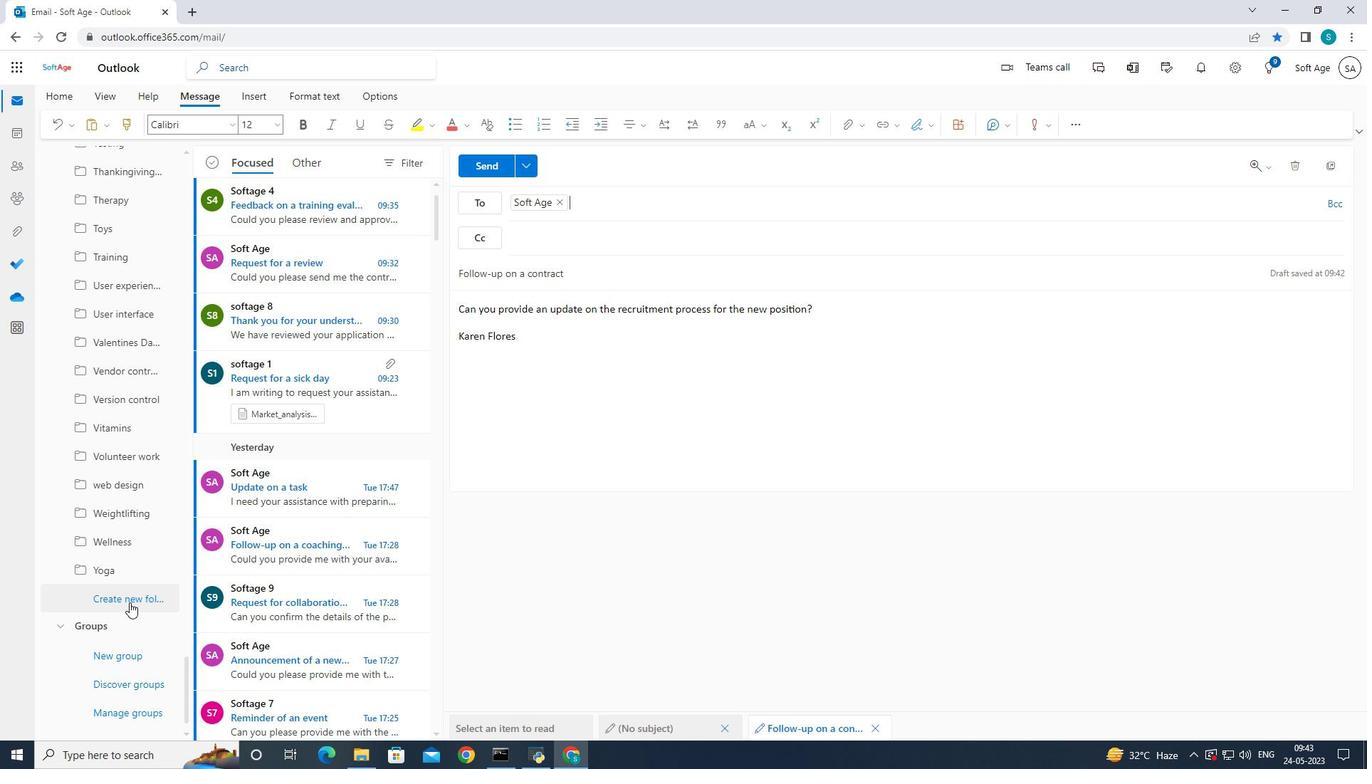 
Action: Mouse pressed left at (132, 599)
Screenshot: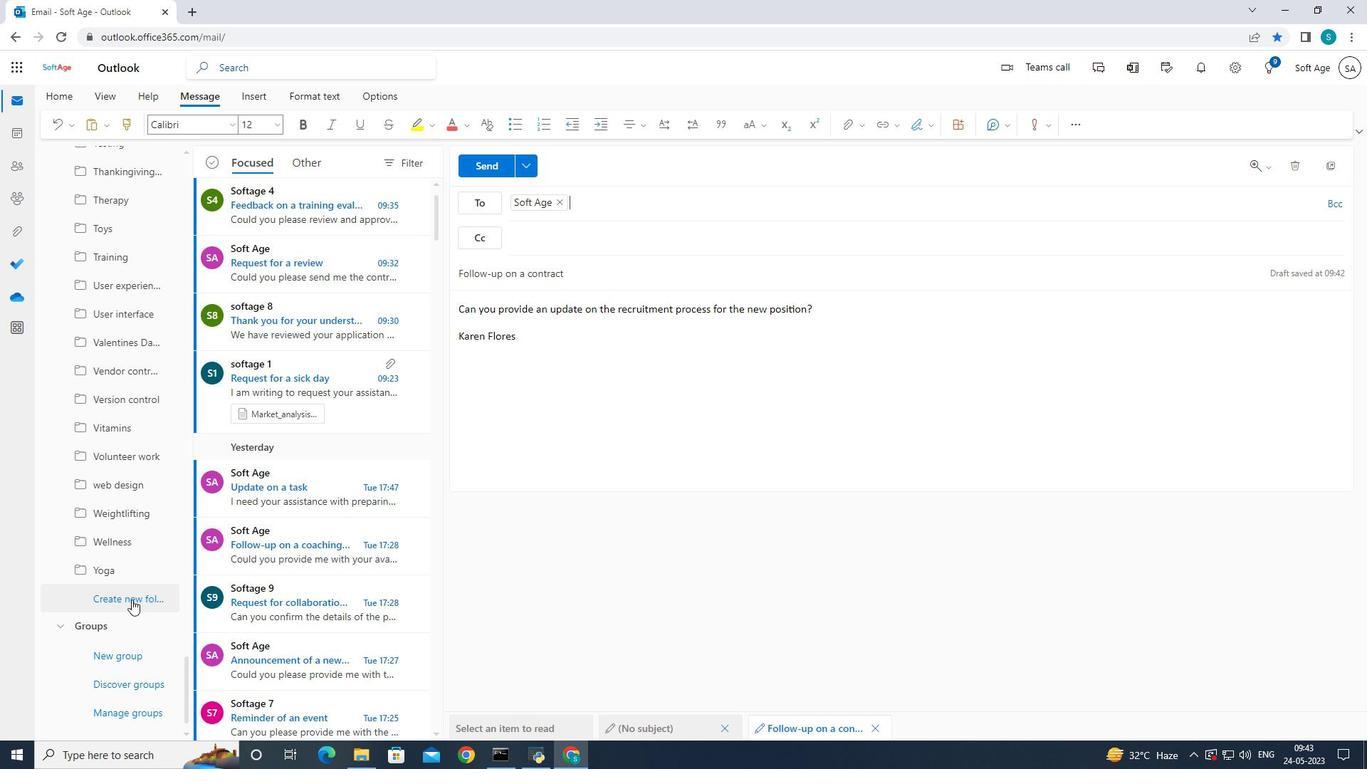 
Action: Mouse moved to (325, 474)
Screenshot: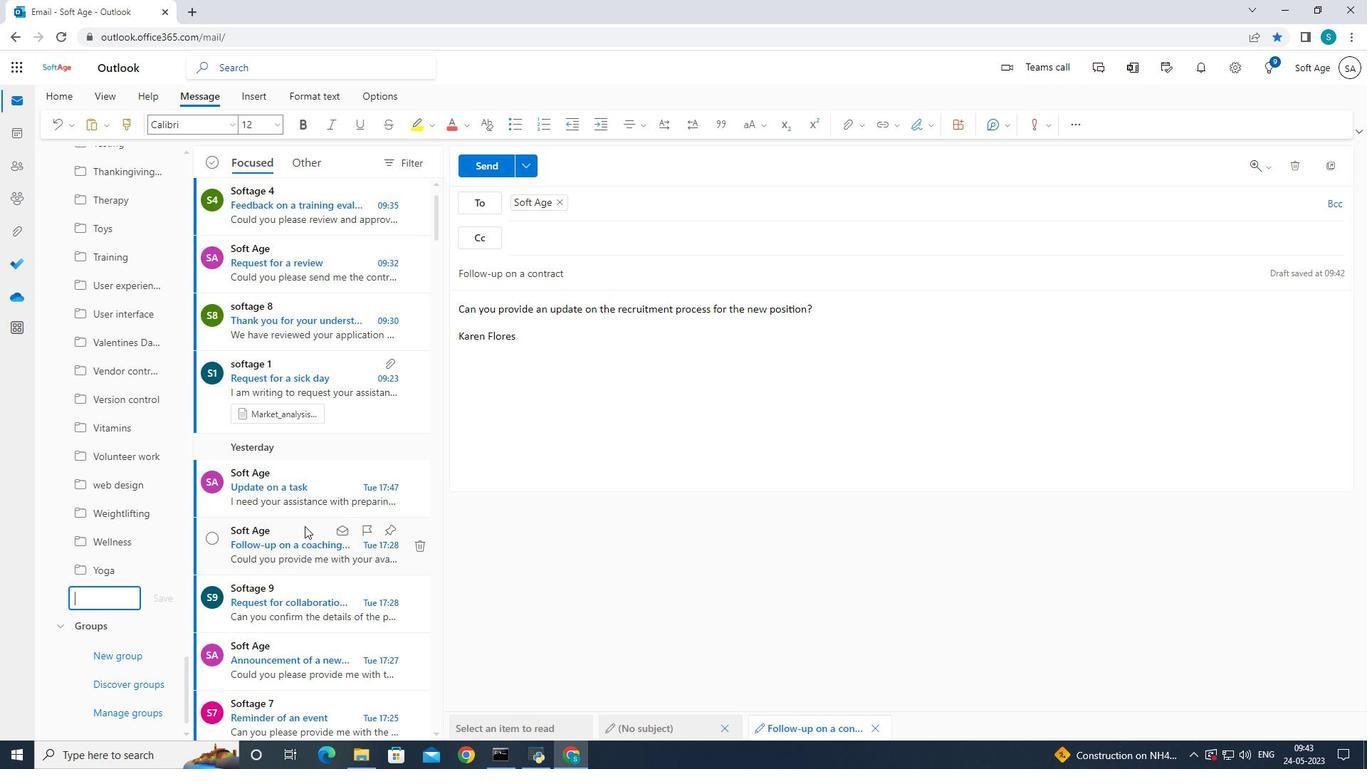 
Action: Key pressed <Key.caps_lock>D<Key.caps_lock>ashboard<Key.enter>
Screenshot: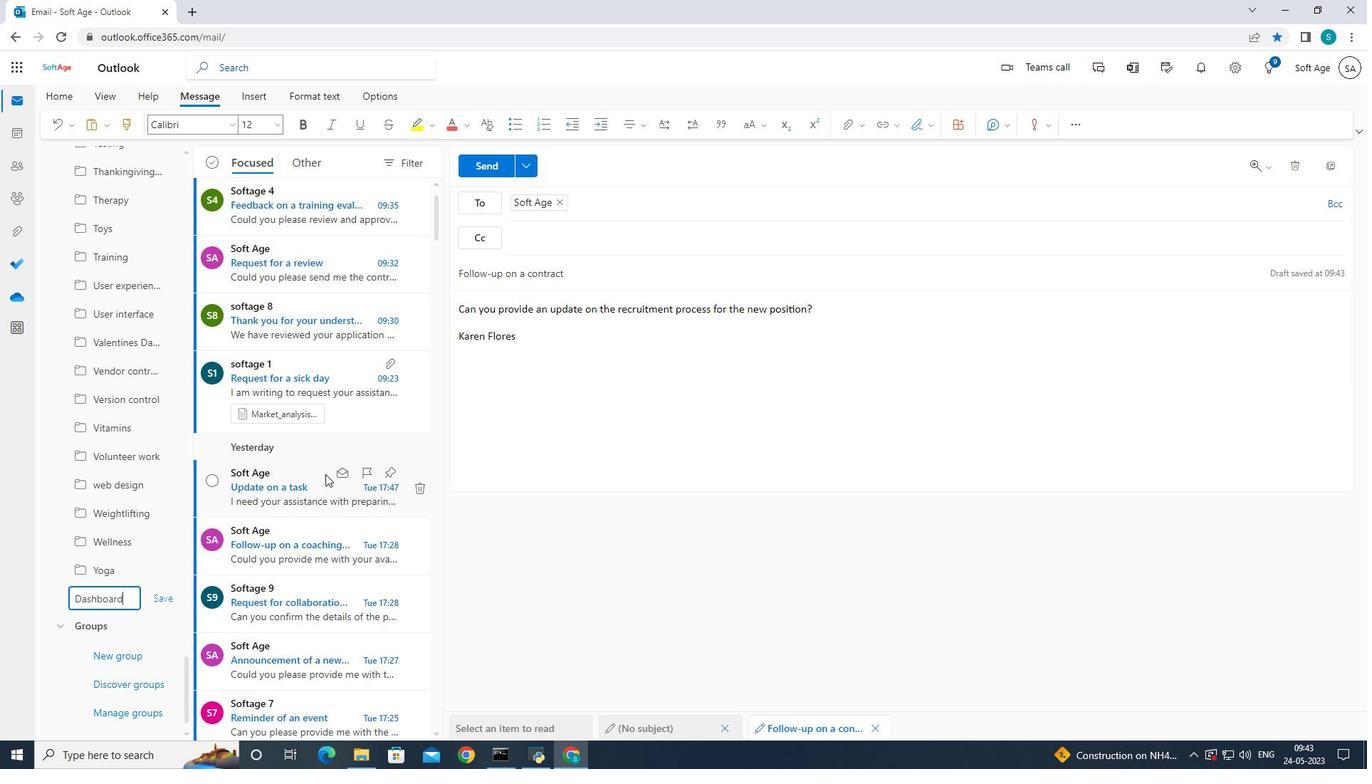 
Action: Mouse moved to (475, 165)
Screenshot: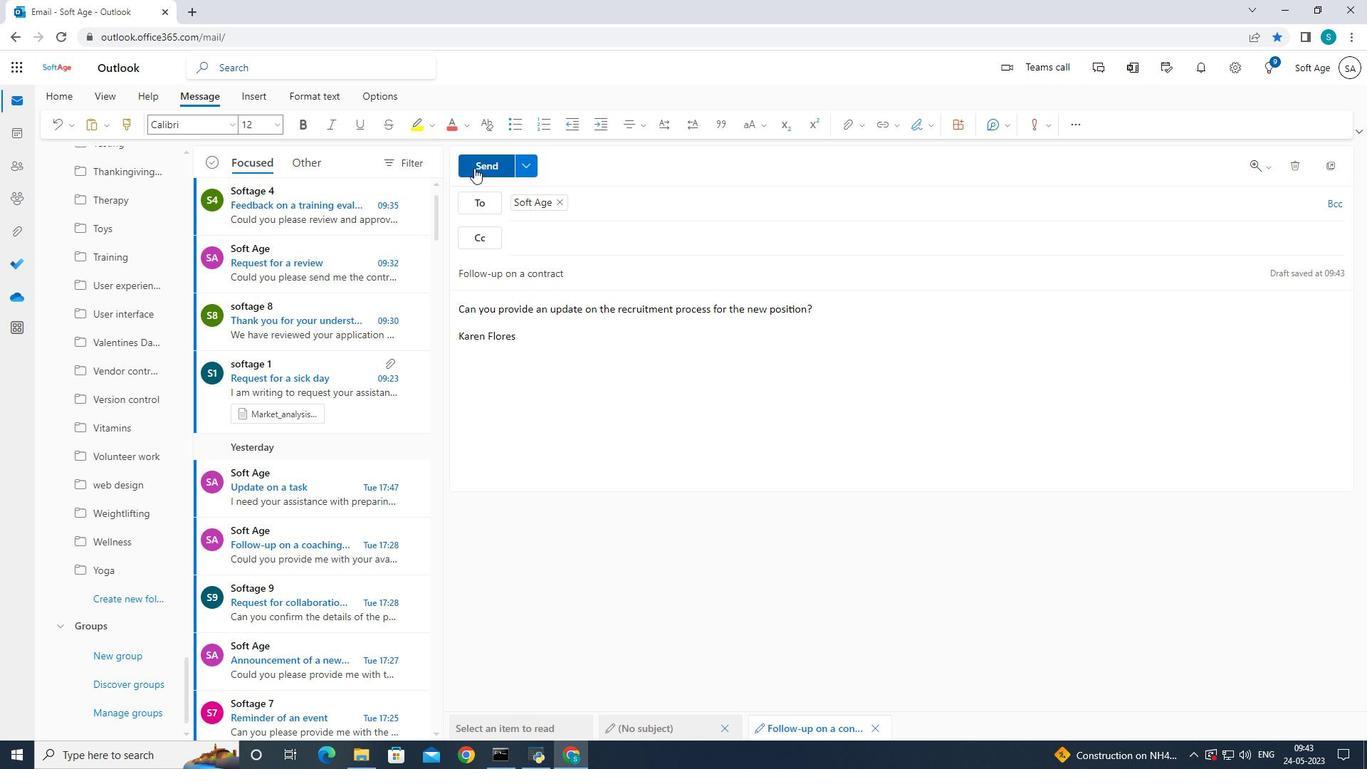 
Action: Mouse pressed left at (475, 165)
Screenshot: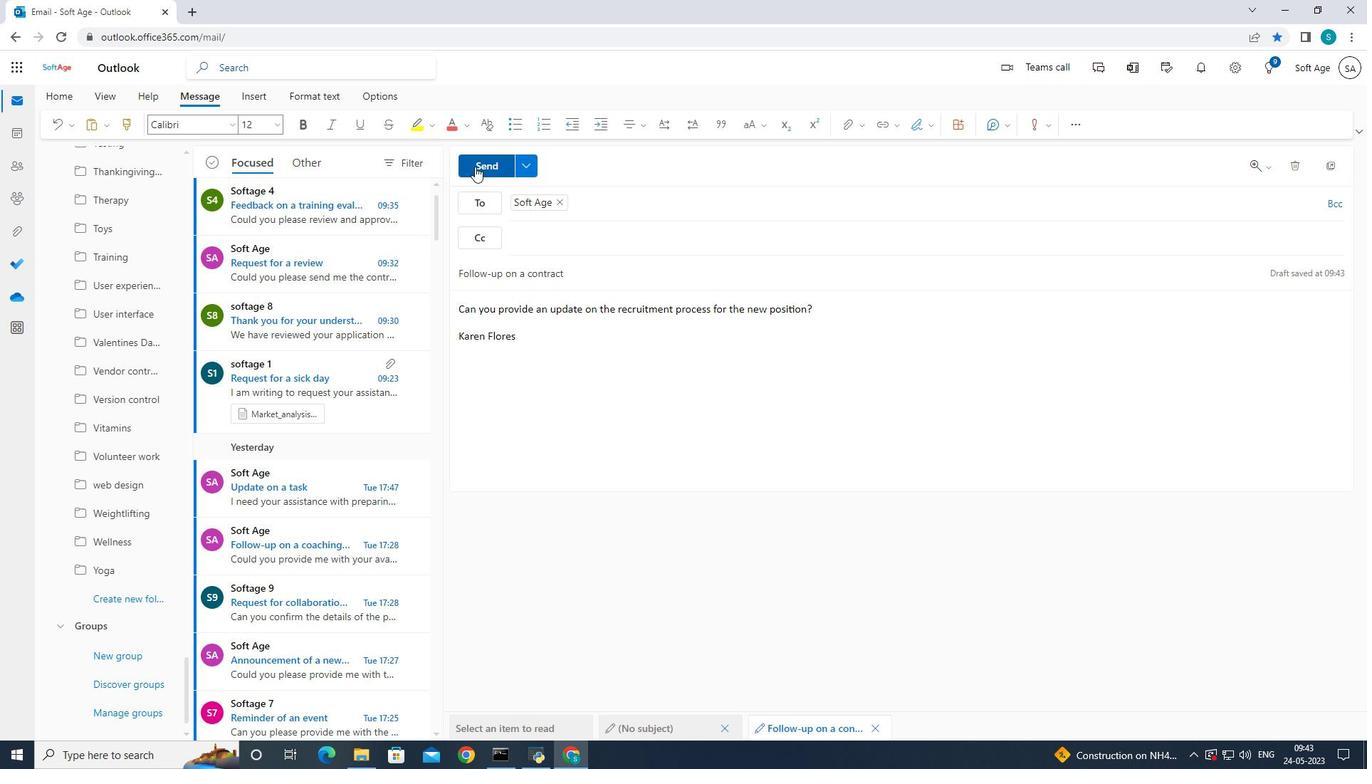 
Action: Mouse moved to (477, 165)
Screenshot: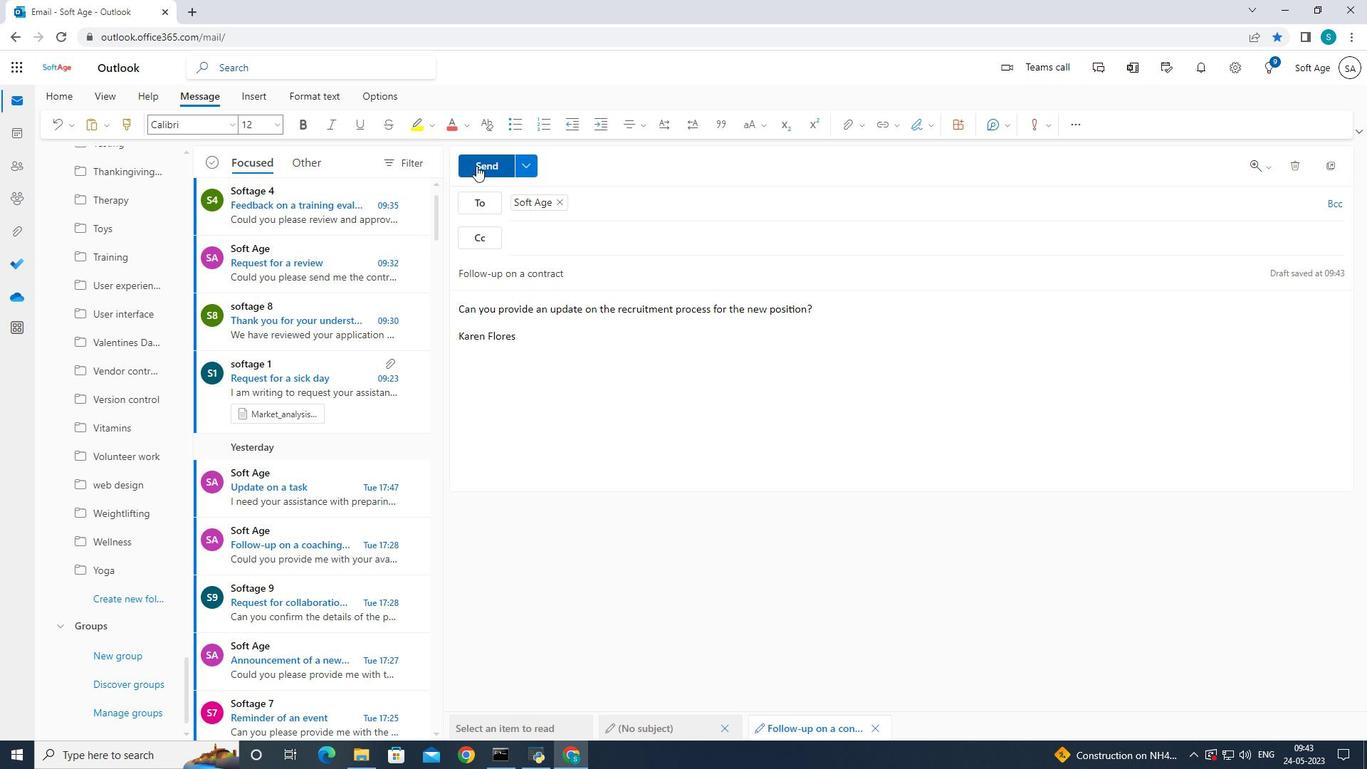 
